 Task: Select Kindle E-Readers from Kindle E-readers & Books. Add to cart Kindle Reading Light-2. Place order for _x000D_
Po Box 466_x000D_
Inez, Texas(TX), 77968, Cell Number (361) 576-3789
Action: Mouse moved to (166, 89)
Screenshot: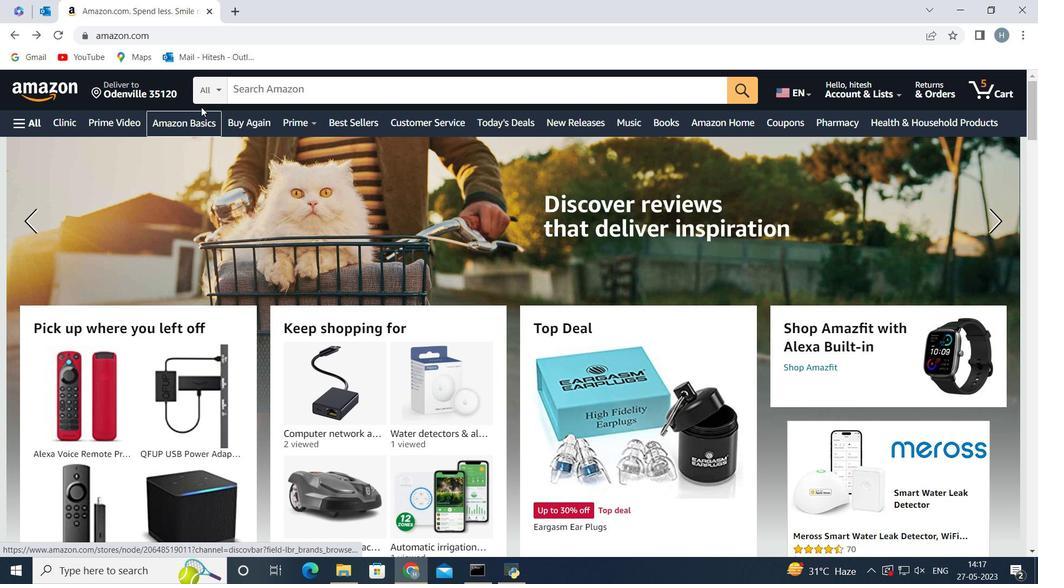 
Action: Mouse pressed left at (166, 89)
Screenshot: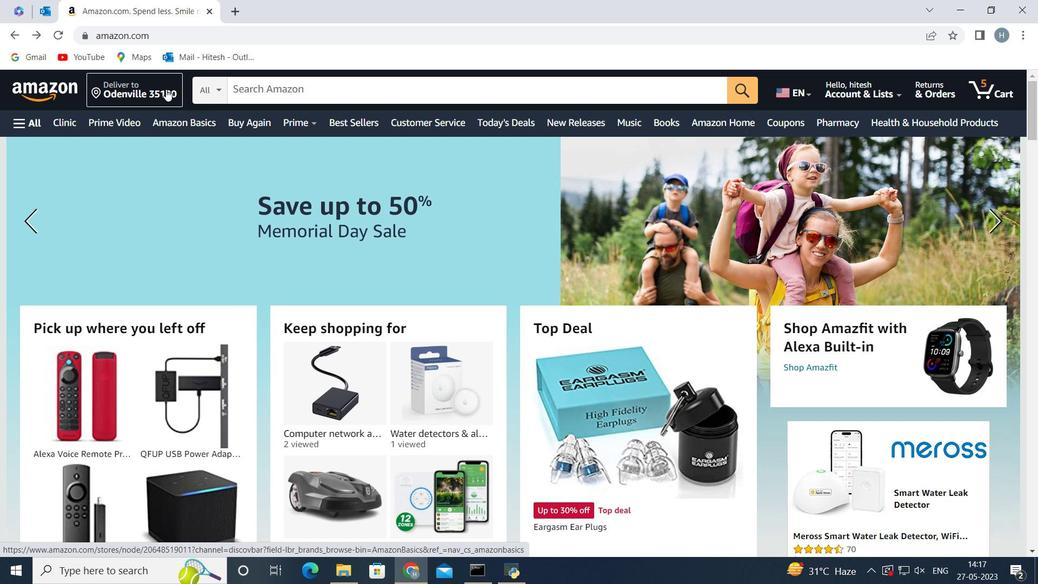 
Action: Mouse moved to (545, 407)
Screenshot: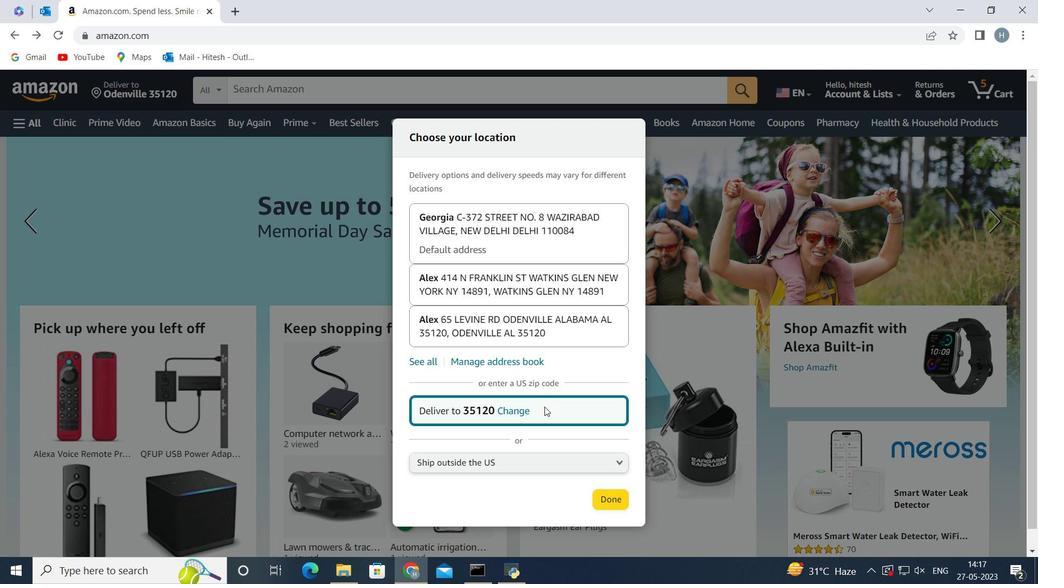 
Action: Mouse pressed left at (545, 407)
Screenshot: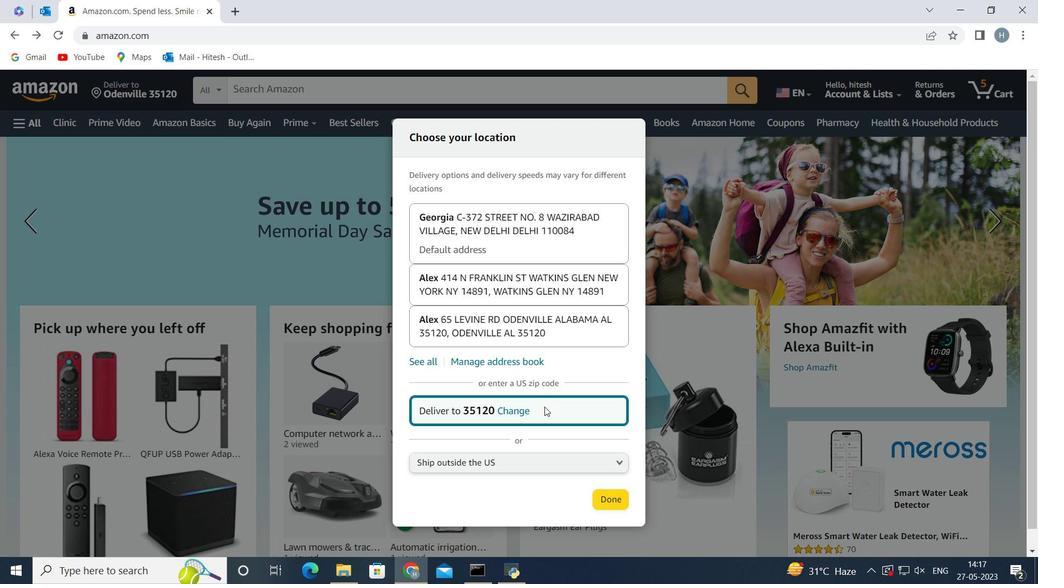 
Action: Mouse moved to (525, 411)
Screenshot: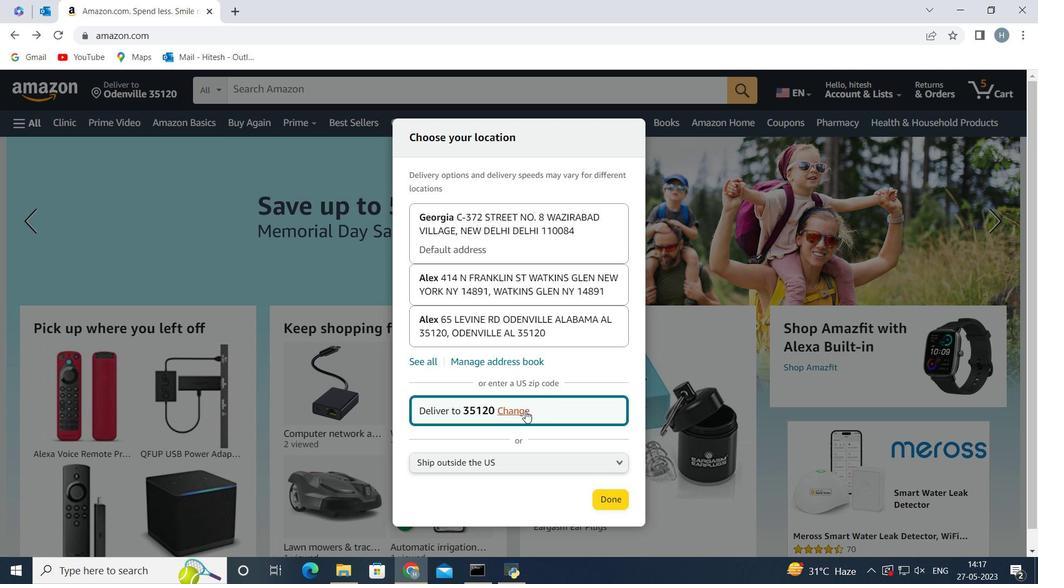 
Action: Mouse pressed left at (525, 411)
Screenshot: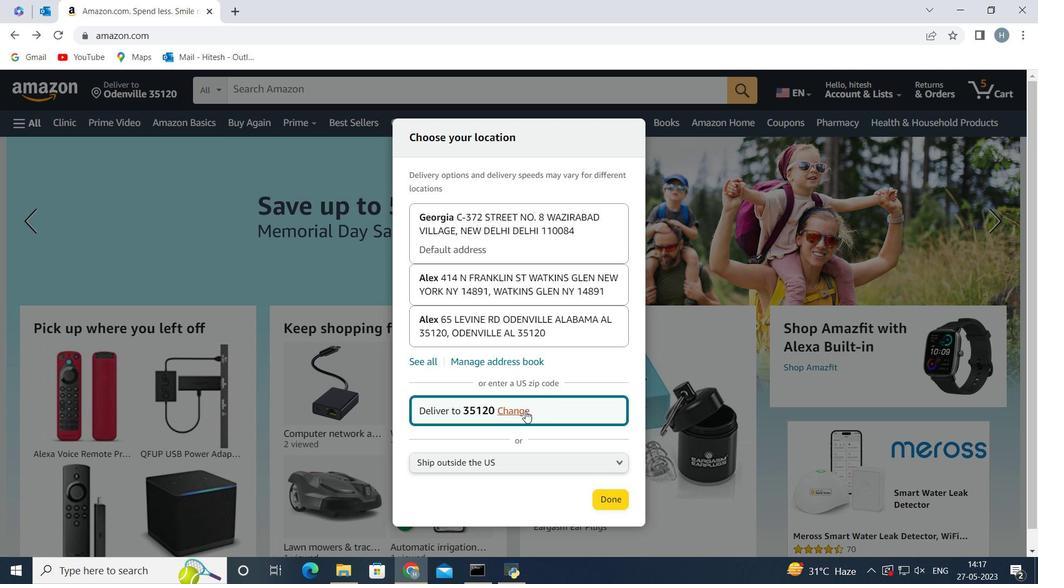 
Action: Mouse moved to (492, 403)
Screenshot: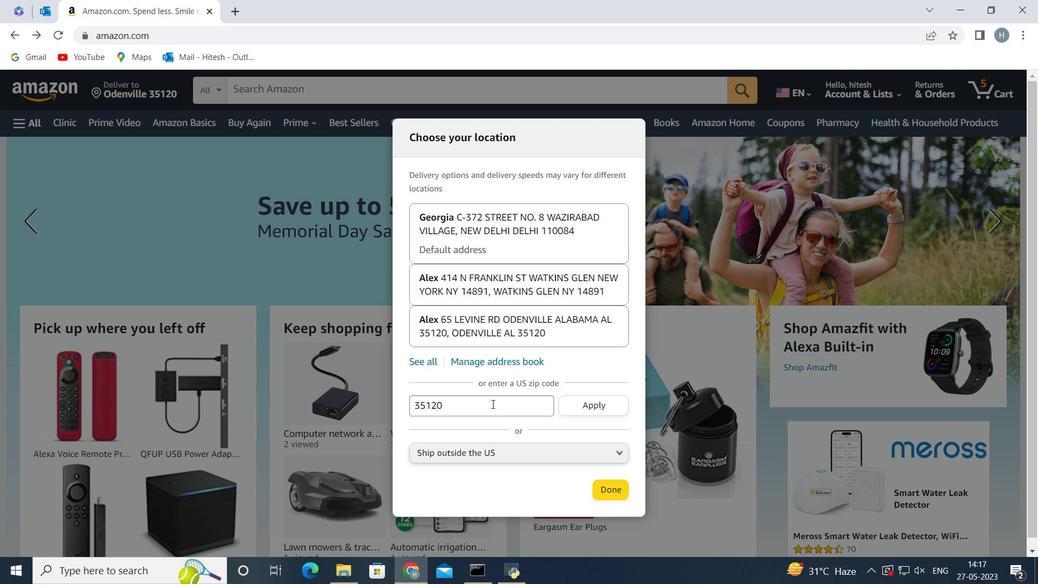 
Action: Mouse pressed left at (492, 403)
Screenshot: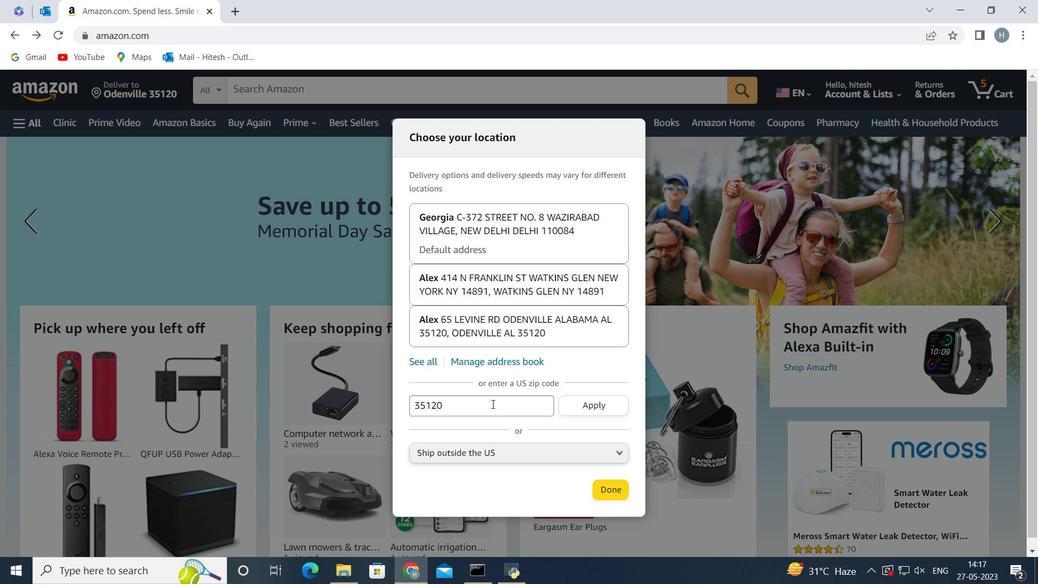 
Action: Mouse moved to (493, 403)
Screenshot: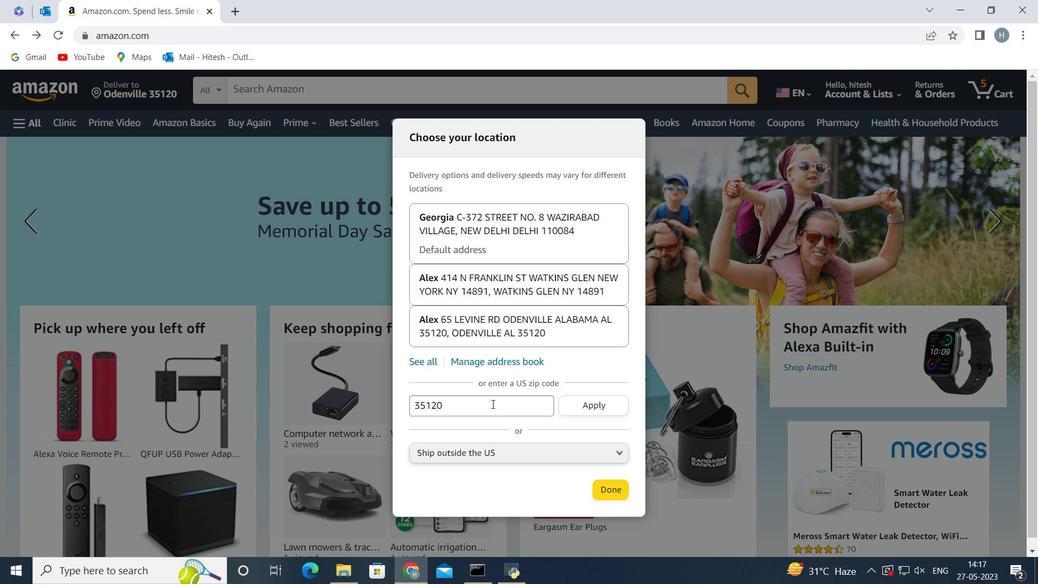 
Action: Key pressed <Key.backspace><Key.backspace><Key.backspace><Key.backspace><Key.backspace><Key.backspace><Key.backspace><Key.backspace><Key.backspace><Key.backspace><Key.backspace><Key.backspace><Key.backspace>77968
Screenshot: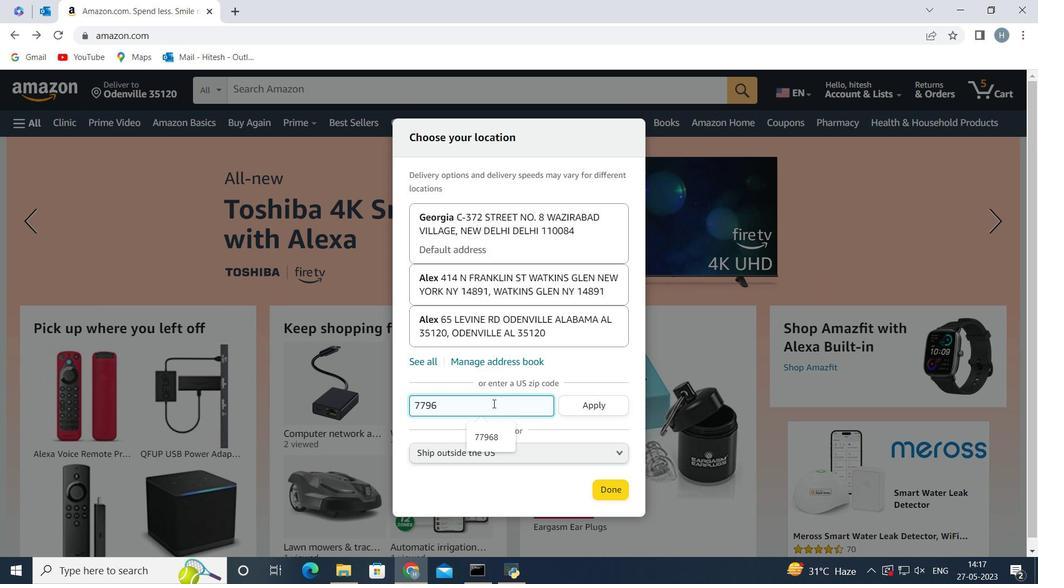 
Action: Mouse moved to (617, 409)
Screenshot: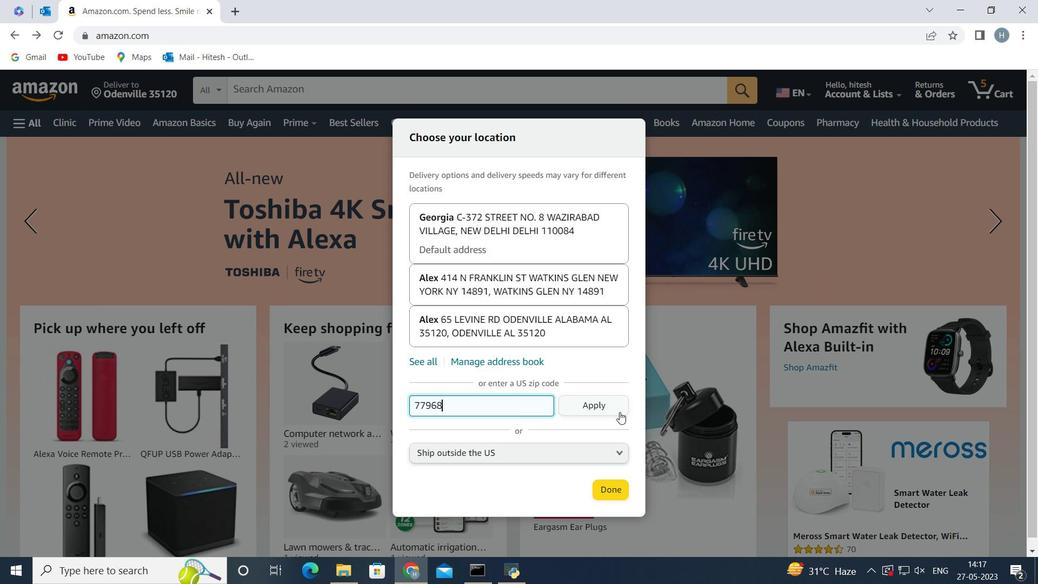 
Action: Mouse pressed left at (617, 409)
Screenshot: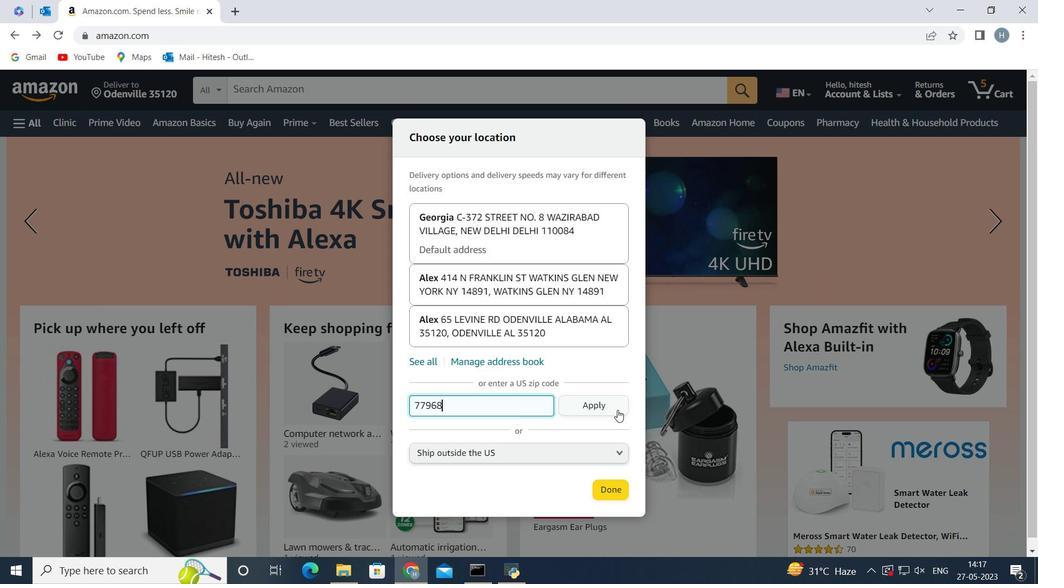 
Action: Mouse moved to (607, 502)
Screenshot: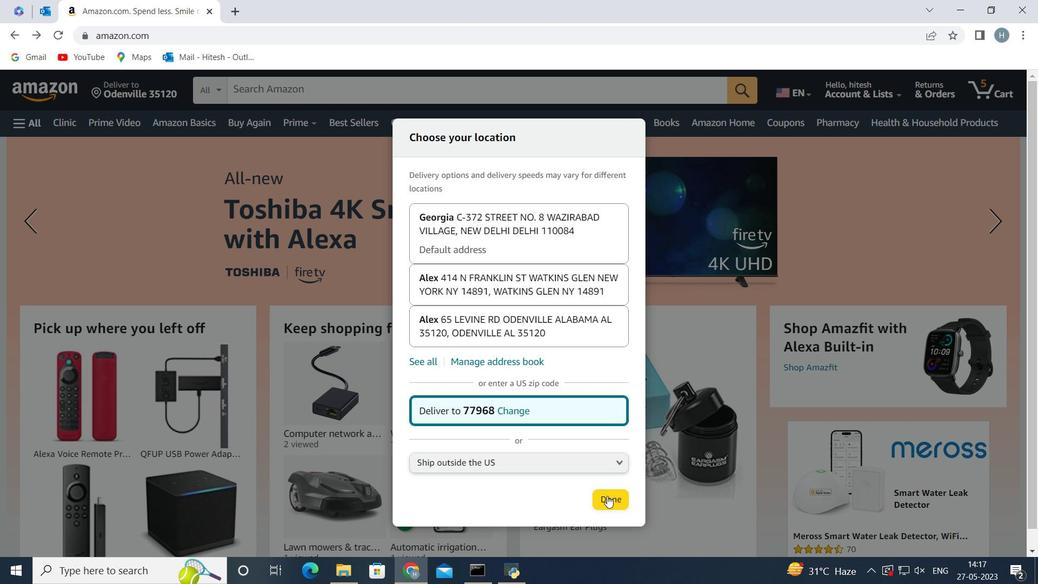 
Action: Mouse pressed left at (607, 502)
Screenshot: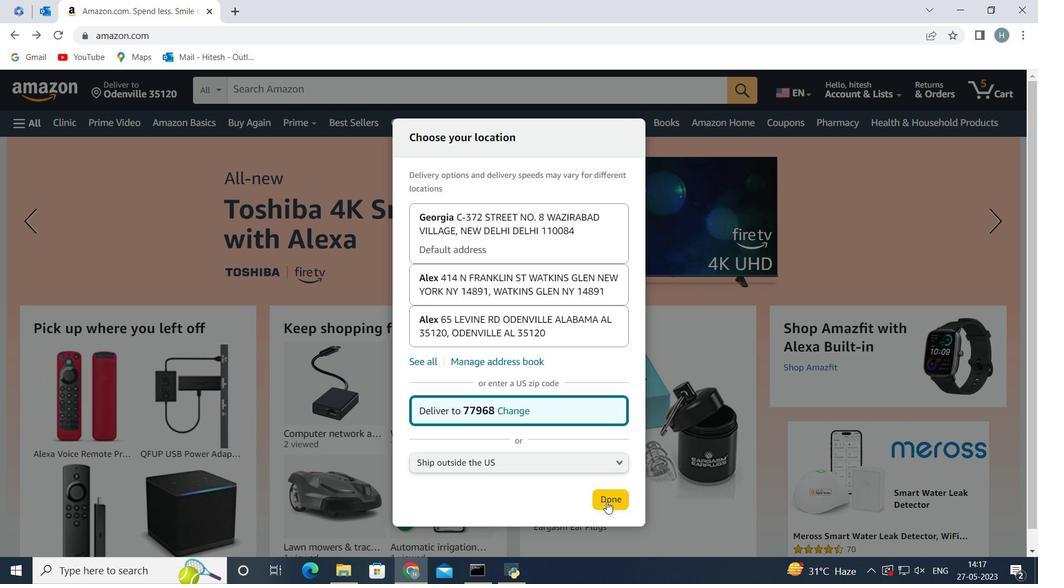 
Action: Mouse moved to (35, 123)
Screenshot: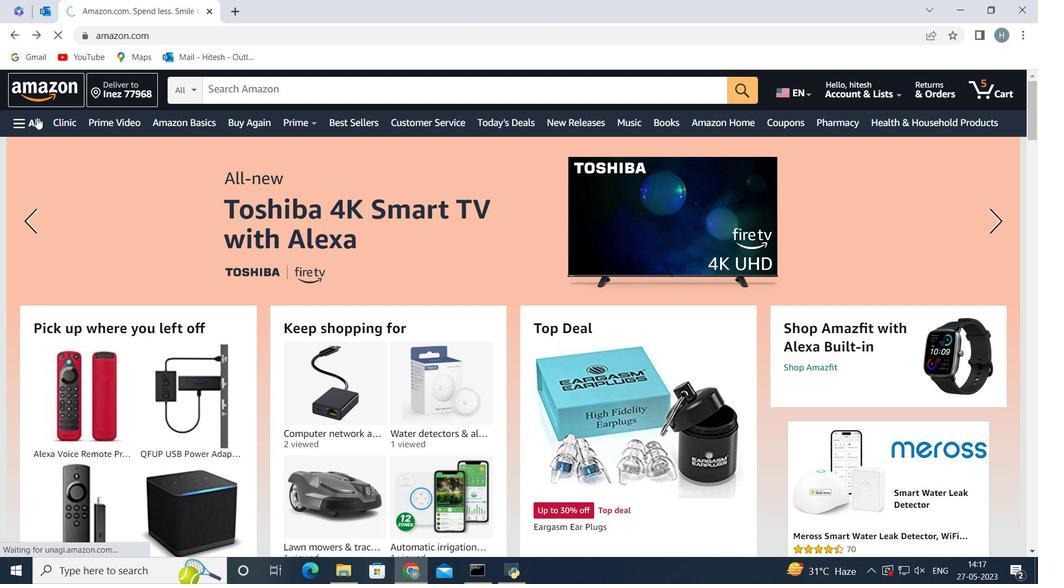 
Action: Mouse pressed left at (35, 123)
Screenshot: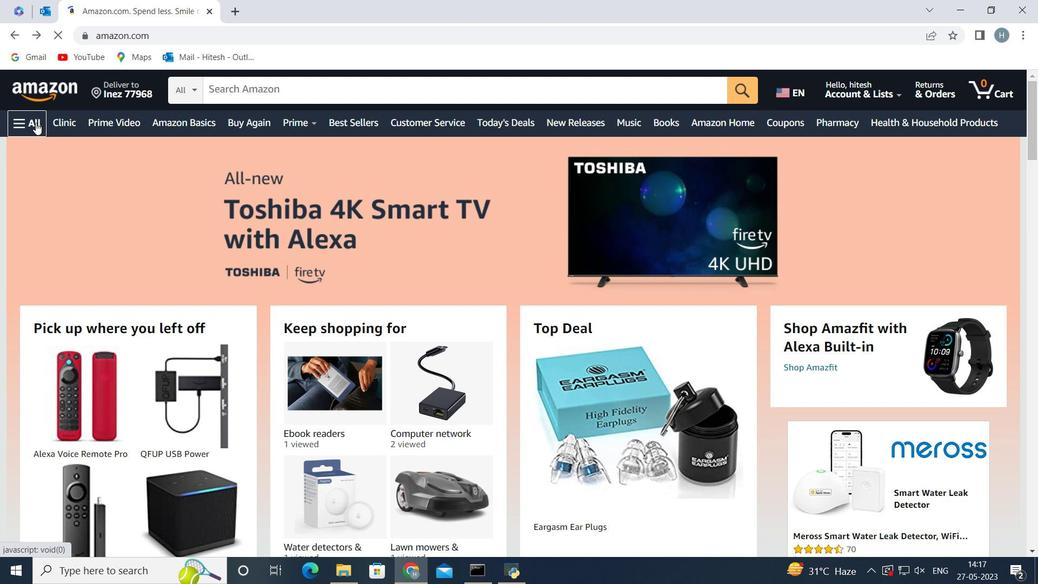 
Action: Mouse moved to (99, 191)
Screenshot: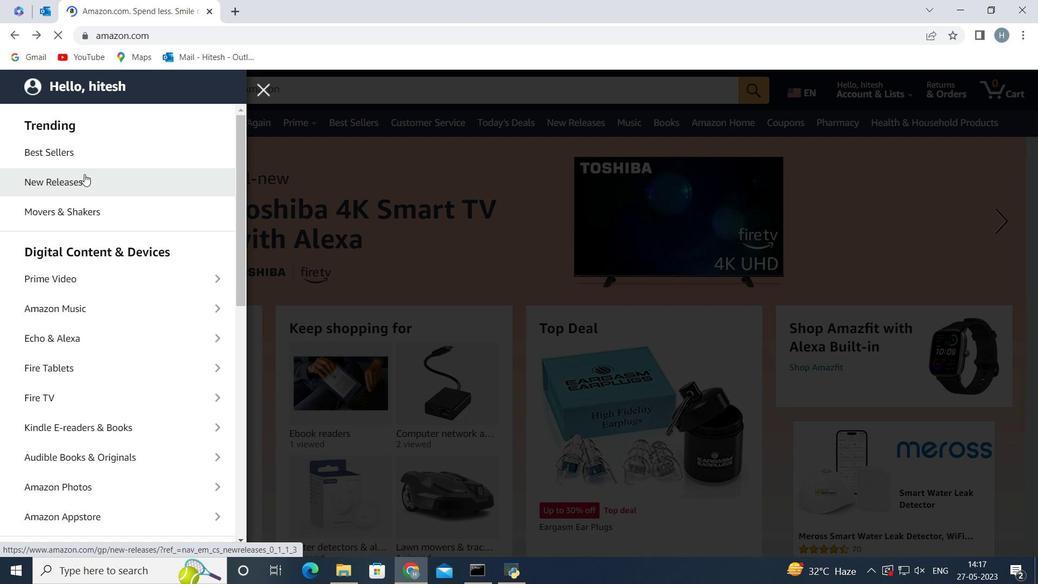 
Action: Mouse scrolled (99, 191) with delta (0, 0)
Screenshot: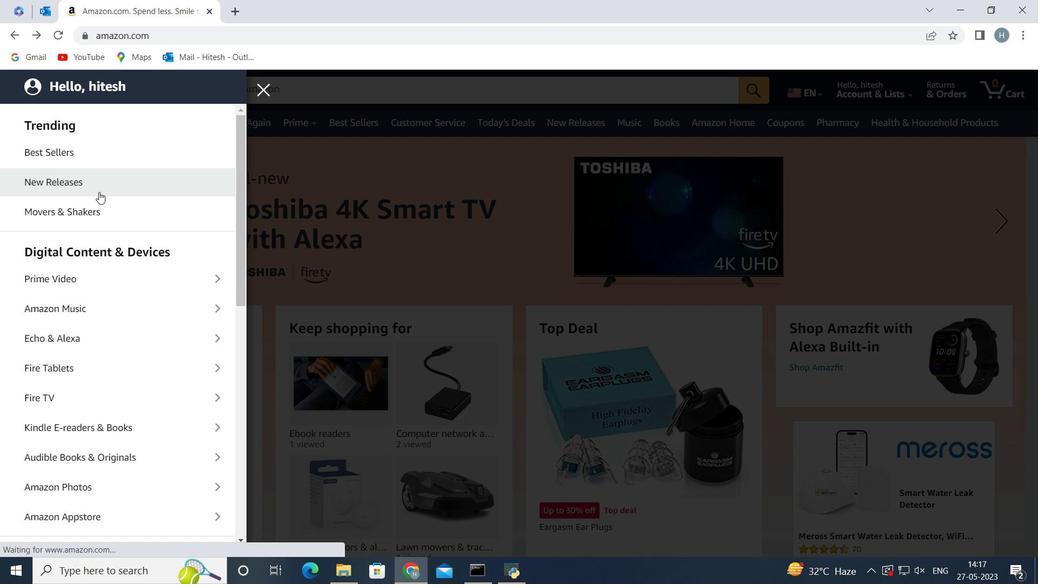 
Action: Mouse moved to (96, 356)
Screenshot: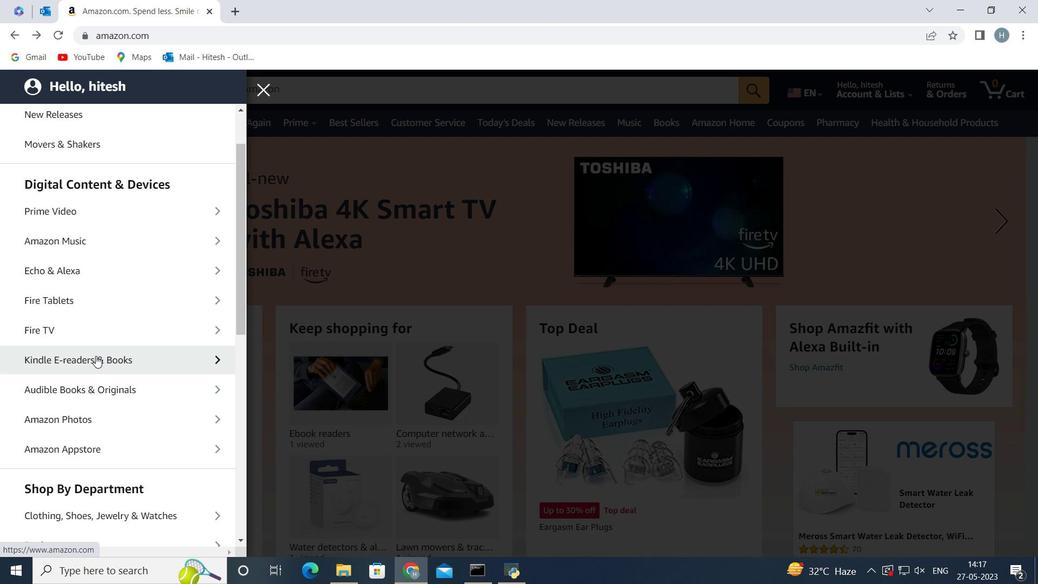 
Action: Mouse pressed left at (96, 356)
Screenshot: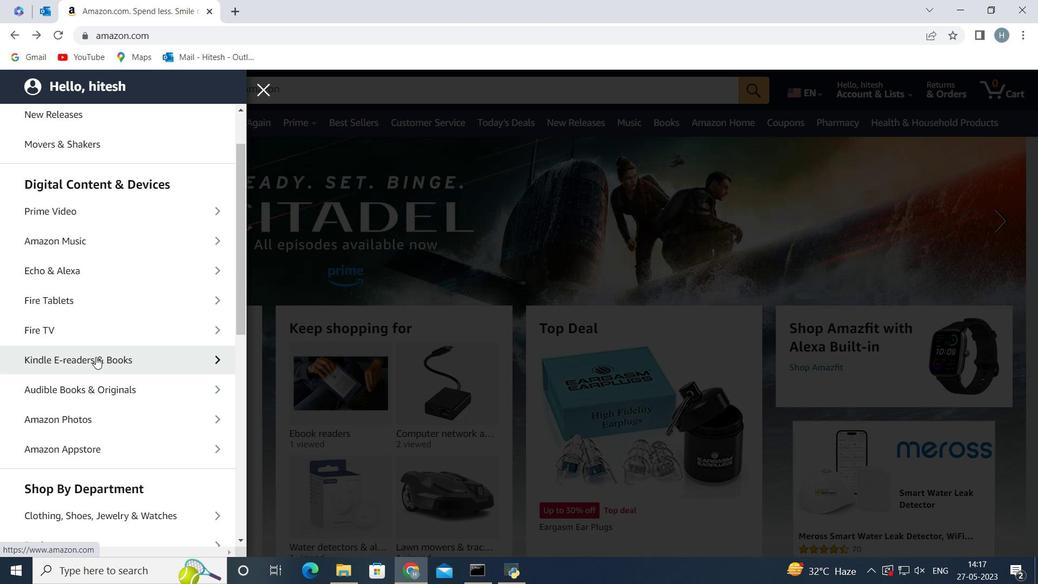 
Action: Mouse moved to (99, 237)
Screenshot: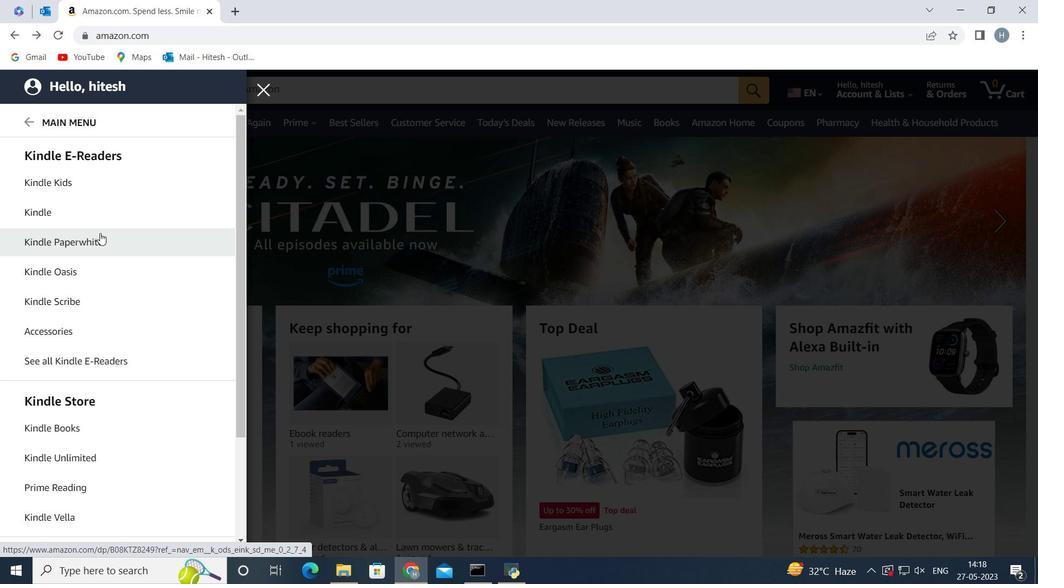 
Action: Mouse scrolled (99, 237) with delta (0, 0)
Screenshot: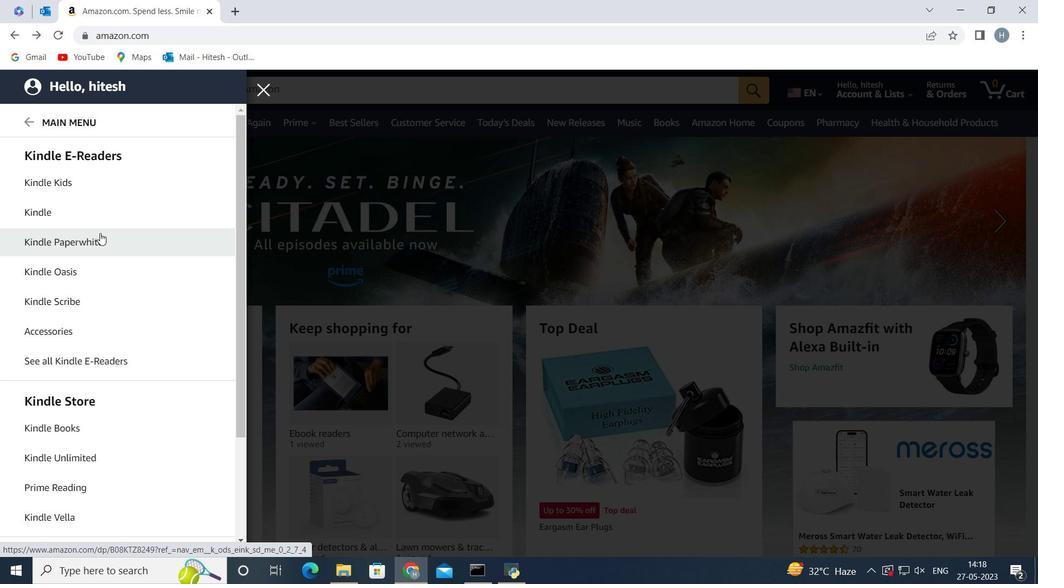
Action: Mouse moved to (103, 257)
Screenshot: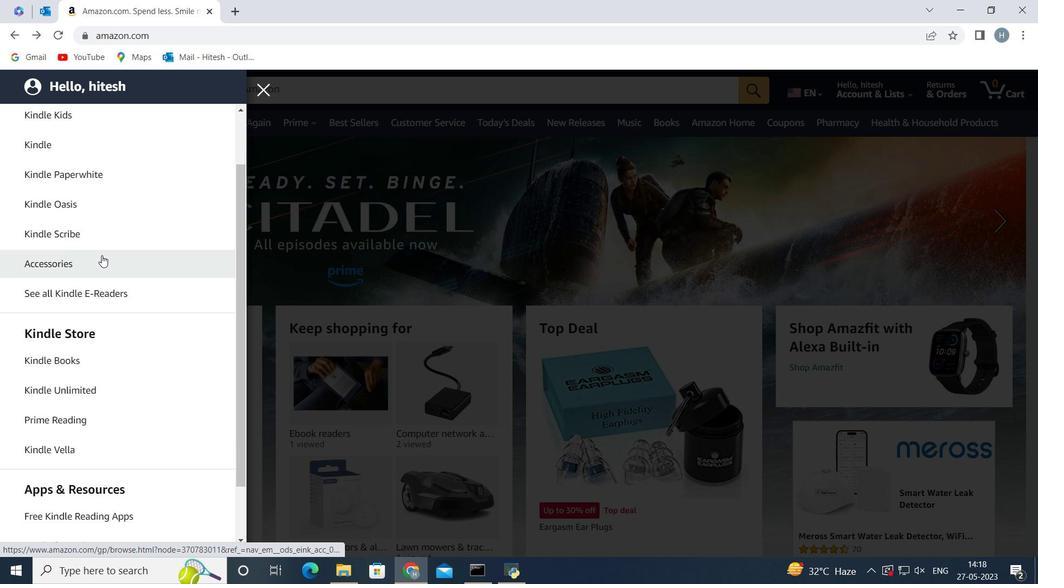 
Action: Mouse scrolled (103, 256) with delta (0, 0)
Screenshot: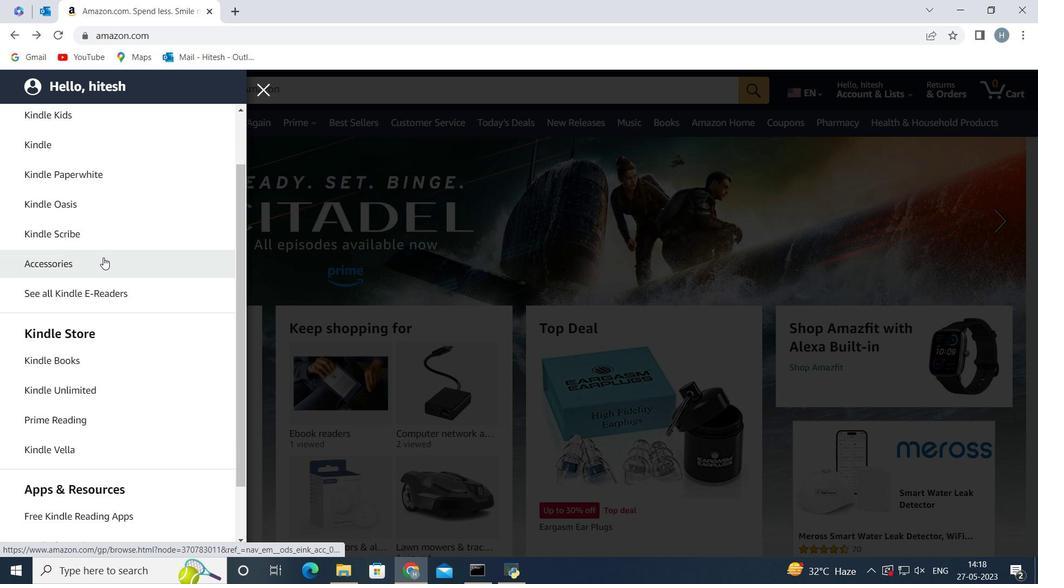 
Action: Mouse scrolled (103, 256) with delta (0, 0)
Screenshot: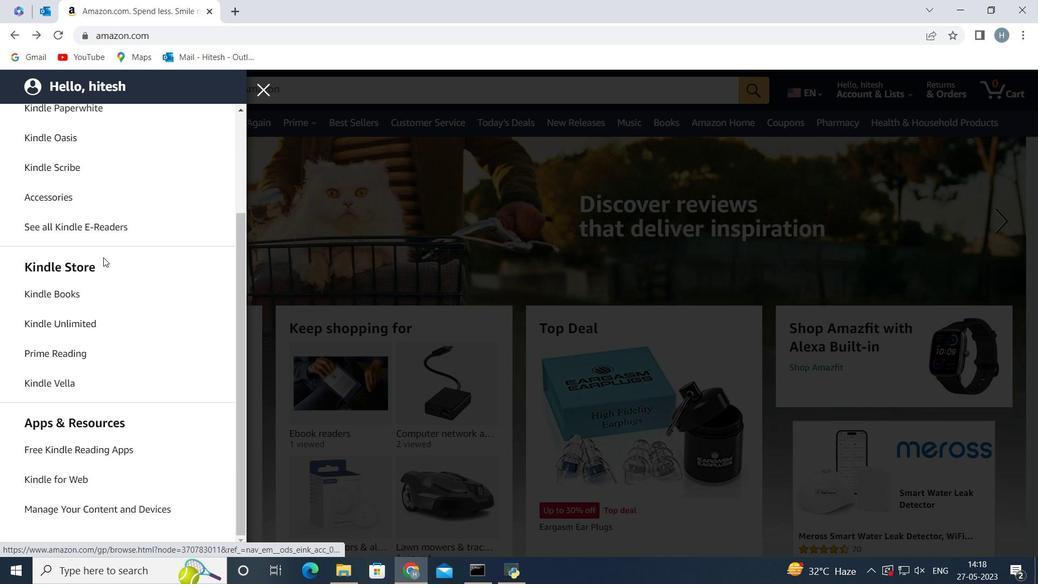 
Action: Mouse scrolled (103, 257) with delta (0, 0)
Screenshot: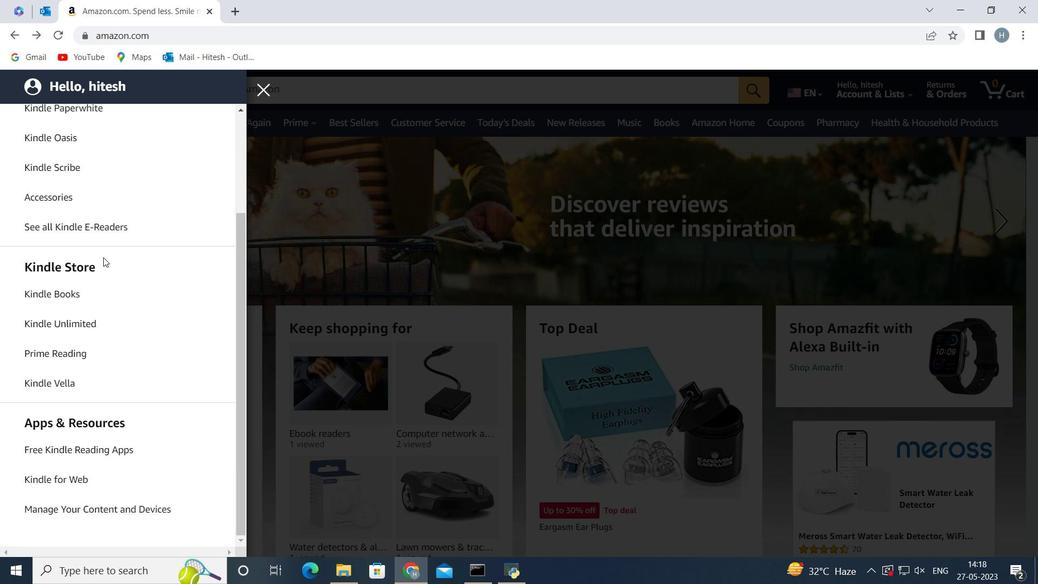 
Action: Mouse scrolled (103, 257) with delta (0, 0)
Screenshot: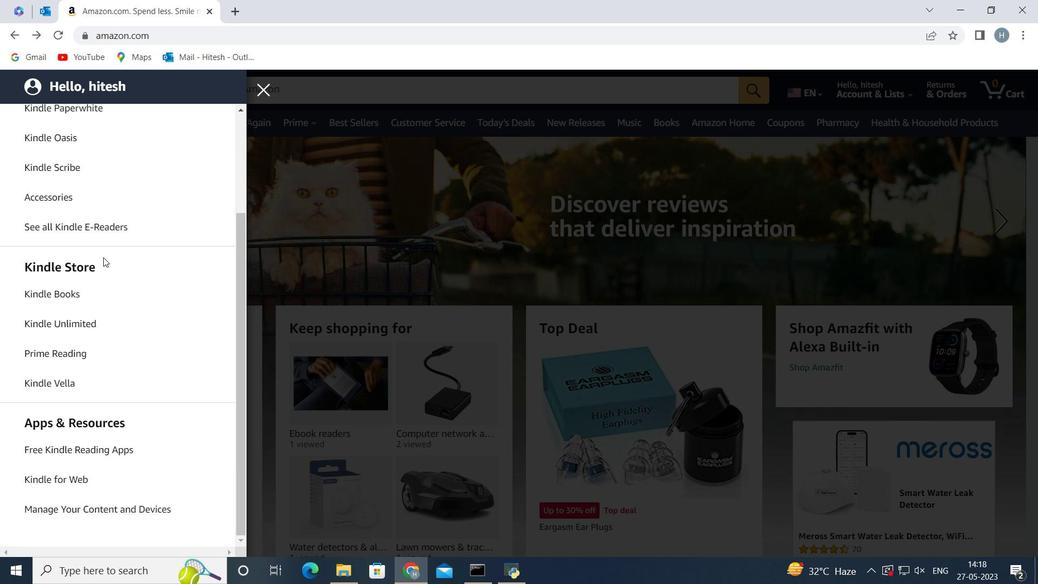
Action: Mouse scrolled (103, 257) with delta (0, 0)
Screenshot: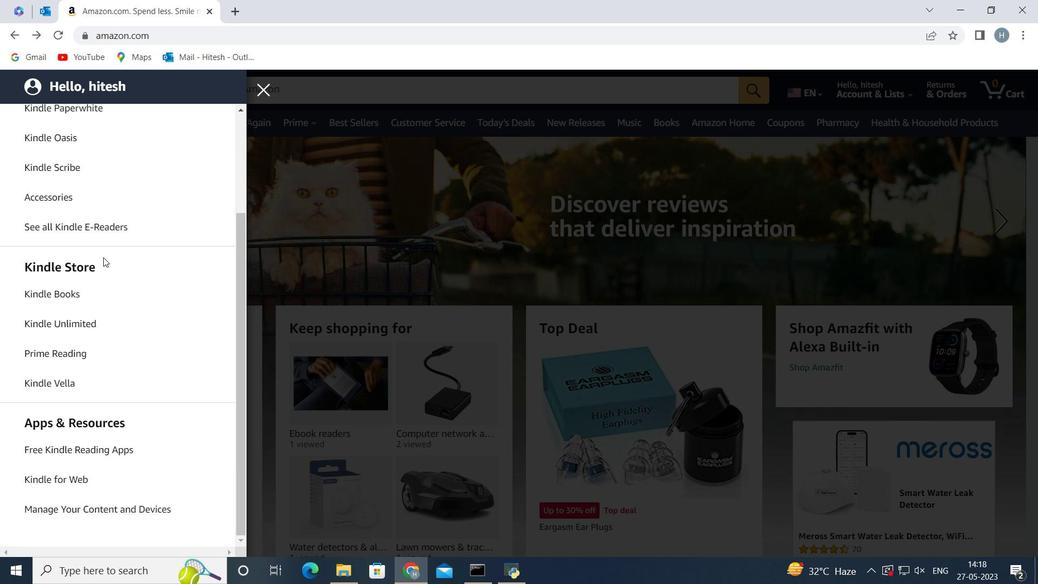 
Action: Mouse moved to (106, 160)
Screenshot: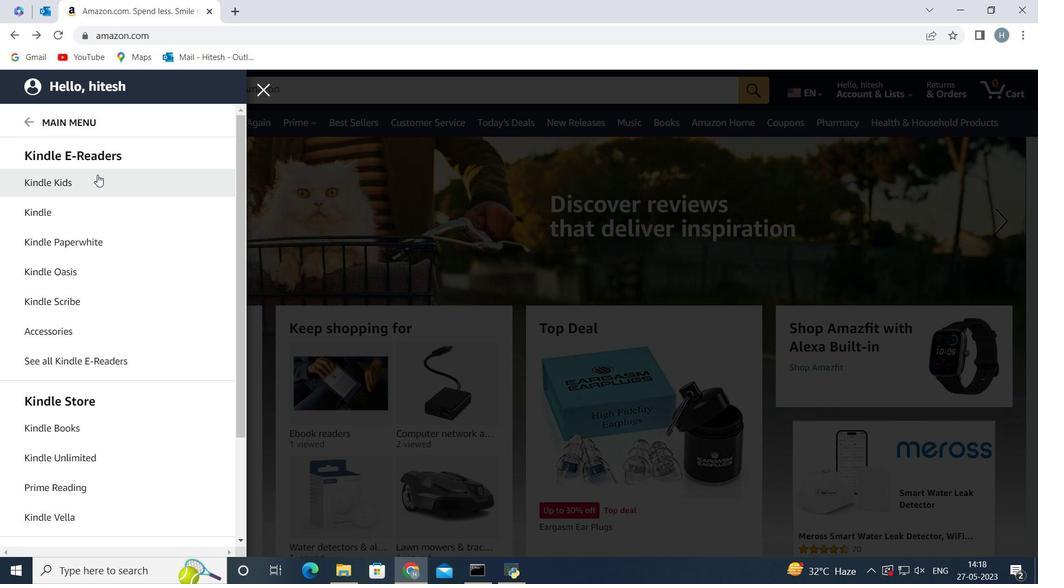 
Action: Mouse scrolled (106, 160) with delta (0, 0)
Screenshot: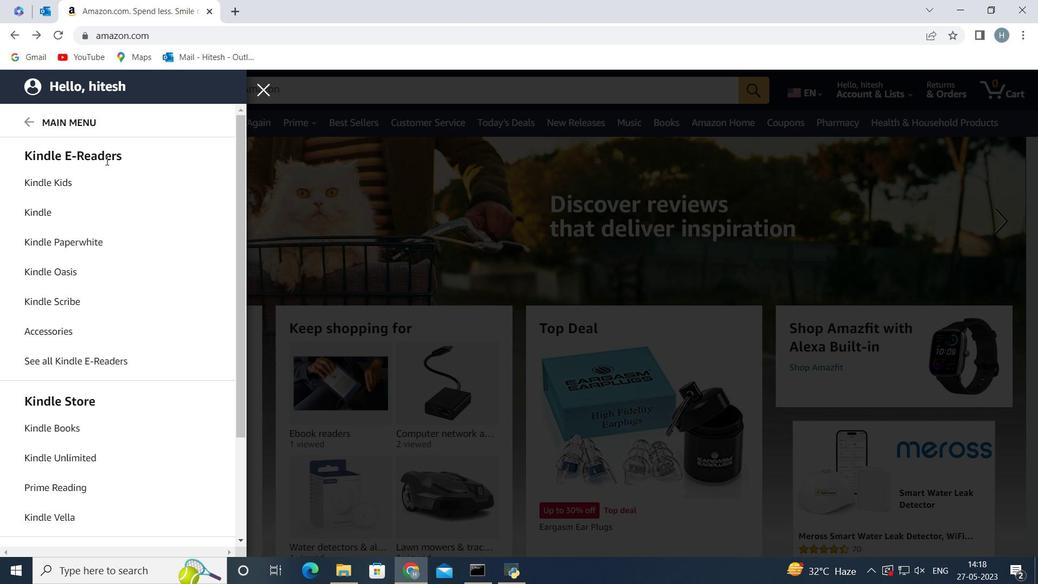 
Action: Mouse scrolled (106, 160) with delta (0, 0)
Screenshot: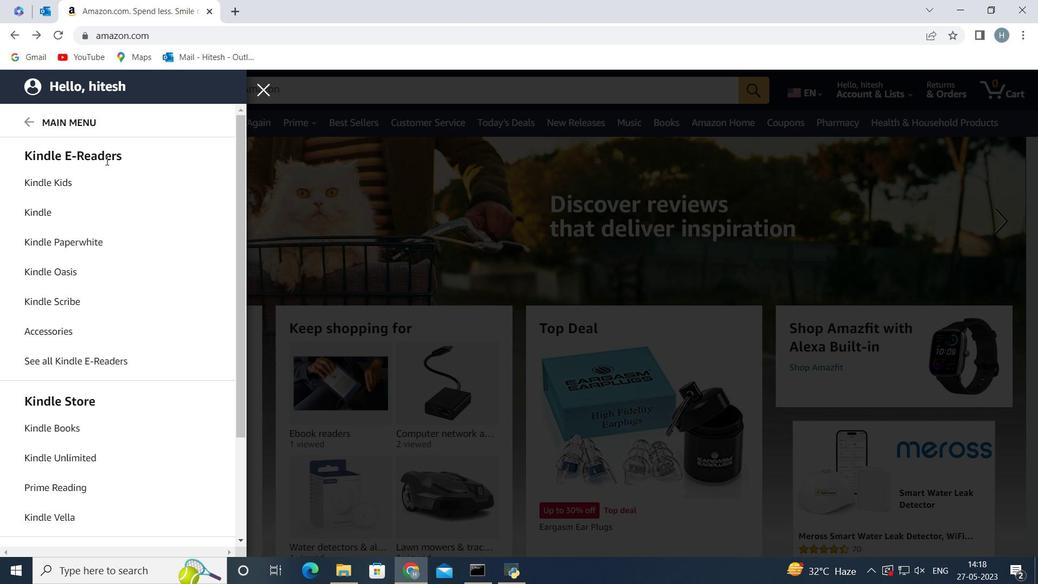 
Action: Mouse scrolled (106, 160) with delta (0, 0)
Screenshot: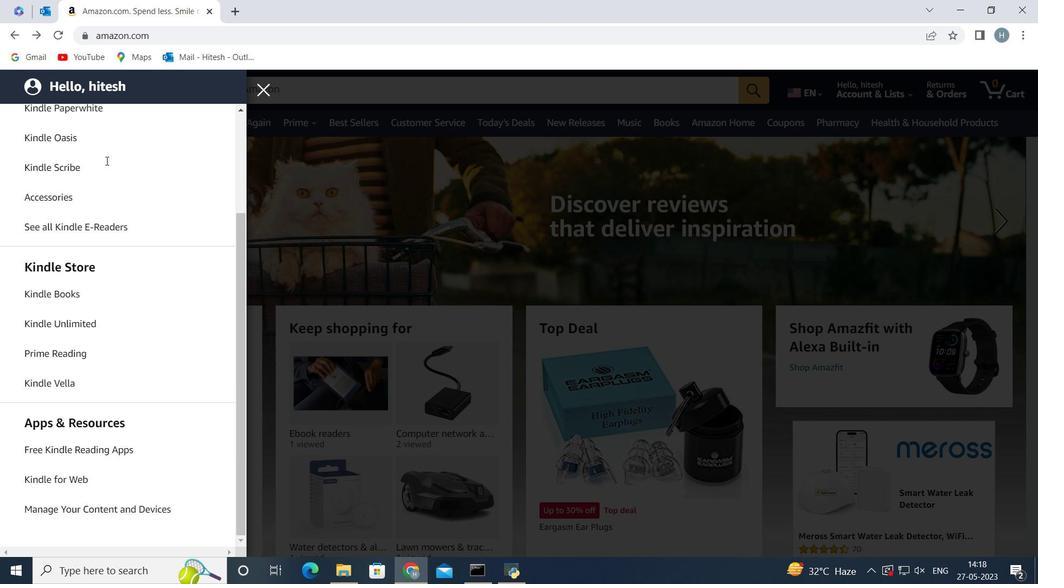 
Action: Mouse scrolled (106, 160) with delta (0, 0)
Screenshot: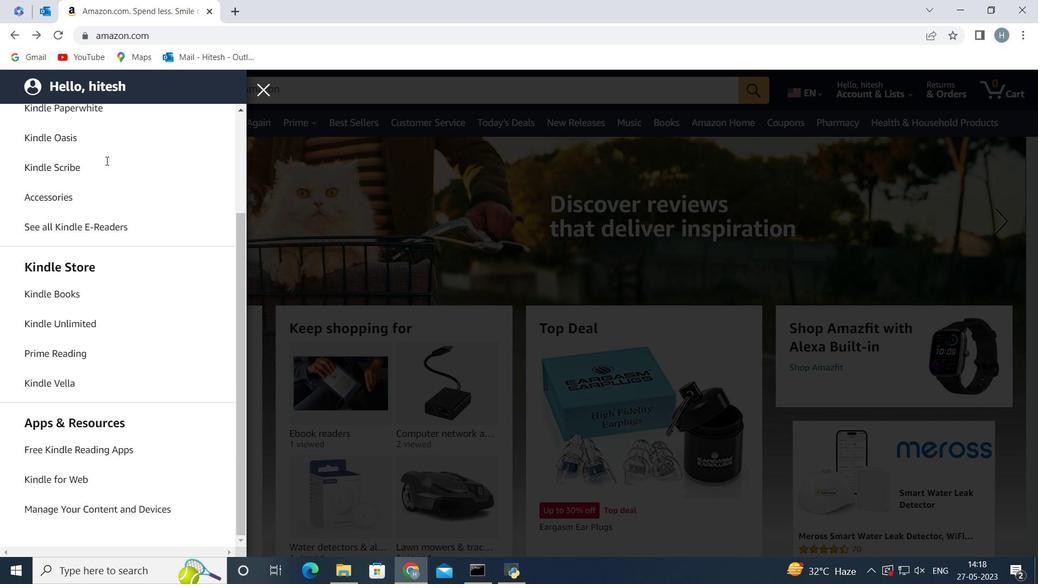 
Action: Mouse scrolled (106, 160) with delta (0, 0)
Screenshot: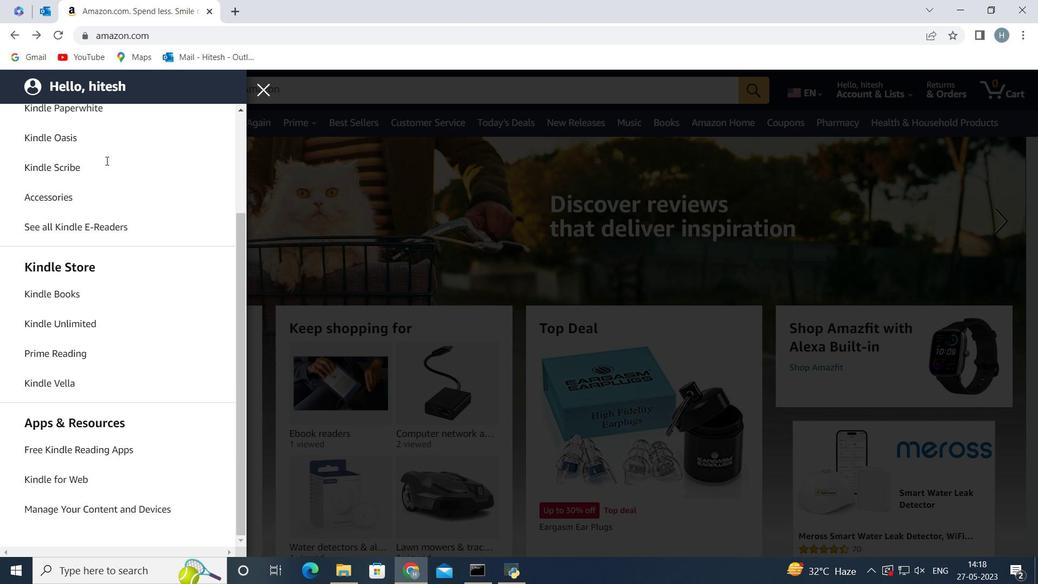 
Action: Mouse moved to (100, 220)
Screenshot: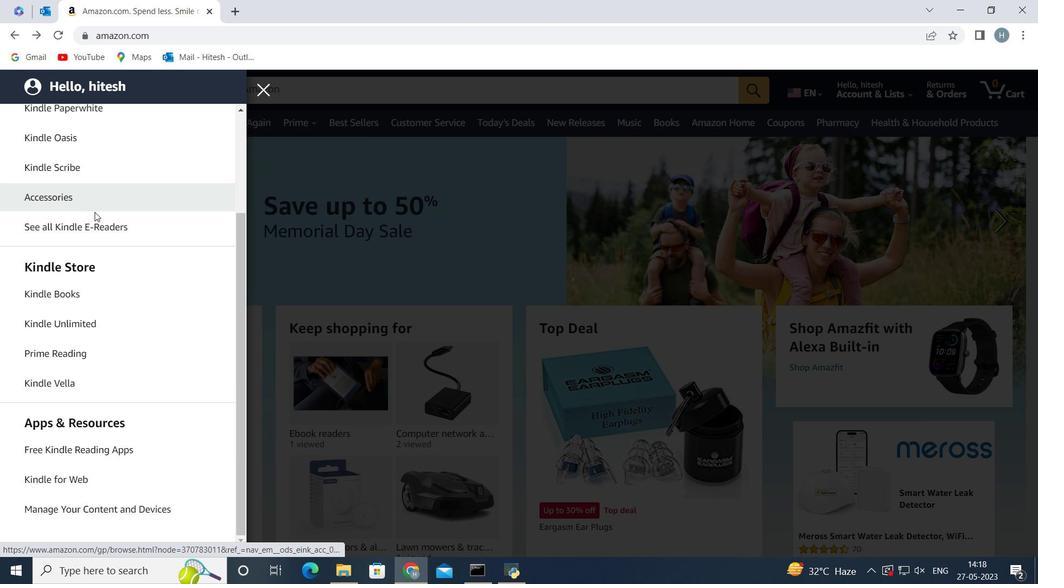 
Action: Mouse pressed left at (100, 220)
Screenshot: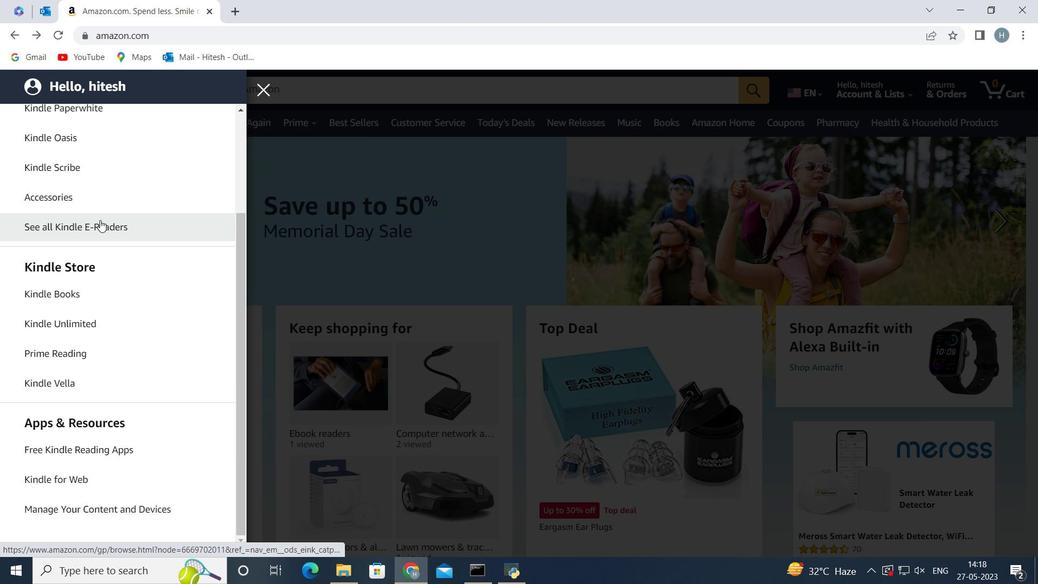 
Action: Mouse moved to (439, 216)
Screenshot: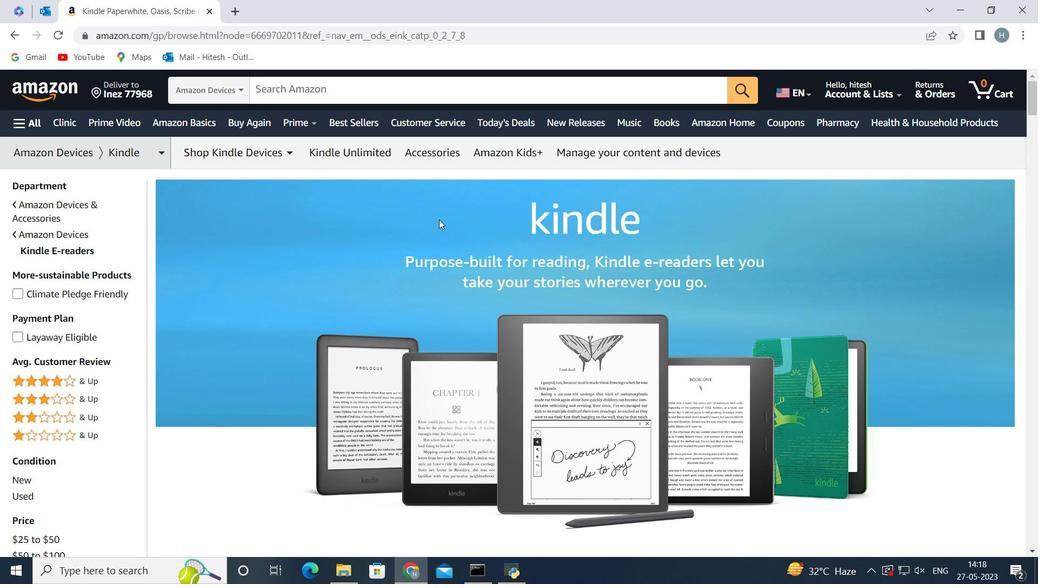 
Action: Mouse scrolled (439, 216) with delta (0, 0)
Screenshot: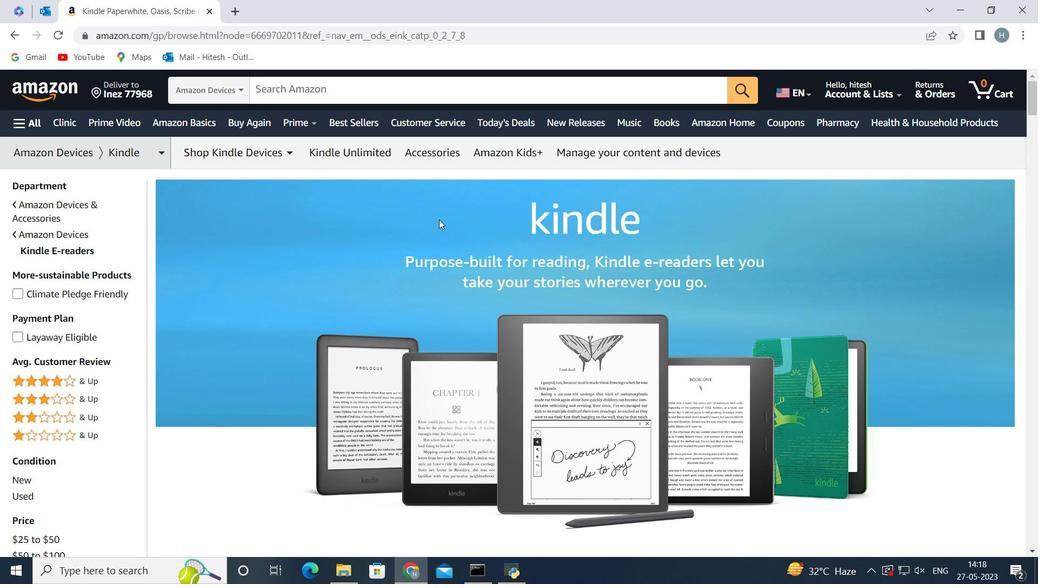
Action: Mouse scrolled (439, 216) with delta (0, 0)
Screenshot: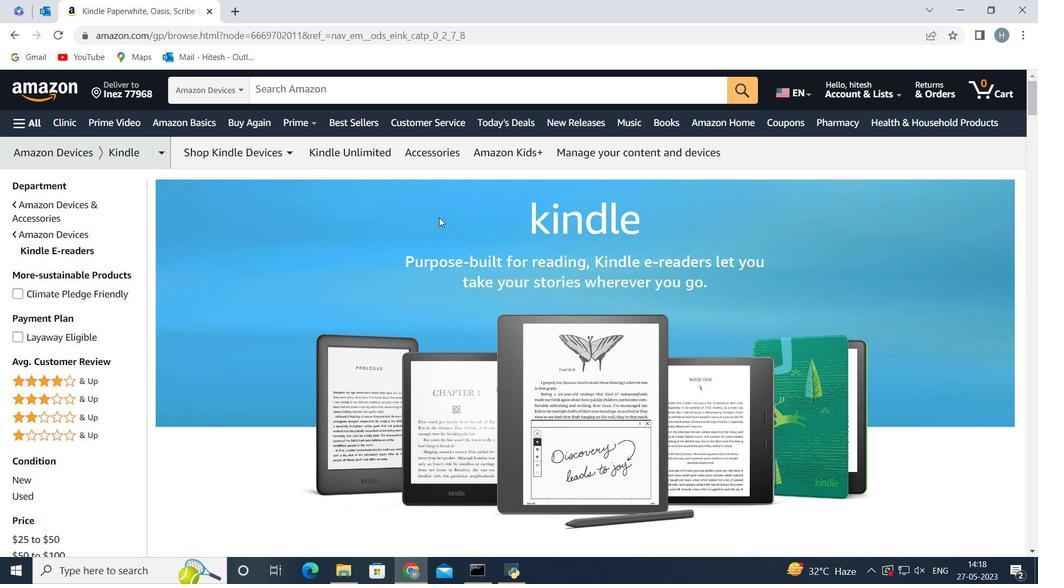 
Action: Mouse scrolled (439, 216) with delta (0, 0)
Screenshot: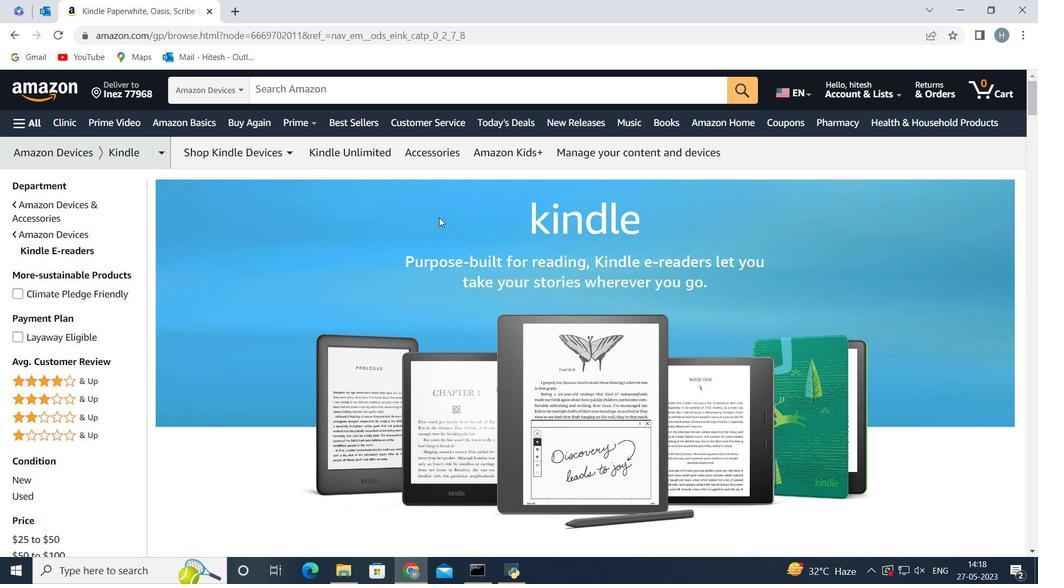 
Action: Mouse scrolled (439, 216) with delta (0, 0)
Screenshot: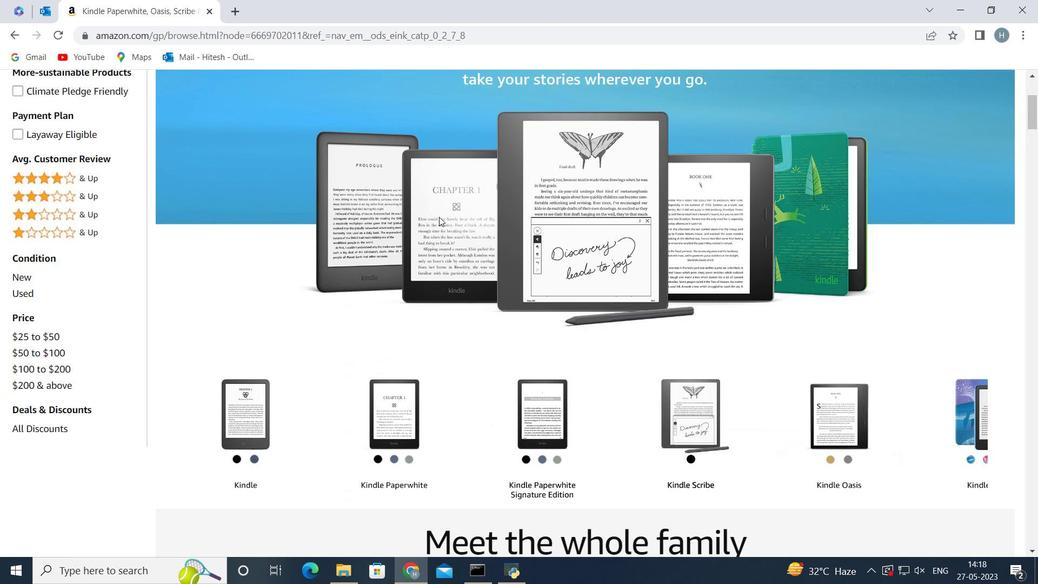 
Action: Mouse scrolled (439, 216) with delta (0, 0)
Screenshot: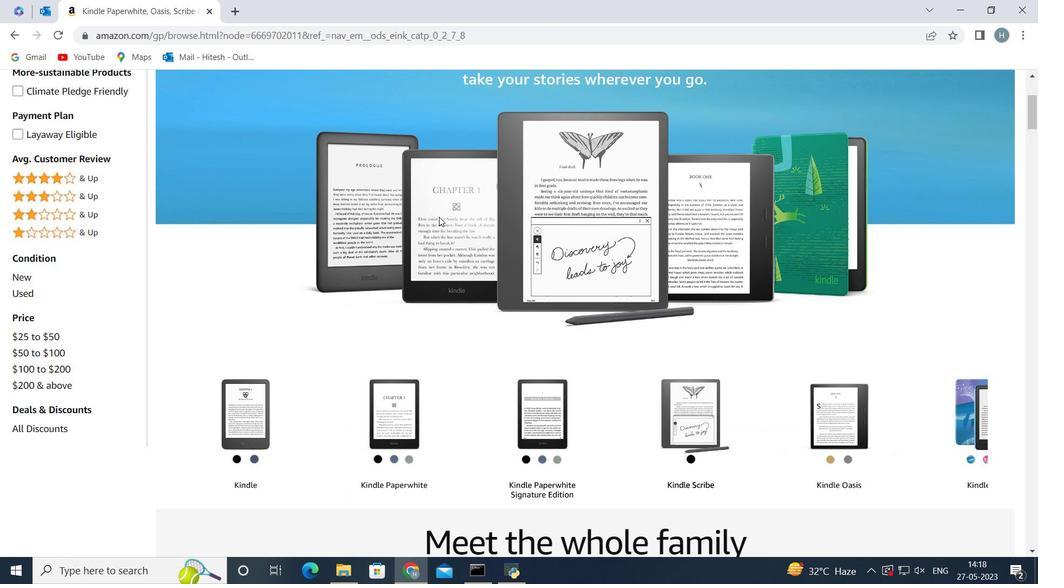 
Action: Mouse moved to (970, 303)
Screenshot: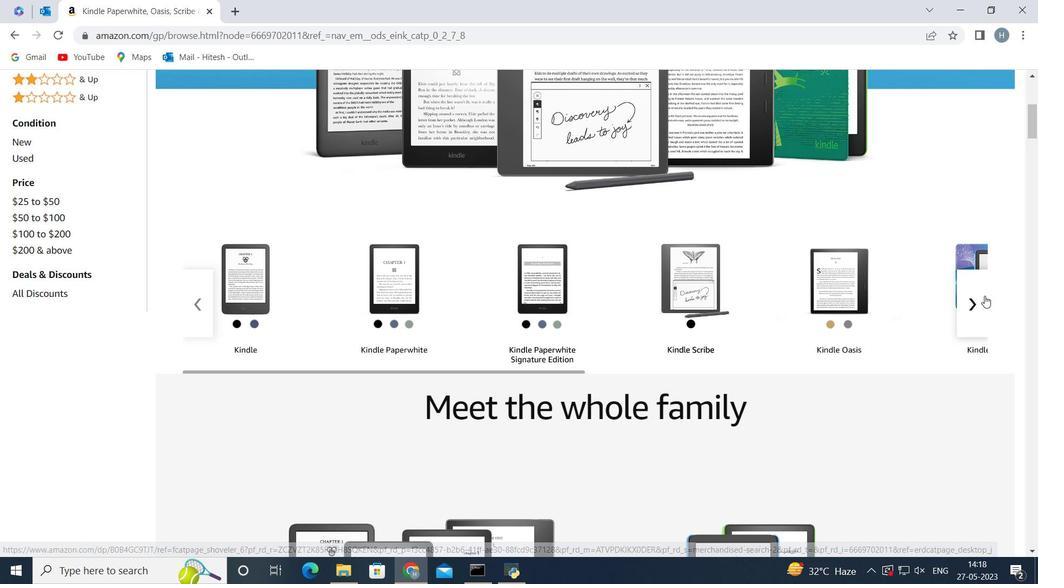 
Action: Mouse pressed left at (970, 303)
Screenshot: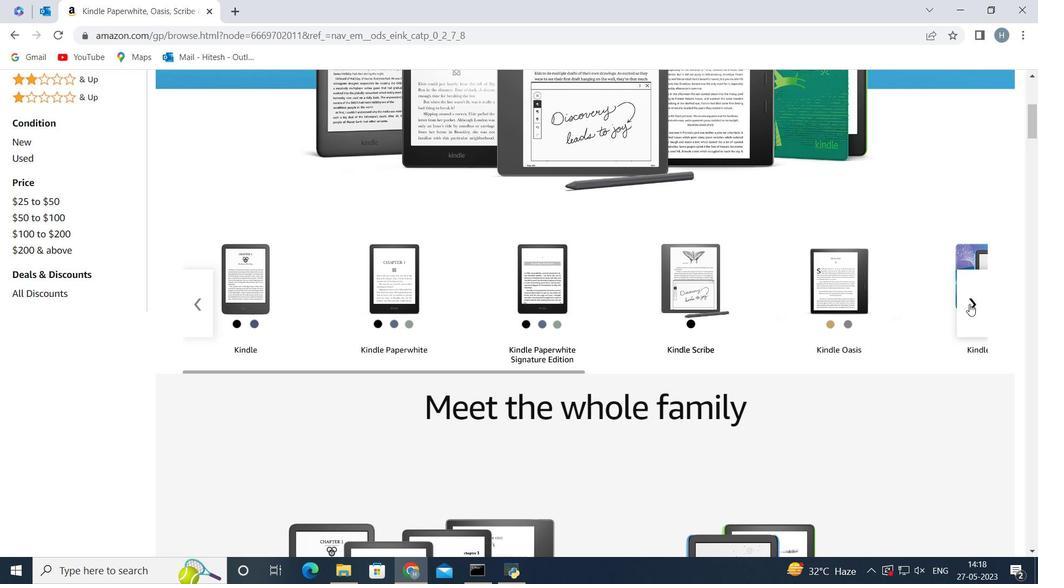 
Action: Mouse moved to (212, 307)
Screenshot: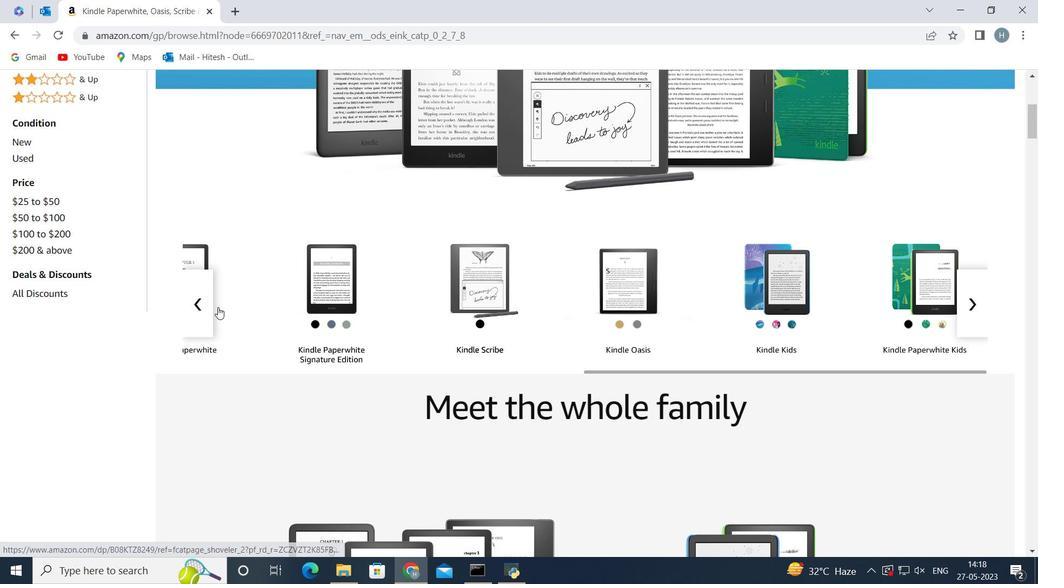 
Action: Mouse pressed left at (212, 307)
Screenshot: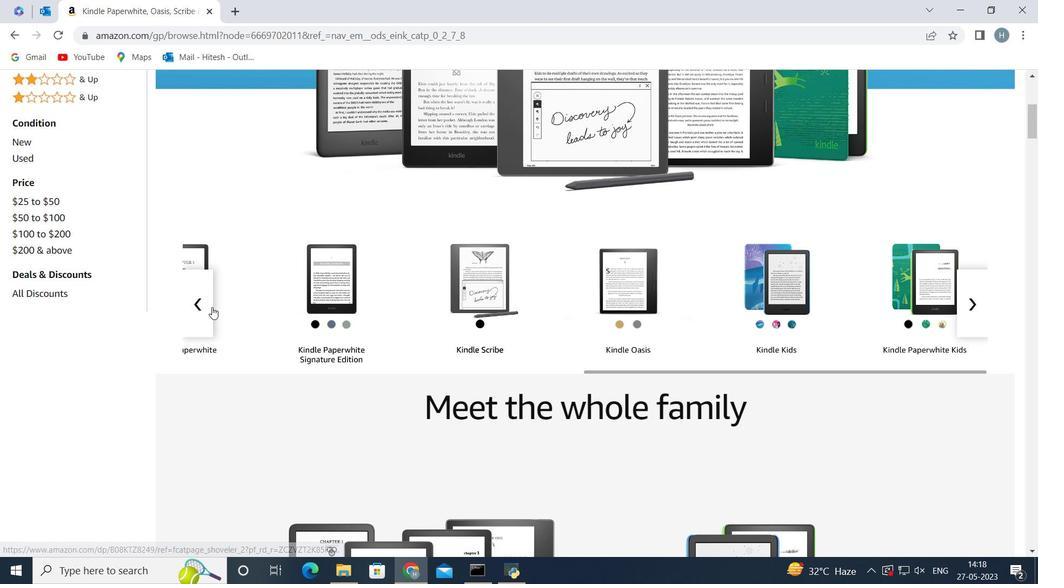 
Action: Mouse moved to (381, 239)
Screenshot: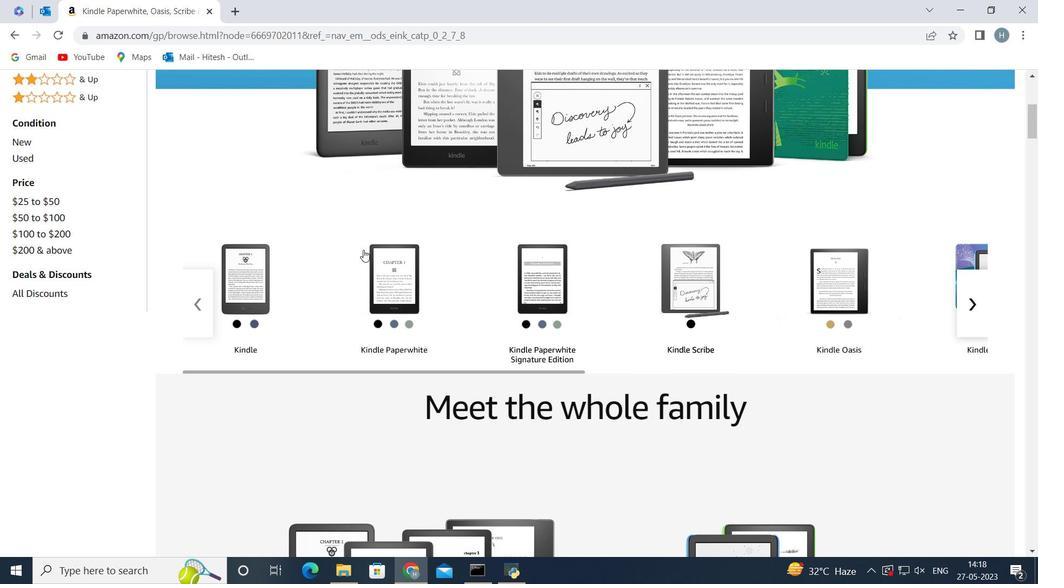 
Action: Mouse scrolled (381, 238) with delta (0, 0)
Screenshot: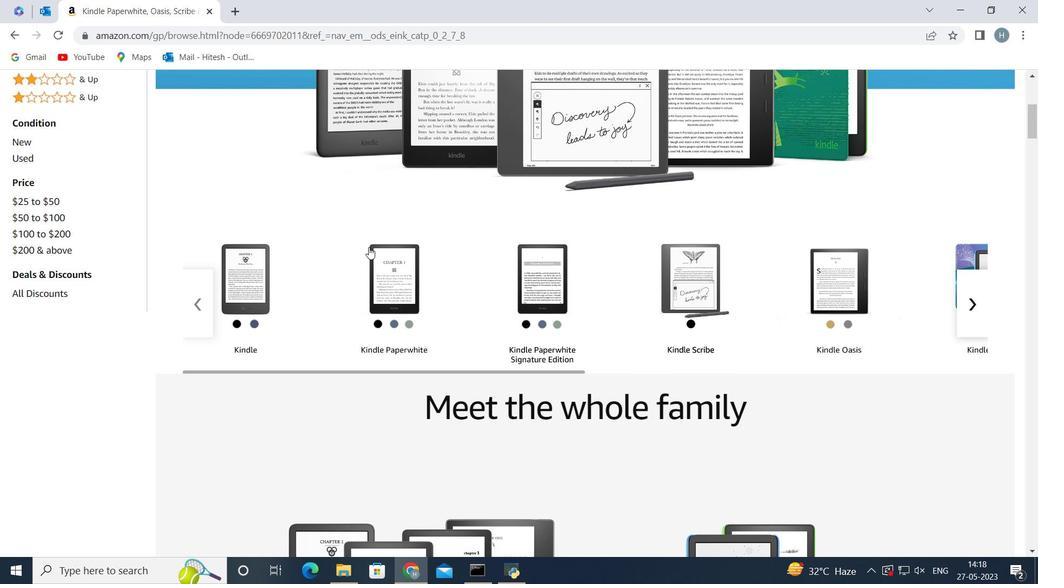 
Action: Mouse scrolled (381, 238) with delta (0, 0)
Screenshot: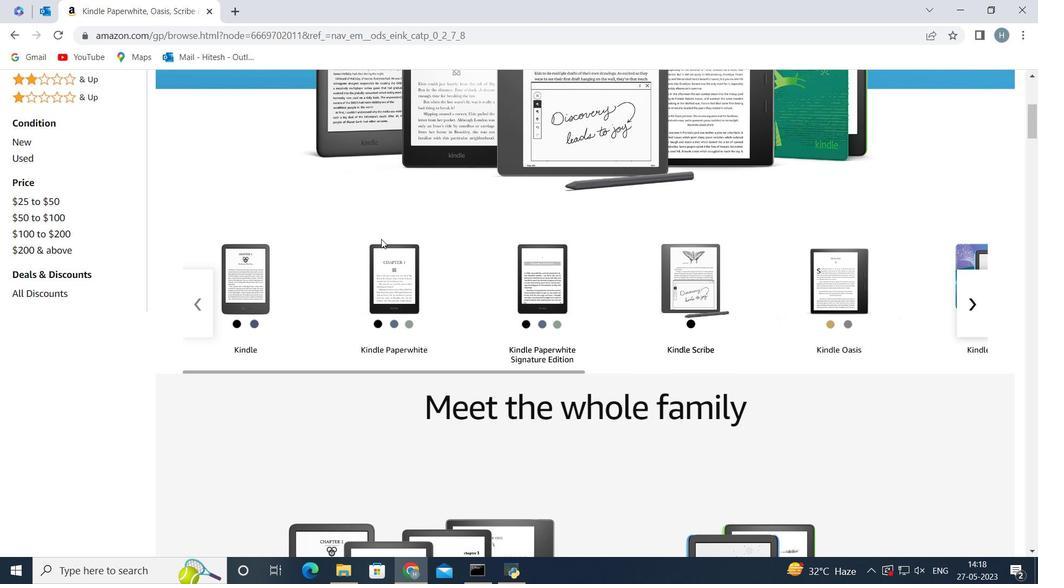 
Action: Mouse scrolled (381, 238) with delta (0, 0)
Screenshot: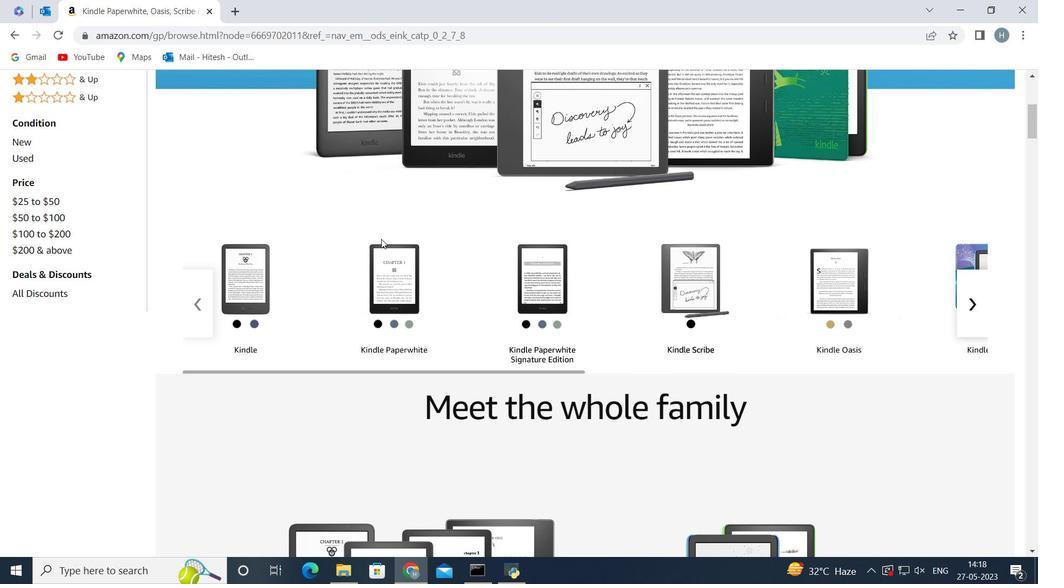 
Action: Mouse scrolled (381, 239) with delta (0, 0)
Screenshot: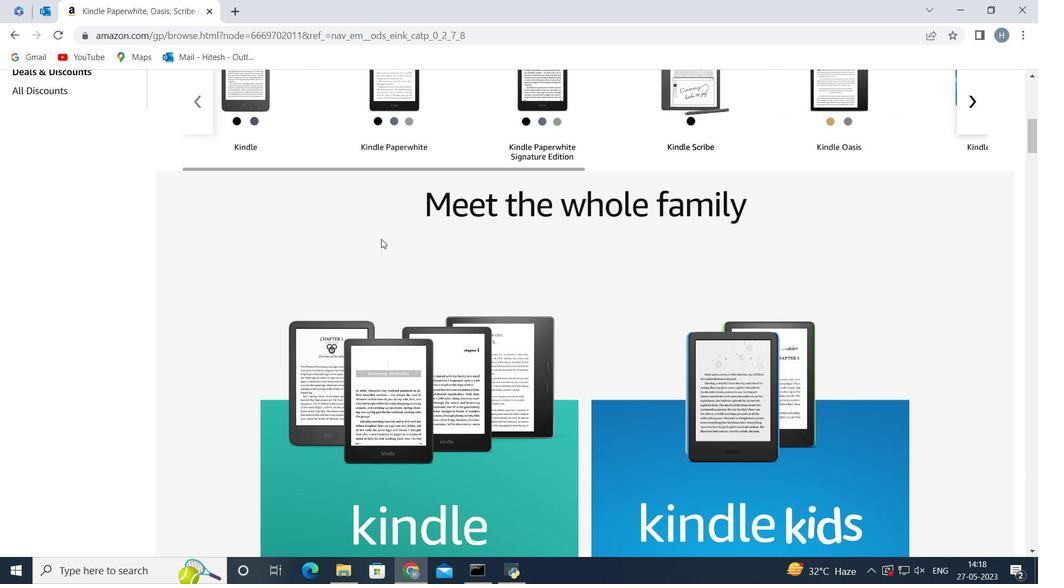 
Action: Mouse scrolled (381, 239) with delta (0, 0)
Screenshot: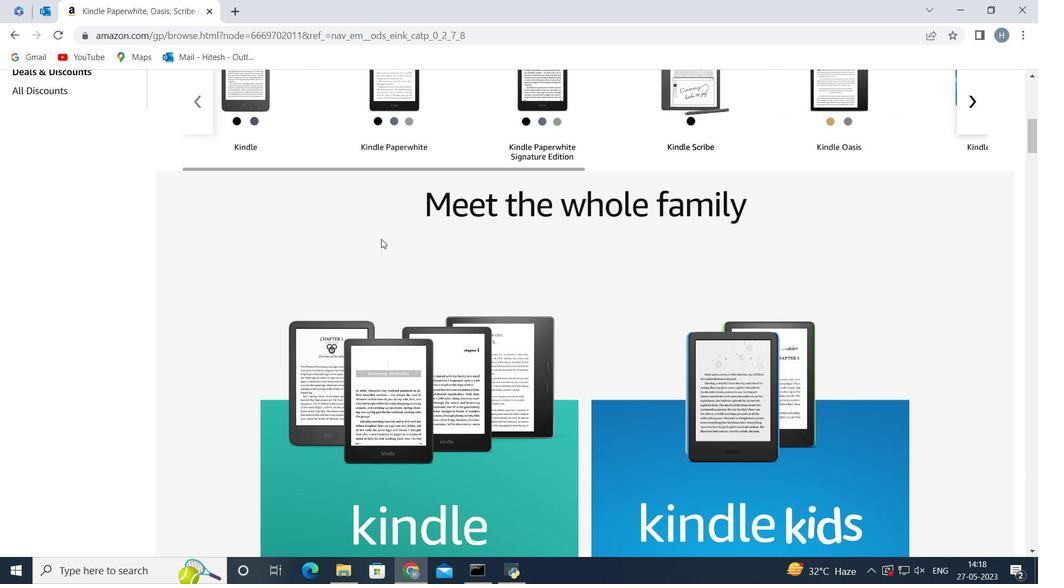 
Action: Mouse scrolled (381, 239) with delta (0, 0)
Screenshot: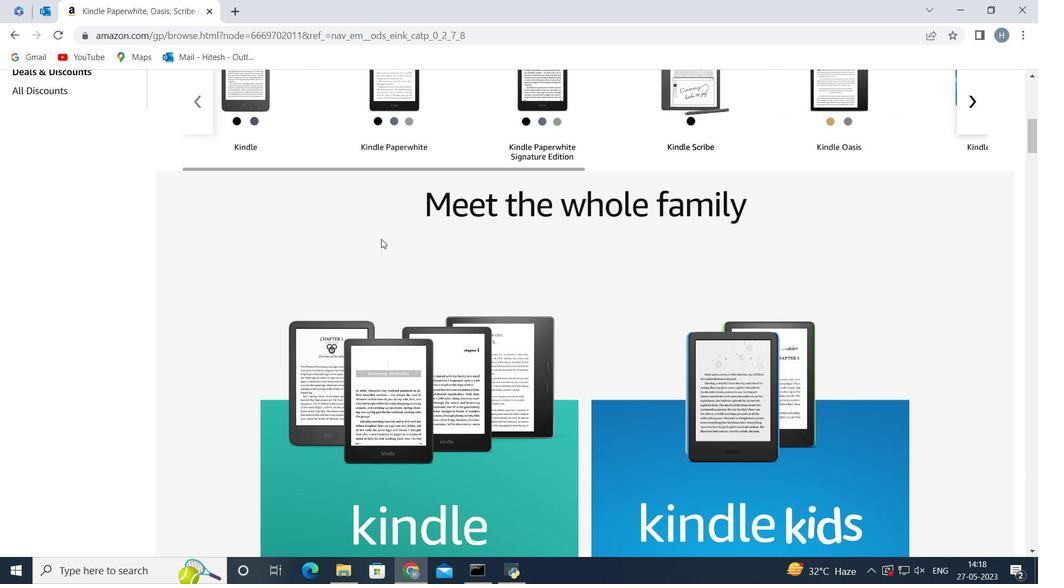 
Action: Mouse scrolled (381, 239) with delta (0, 0)
Screenshot: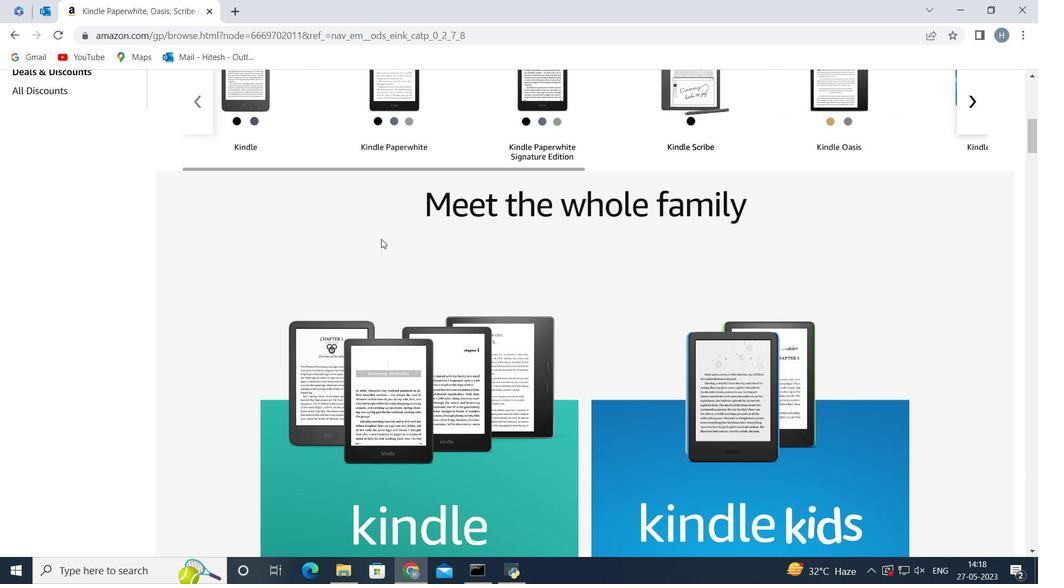 
Action: Mouse scrolled (381, 239) with delta (0, 0)
Screenshot: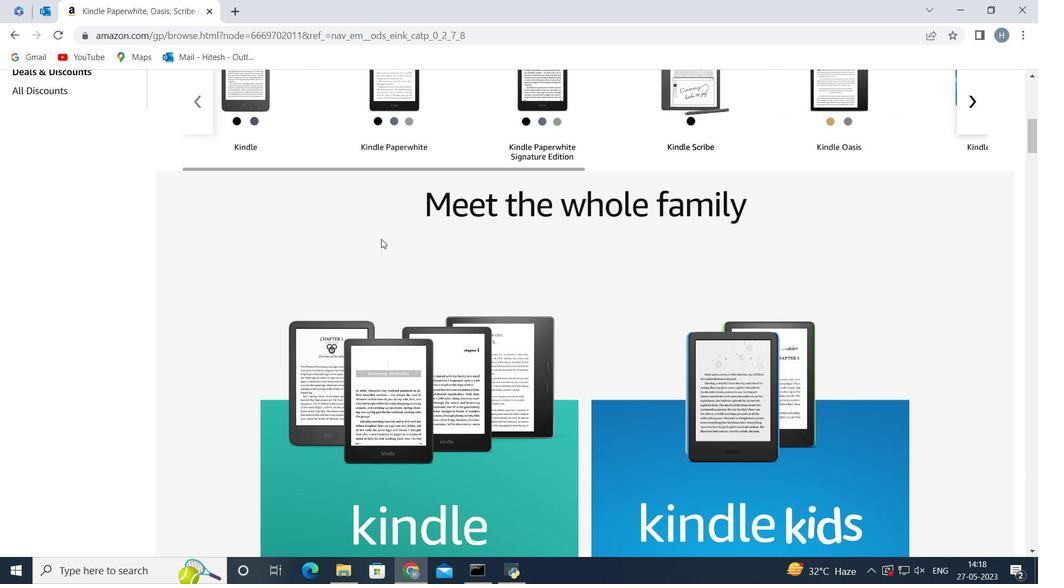 
Action: Mouse scrolled (381, 239) with delta (0, 0)
Screenshot: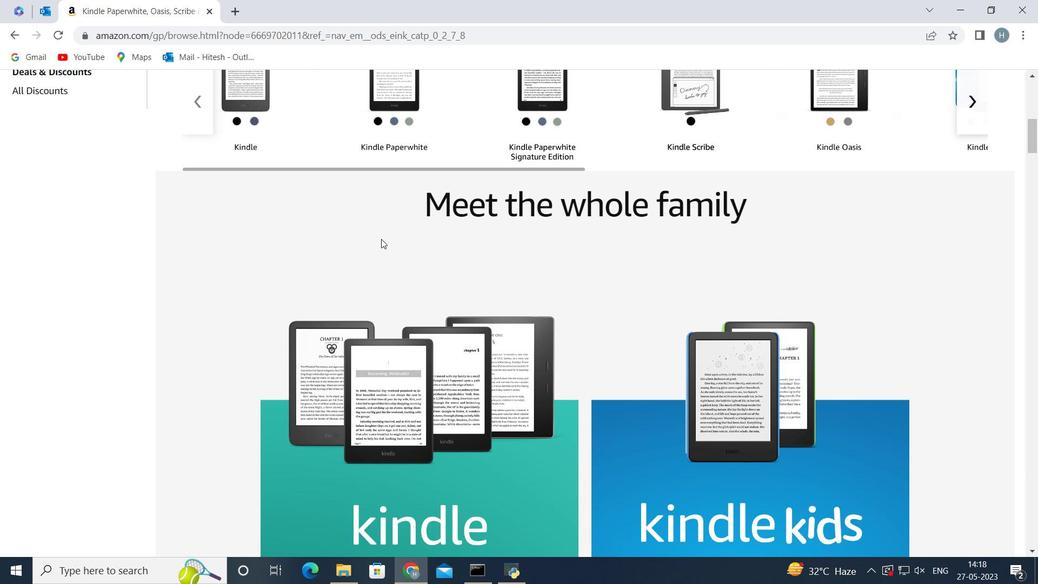 
Action: Mouse moved to (405, 156)
Screenshot: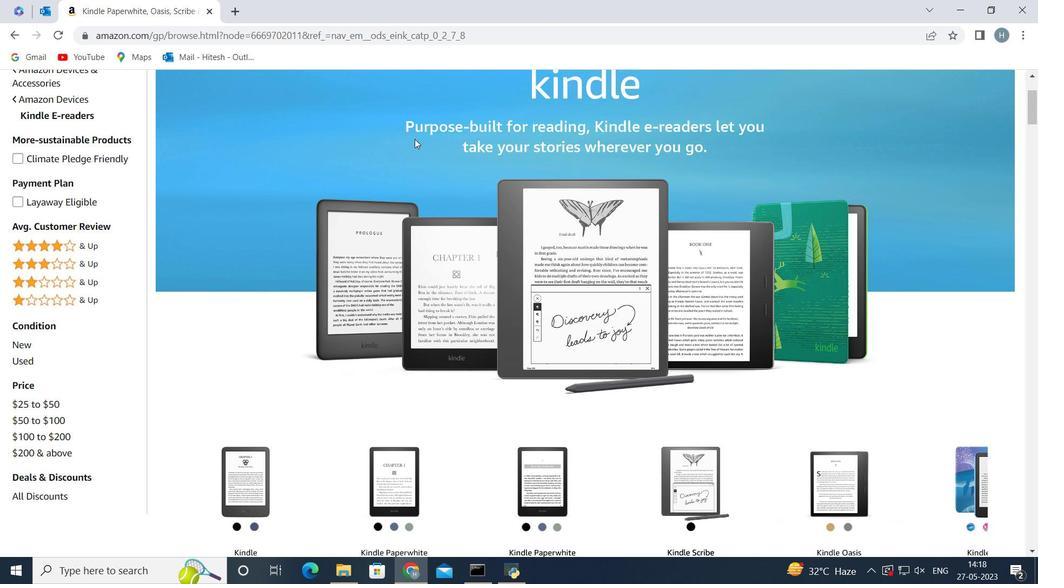 
Action: Mouse scrolled (405, 156) with delta (0, 0)
Screenshot: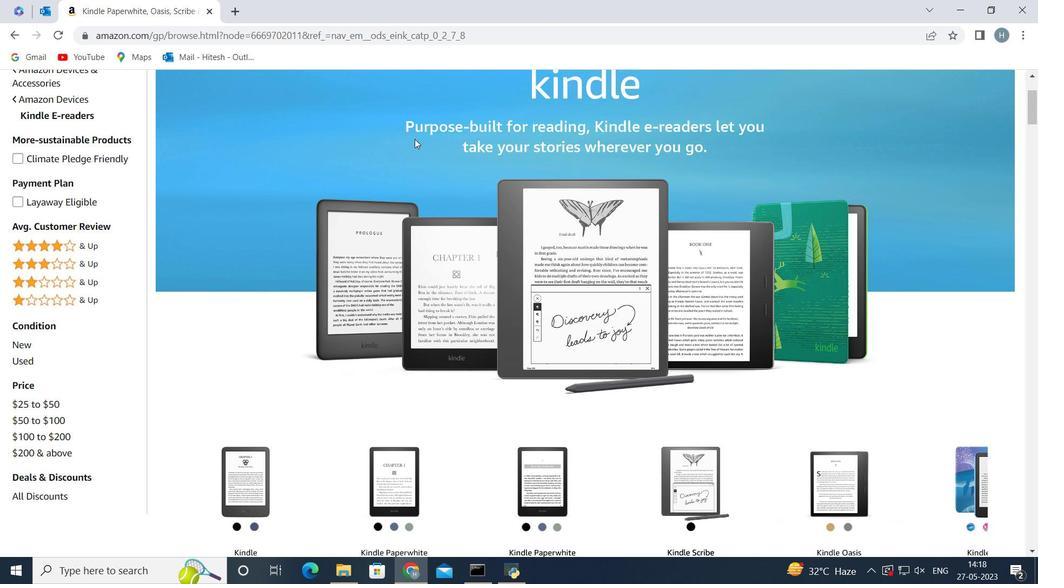 
Action: Mouse moved to (405, 156)
Screenshot: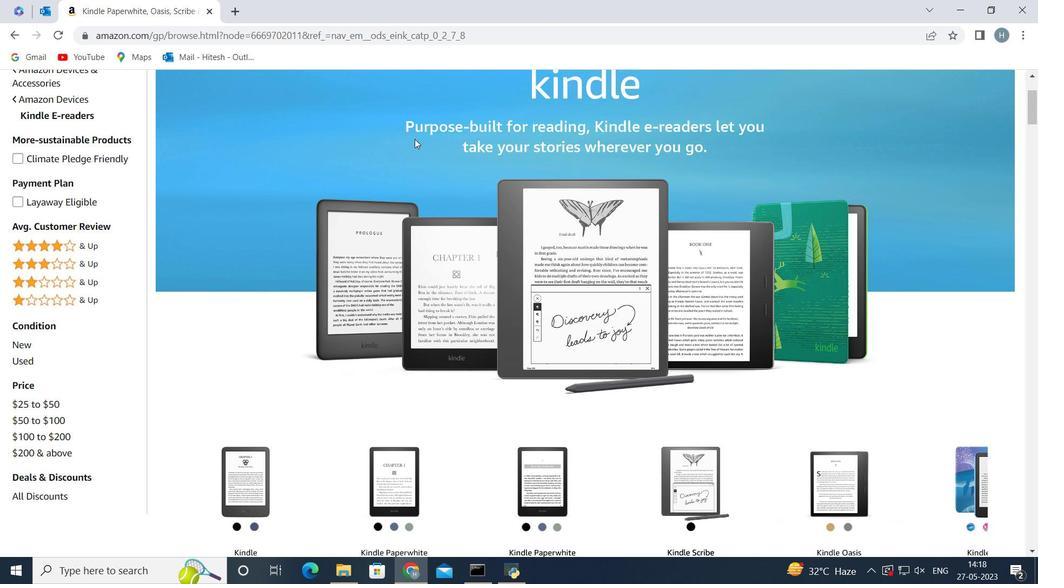 
Action: Mouse scrolled (405, 156) with delta (0, 0)
Screenshot: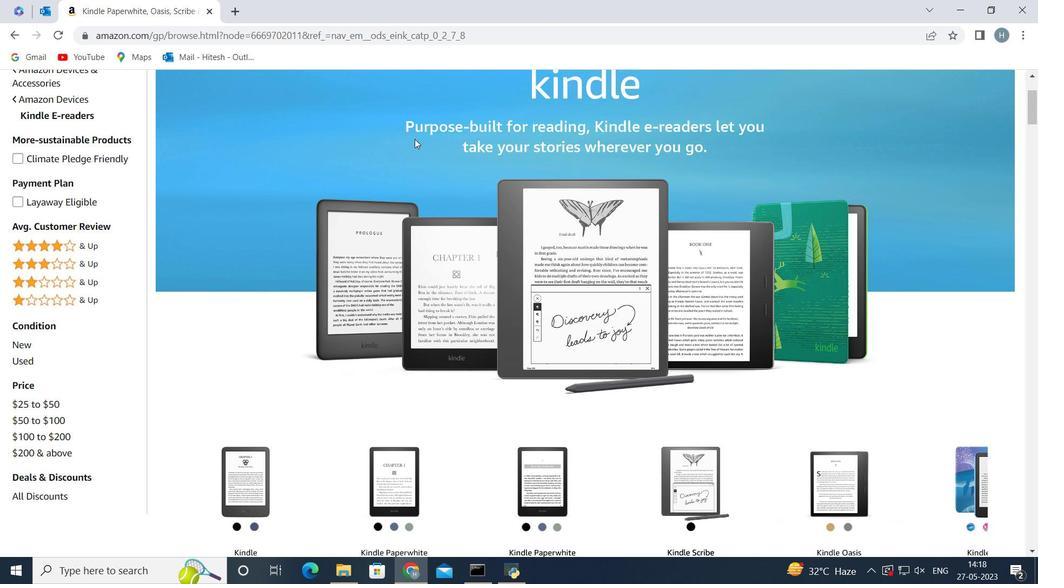 
Action: Mouse scrolled (405, 156) with delta (0, 0)
Screenshot: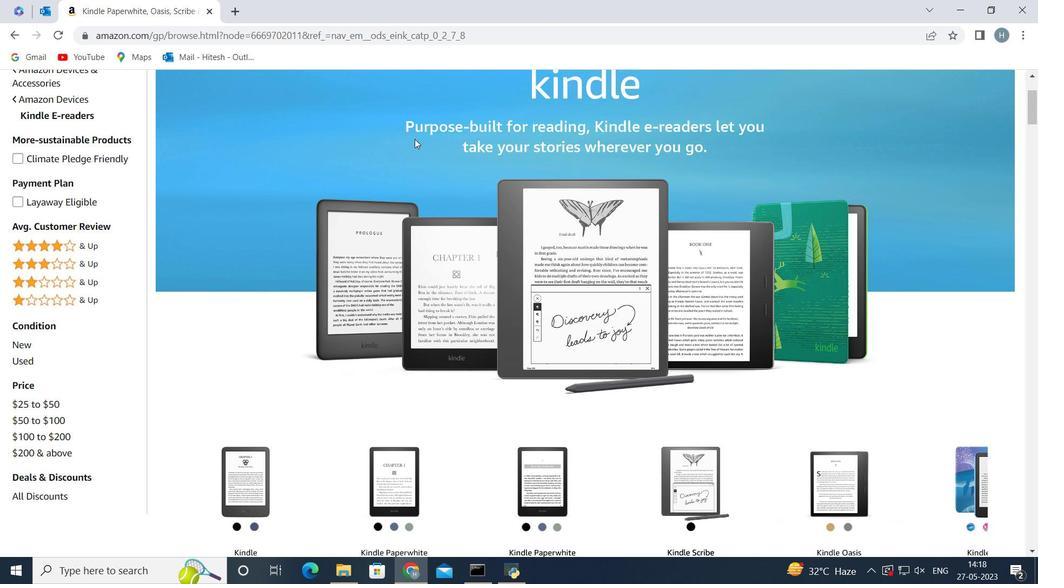 
Action: Mouse scrolled (405, 156) with delta (0, 0)
Screenshot: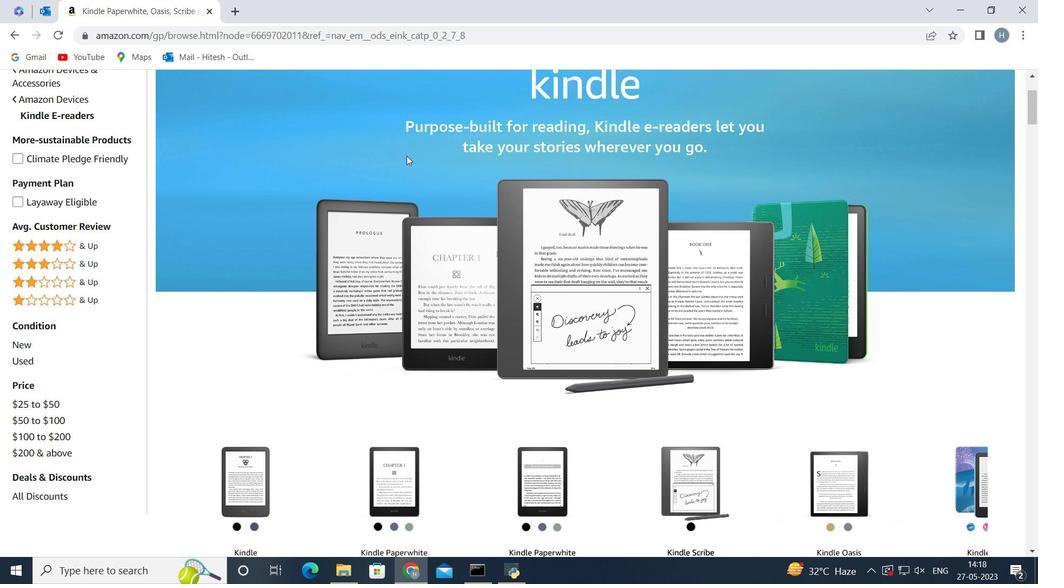 
Action: Mouse scrolled (405, 156) with delta (0, 0)
Screenshot: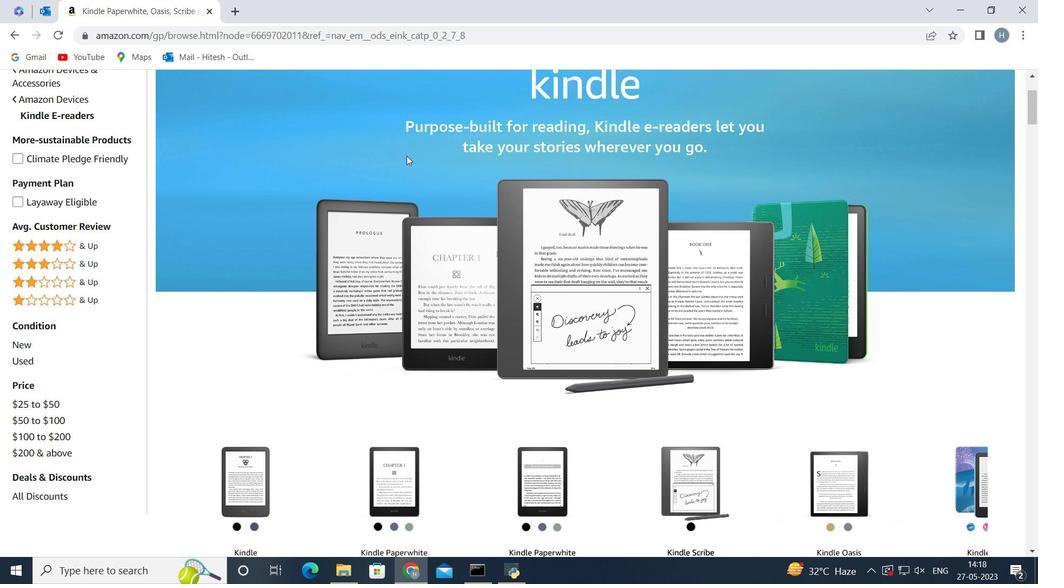 
Action: Mouse scrolled (405, 156) with delta (0, 0)
Screenshot: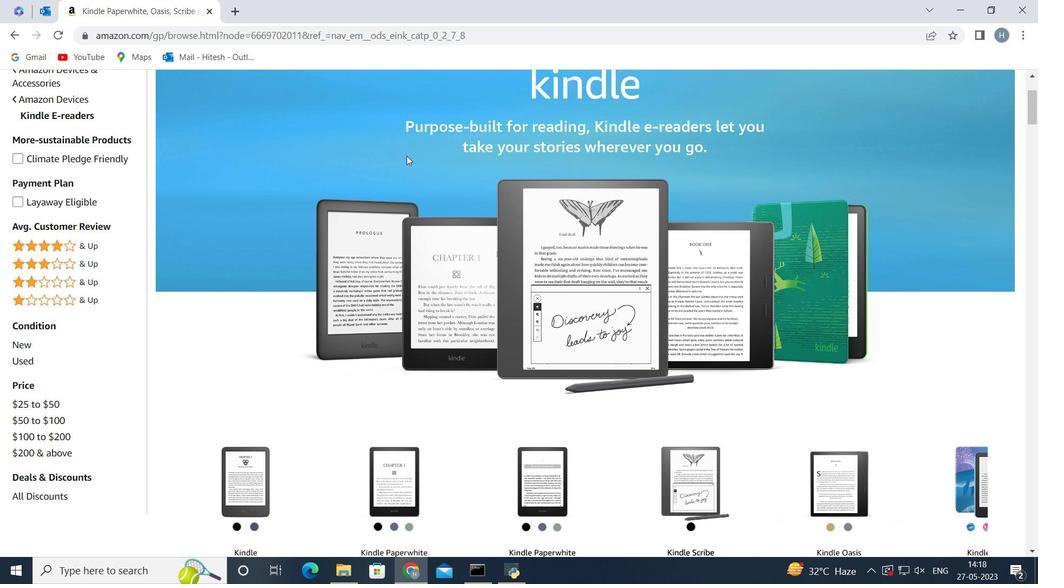 
Action: Mouse scrolled (405, 156) with delta (0, 0)
Screenshot: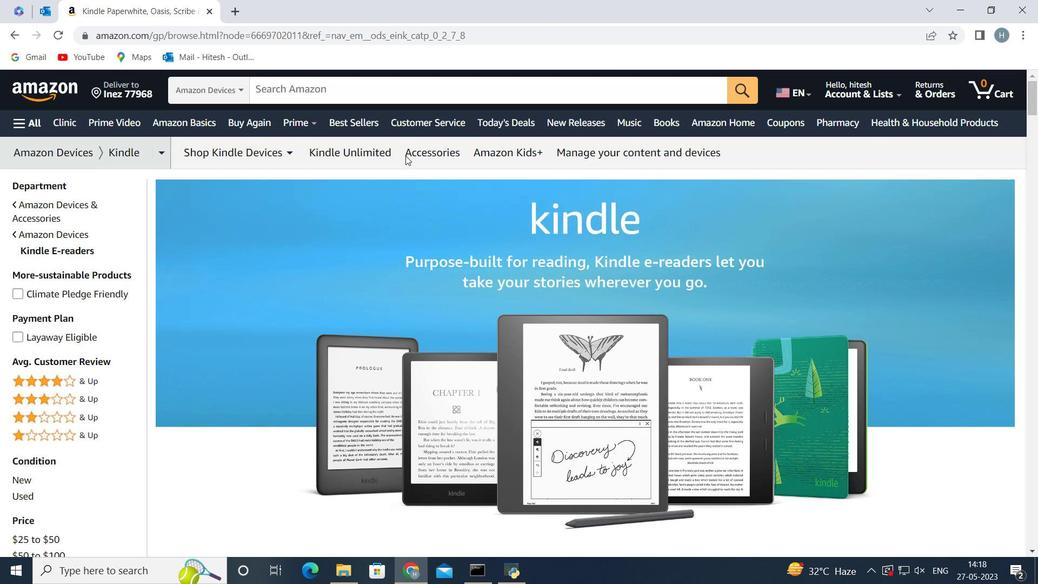 
Action: Mouse scrolled (405, 156) with delta (0, 0)
Screenshot: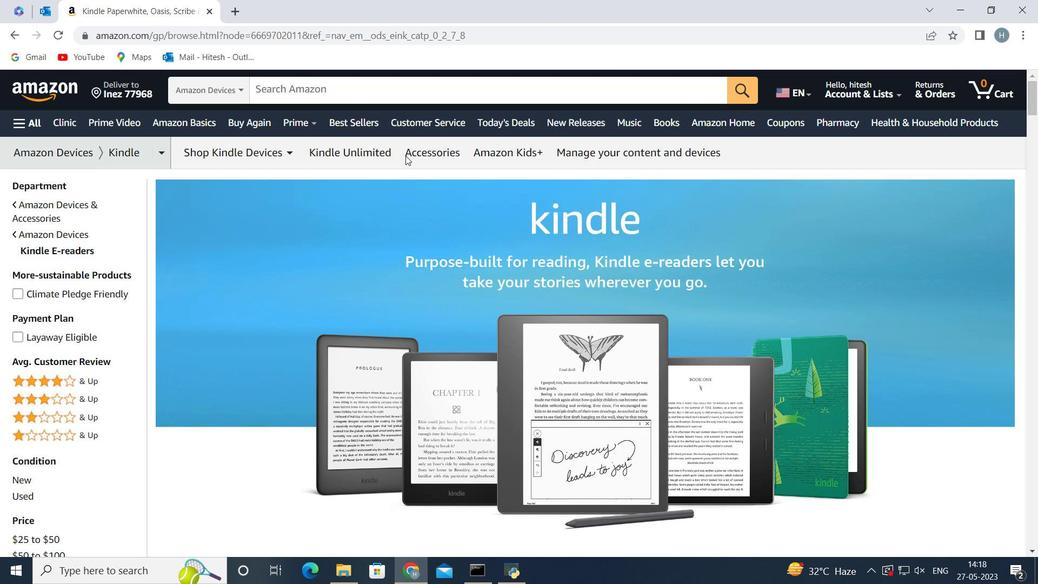 
Action: Mouse scrolled (405, 156) with delta (0, 0)
Screenshot: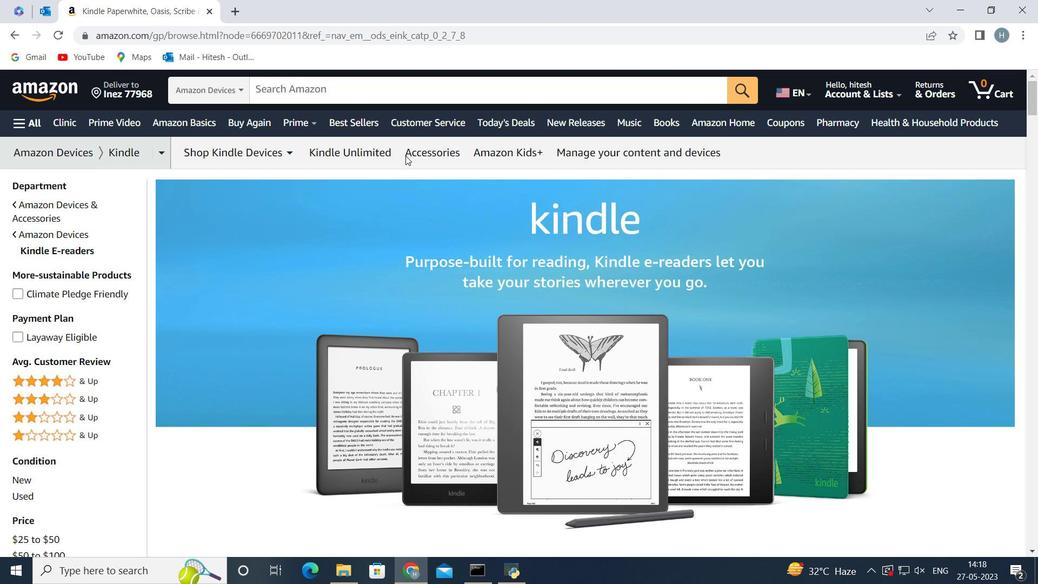 
Action: Mouse moved to (414, 88)
Screenshot: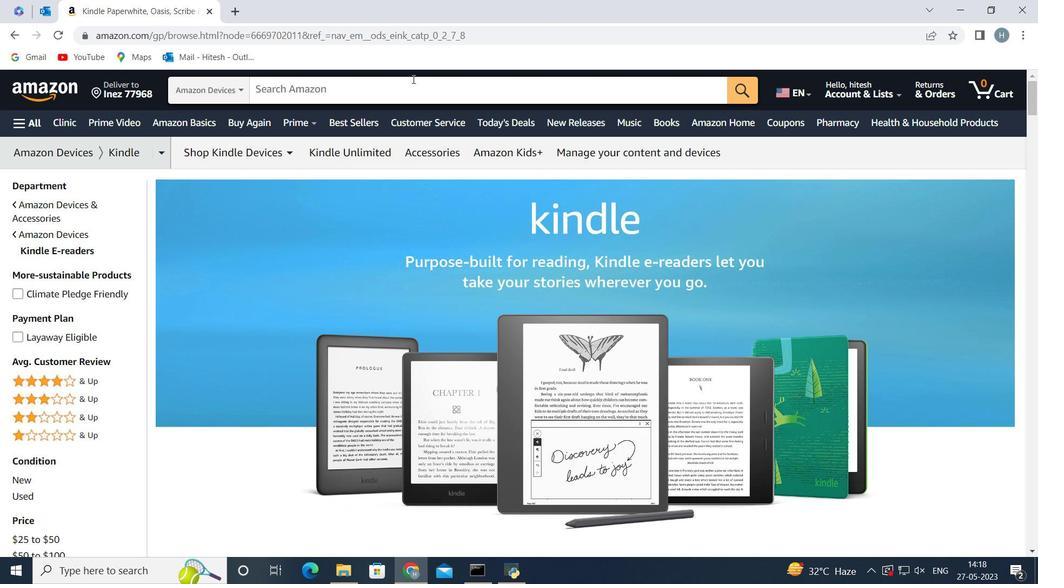 
Action: Mouse pressed left at (414, 88)
Screenshot: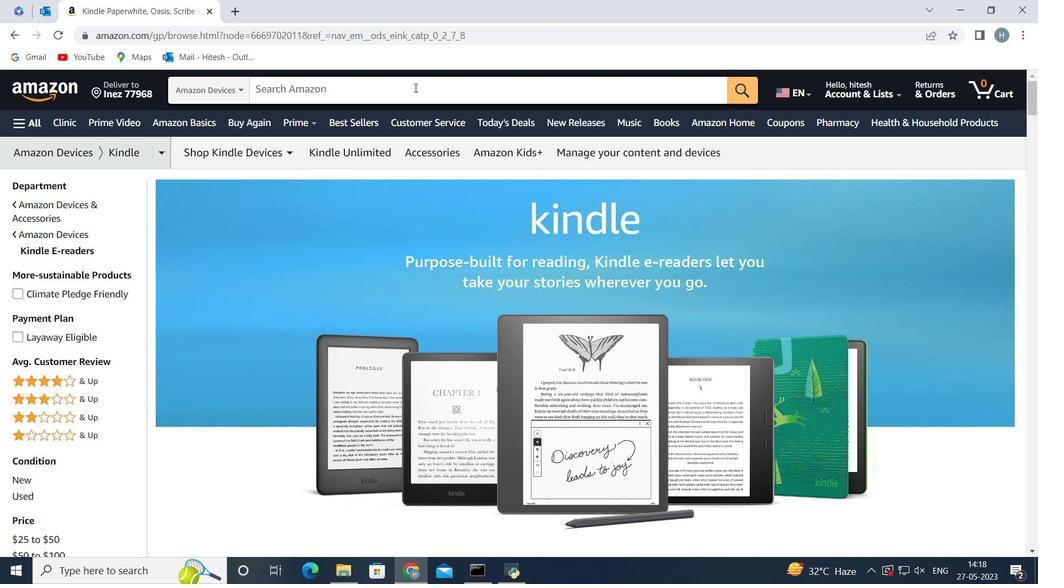 
Action: Key pressed <Key.shift>K
Screenshot: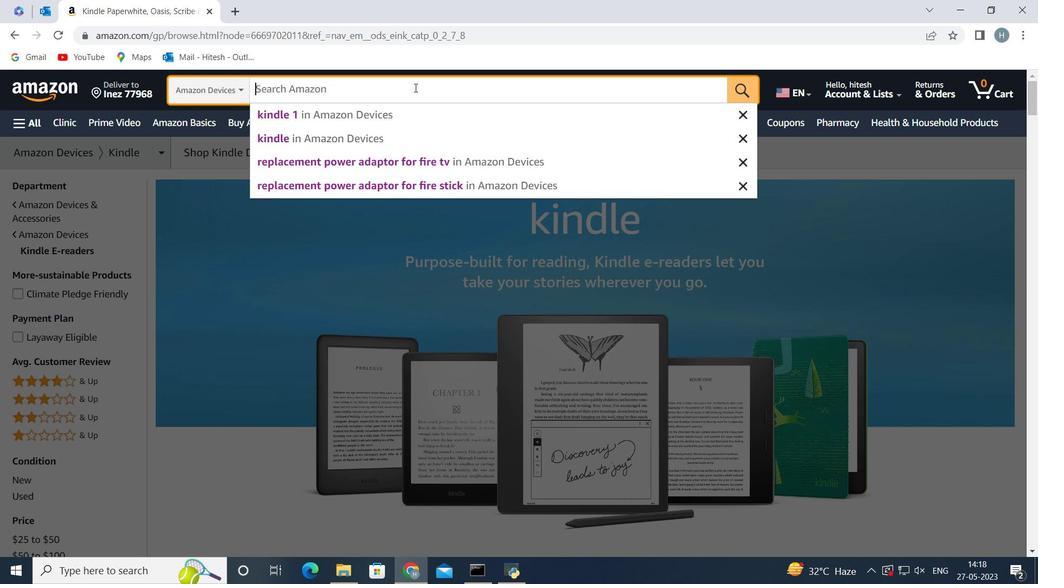 
Action: Mouse moved to (463, 55)
Screenshot: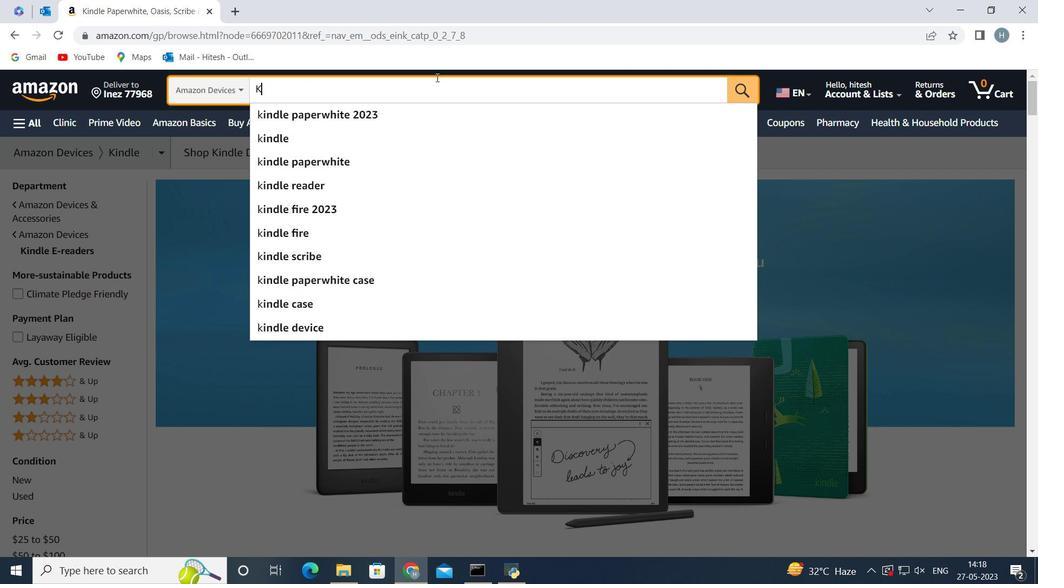 
Action: Key pressed indle<Key.space><Key.shift>Reading<Key.space><Key.shift>Light
Screenshot: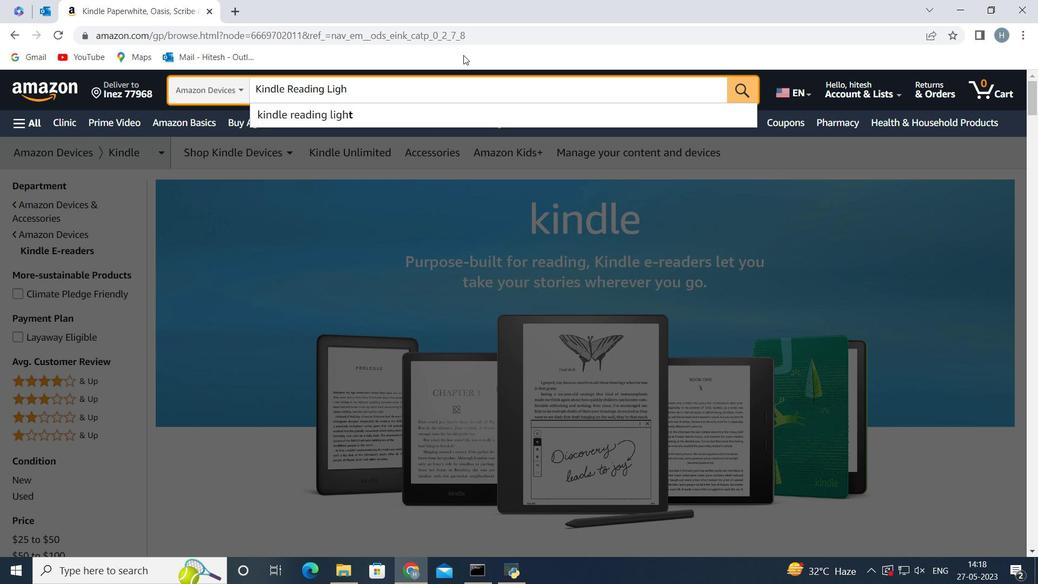 
Action: Mouse moved to (483, 44)
Screenshot: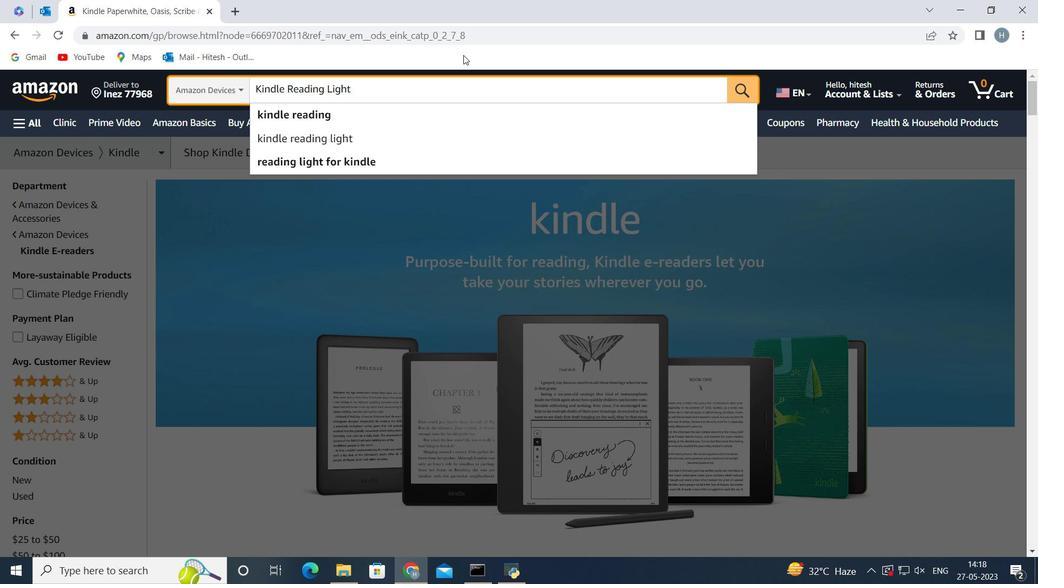 
Action: Key pressed <Key.enter>
Screenshot: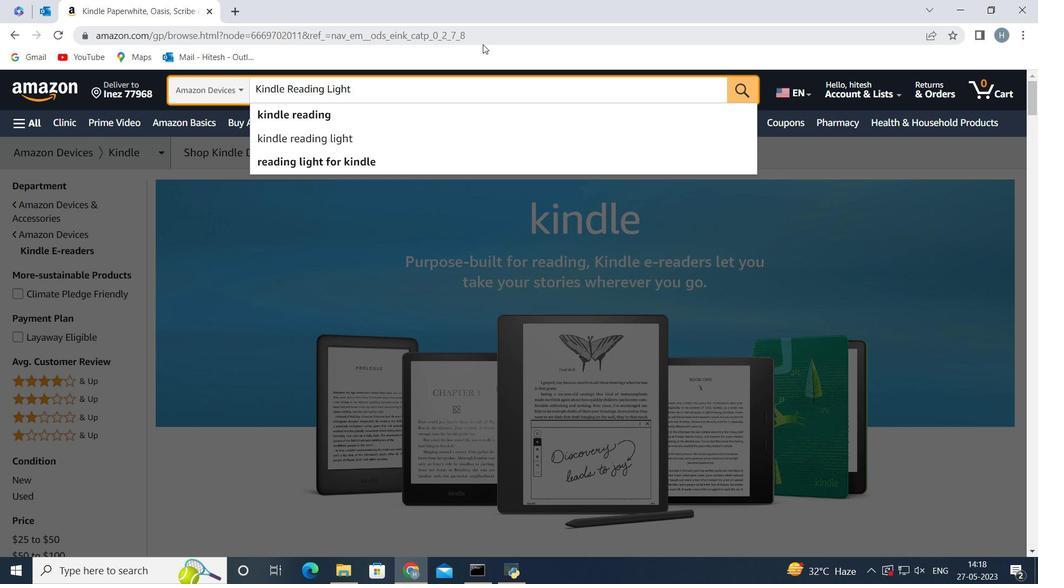 
Action: Mouse moved to (531, 204)
Screenshot: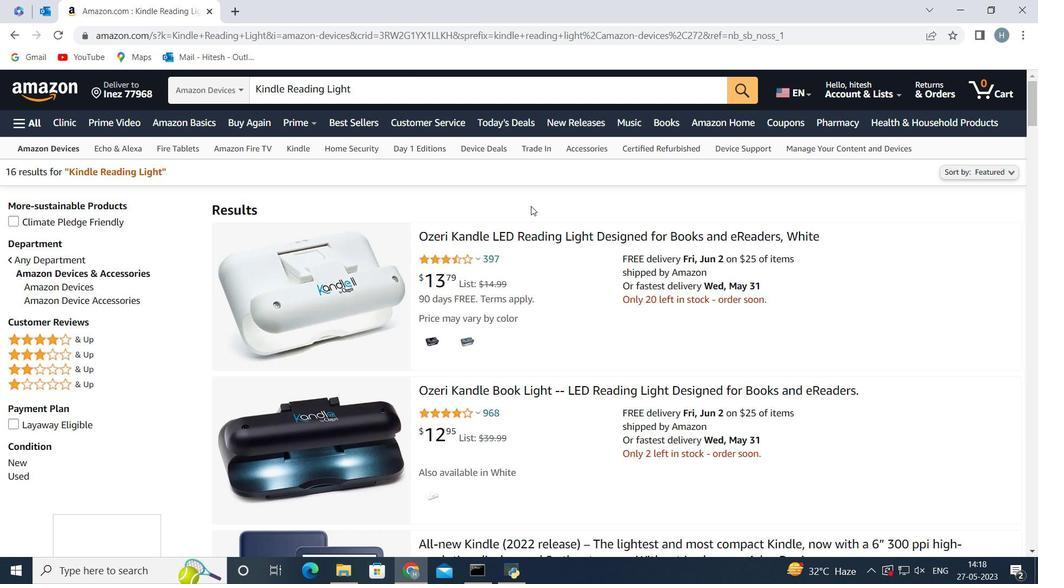 
Action: Mouse scrolled (531, 204) with delta (0, 0)
Screenshot: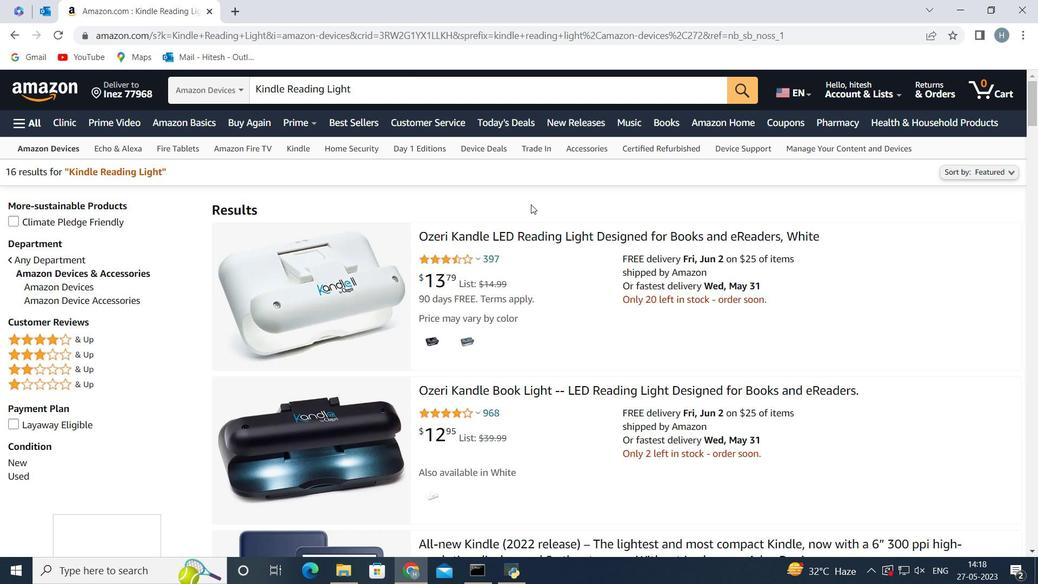 
Action: Mouse scrolled (531, 204) with delta (0, 0)
Screenshot: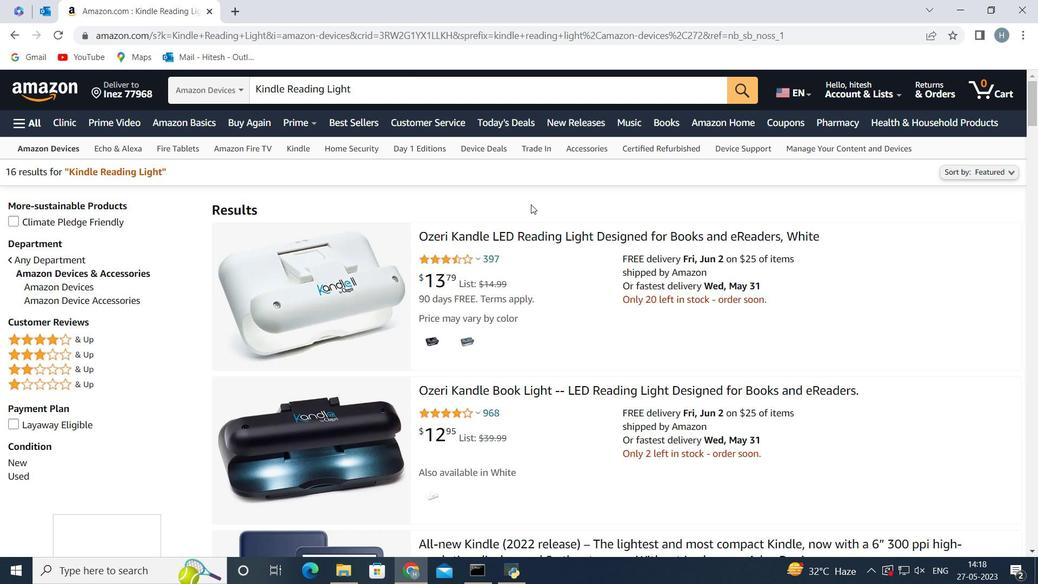 
Action: Mouse scrolled (531, 205) with delta (0, 0)
Screenshot: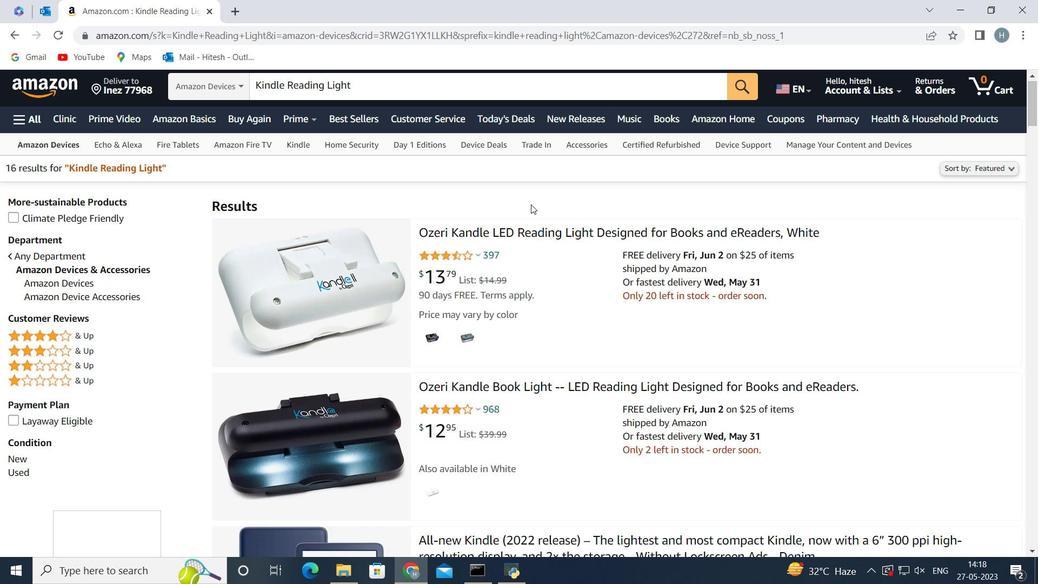 
Action: Mouse moved to (530, 204)
Screenshot: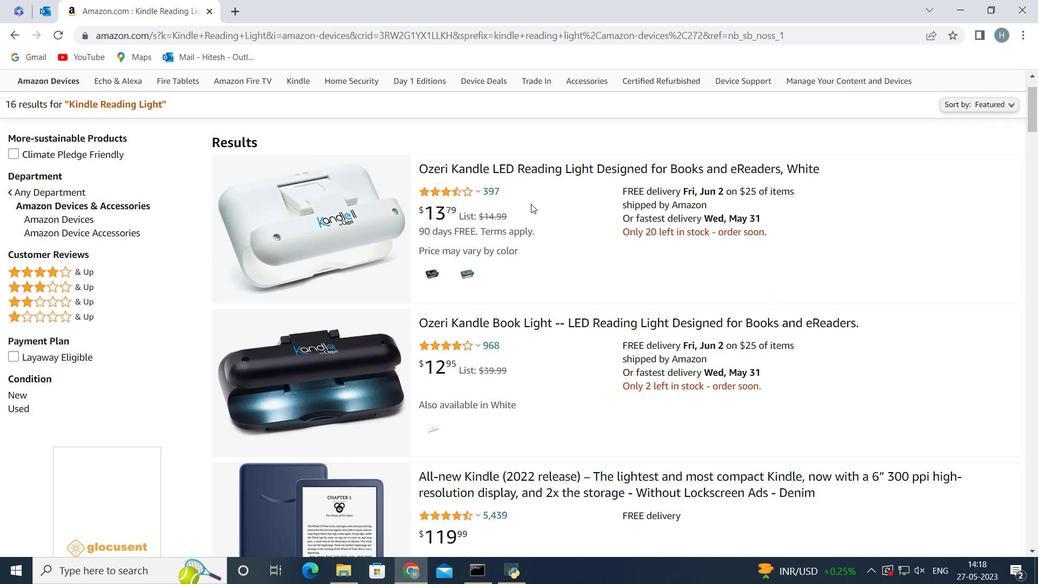 
Action: Mouse scrolled (530, 204) with delta (0, 0)
Screenshot: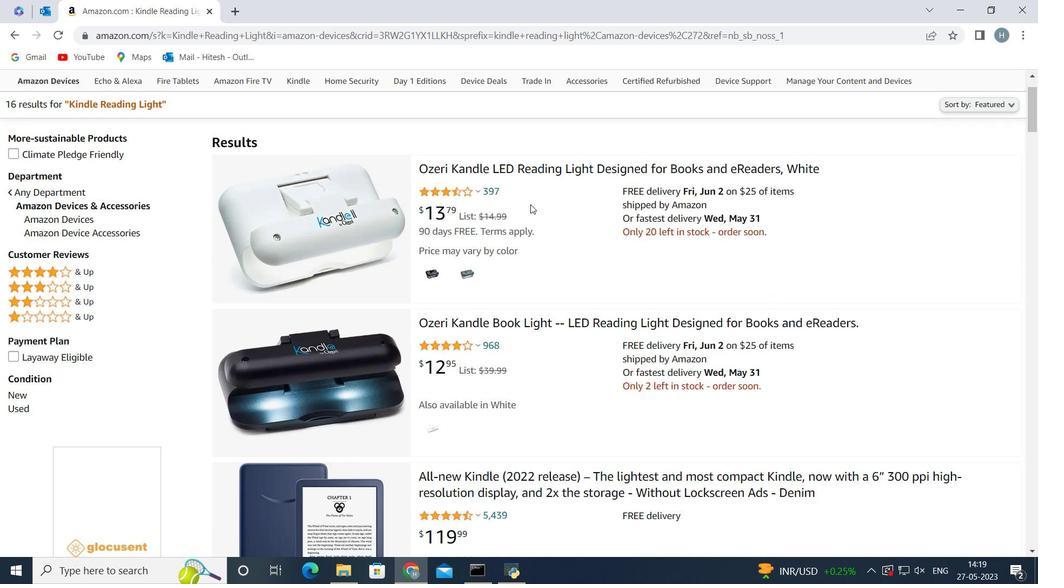 
Action: Mouse moved to (529, 209)
Screenshot: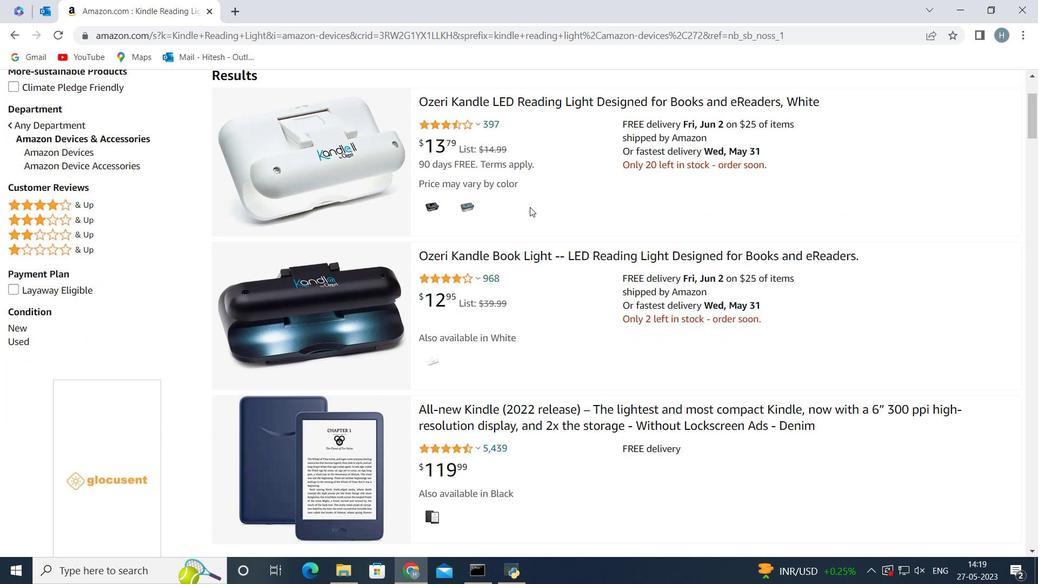 
Action: Mouse scrolled (529, 208) with delta (0, 0)
Screenshot: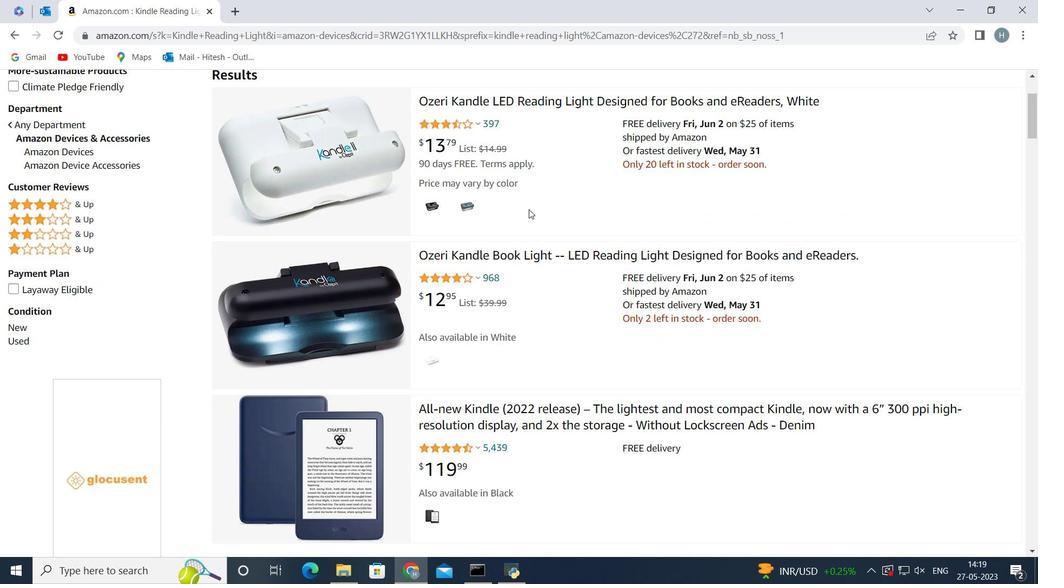 
Action: Mouse scrolled (529, 208) with delta (0, 0)
Screenshot: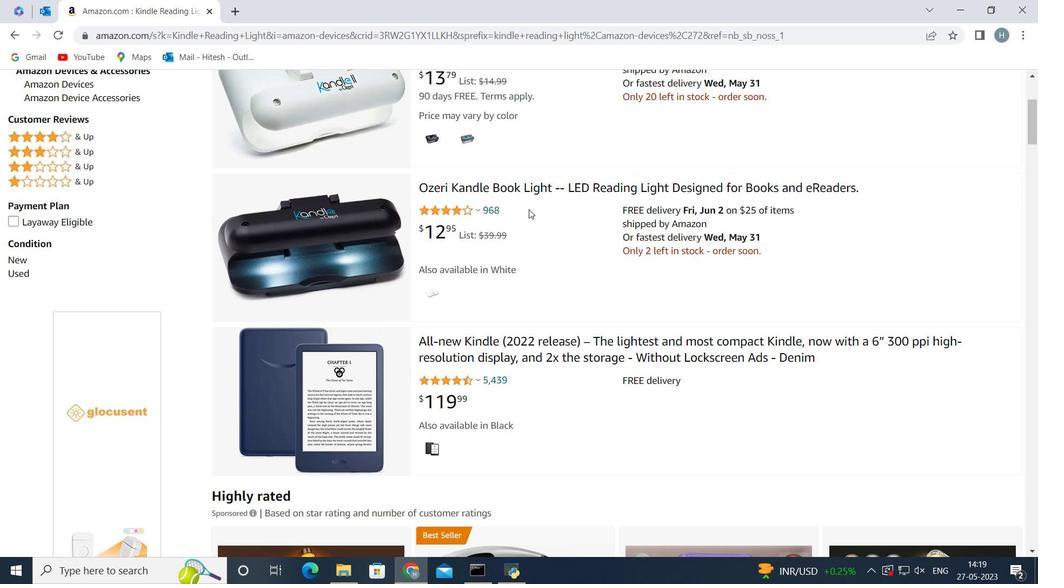 
Action: Mouse scrolled (529, 208) with delta (0, 0)
Screenshot: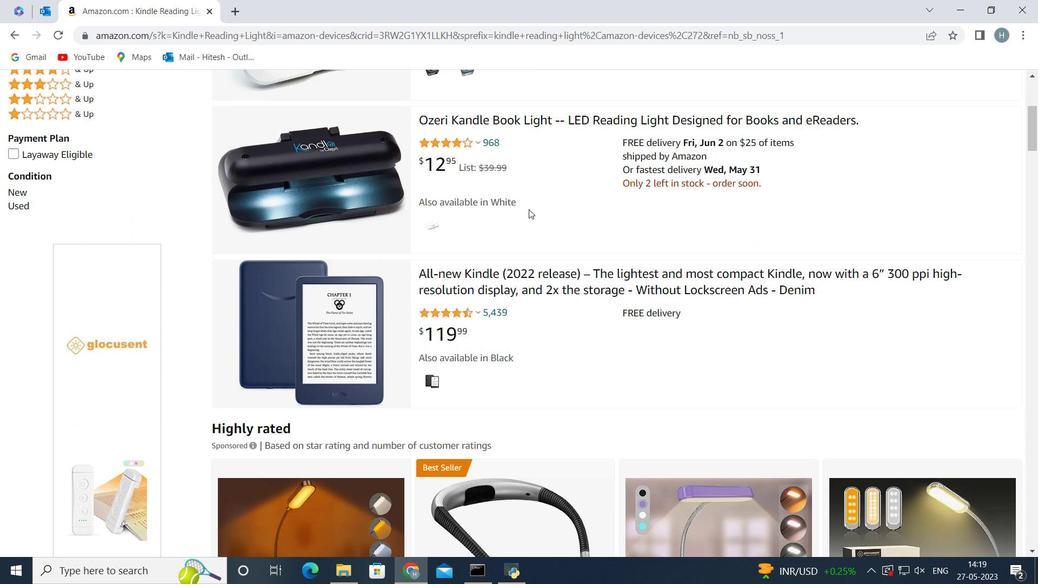 
Action: Mouse scrolled (529, 208) with delta (0, 0)
Screenshot: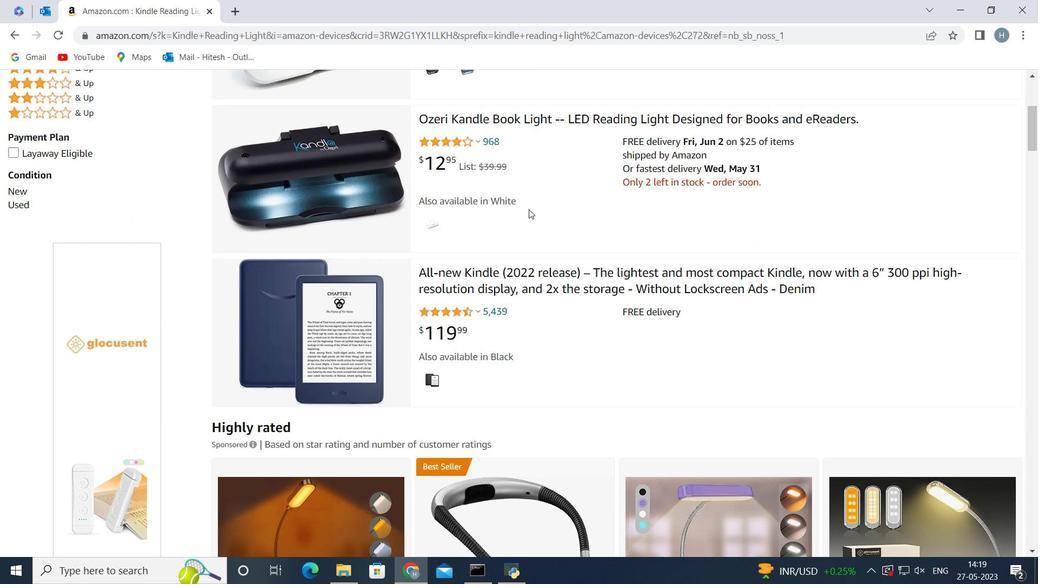 
Action: Mouse scrolled (529, 208) with delta (0, 0)
Screenshot: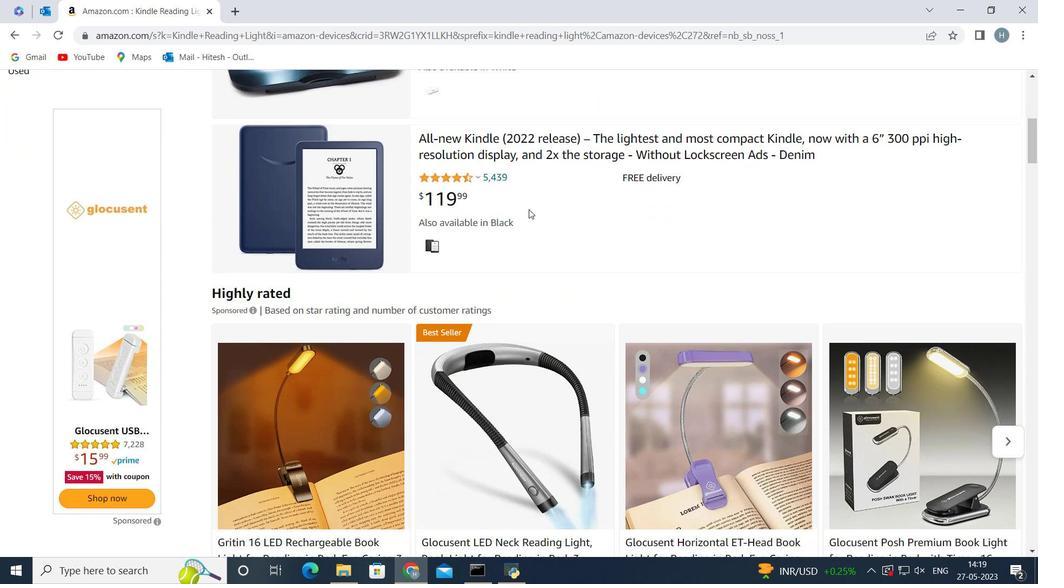 
Action: Mouse scrolled (529, 208) with delta (0, 0)
Screenshot: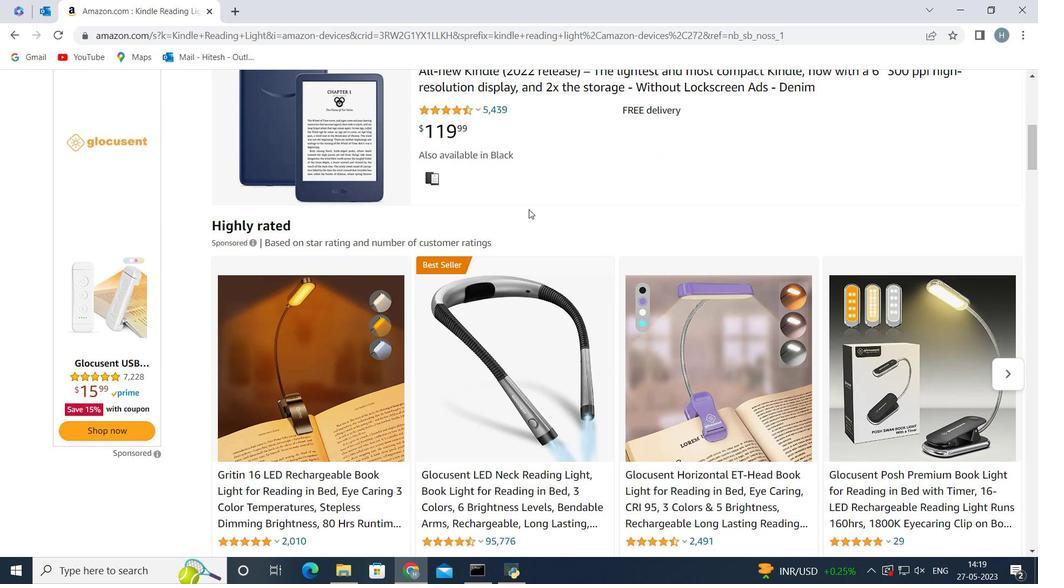 
Action: Mouse scrolled (529, 208) with delta (0, 0)
Screenshot: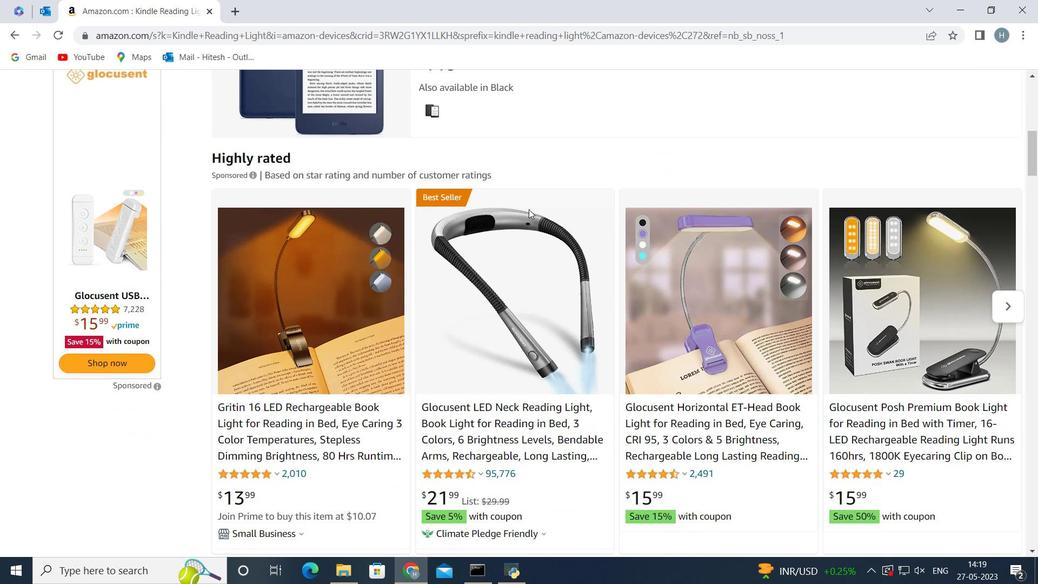 
Action: Mouse scrolled (529, 208) with delta (0, 0)
Screenshot: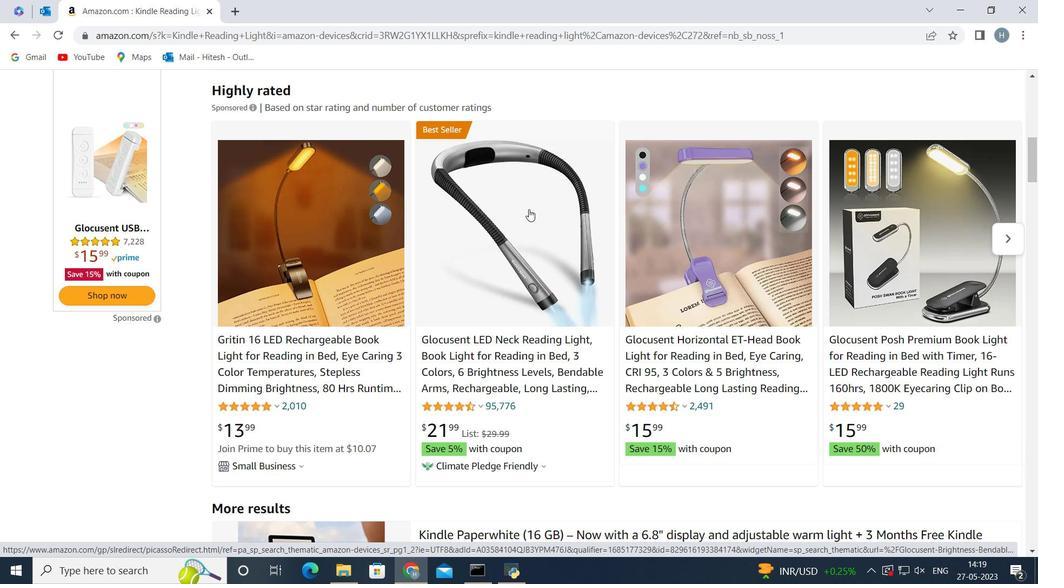 
Action: Mouse scrolled (529, 208) with delta (0, 0)
Screenshot: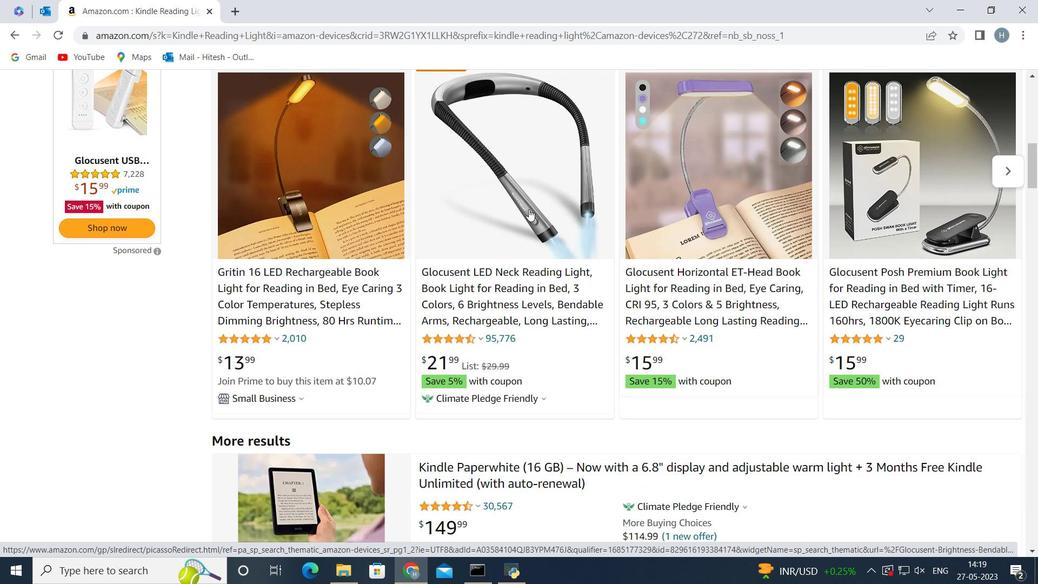 
Action: Mouse scrolled (529, 208) with delta (0, 0)
Screenshot: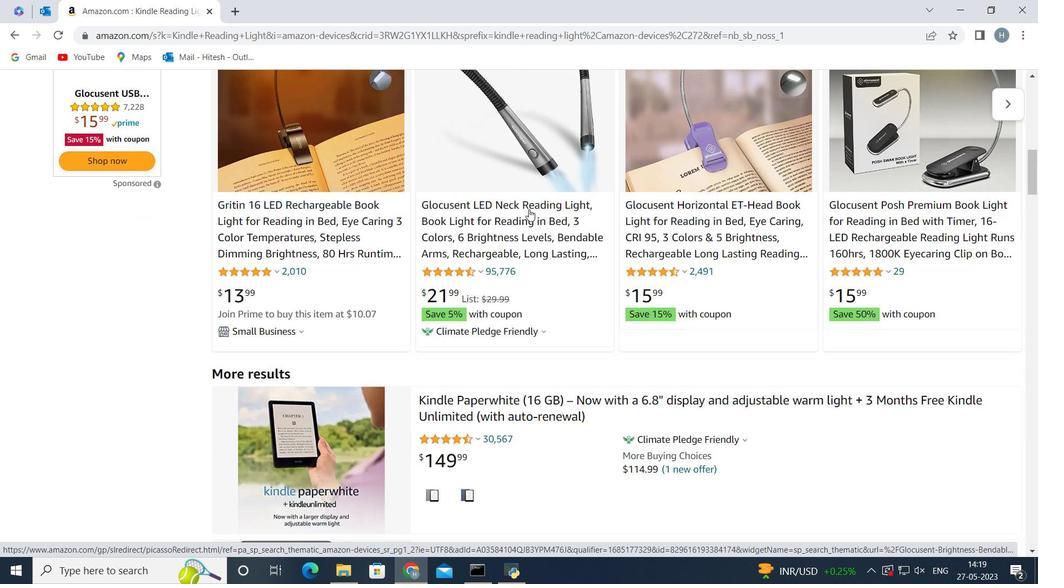 
Action: Mouse scrolled (529, 208) with delta (0, 0)
Screenshot: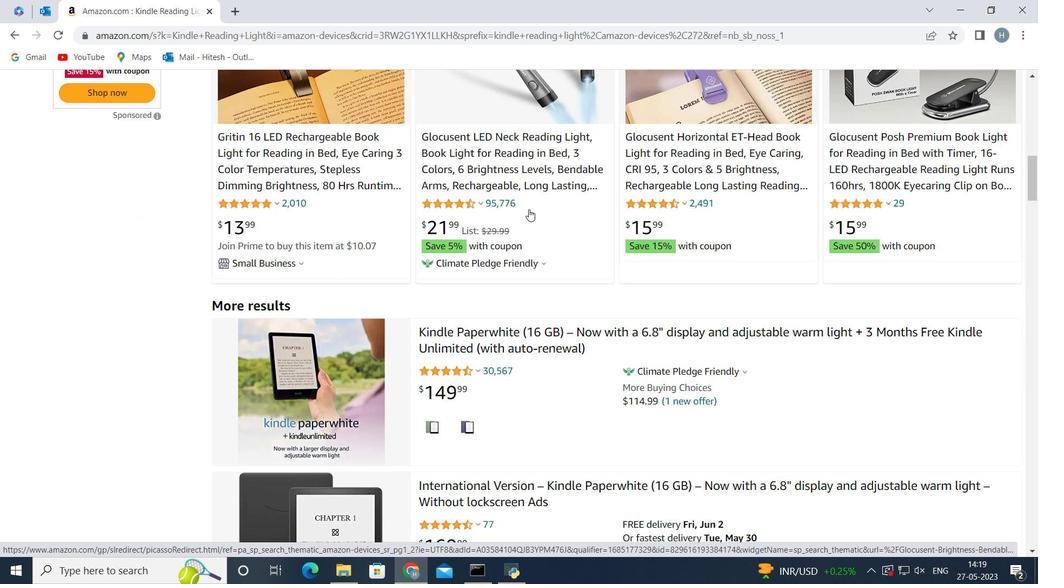 
Action: Mouse scrolled (529, 209) with delta (0, 0)
Screenshot: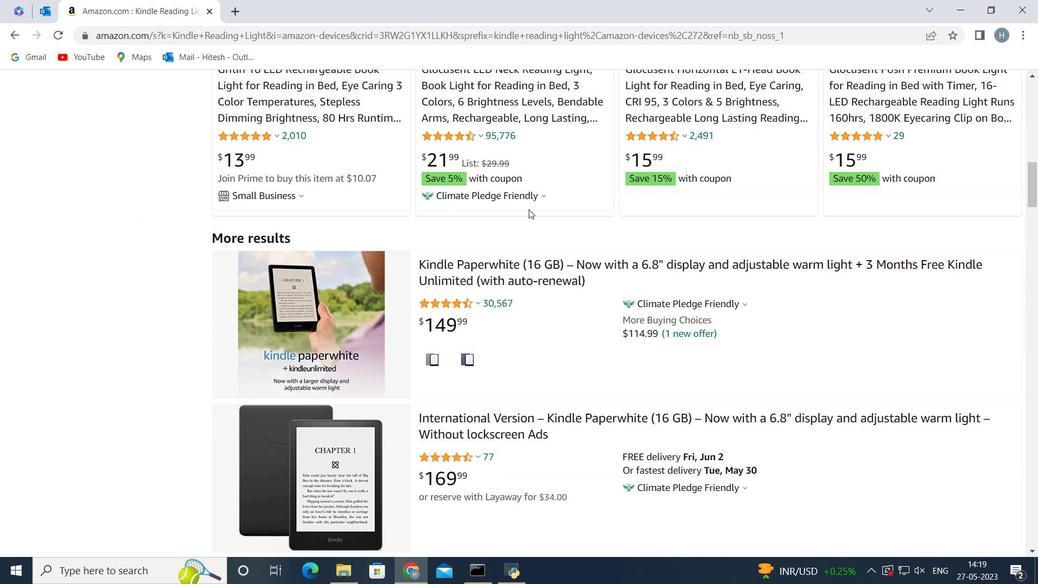 
Action: Mouse scrolled (529, 209) with delta (0, 0)
Screenshot: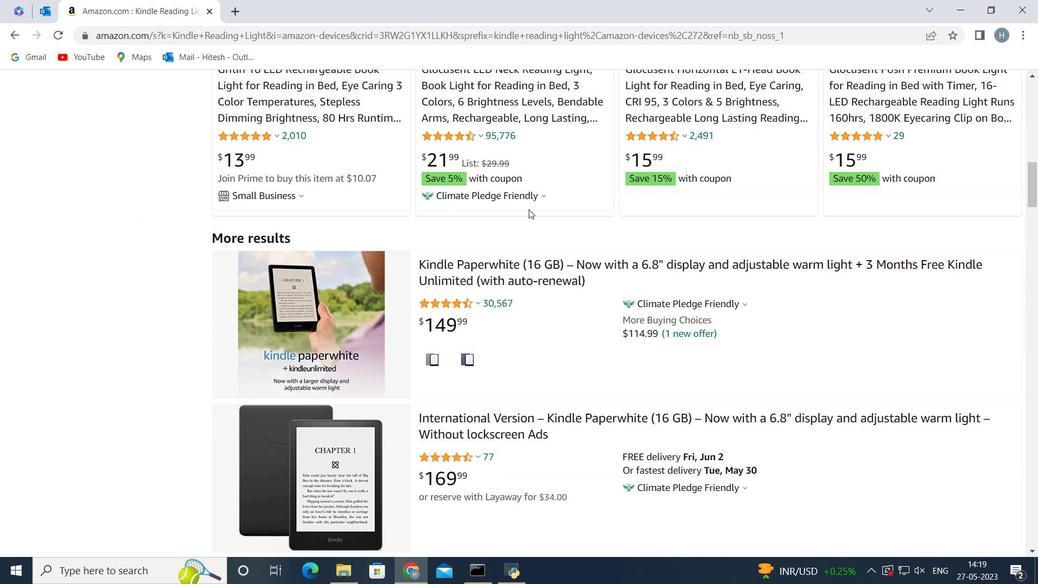 
Action: Mouse scrolled (529, 209) with delta (0, 0)
Screenshot: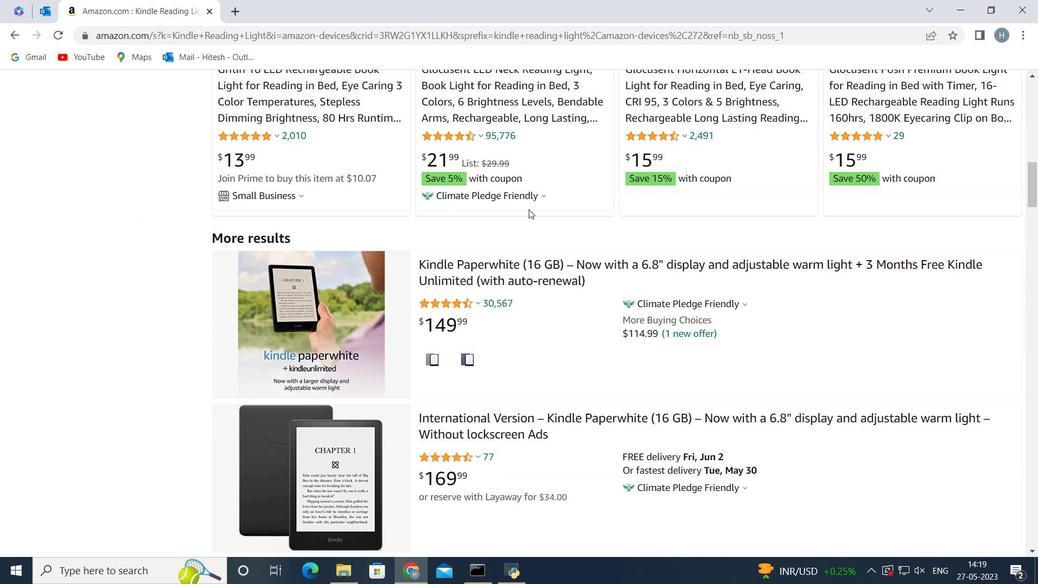 
Action: Mouse scrolled (529, 209) with delta (0, 0)
Screenshot: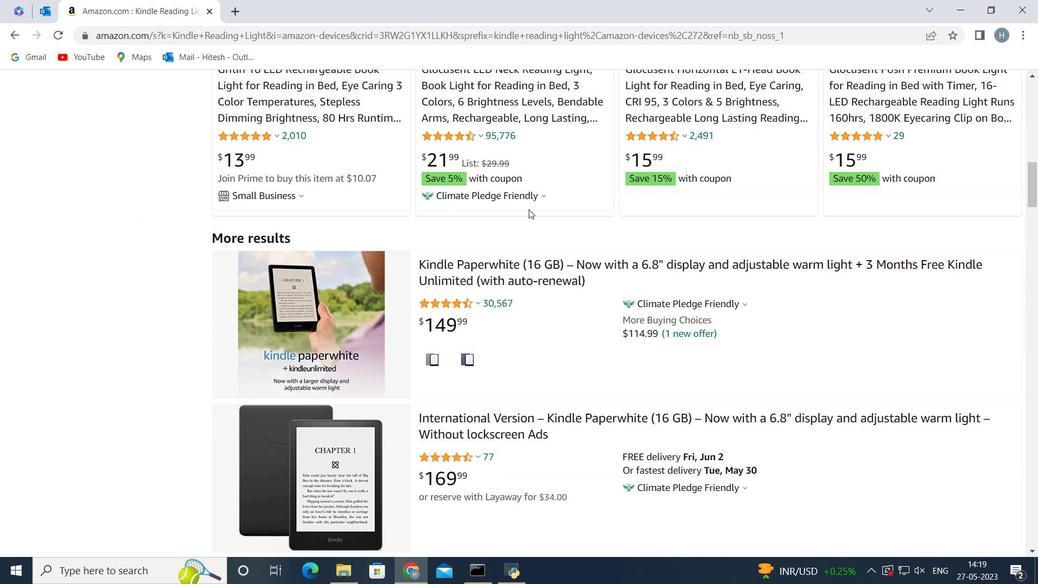 
Action: Mouse scrolled (529, 209) with delta (0, 0)
Screenshot: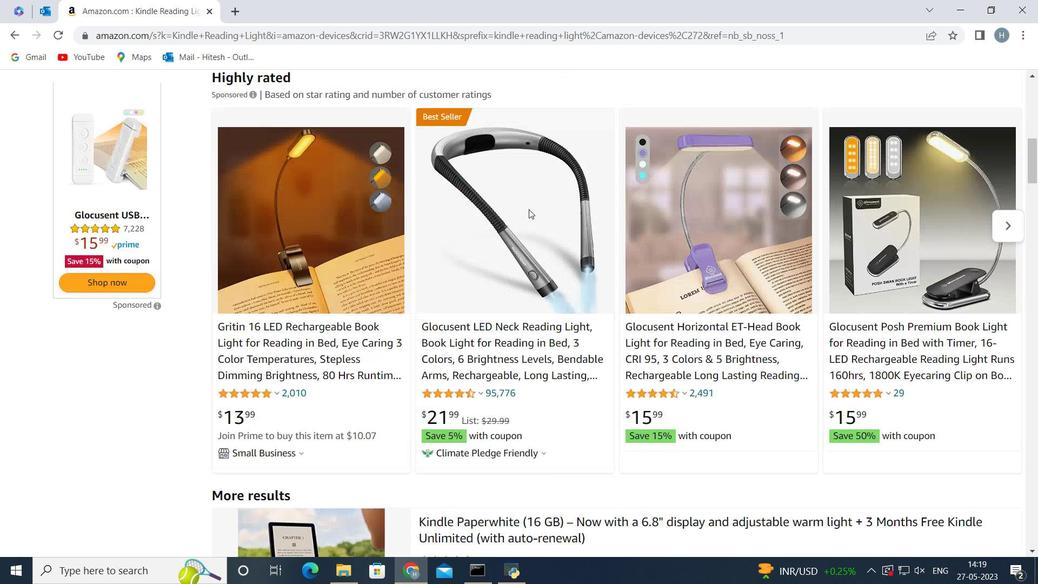 
Action: Mouse scrolled (529, 209) with delta (0, 0)
Screenshot: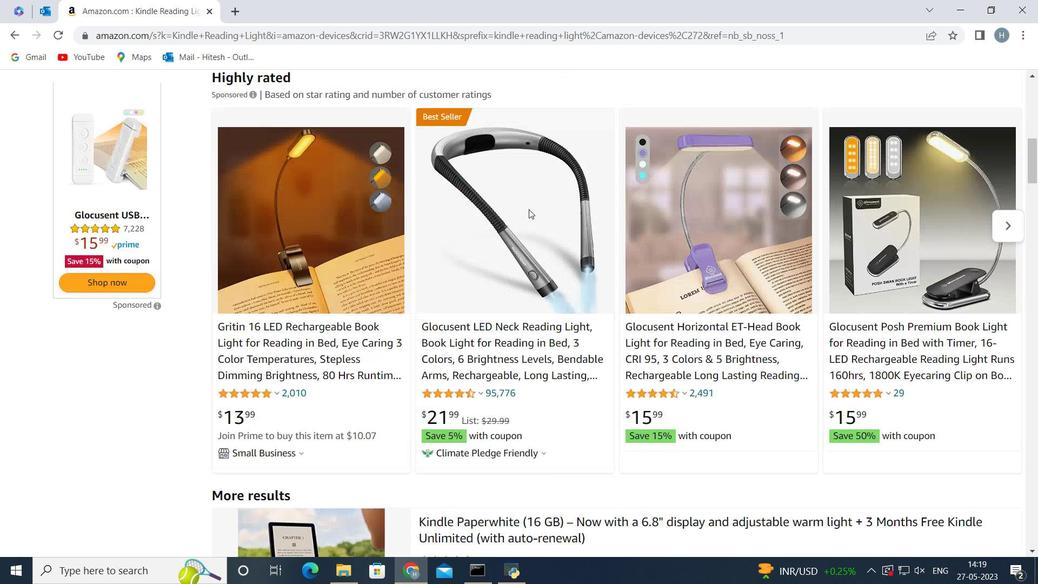 
Action: Mouse scrolled (529, 209) with delta (0, 0)
Screenshot: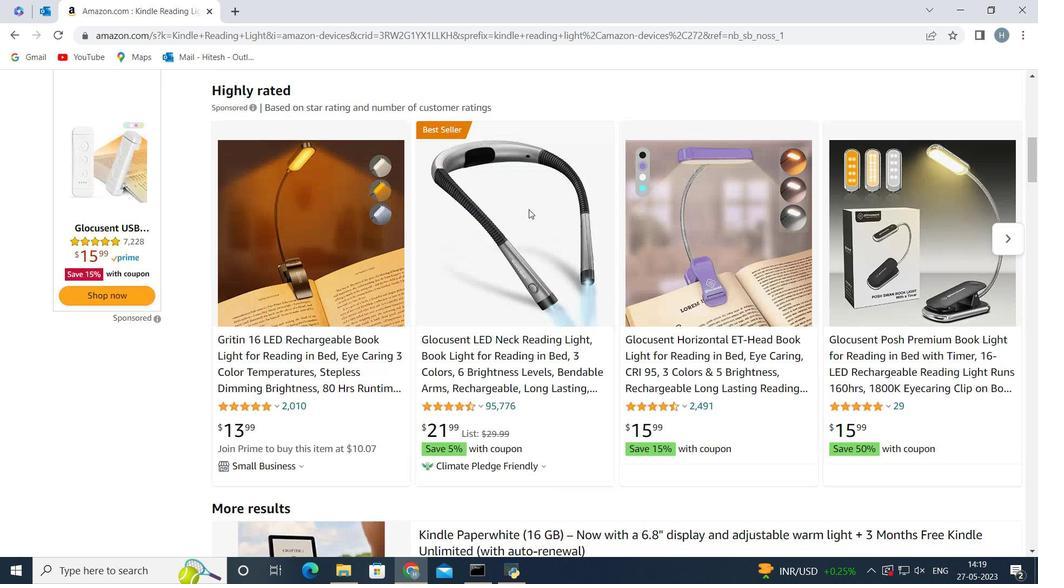 
Action: Mouse scrolled (529, 209) with delta (0, 0)
Screenshot: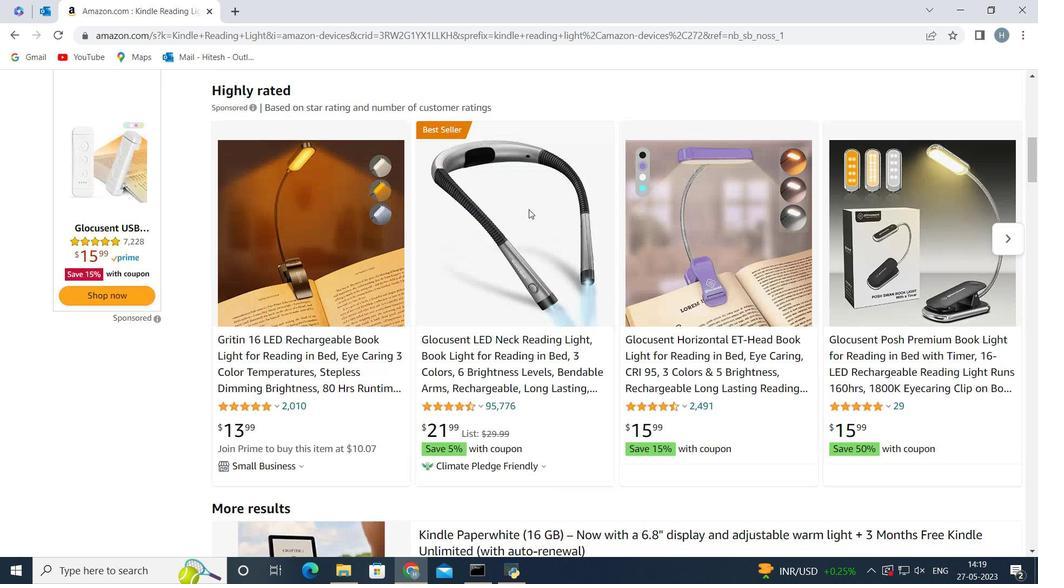 
Action: Mouse scrolled (529, 209) with delta (0, 0)
Screenshot: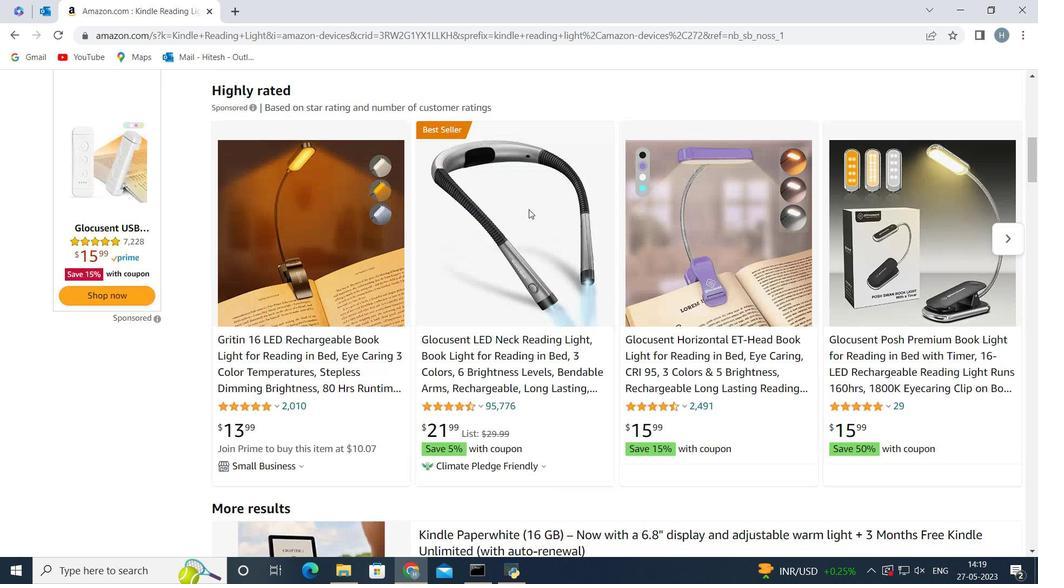 
Action: Mouse scrolled (529, 209) with delta (0, 0)
Screenshot: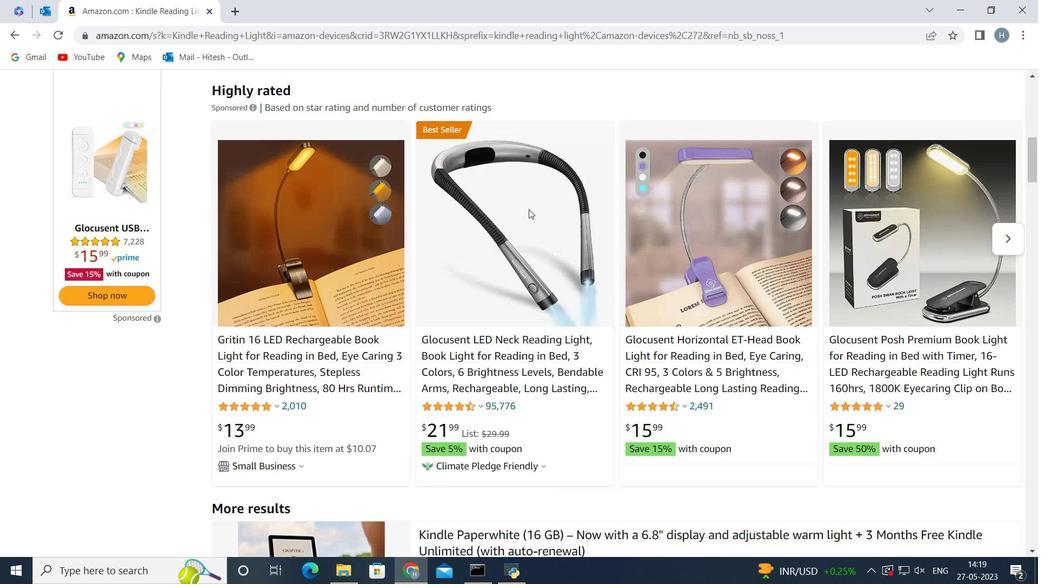 
Action: Mouse scrolled (529, 209) with delta (0, 0)
Screenshot: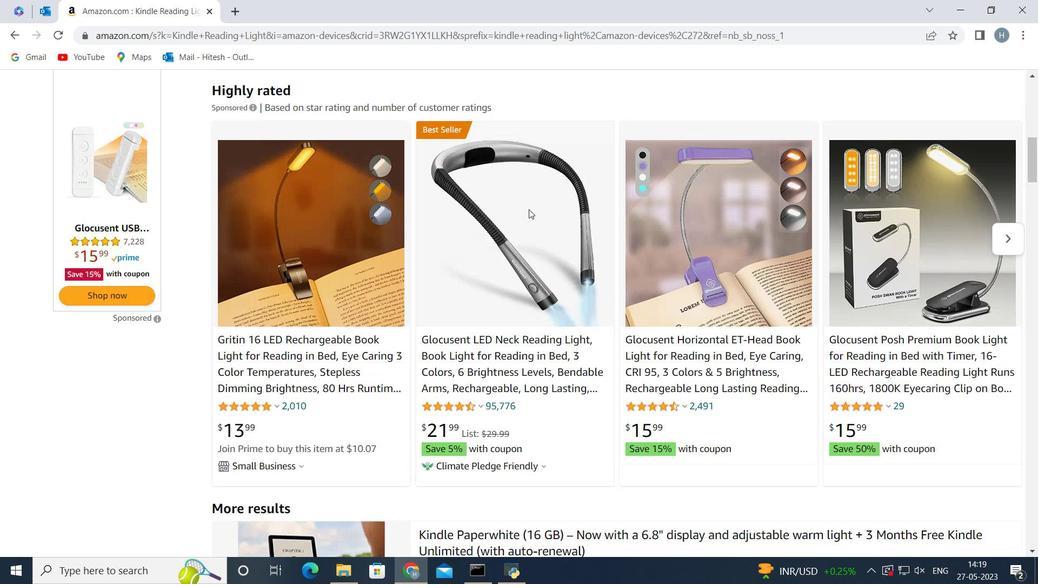 
Action: Mouse scrolled (529, 209) with delta (0, 0)
Screenshot: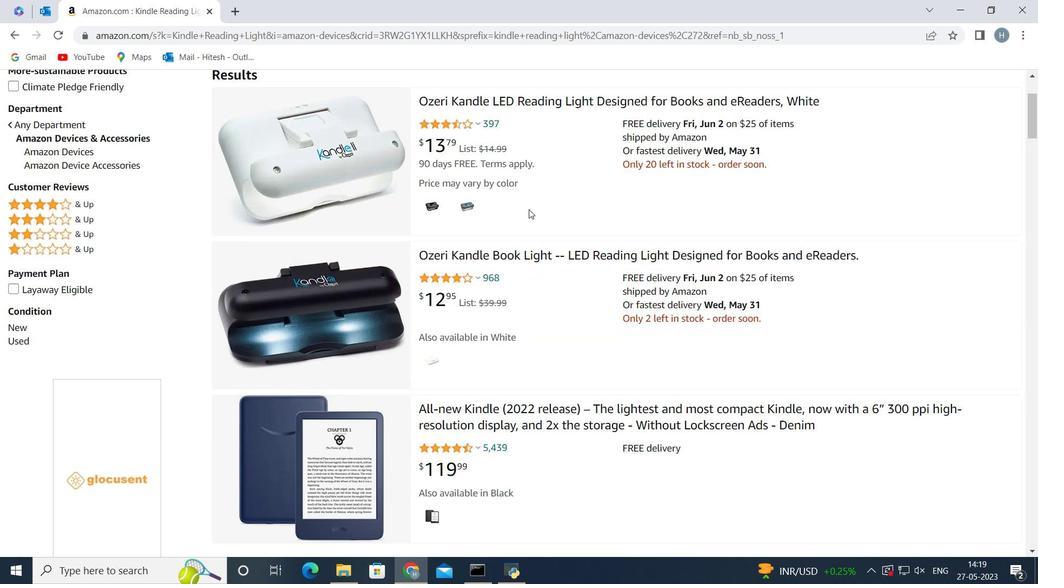 
Action: Mouse scrolled (529, 209) with delta (0, 0)
Screenshot: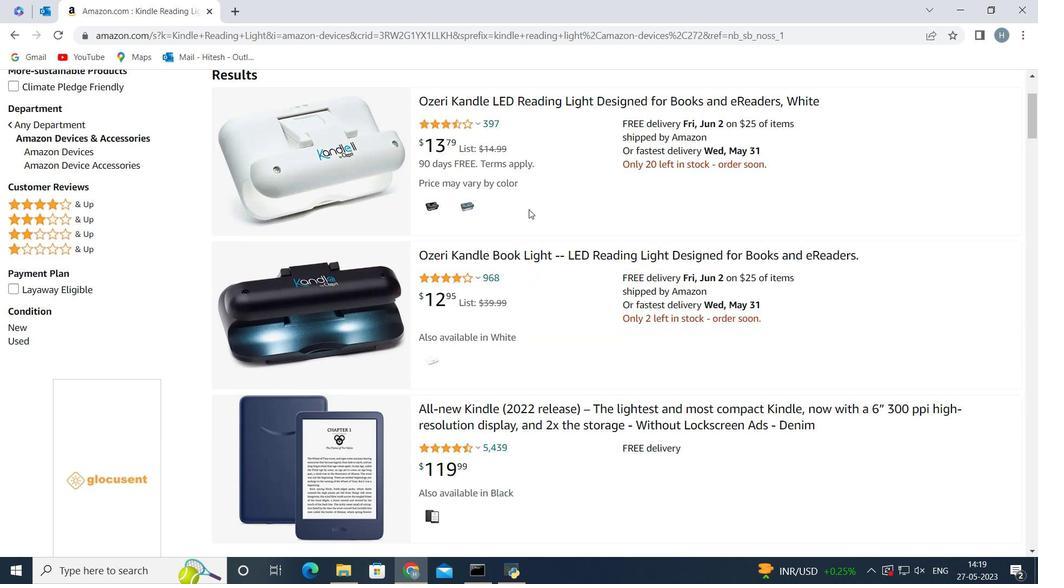 
Action: Mouse scrolled (529, 209) with delta (0, 0)
Screenshot: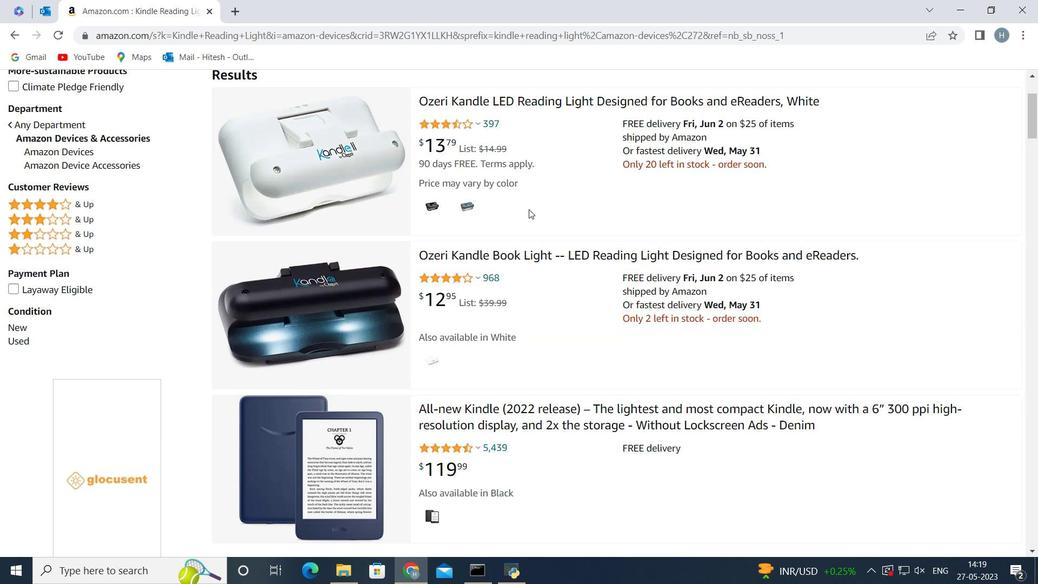 
Action: Mouse scrolled (529, 209) with delta (0, 0)
Screenshot: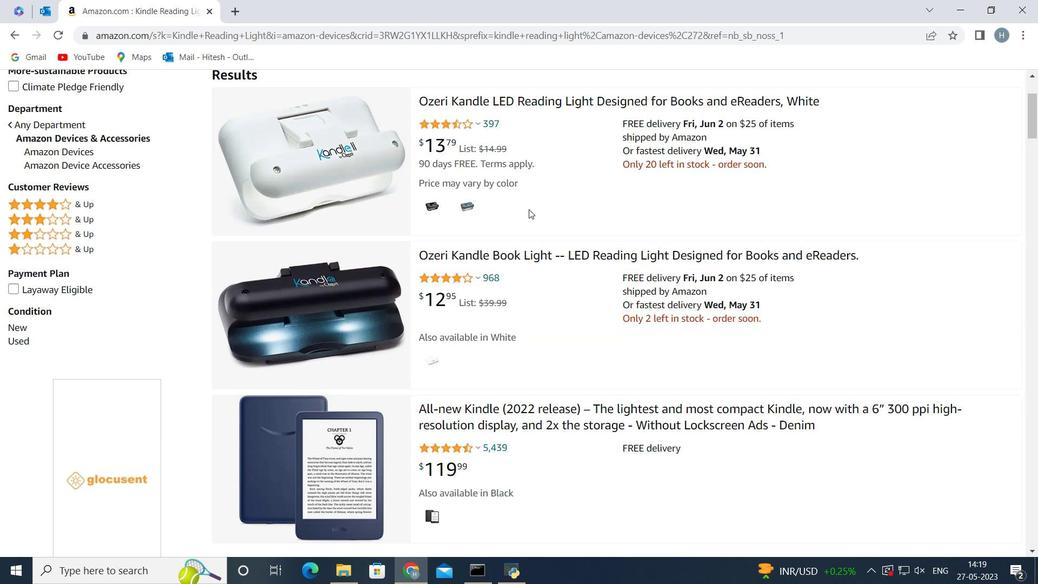 
Action: Mouse scrolled (529, 209) with delta (0, 0)
Screenshot: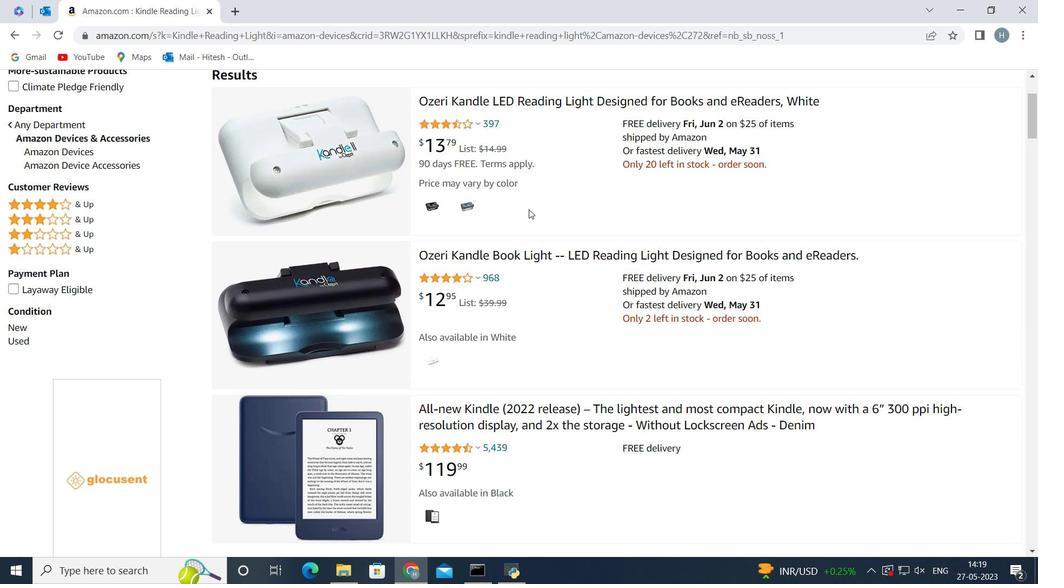 
Action: Mouse scrolled (529, 209) with delta (0, 0)
Screenshot: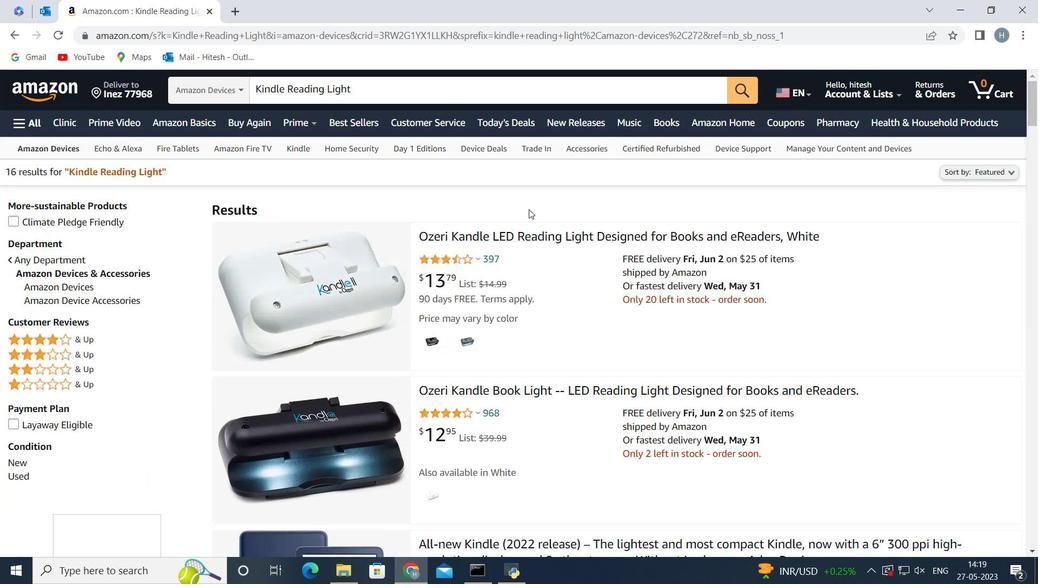 
Action: Mouse scrolled (529, 209) with delta (0, 0)
Screenshot: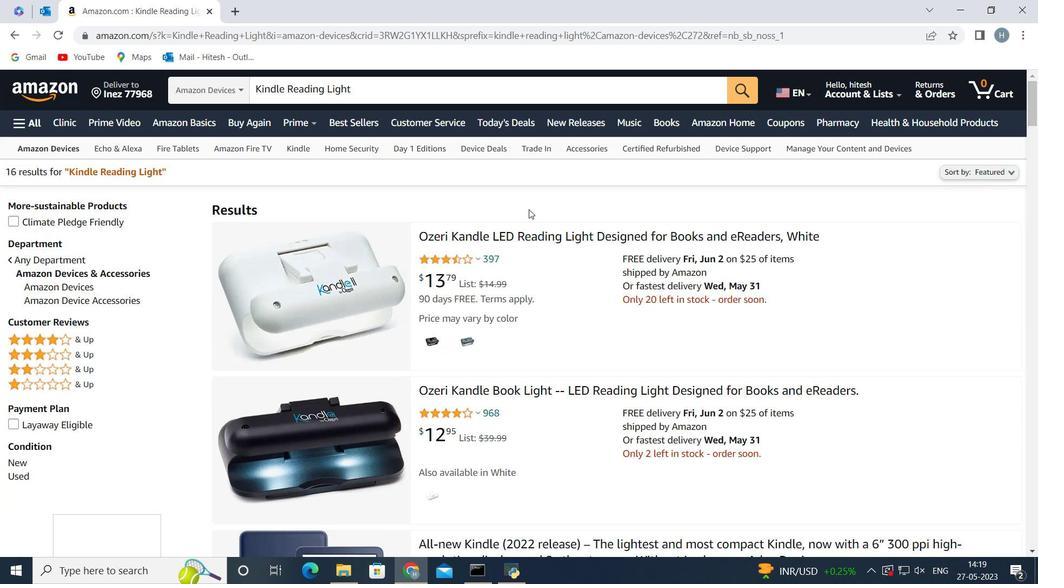 
Action: Mouse scrolled (529, 209) with delta (0, 0)
Screenshot: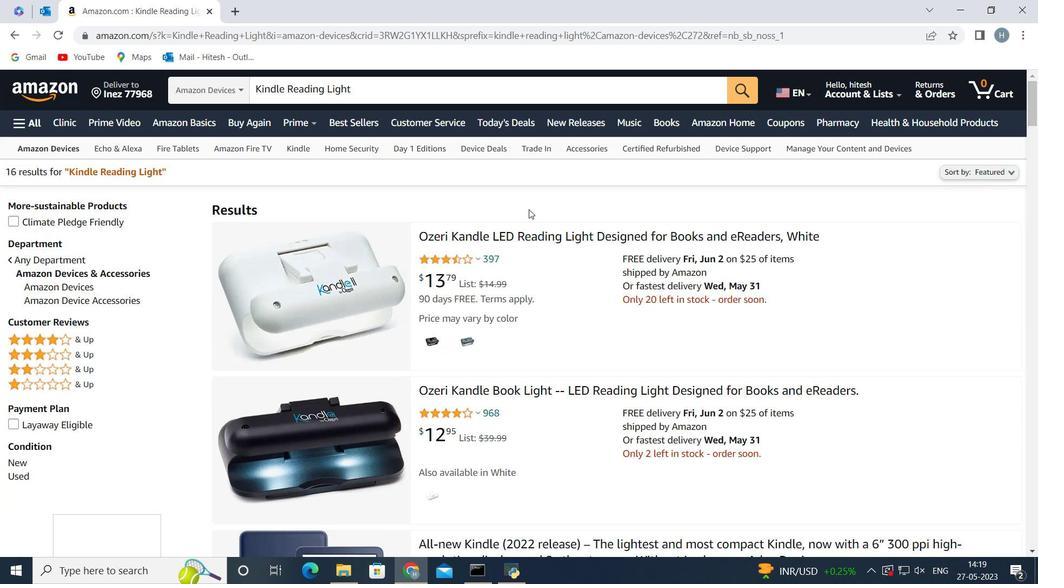 
Action: Mouse scrolled (529, 209) with delta (0, 0)
Screenshot: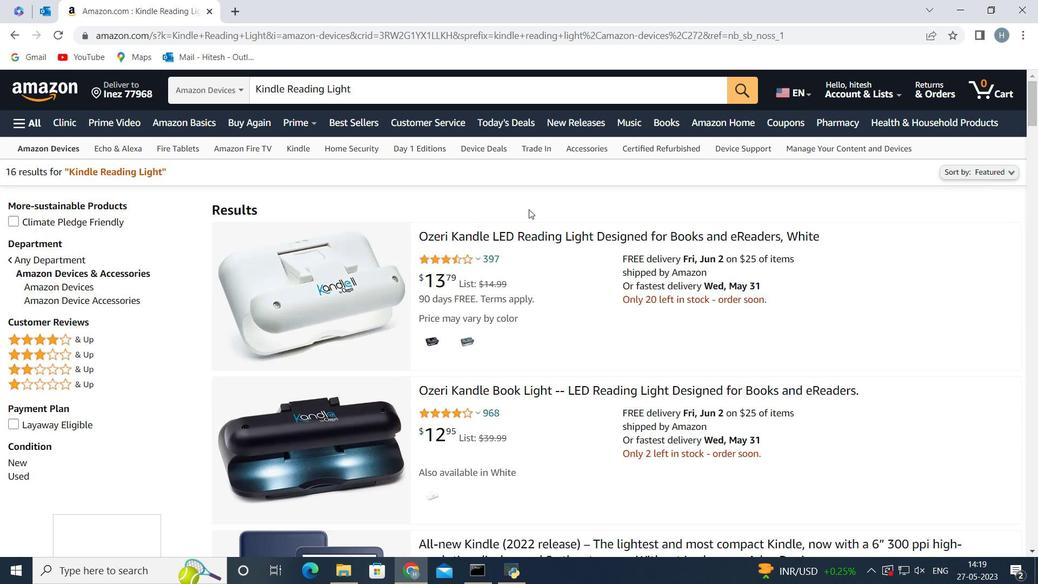 
Action: Mouse moved to (531, 253)
Screenshot: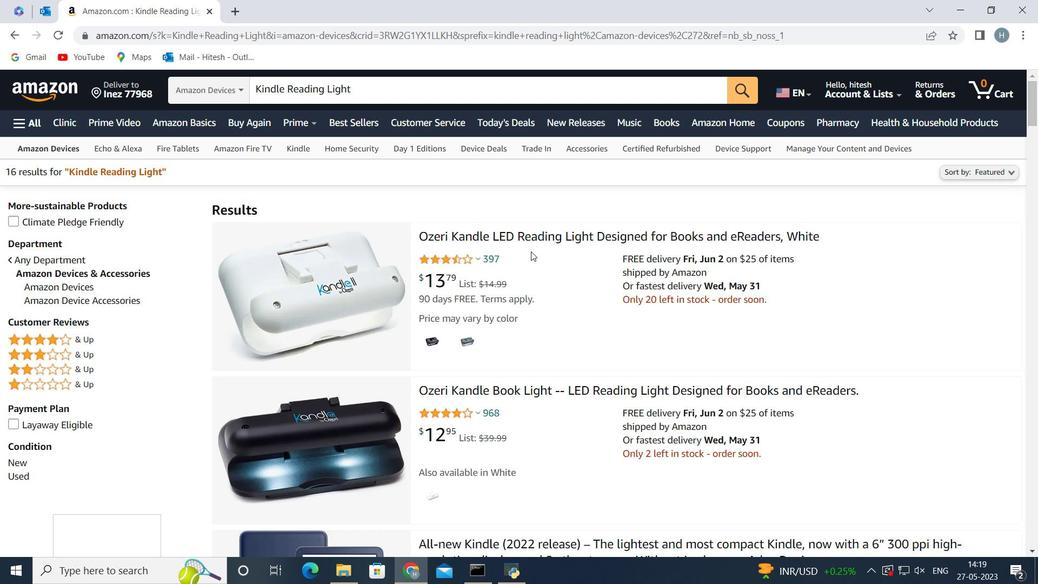 
Action: Mouse scrolled (531, 252) with delta (0, 0)
Screenshot: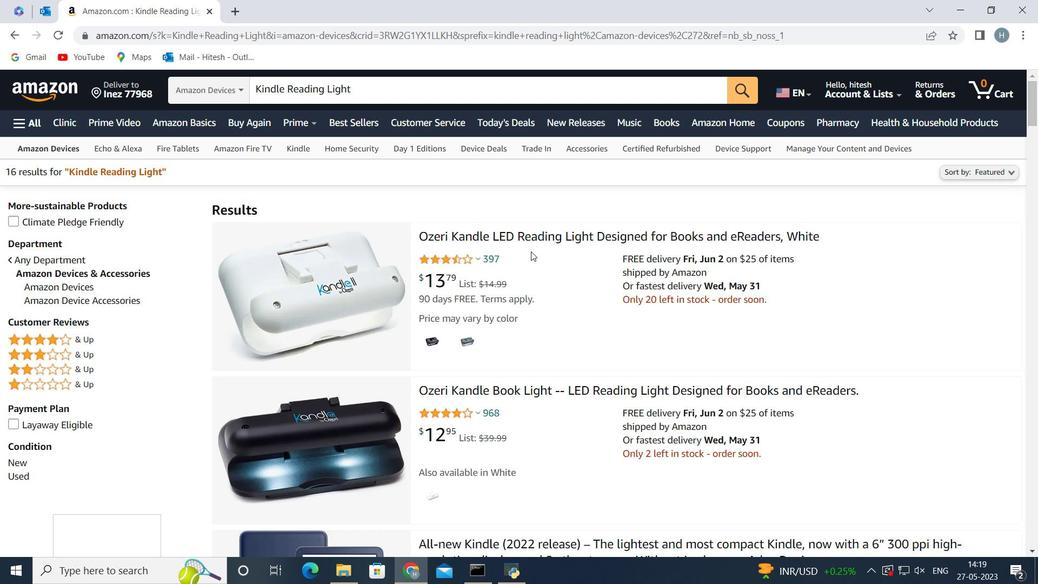 
Action: Mouse moved to (343, 229)
Screenshot: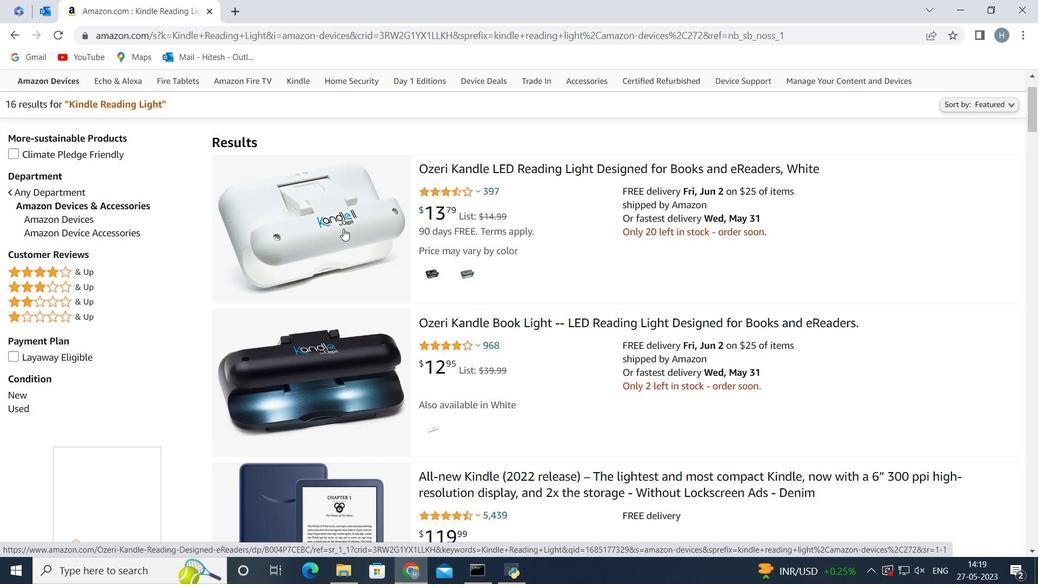 
Action: Mouse pressed left at (343, 229)
Screenshot: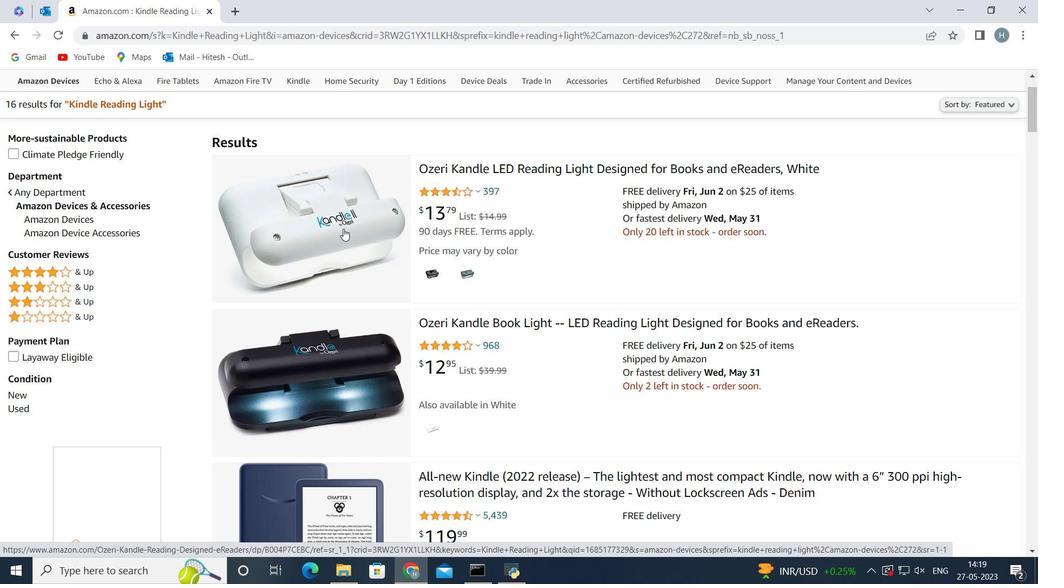 
Action: Mouse moved to (201, 345)
Screenshot: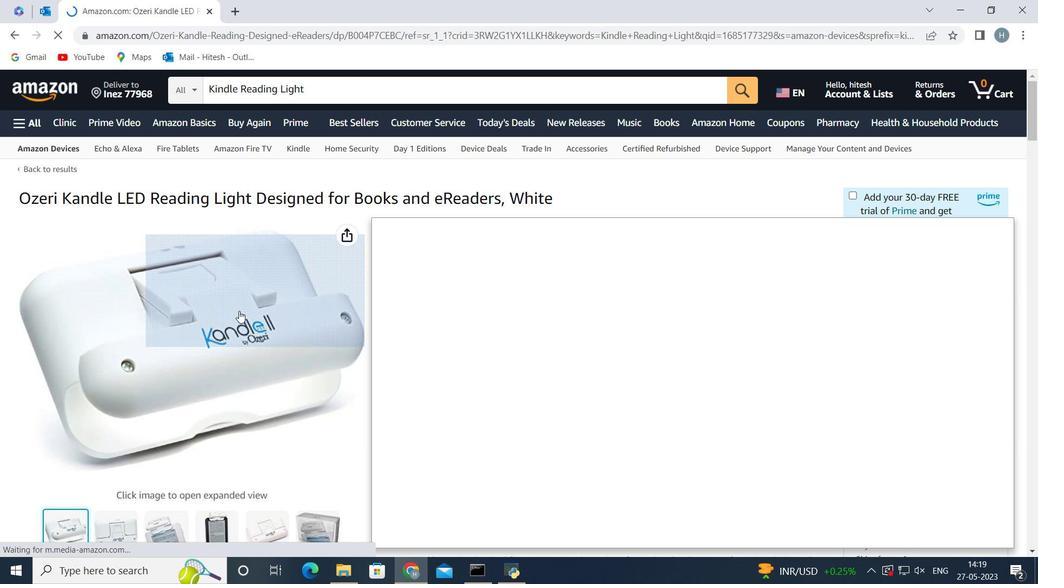 
Action: Mouse scrolled (201, 345) with delta (0, 0)
Screenshot: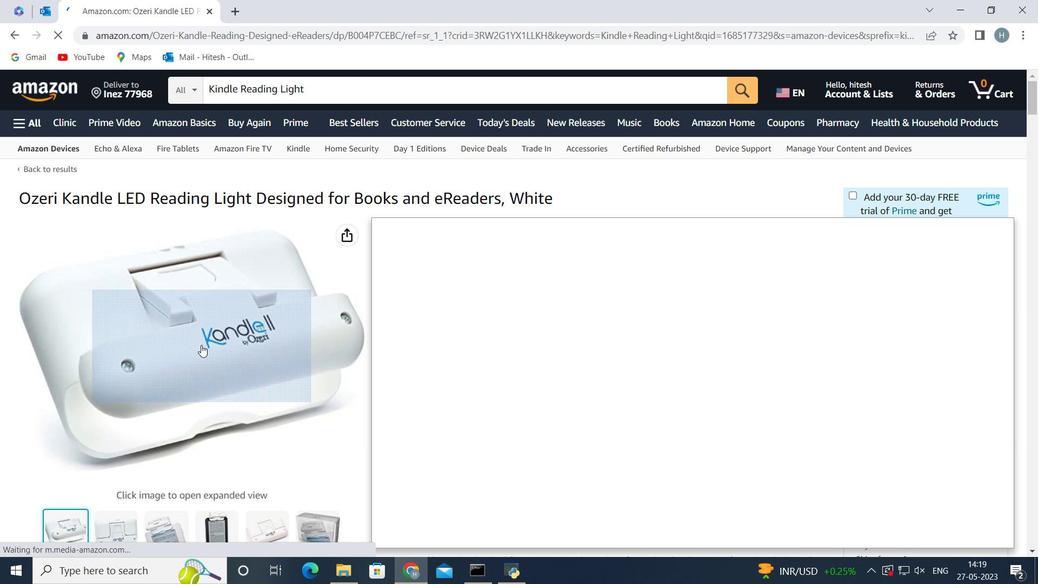 
Action: Mouse scrolled (201, 345) with delta (0, 0)
Screenshot: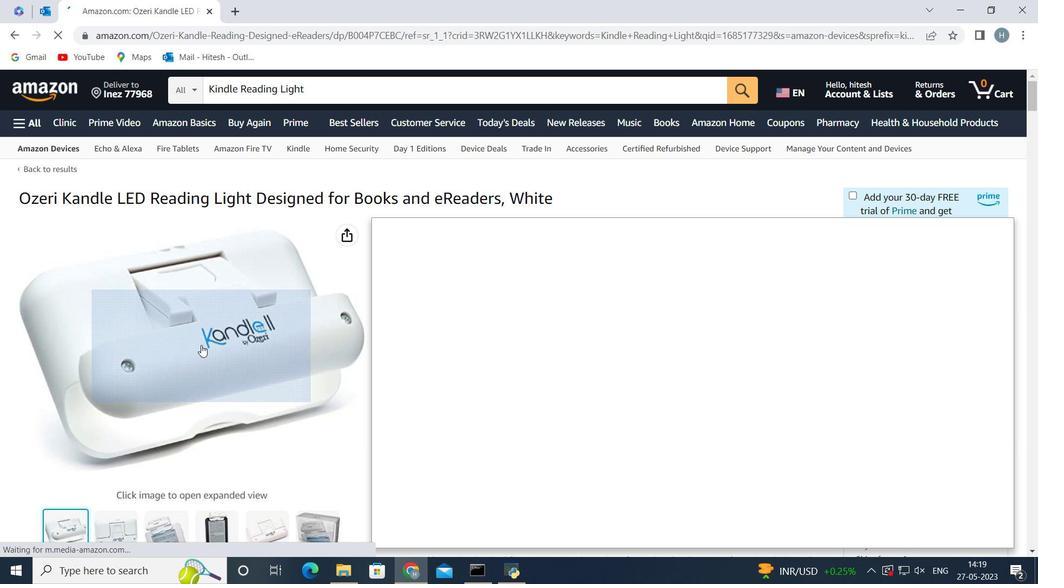 
Action: Mouse moved to (661, 222)
Screenshot: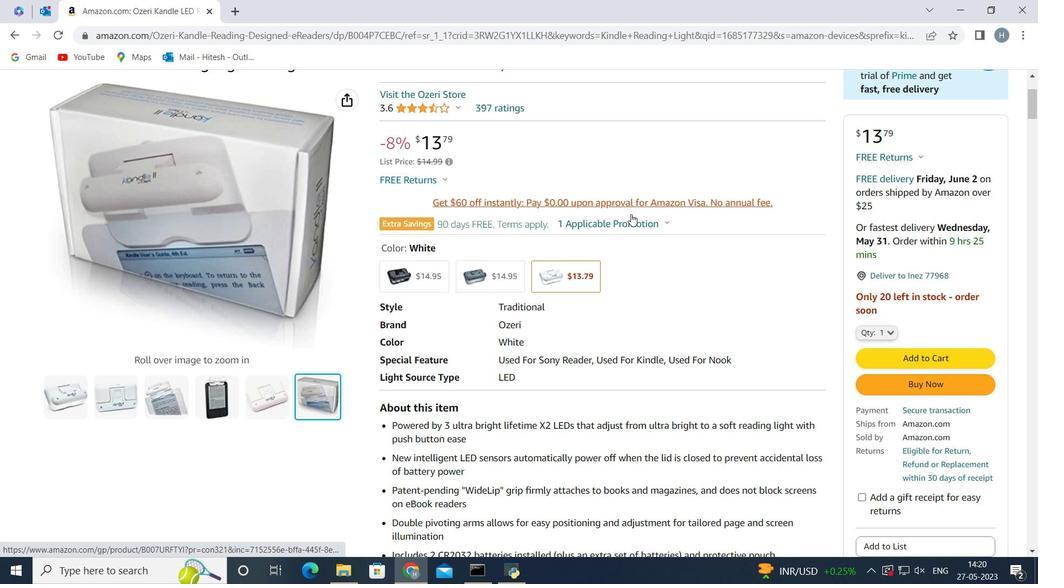 
Action: Mouse scrolled (661, 222) with delta (0, 0)
Screenshot: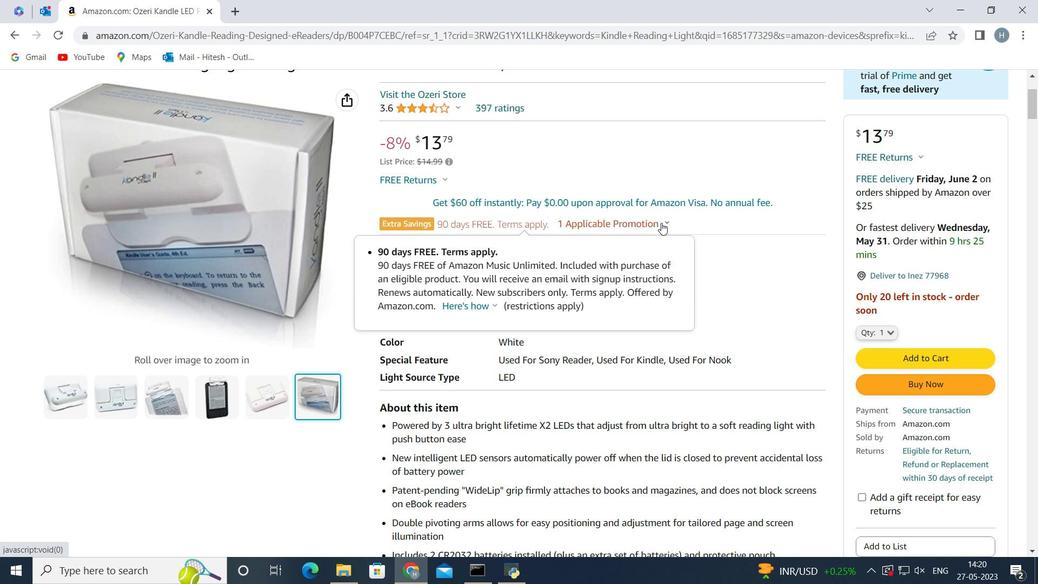 
Action: Mouse moved to (590, 243)
Screenshot: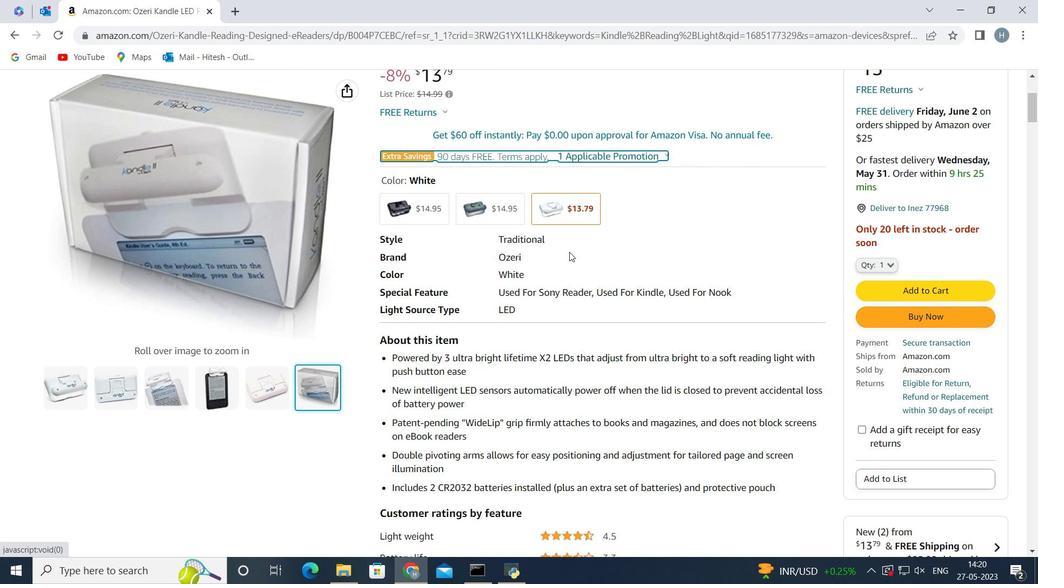 
Action: Mouse scrolled (590, 243) with delta (0, 0)
Screenshot: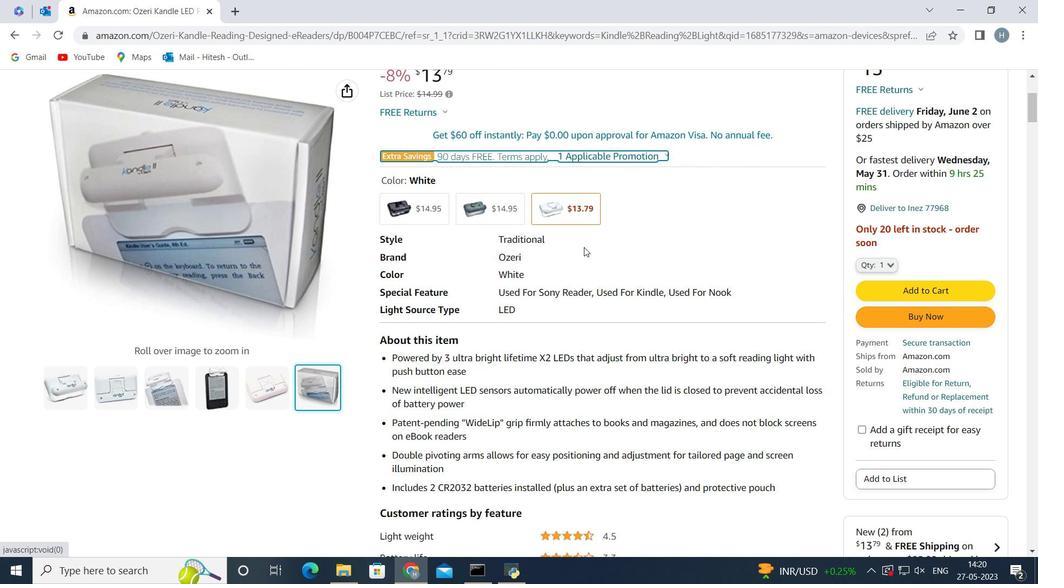 
Action: Mouse moved to (686, 197)
Screenshot: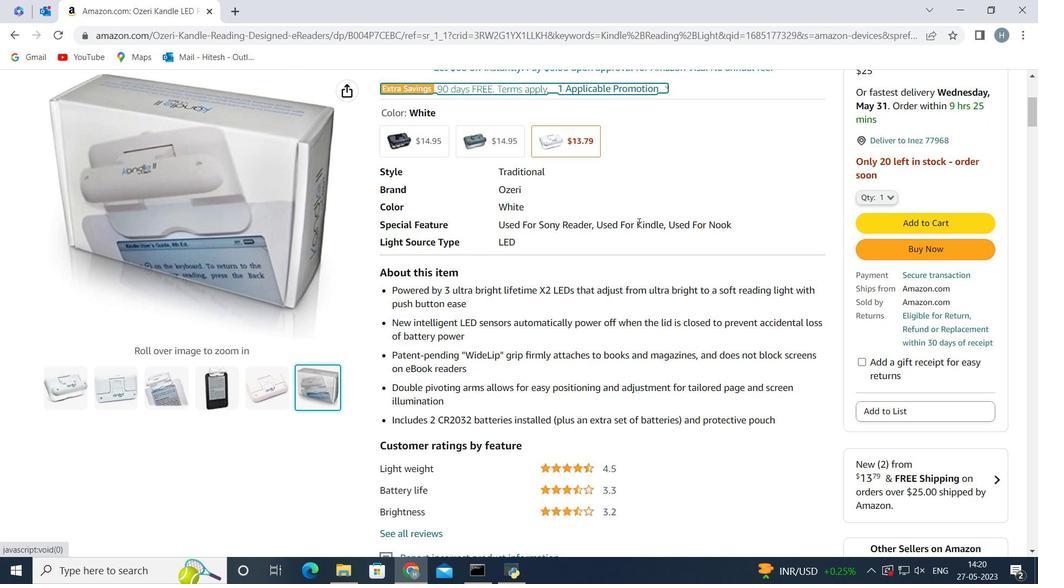 
Action: Mouse scrolled (686, 197) with delta (0, 0)
Screenshot: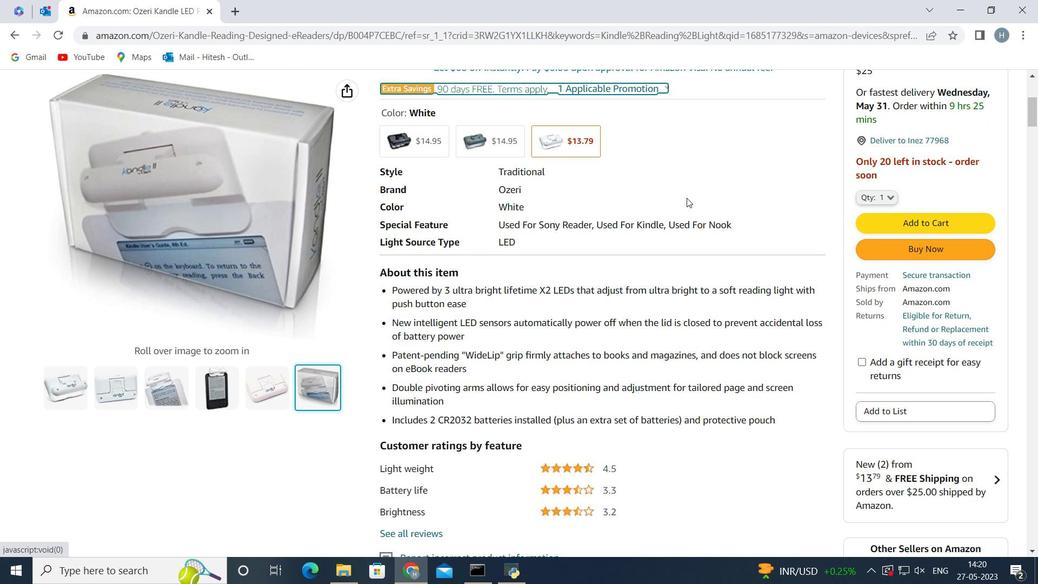 
Action: Mouse scrolled (686, 197) with delta (0, 0)
Screenshot: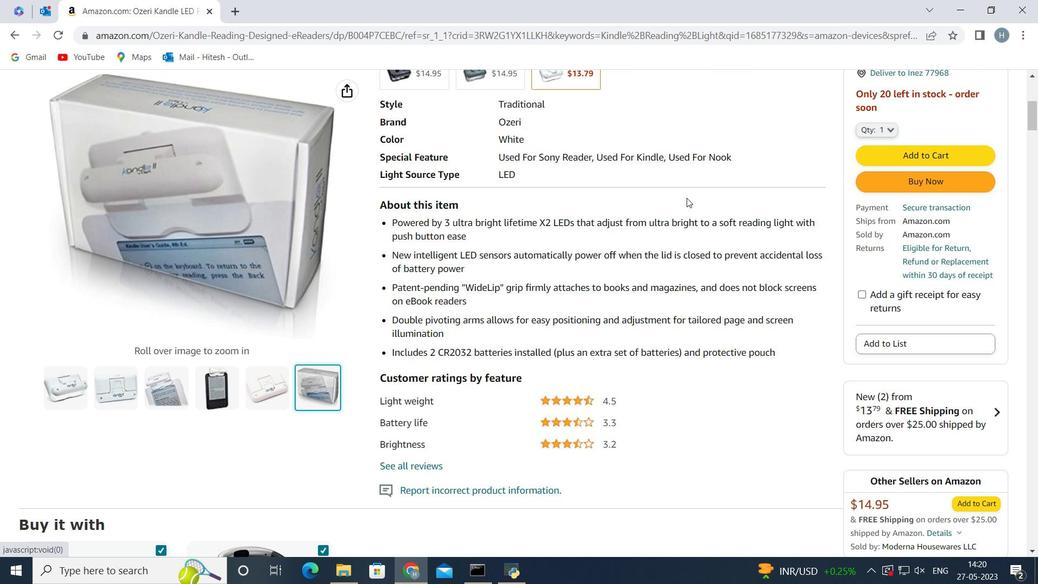 
Action: Mouse moved to (571, 232)
Screenshot: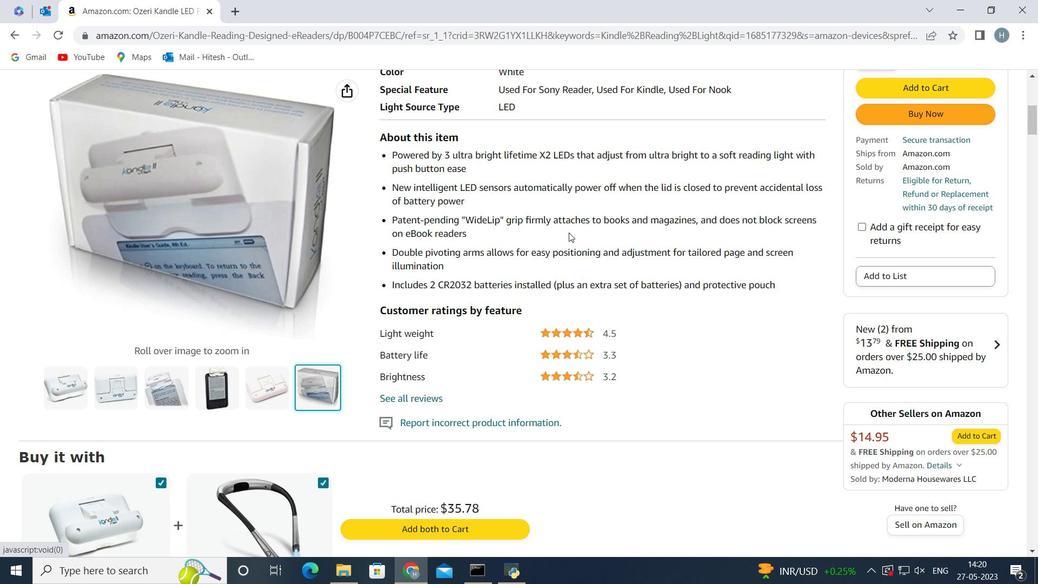 
Action: Mouse scrolled (571, 232) with delta (0, 0)
Screenshot: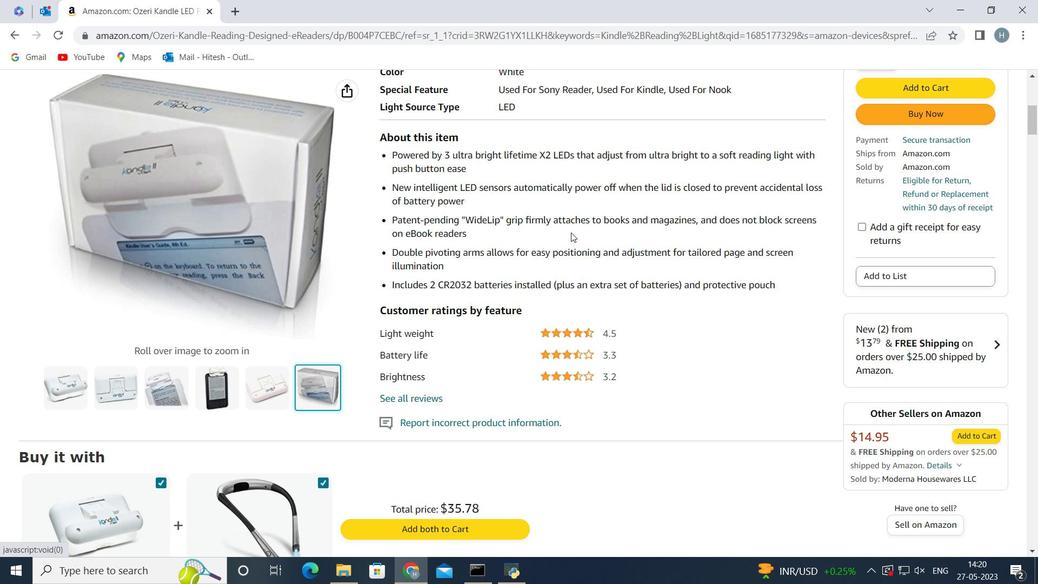 
Action: Mouse scrolled (571, 232) with delta (0, 0)
Screenshot: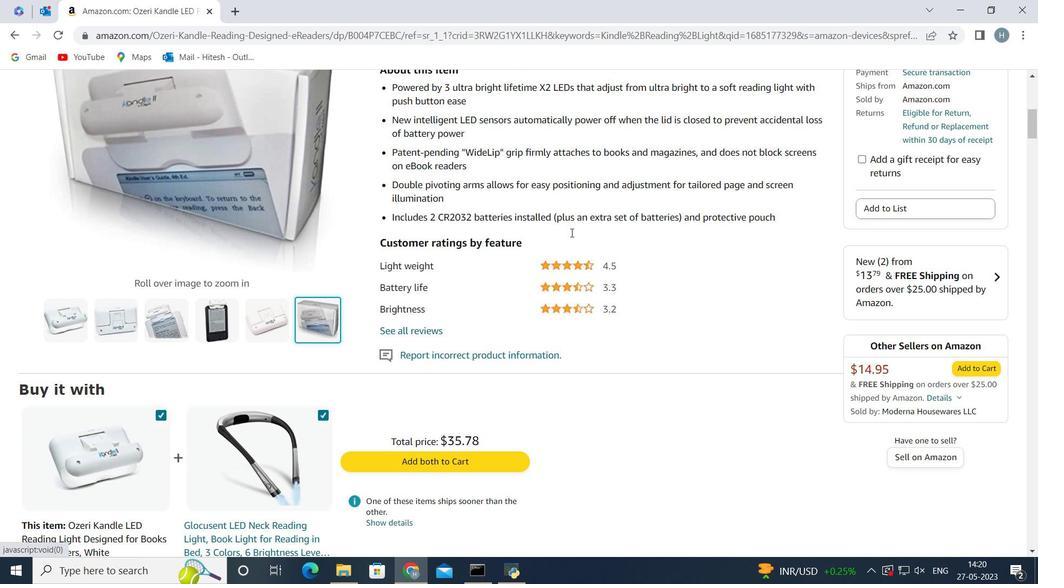 
Action: Mouse moved to (661, 221)
Screenshot: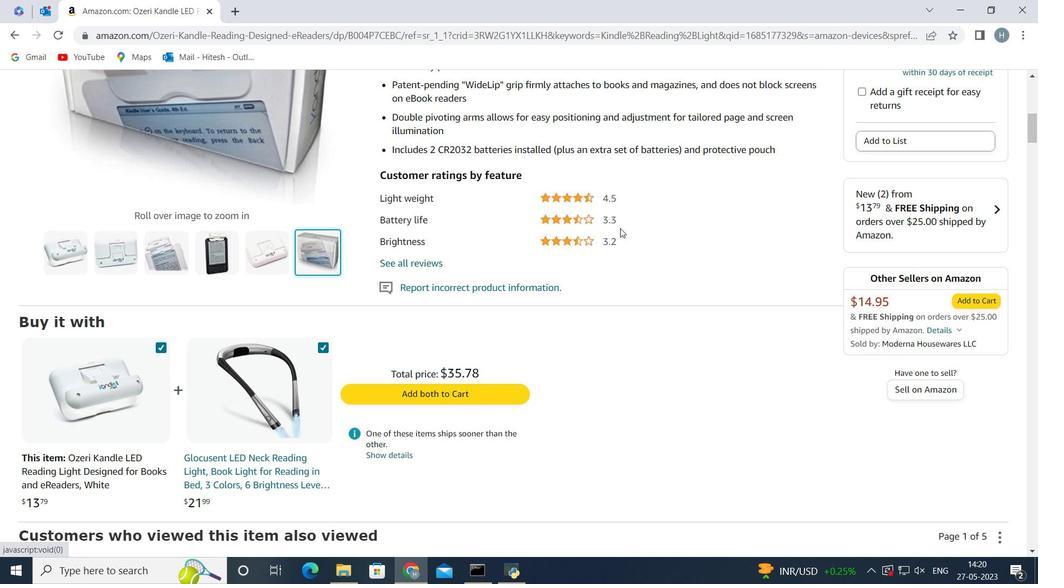 
Action: Mouse scrolled (661, 221) with delta (0, 0)
Screenshot: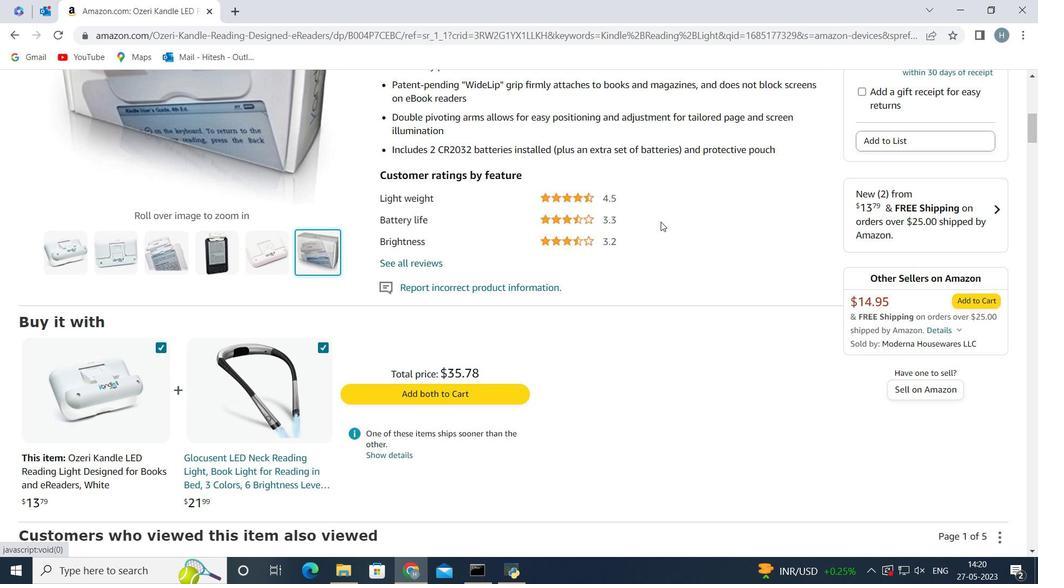 
Action: Mouse moved to (662, 217)
Screenshot: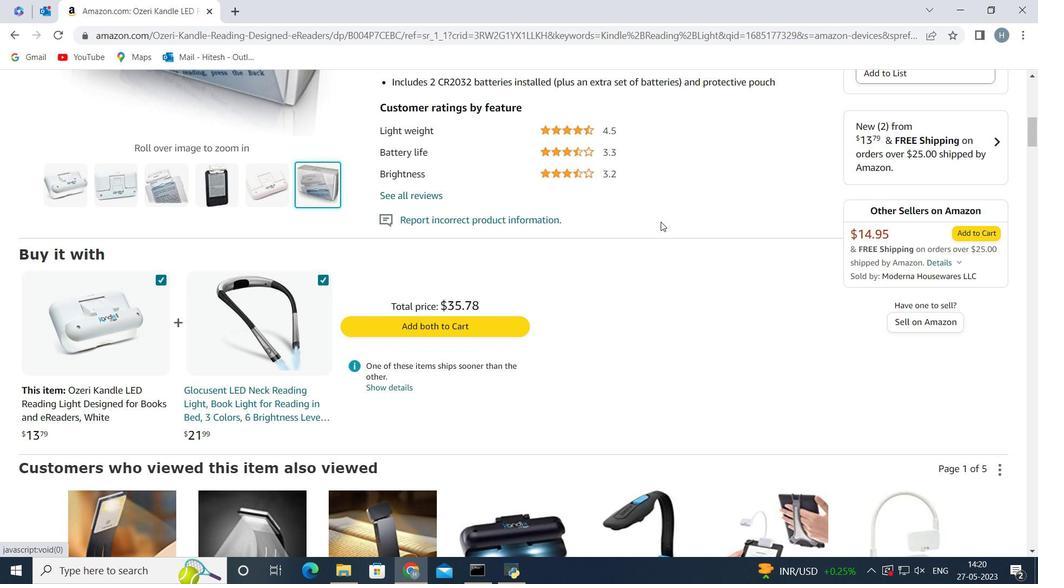 
Action: Mouse scrolled (662, 216) with delta (0, 0)
Screenshot: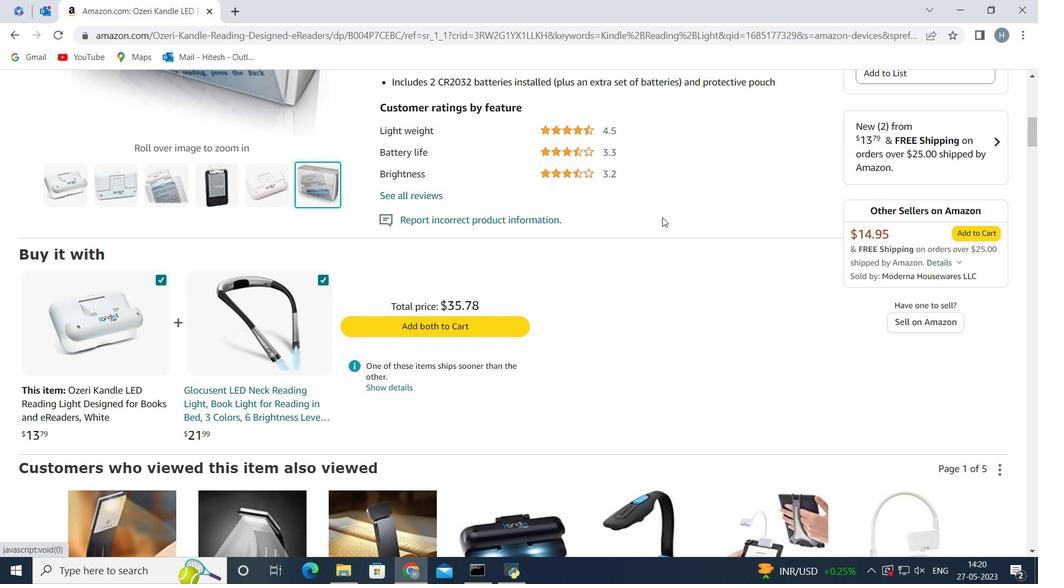 
Action: Mouse scrolled (662, 216) with delta (0, 0)
Screenshot: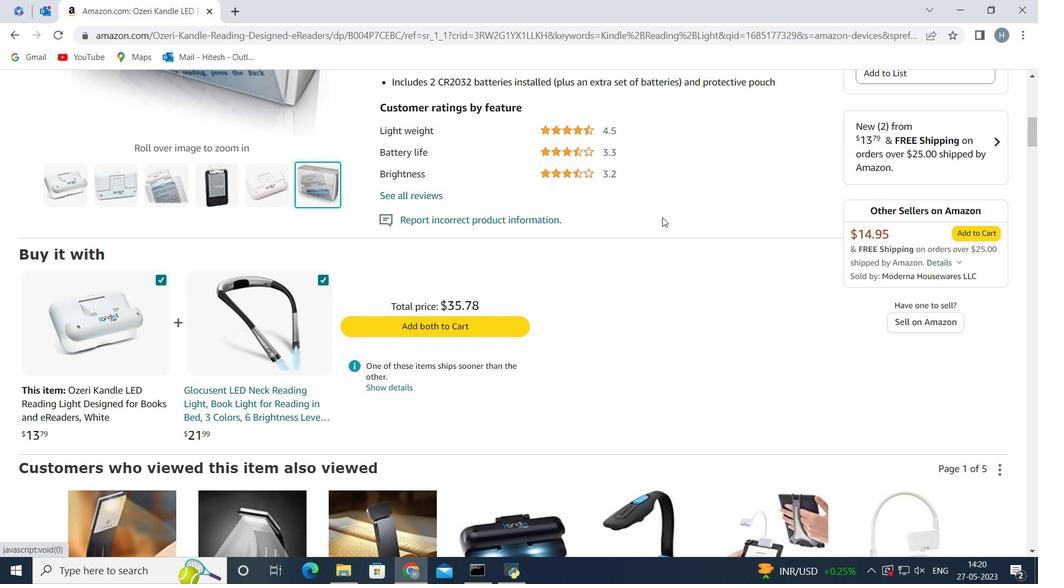 
Action: Mouse scrolled (662, 216) with delta (0, 0)
Screenshot: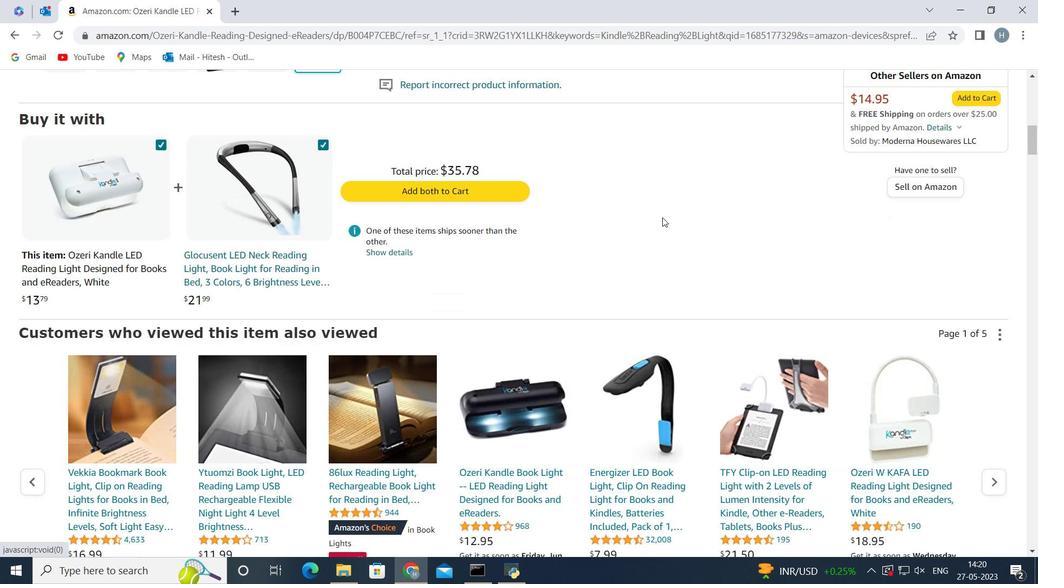 
Action: Mouse scrolled (662, 216) with delta (0, 0)
Screenshot: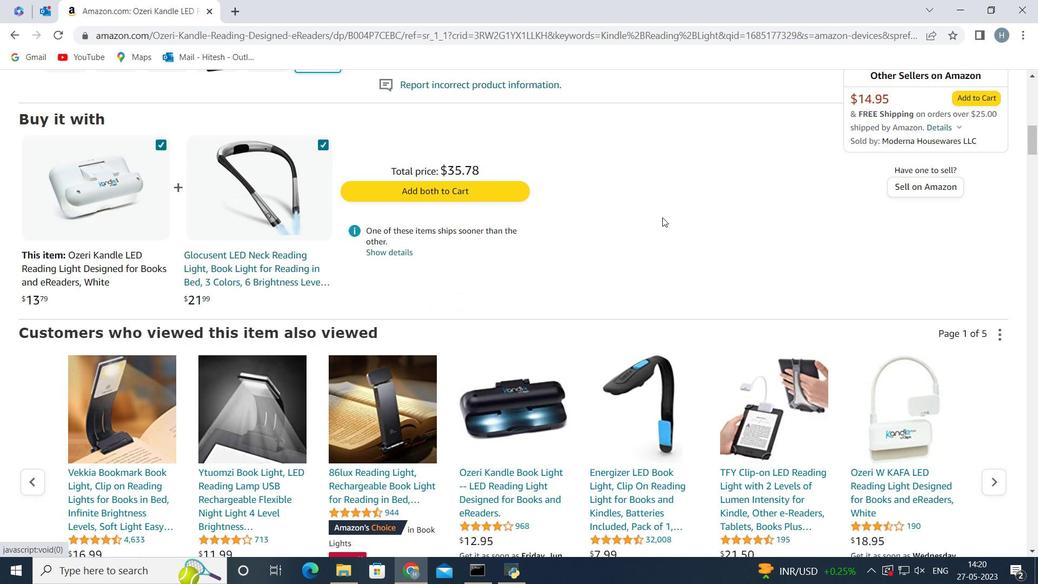 
Action: Mouse scrolled (662, 216) with delta (0, 0)
Screenshot: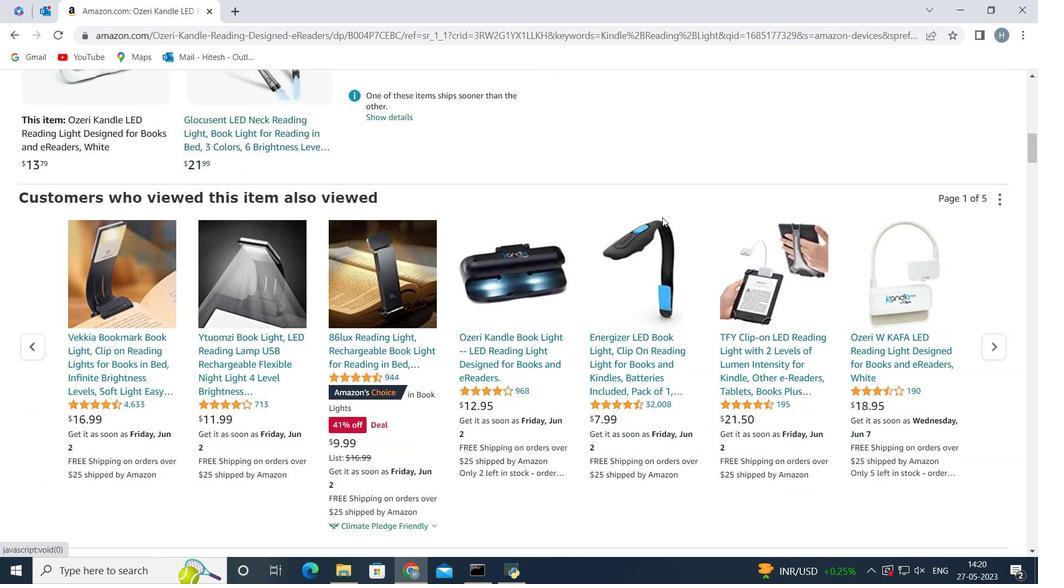
Action: Mouse scrolled (662, 216) with delta (0, 0)
Screenshot: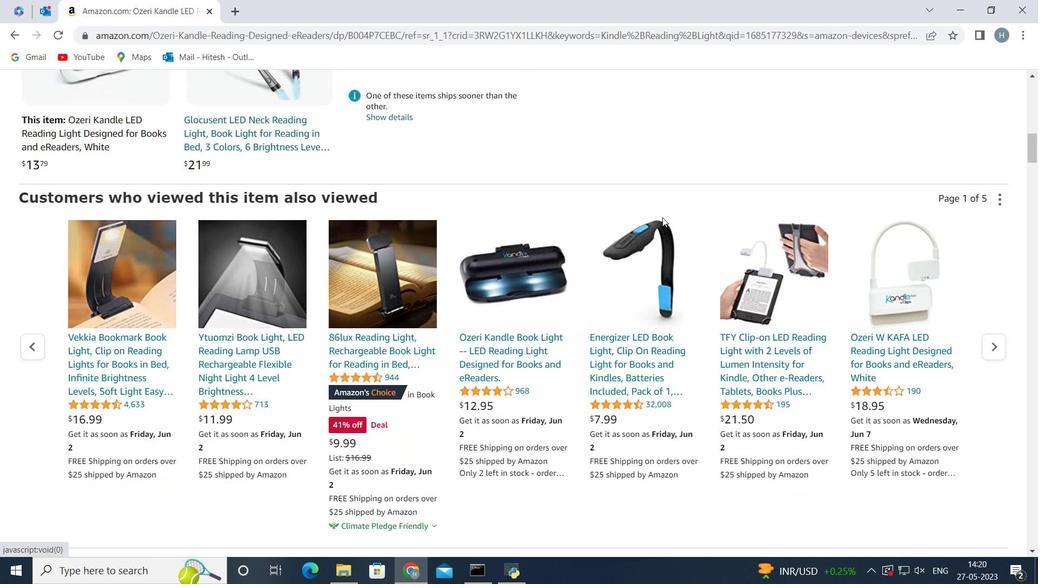 
Action: Mouse scrolled (662, 216) with delta (0, 0)
Screenshot: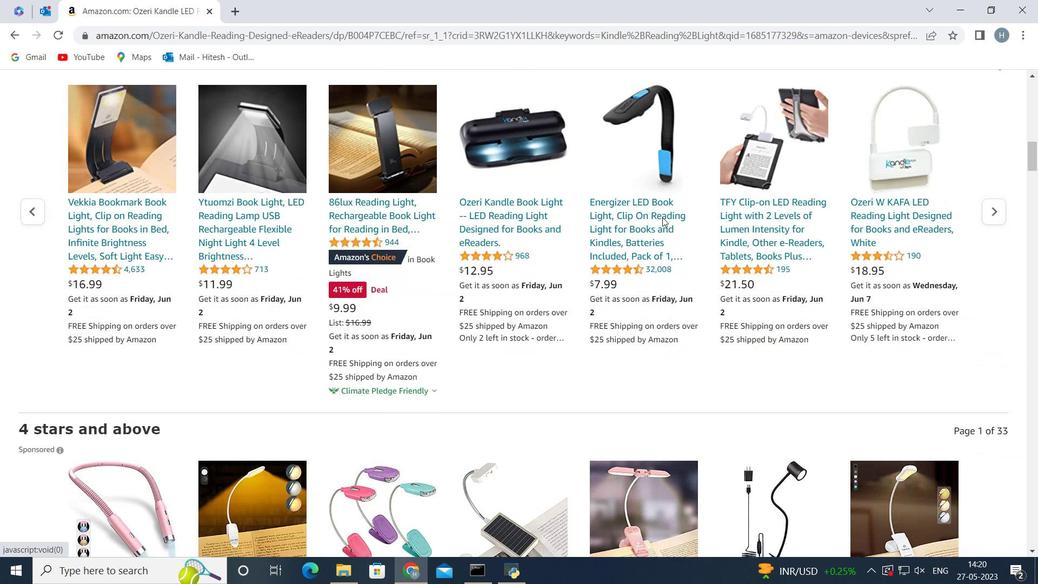
Action: Mouse scrolled (662, 216) with delta (0, 0)
Screenshot: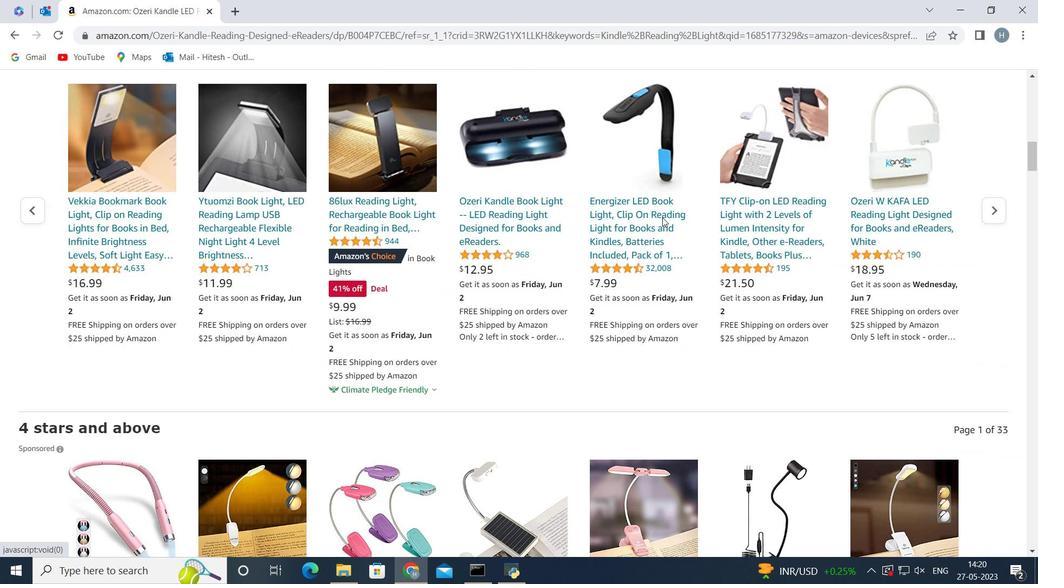 
Action: Mouse scrolled (662, 216) with delta (0, 0)
Screenshot: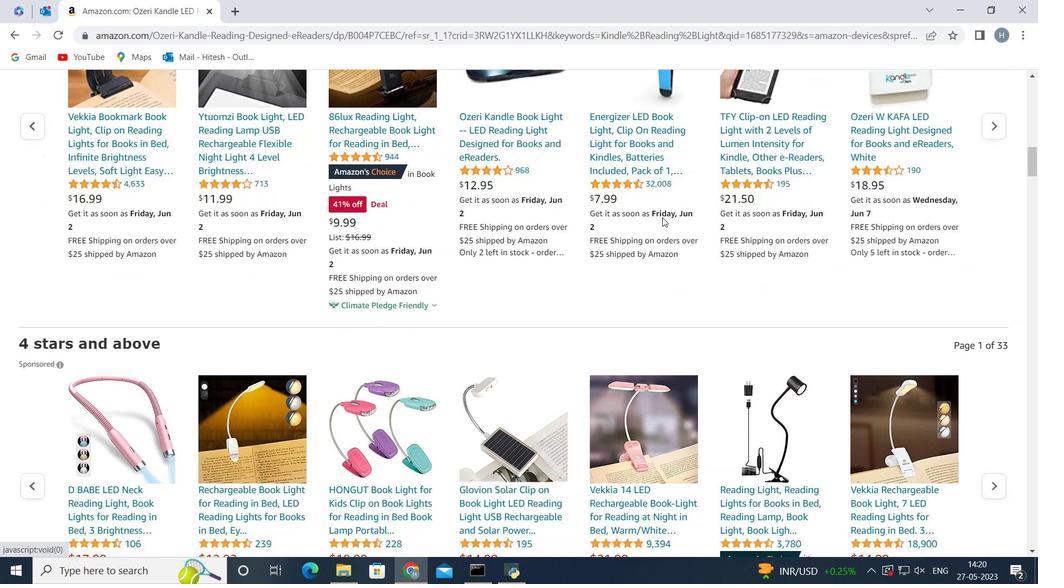 
Action: Mouse scrolled (662, 216) with delta (0, 0)
Screenshot: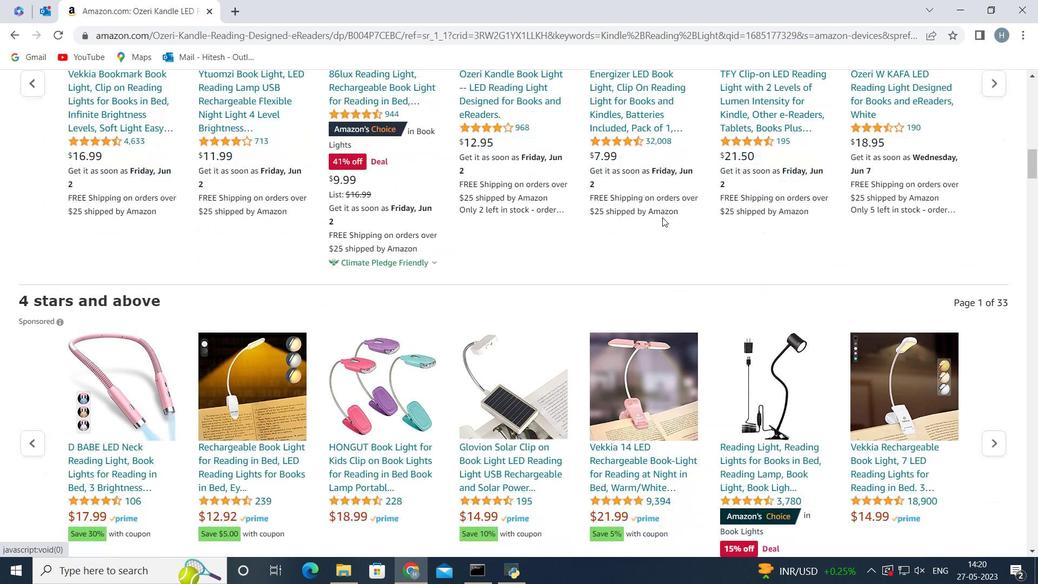 
Action: Mouse scrolled (662, 216) with delta (0, 0)
Screenshot: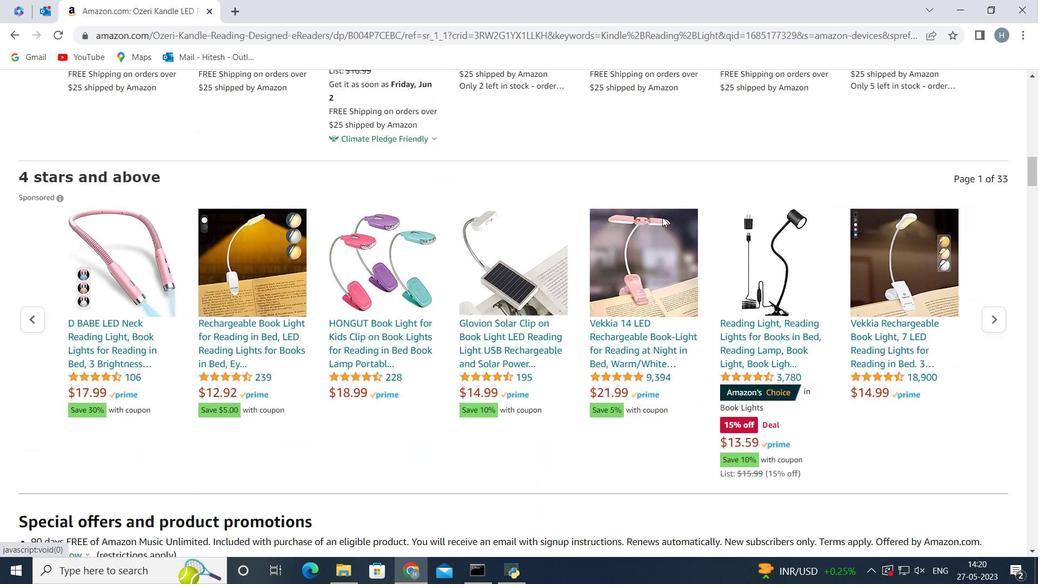 
Action: Mouse scrolled (662, 216) with delta (0, 0)
Screenshot: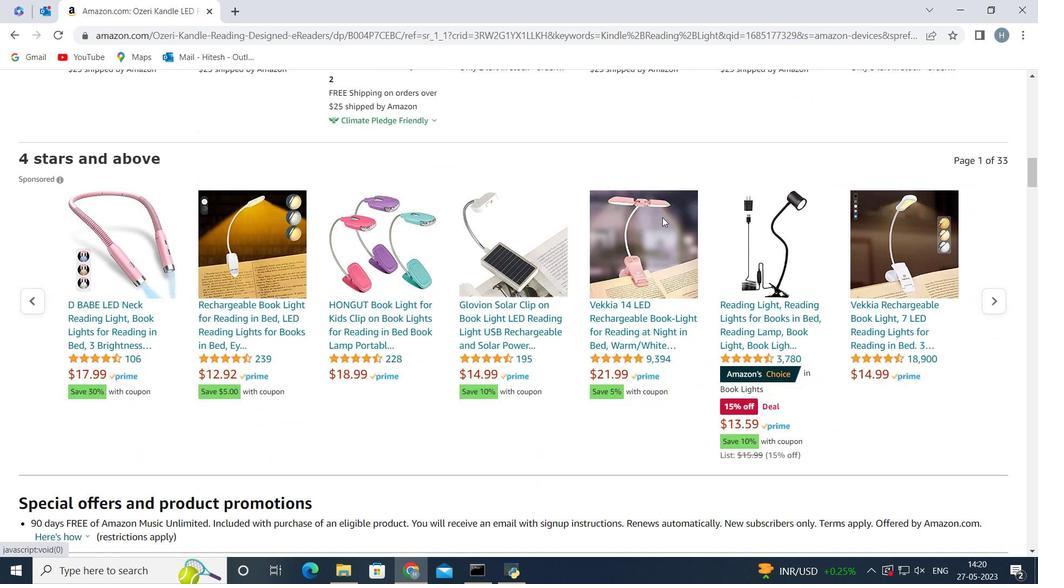 
Action: Mouse scrolled (662, 217) with delta (0, 0)
Screenshot: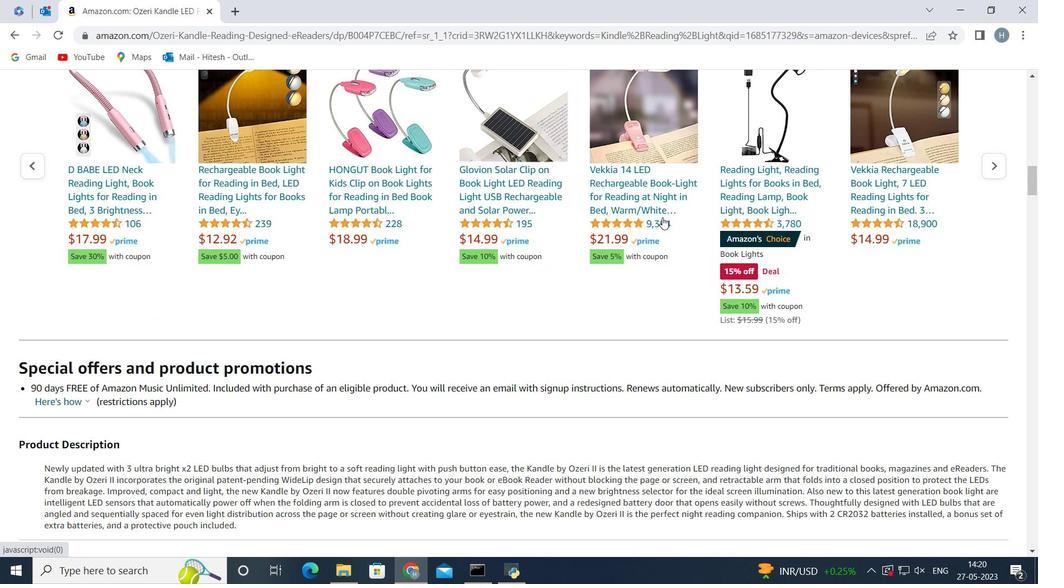 
Action: Mouse scrolled (662, 217) with delta (0, 0)
Screenshot: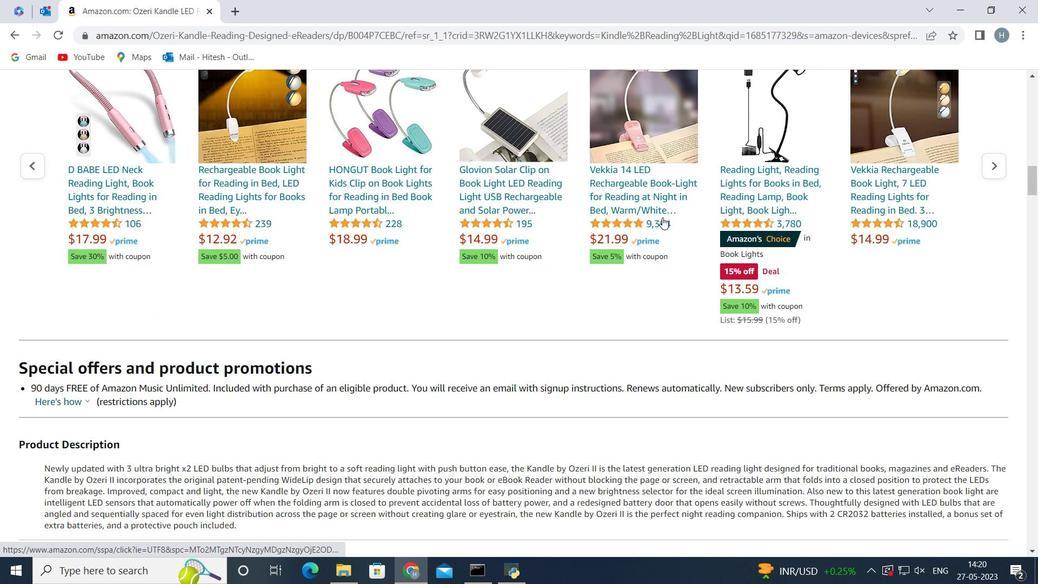 
Action: Mouse scrolled (662, 217) with delta (0, 0)
Screenshot: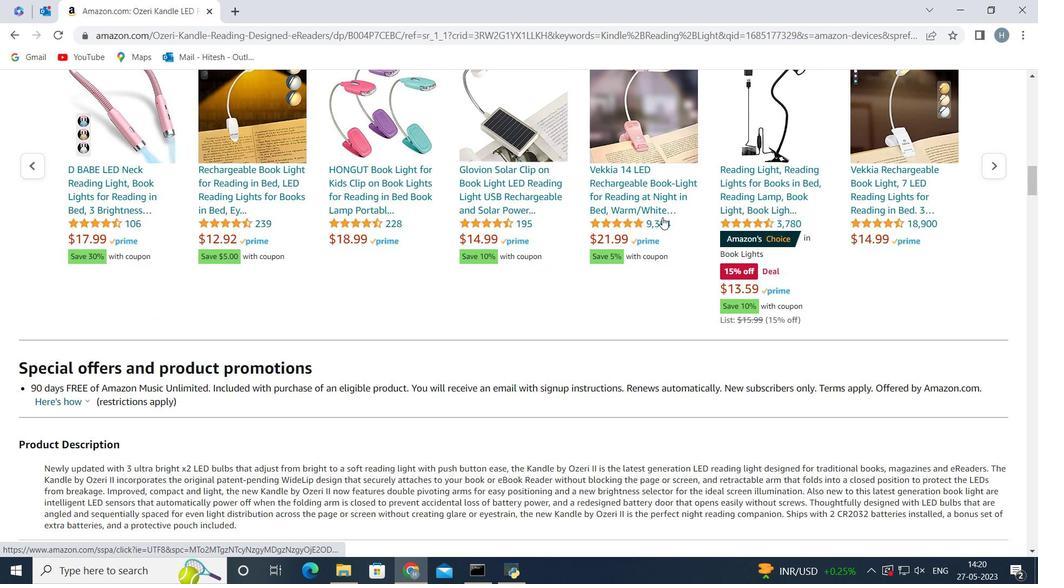 
Action: Mouse scrolled (662, 217) with delta (0, 0)
Screenshot: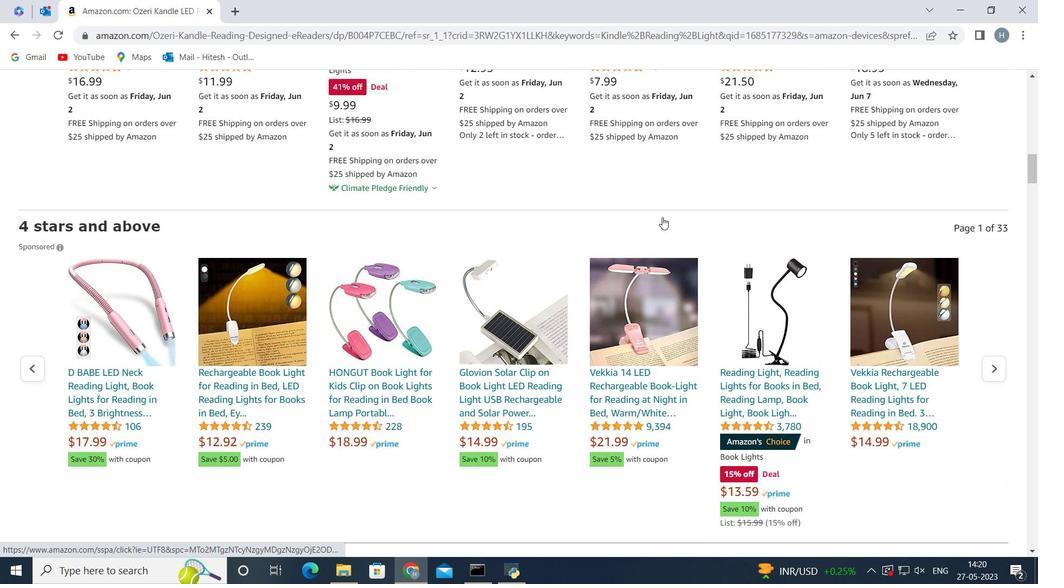 
Action: Mouse scrolled (662, 217) with delta (0, 0)
Screenshot: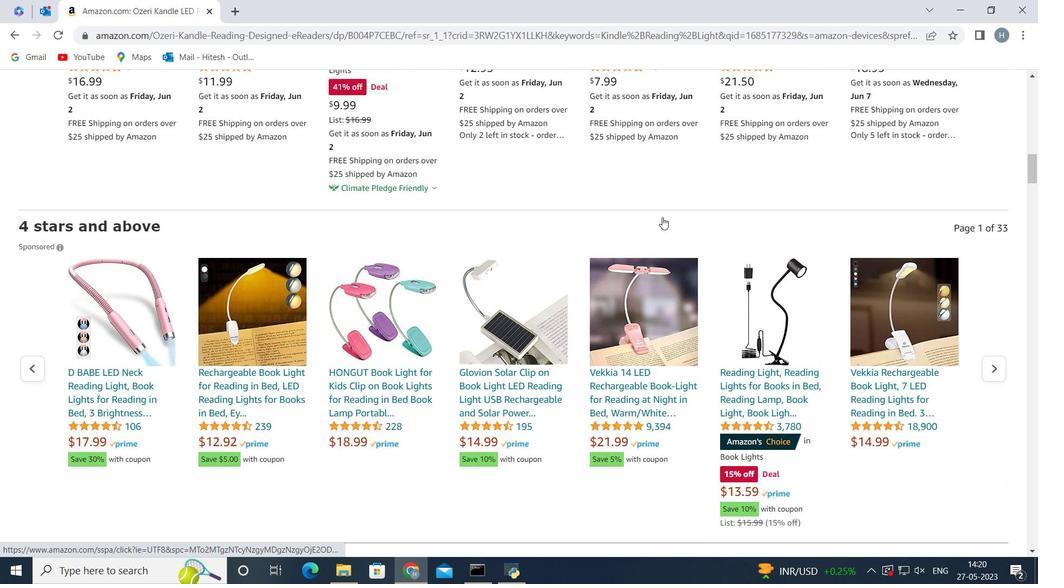 
Action: Mouse scrolled (662, 217) with delta (0, 0)
Screenshot: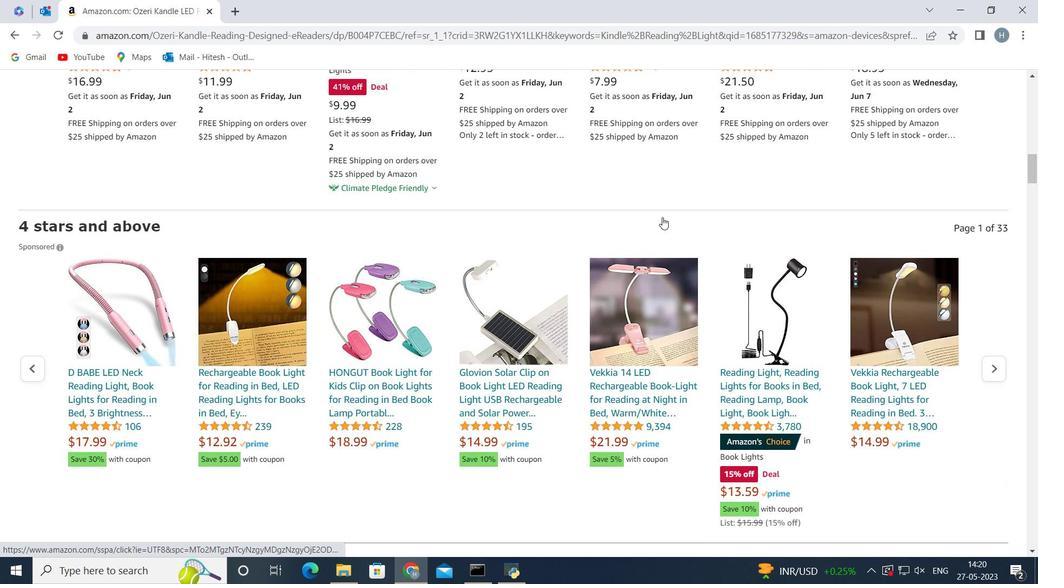 
Action: Mouse moved to (993, 212)
Screenshot: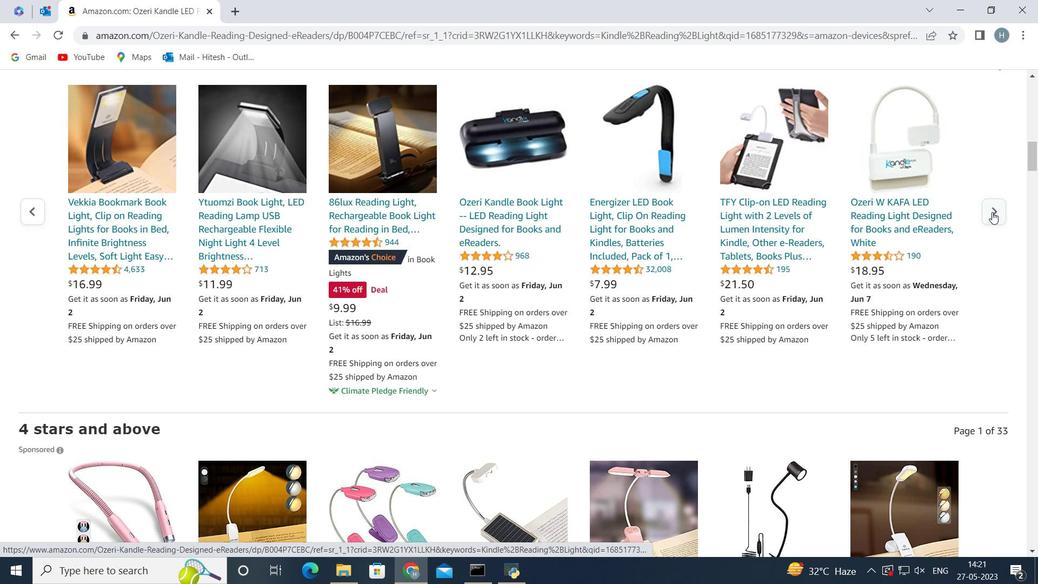 
Action: Mouse pressed left at (993, 212)
Screenshot: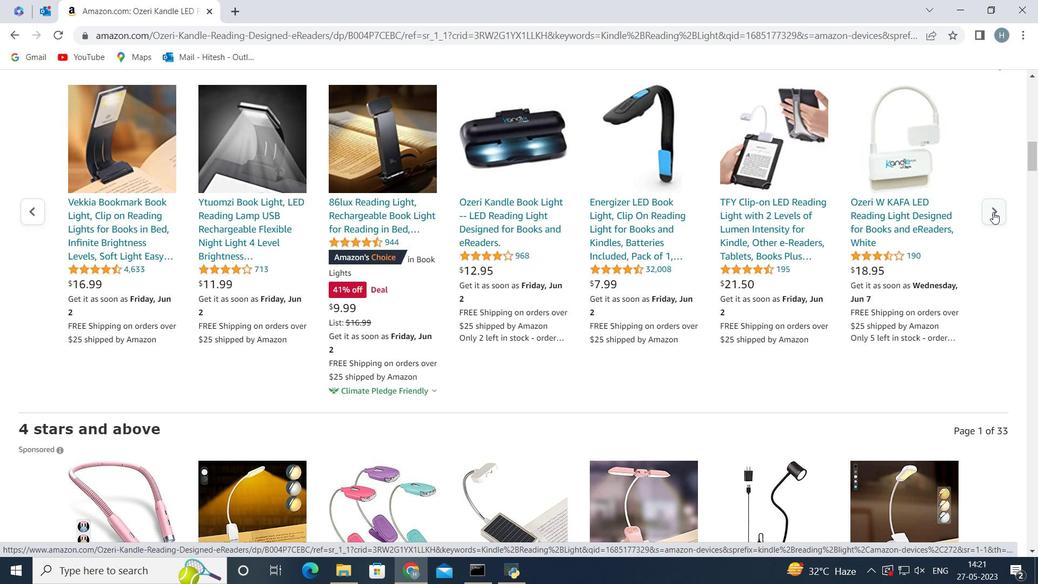 
Action: Mouse moved to (337, 204)
Screenshot: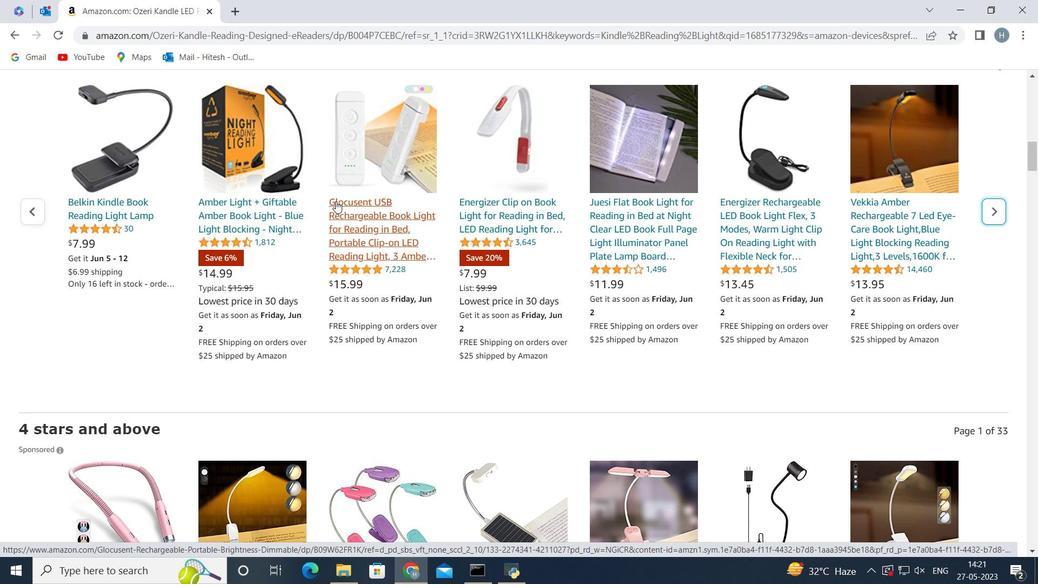 
Action: Mouse scrolled (337, 204) with delta (0, 0)
Screenshot: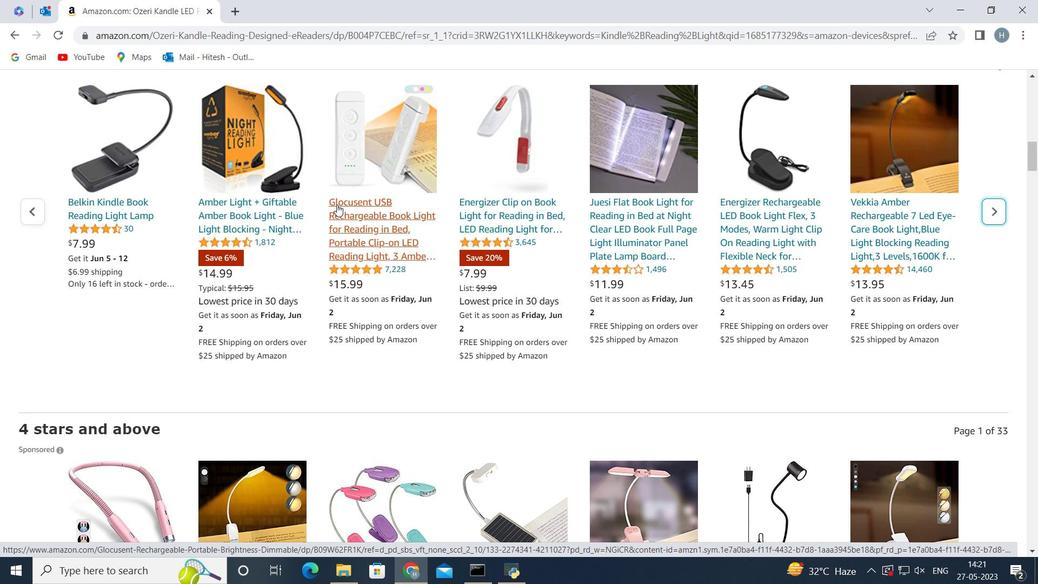 
Action: Mouse scrolled (337, 204) with delta (0, 0)
Screenshot: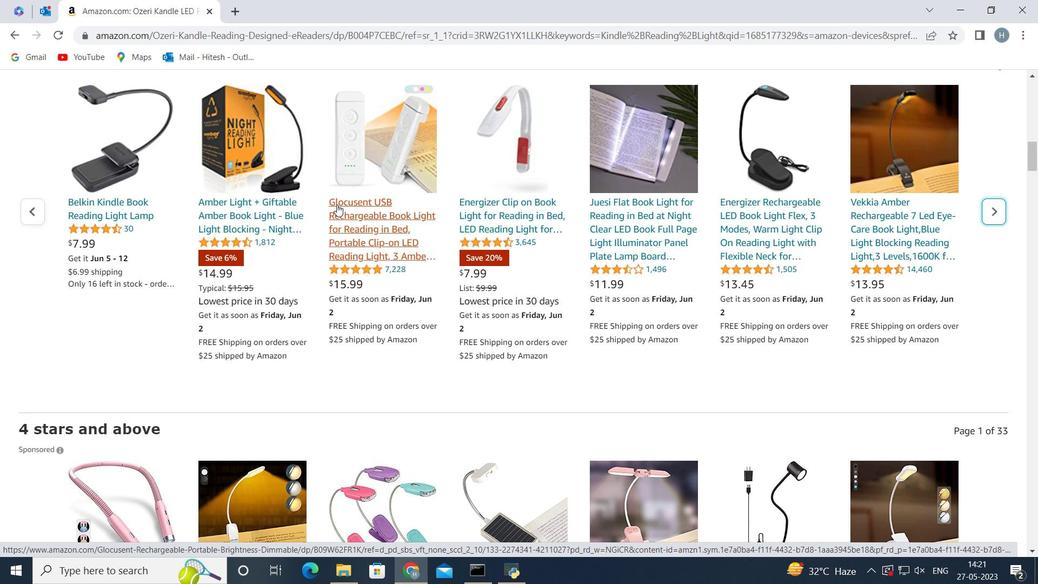 
Action: Mouse scrolled (337, 204) with delta (0, 0)
Screenshot: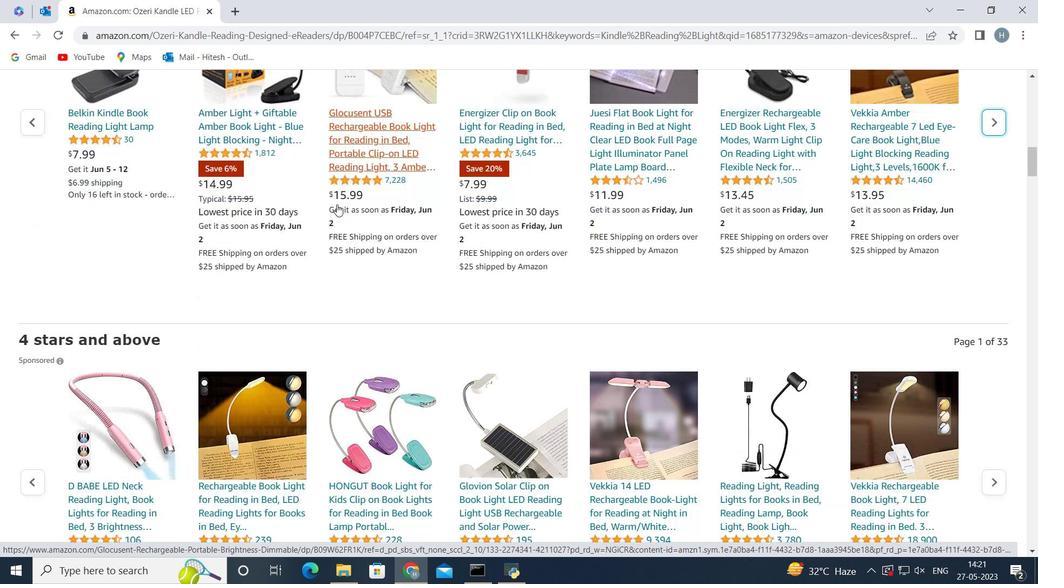 
Action: Mouse scrolled (337, 204) with delta (0, 0)
Screenshot: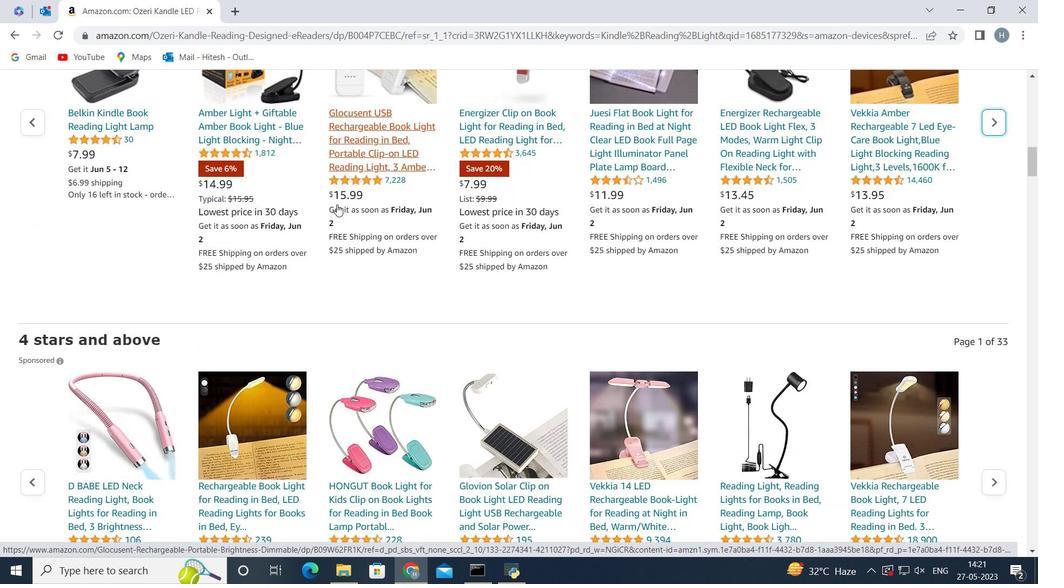
Action: Mouse scrolled (337, 204) with delta (0, 0)
Screenshot: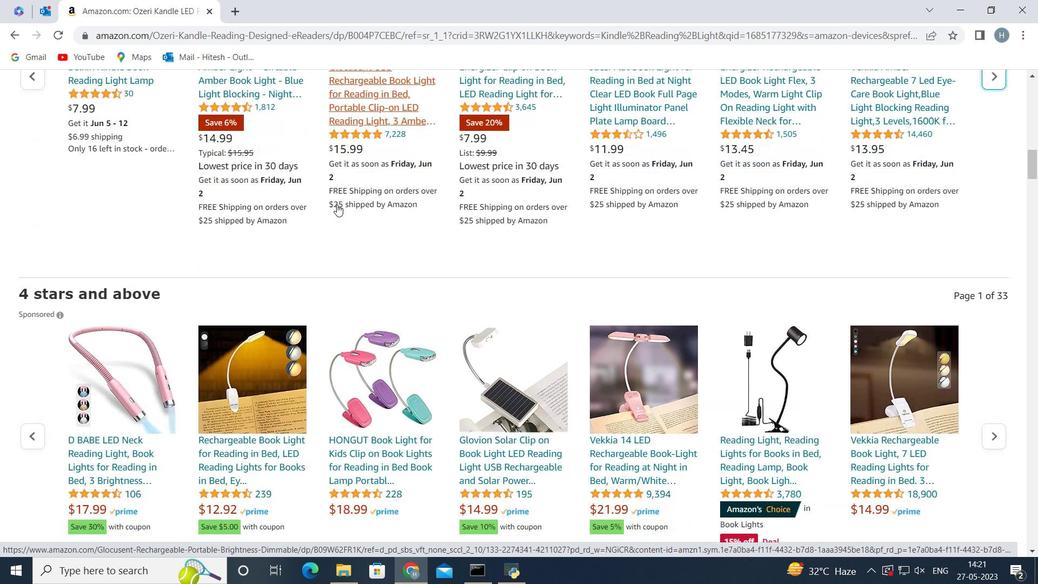 
Action: Mouse scrolled (337, 204) with delta (0, 0)
Screenshot: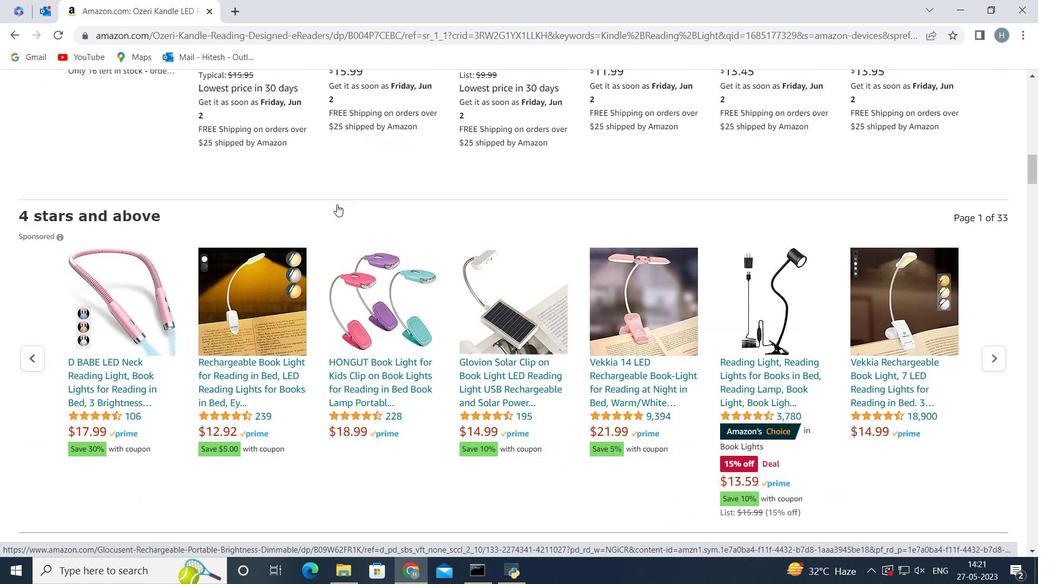 
Action: Mouse scrolled (337, 204) with delta (0, 0)
Screenshot: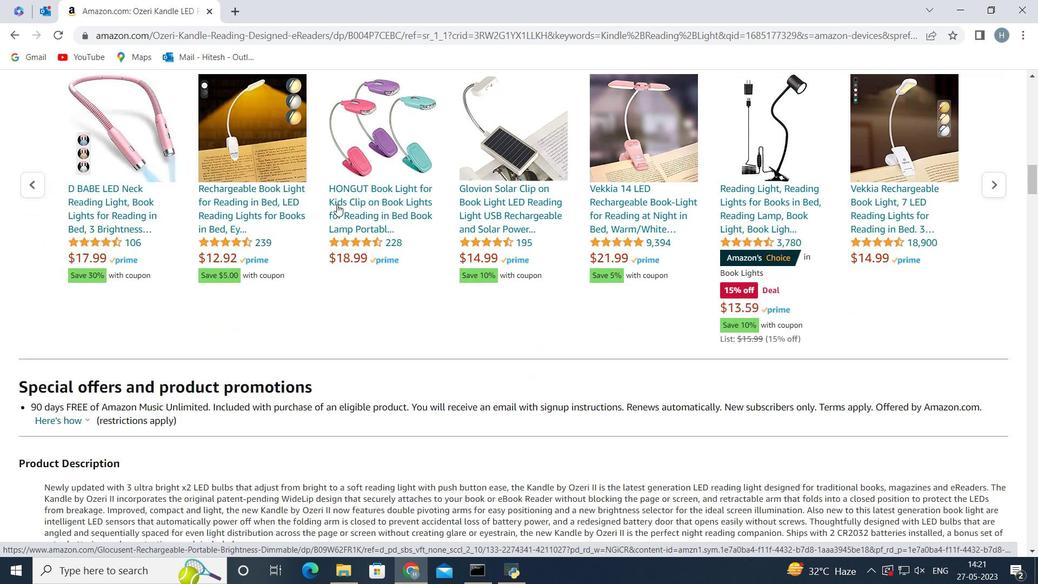 
Action: Mouse moved to (299, 323)
Screenshot: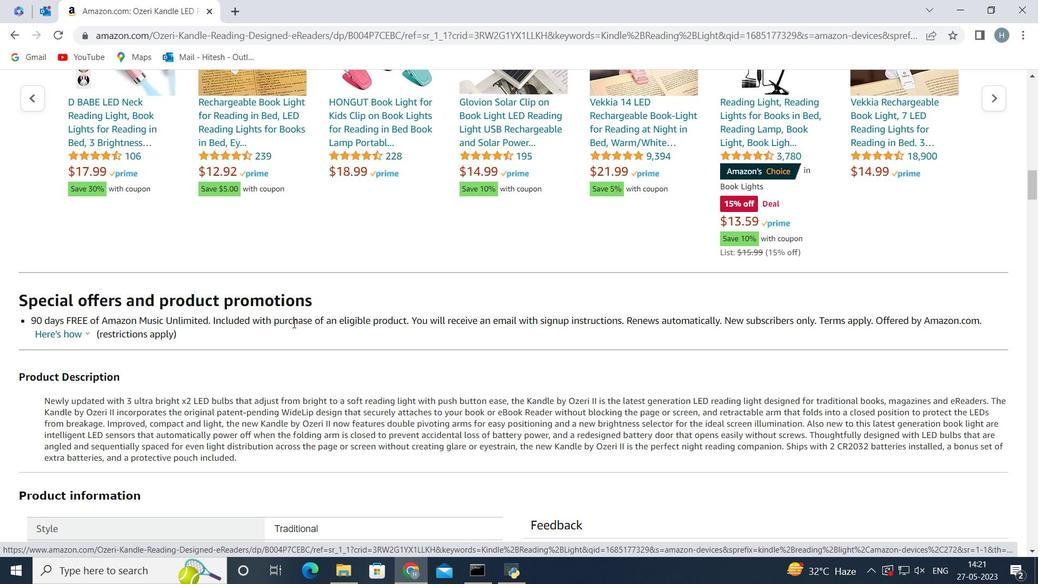 
Action: Mouse scrolled (299, 323) with delta (0, 0)
Screenshot: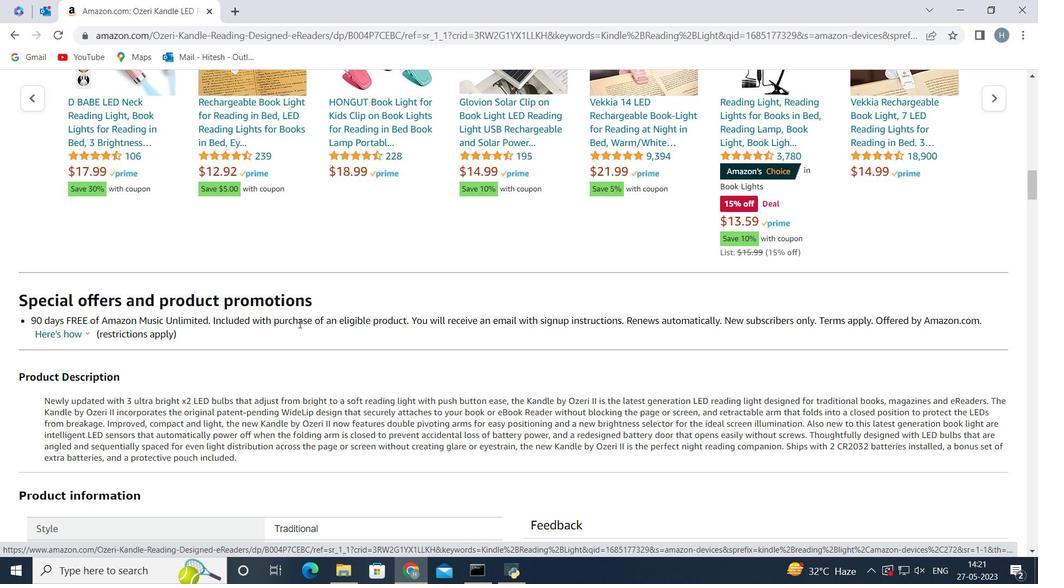 
Action: Mouse scrolled (299, 323) with delta (0, 0)
Screenshot: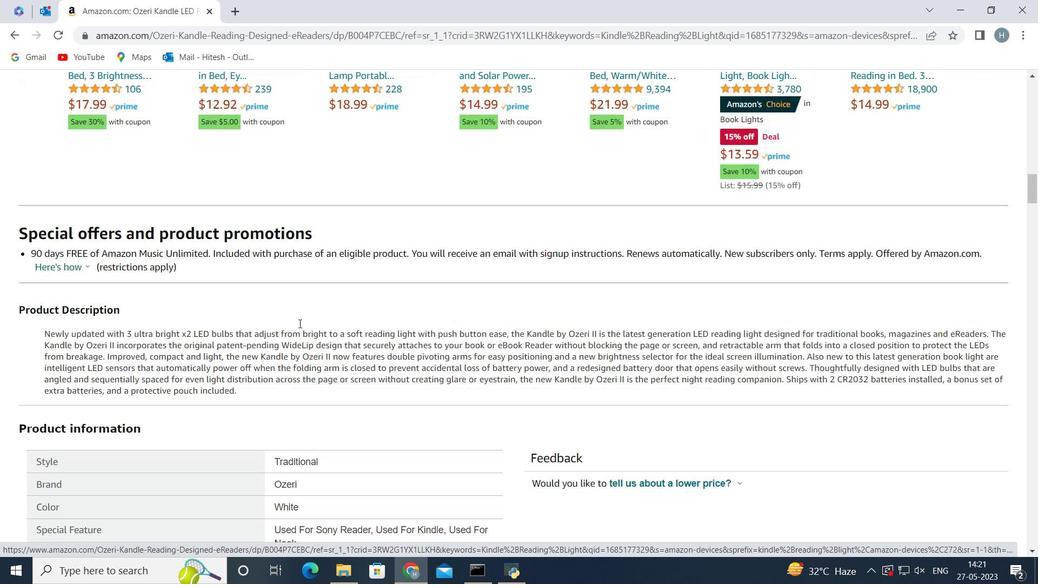 
Action: Mouse moved to (378, 270)
Screenshot: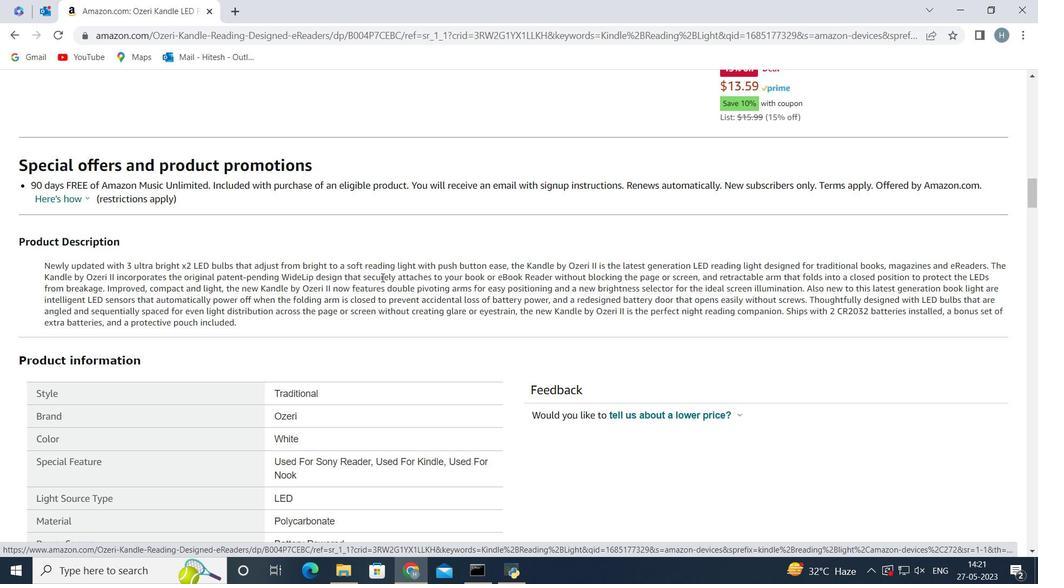 
Action: Mouse scrolled (378, 270) with delta (0, 0)
Screenshot: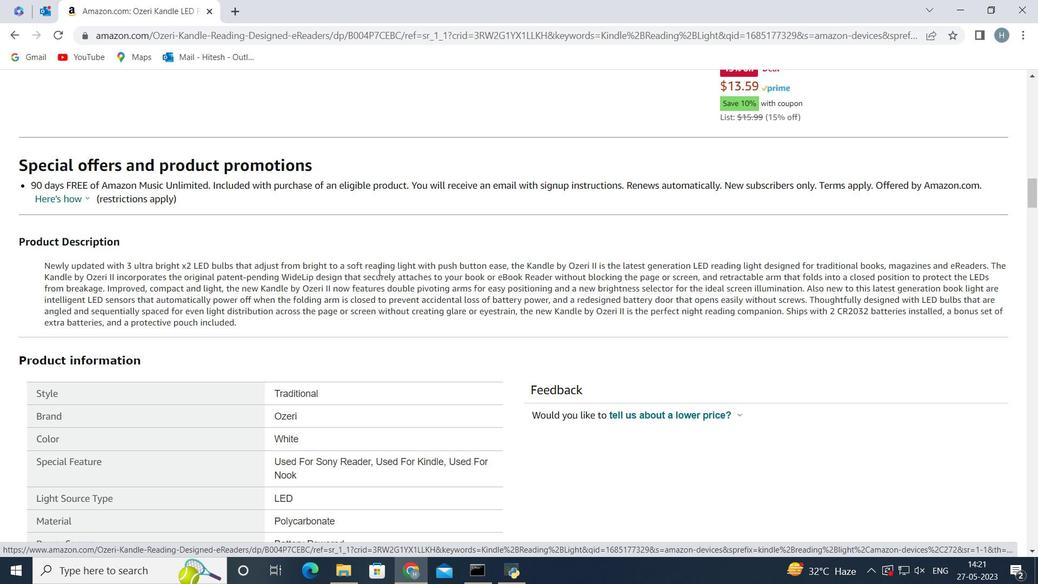 
Action: Mouse scrolled (378, 270) with delta (0, 0)
Screenshot: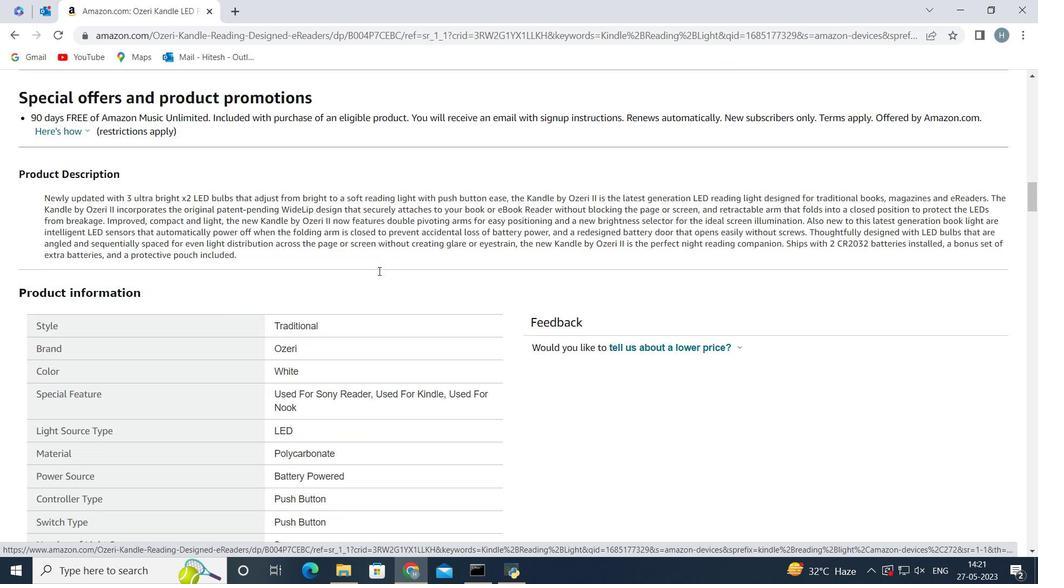 
Action: Mouse moved to (355, 332)
Screenshot: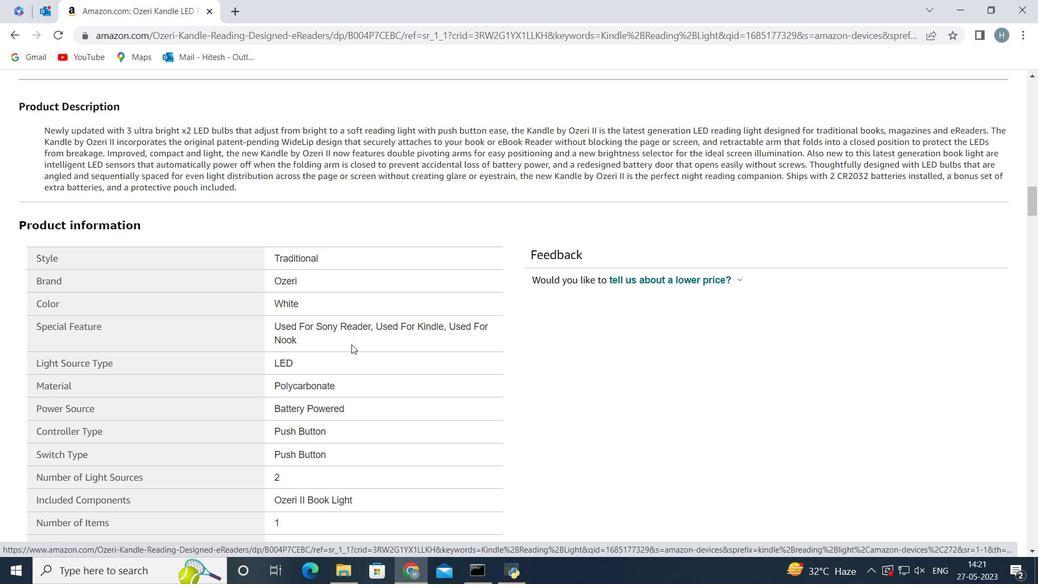 
Action: Mouse scrolled (355, 332) with delta (0, 0)
Screenshot: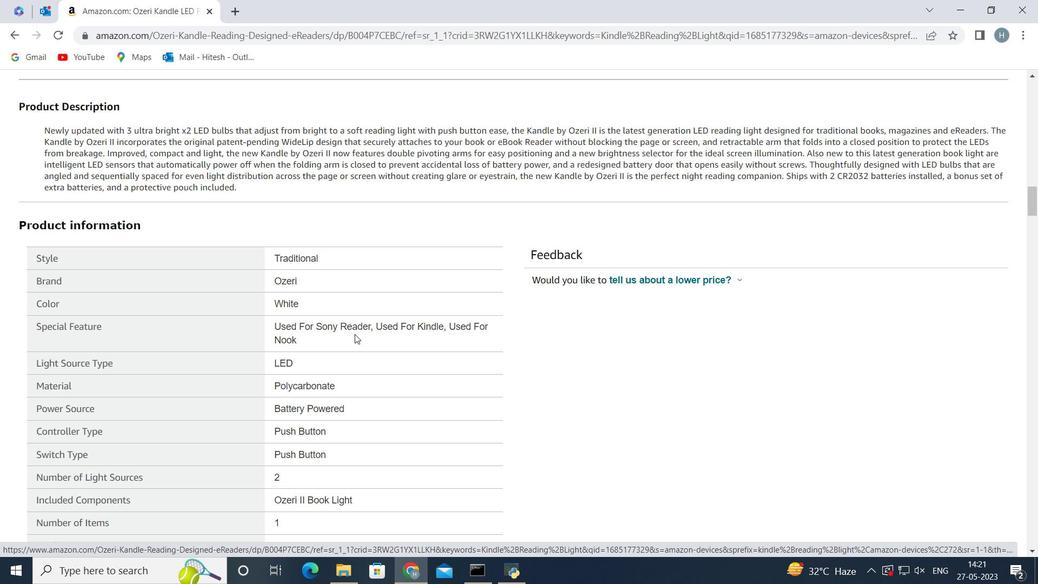 
Action: Mouse scrolled (355, 332) with delta (0, 0)
Screenshot: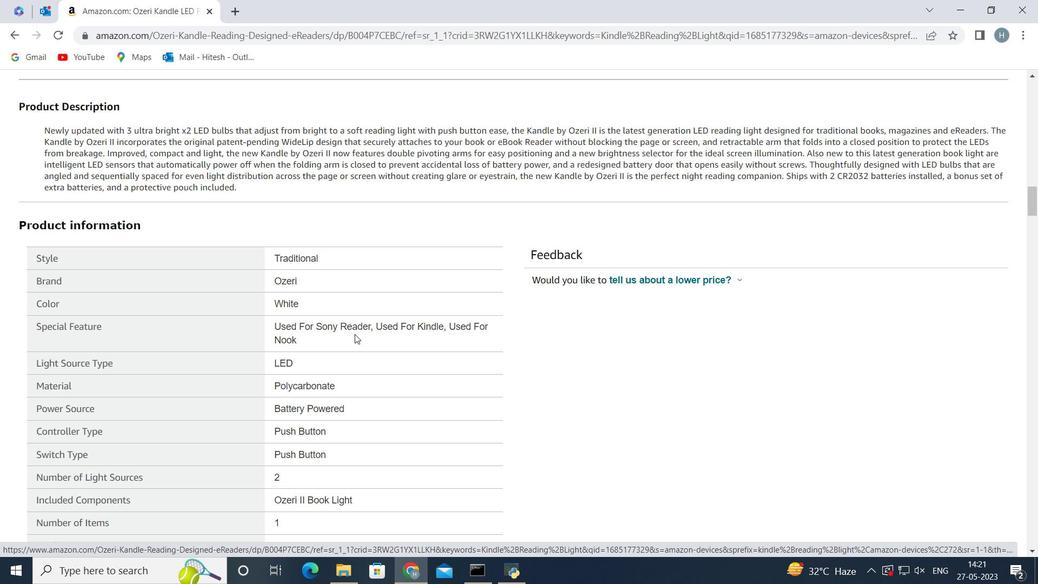 
Action: Mouse moved to (297, 323)
Screenshot: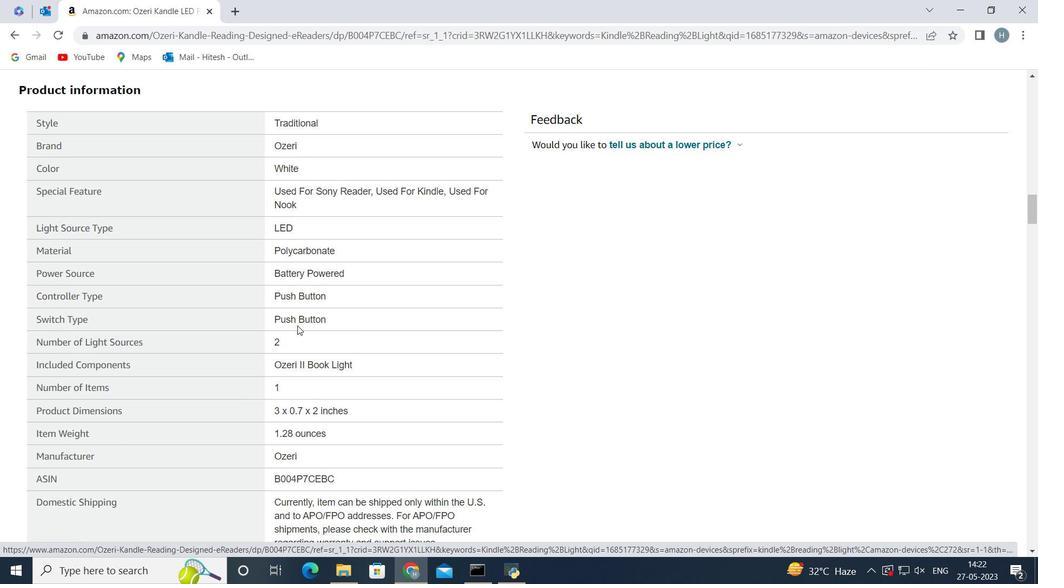 
Action: Mouse scrolled (297, 322) with delta (0, 0)
Screenshot: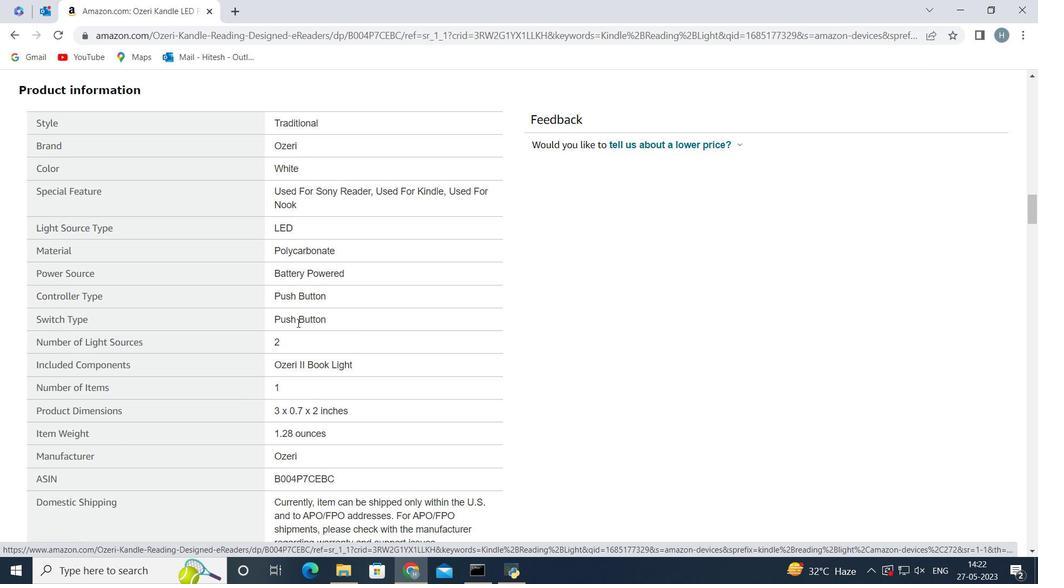 
Action: Mouse moved to (297, 316)
Screenshot: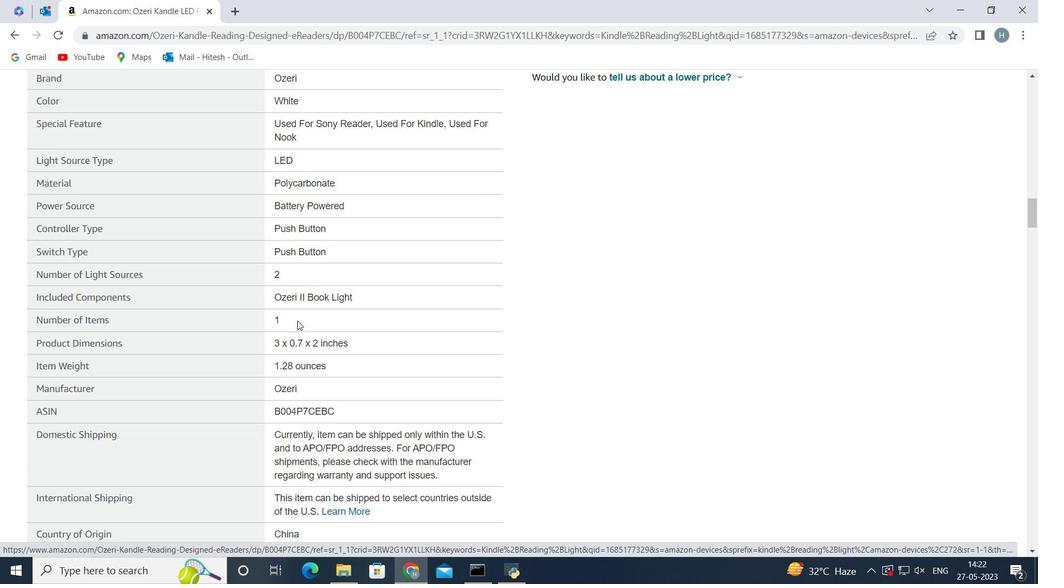 
Action: Mouse scrolled (297, 316) with delta (0, 0)
Screenshot: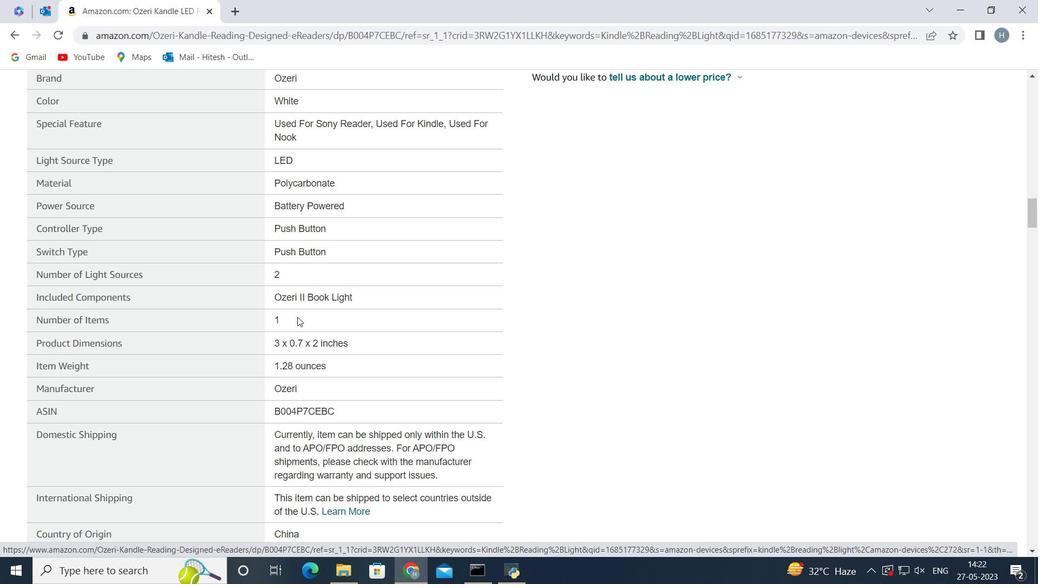 
Action: Mouse scrolled (297, 316) with delta (0, 0)
Screenshot: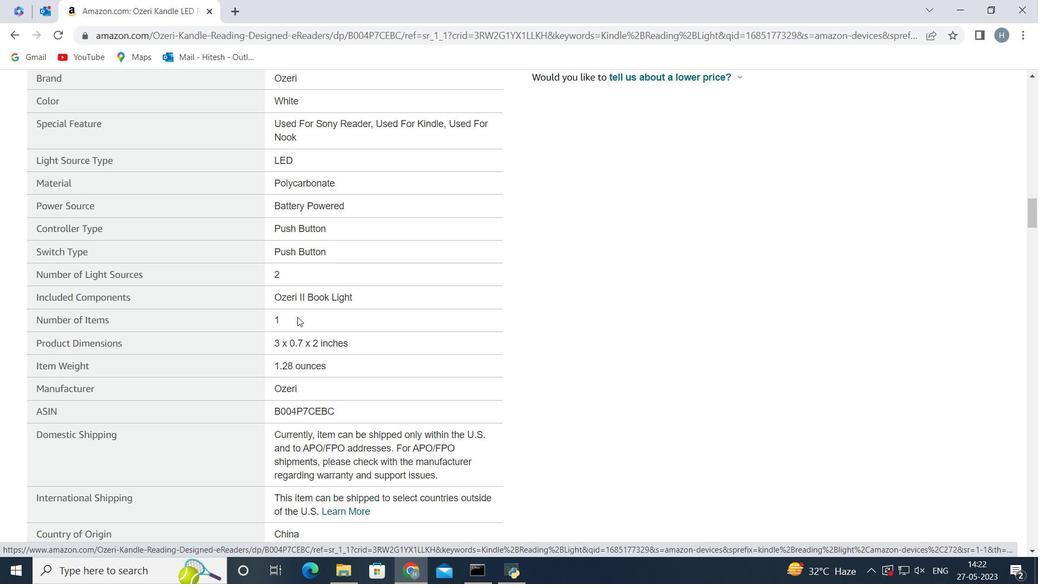 
Action: Mouse moved to (340, 115)
Screenshot: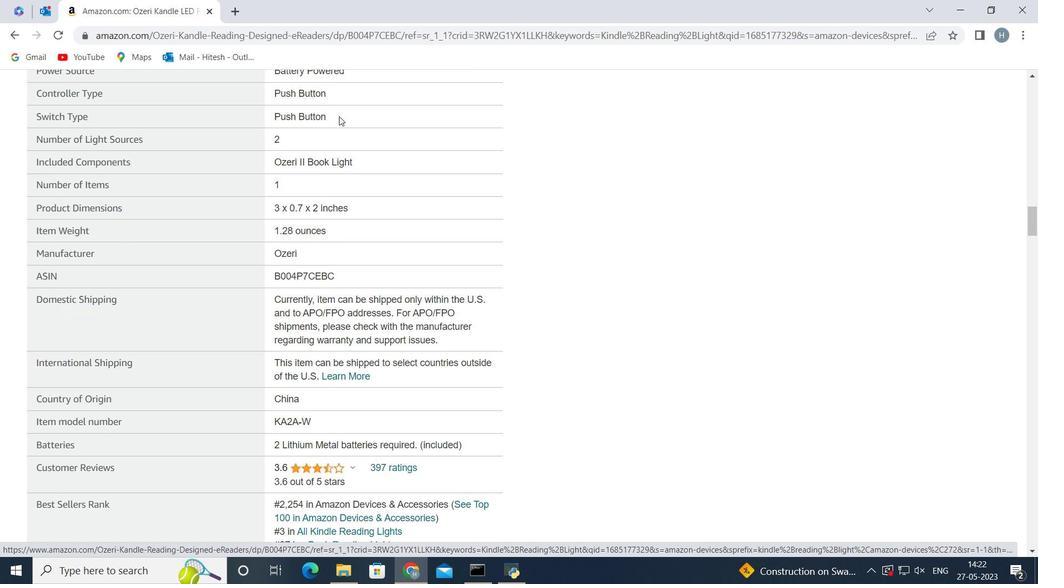 
Action: Mouse scrolled (340, 116) with delta (0, 0)
Screenshot: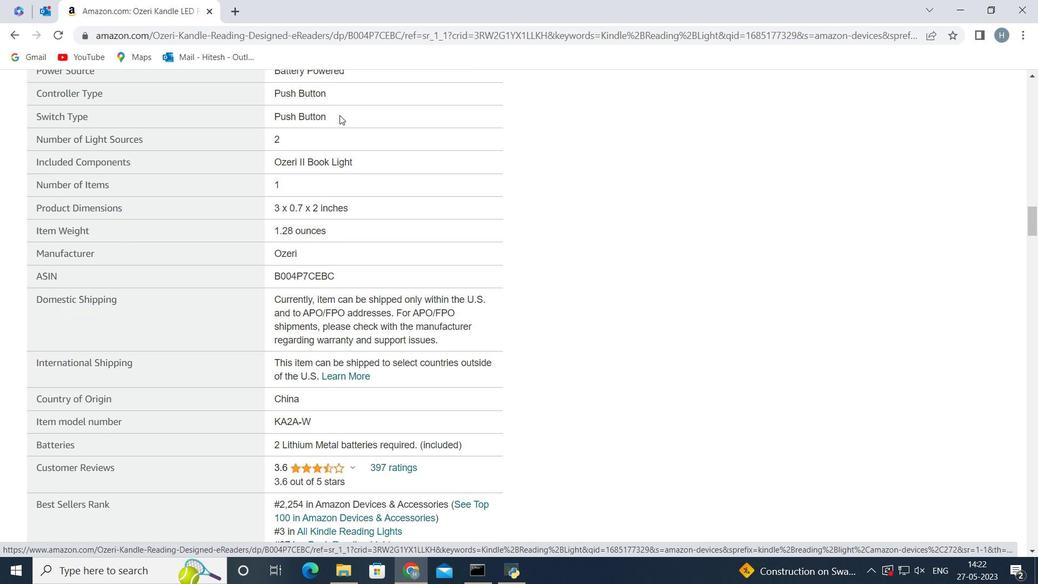 
Action: Mouse scrolled (340, 116) with delta (0, 0)
Screenshot: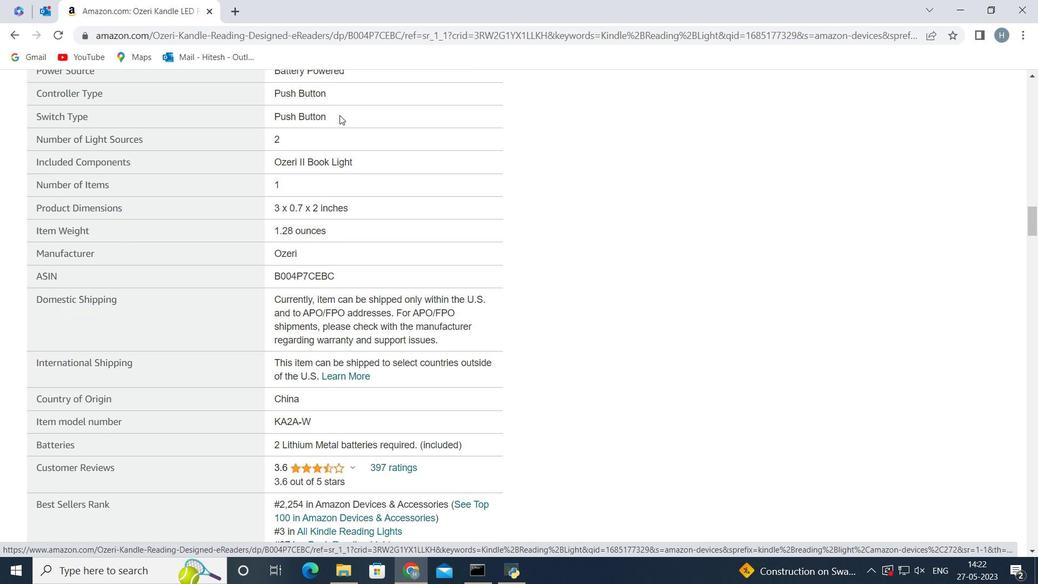
Action: Mouse moved to (337, 146)
Screenshot: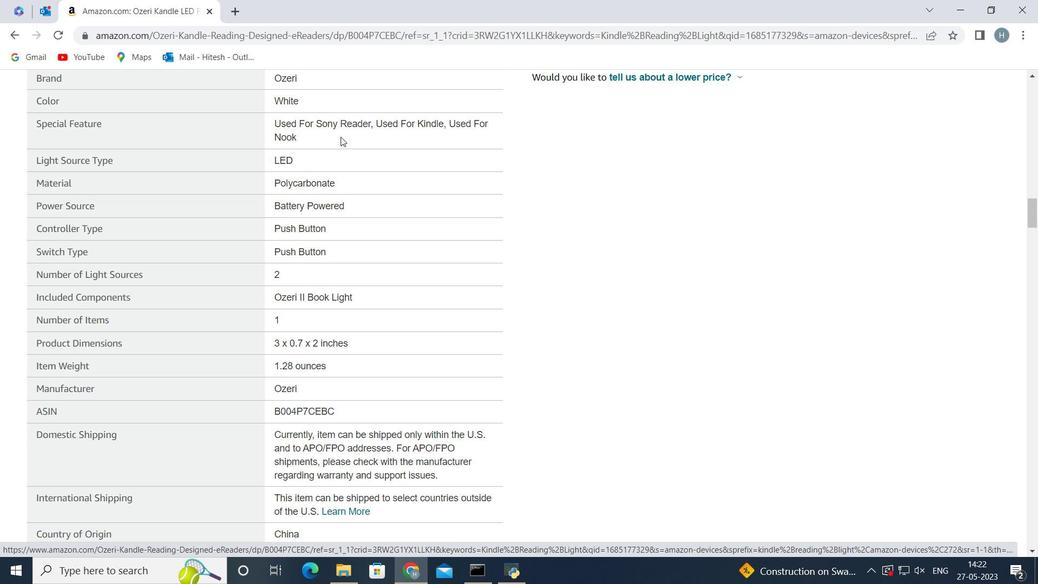 
Action: Mouse scrolled (337, 146) with delta (0, 0)
Screenshot: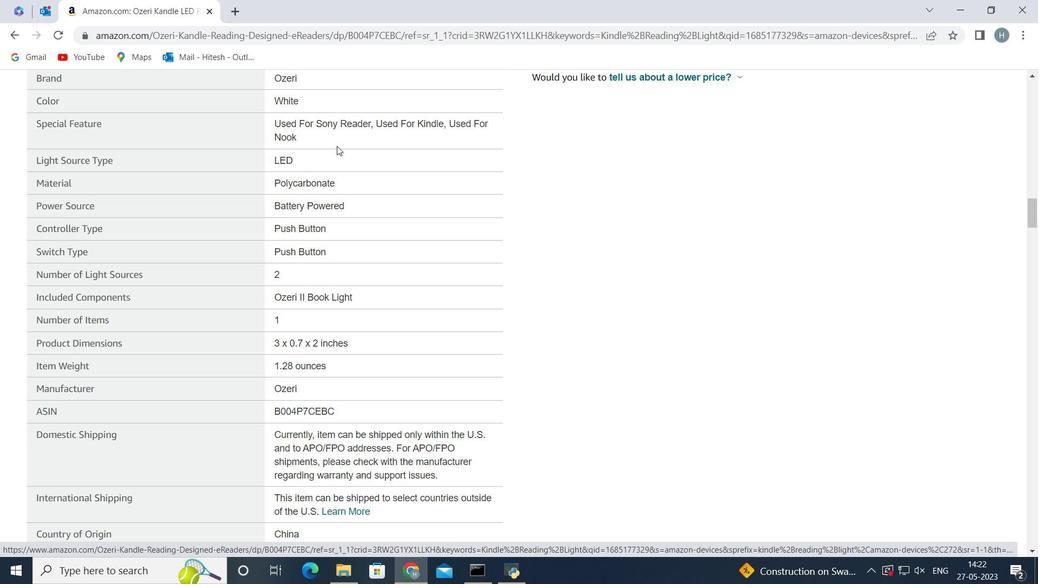 
Action: Mouse moved to (330, 306)
Screenshot: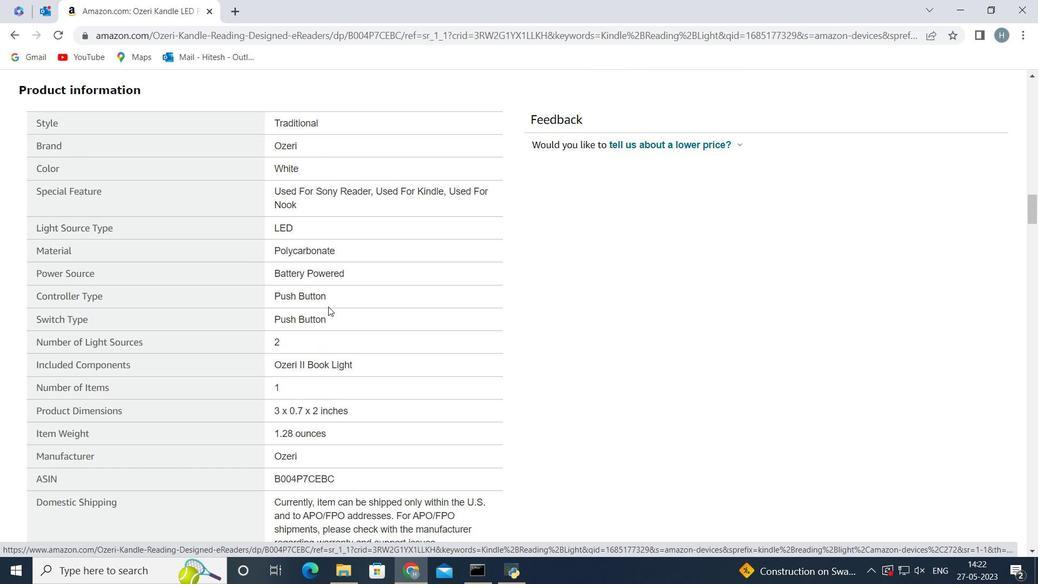 
Action: Mouse scrolled (330, 305) with delta (0, 0)
Screenshot: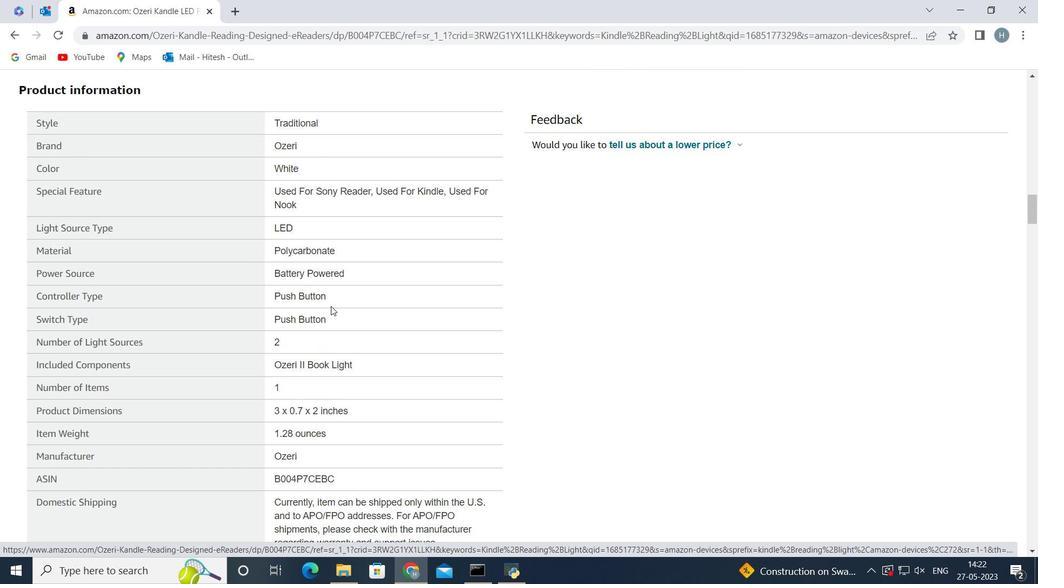 
Action: Mouse moved to (329, 303)
Screenshot: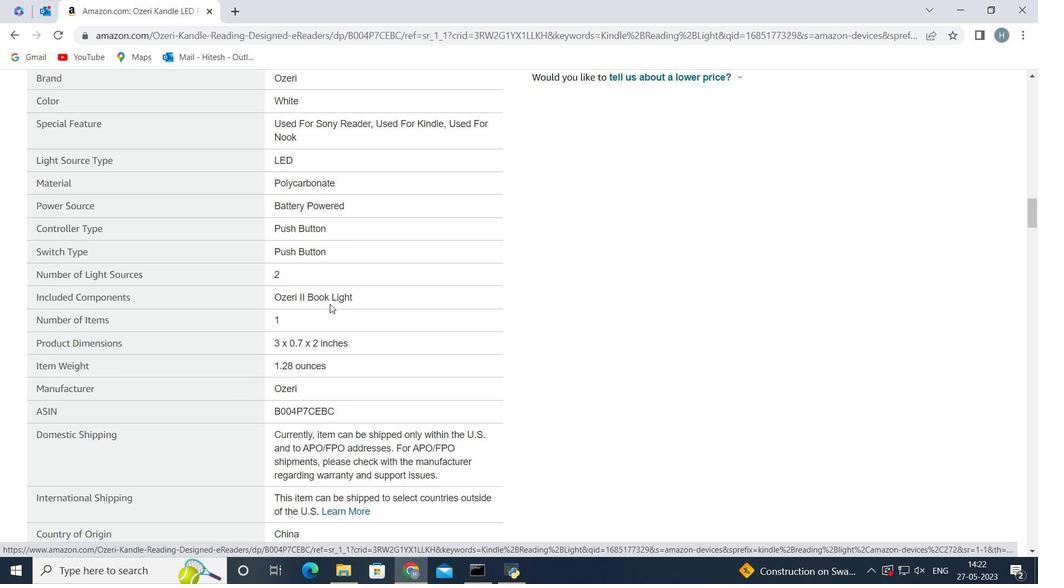 
Action: Mouse scrolled (329, 302) with delta (0, 0)
Screenshot: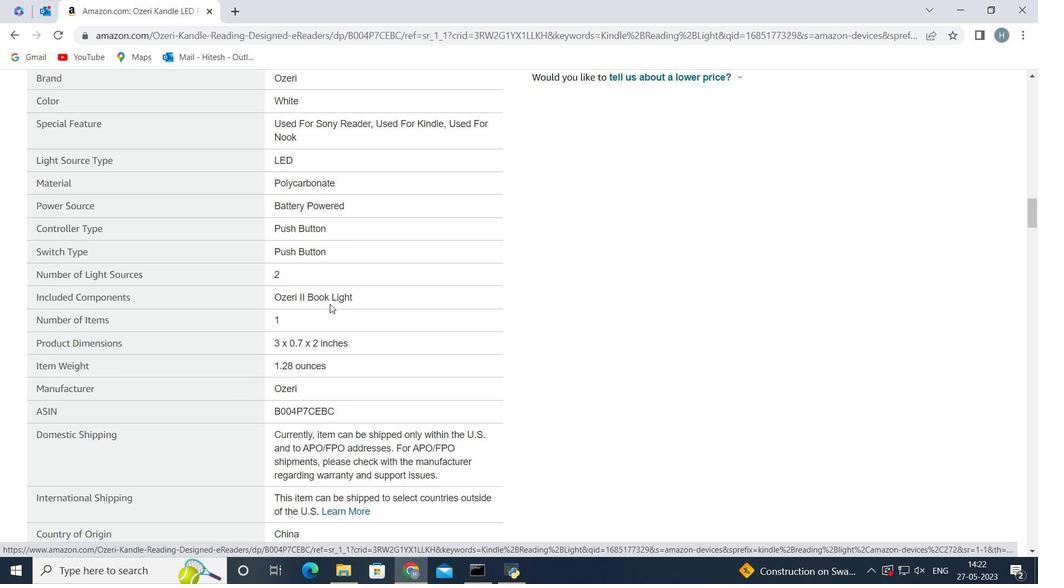 
Action: Mouse moved to (328, 292)
Screenshot: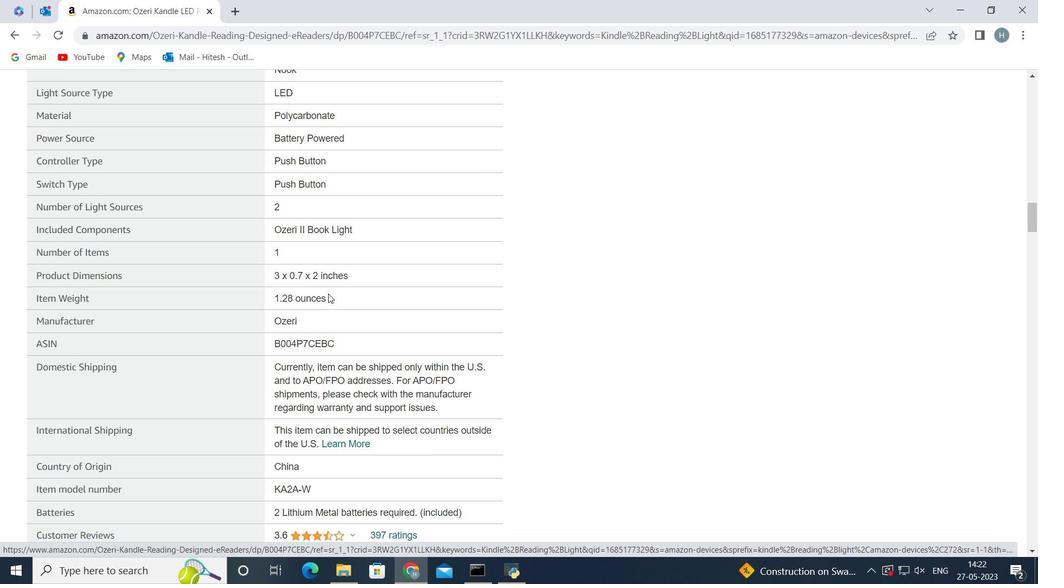 
Action: Mouse scrolled (328, 291) with delta (0, 0)
Screenshot: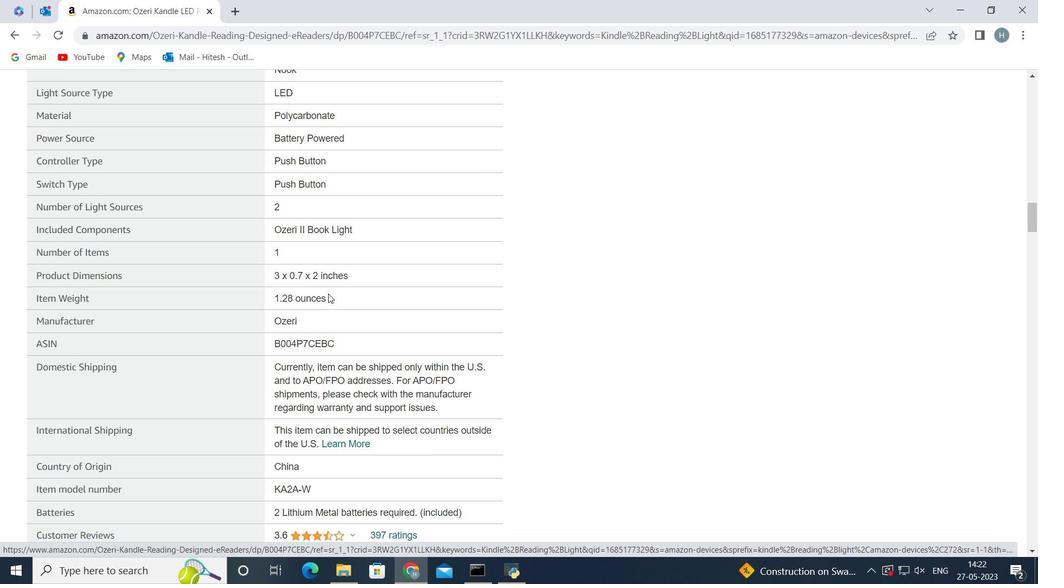 
Action: Mouse moved to (328, 287)
Screenshot: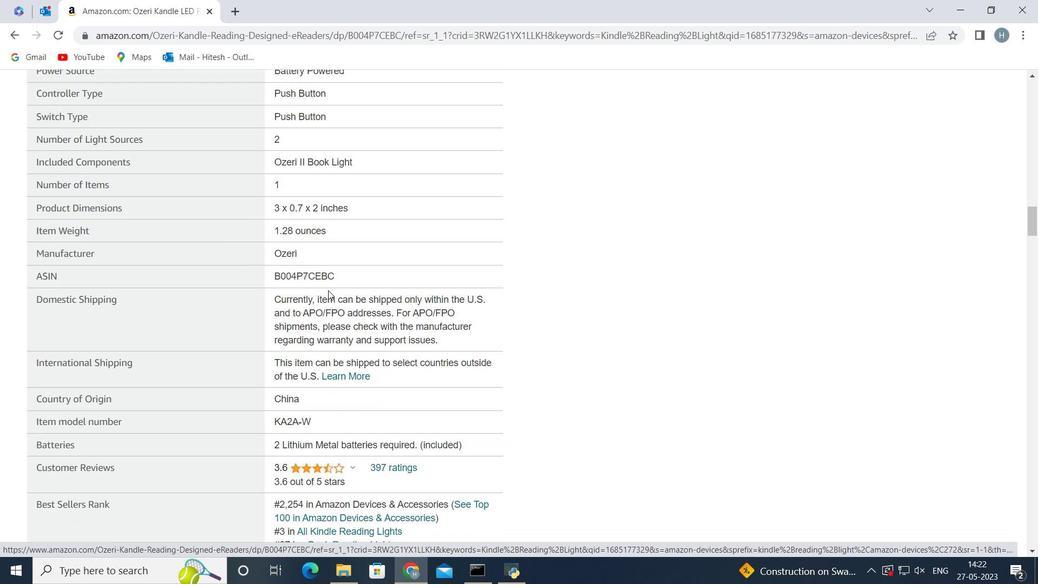 
Action: Mouse scrolled (328, 287) with delta (0, 0)
Screenshot: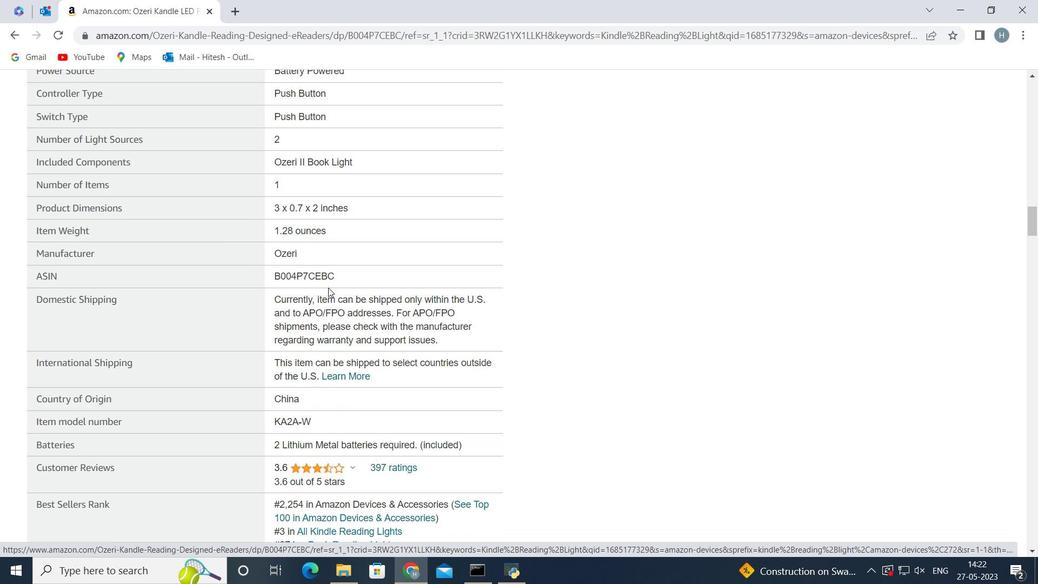 
Action: Mouse scrolled (328, 287) with delta (0, 0)
Screenshot: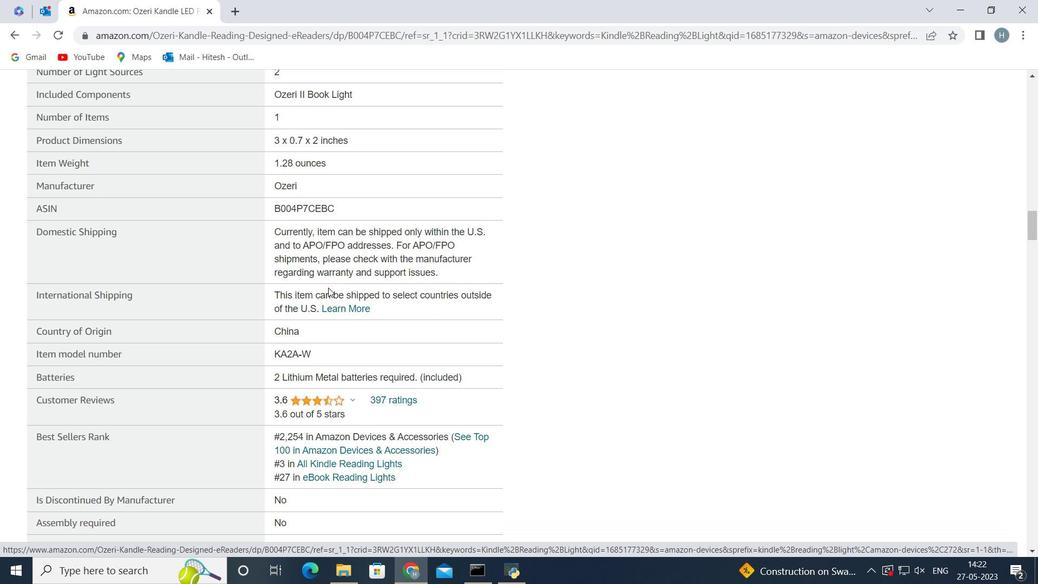 
Action: Mouse moved to (344, 296)
Screenshot: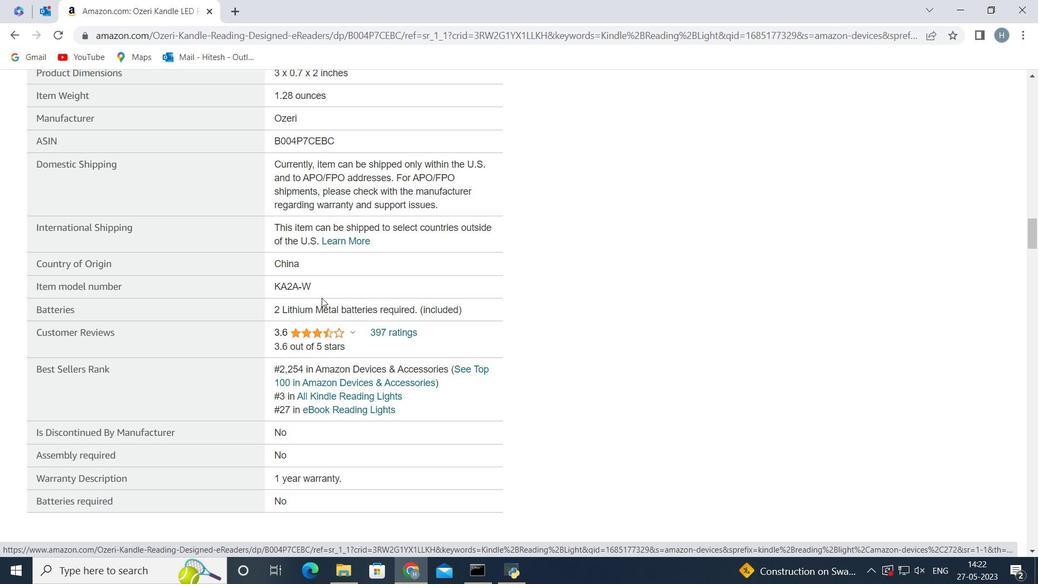 
Action: Mouse scrolled (344, 296) with delta (0, 0)
Screenshot: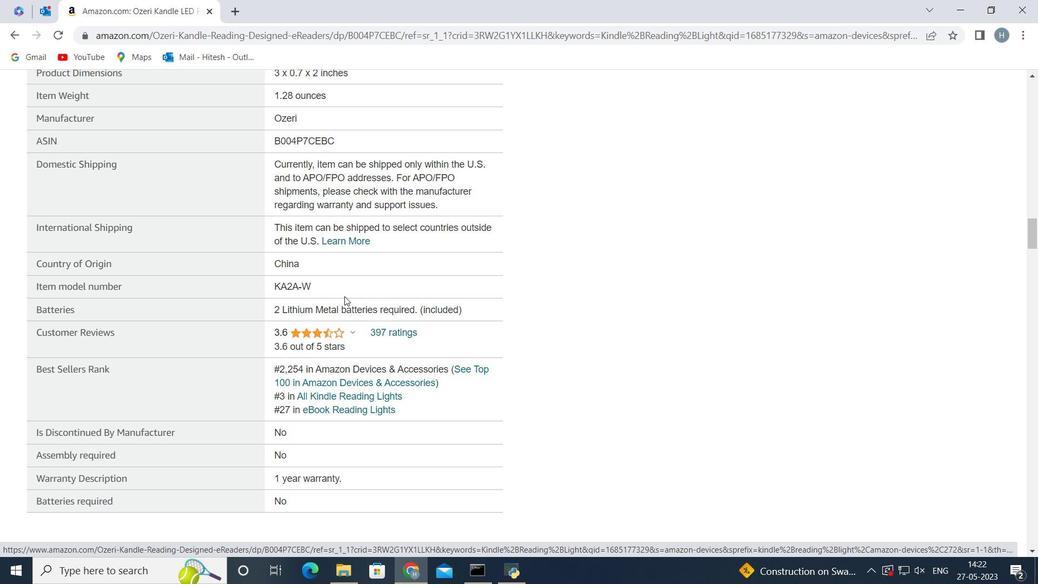 
Action: Mouse moved to (345, 296)
Screenshot: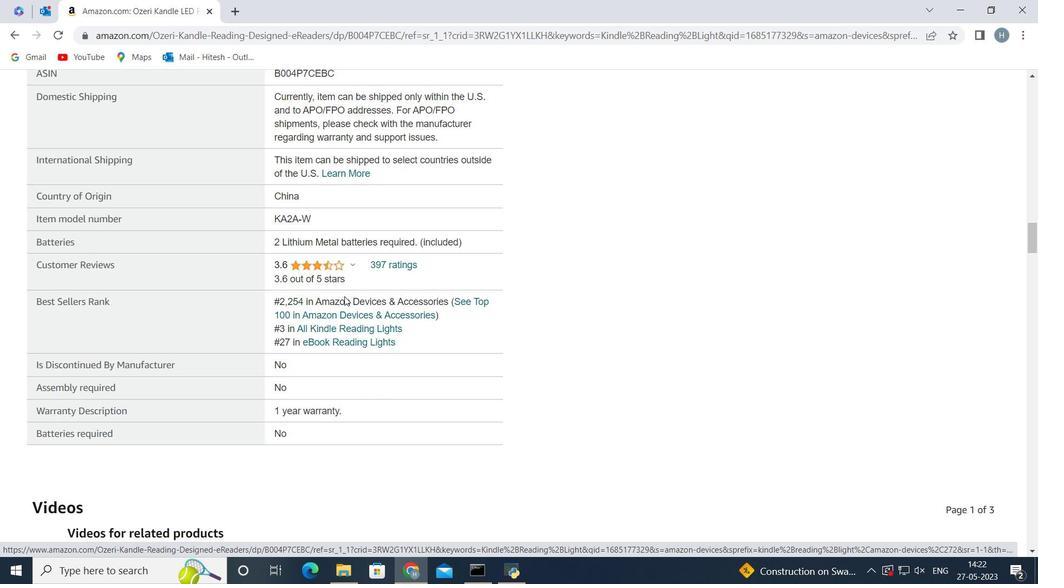 
Action: Mouse scrolled (345, 296) with delta (0, 0)
Screenshot: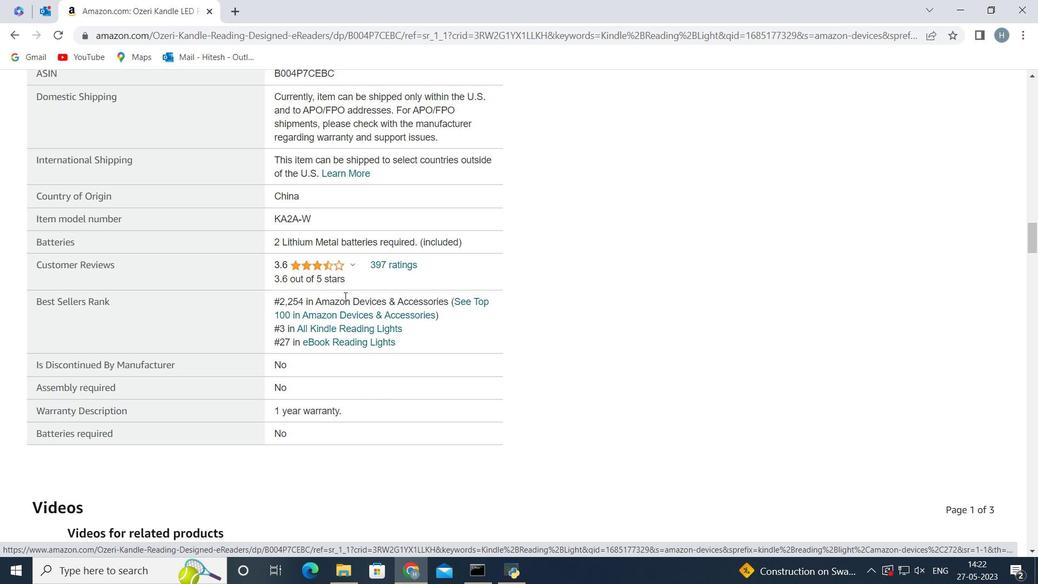 
Action: Mouse scrolled (345, 296) with delta (0, 0)
Screenshot: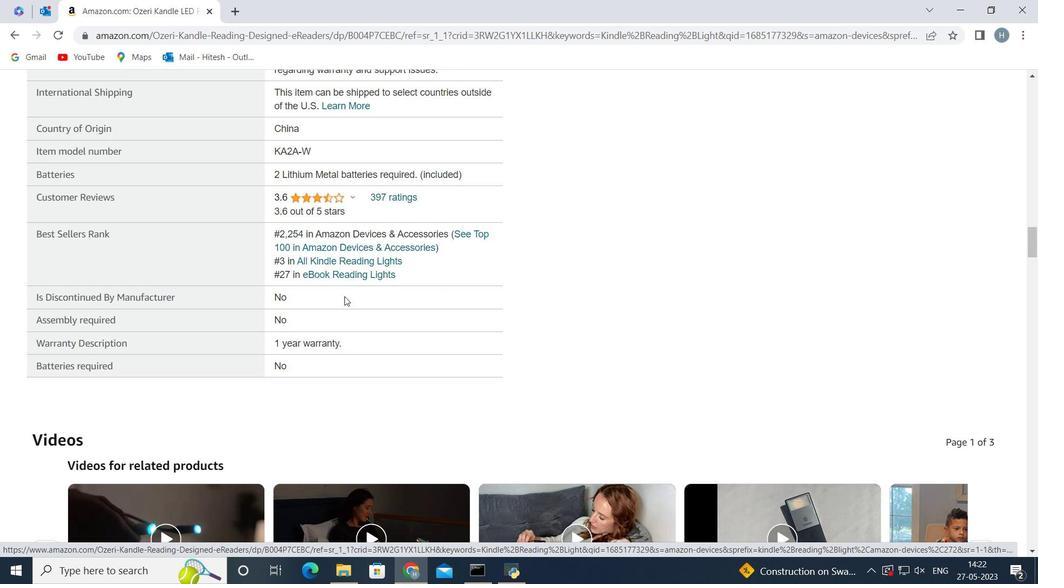 
Action: Mouse scrolled (345, 296) with delta (0, 0)
Screenshot: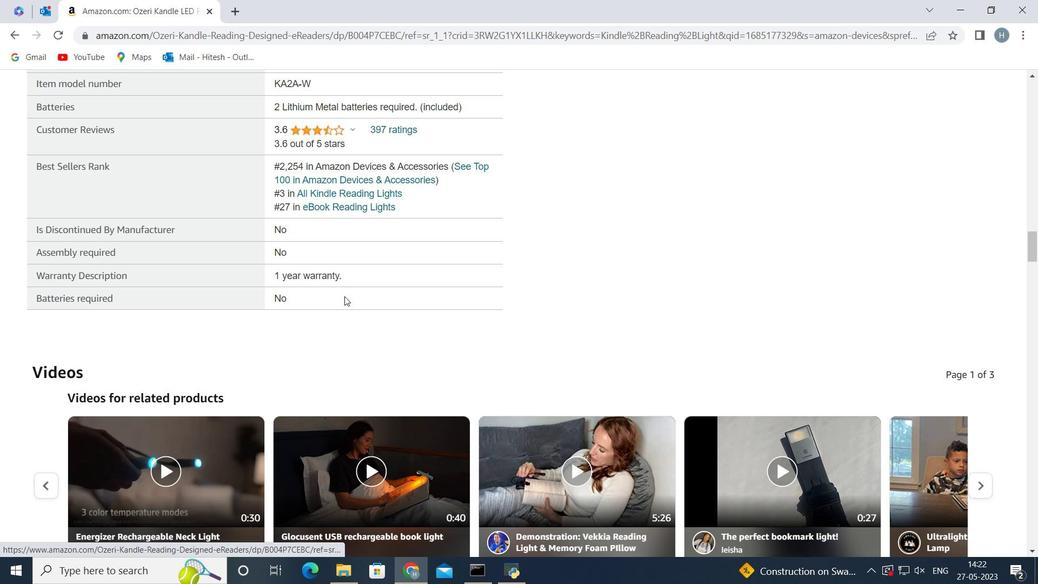 
Action: Mouse scrolled (345, 296) with delta (0, 0)
Screenshot: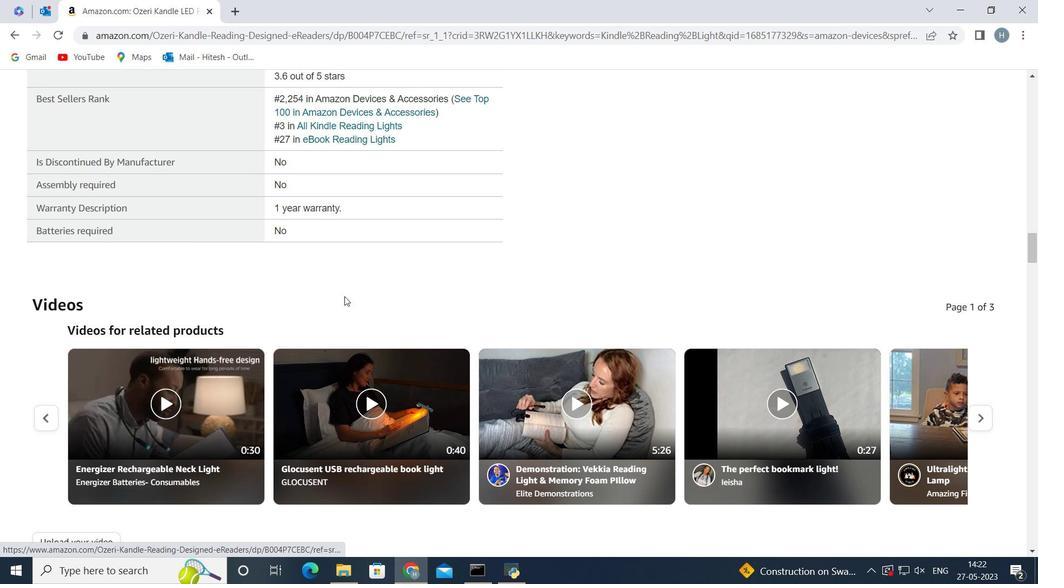 
Action: Mouse scrolled (345, 296) with delta (0, 0)
Screenshot: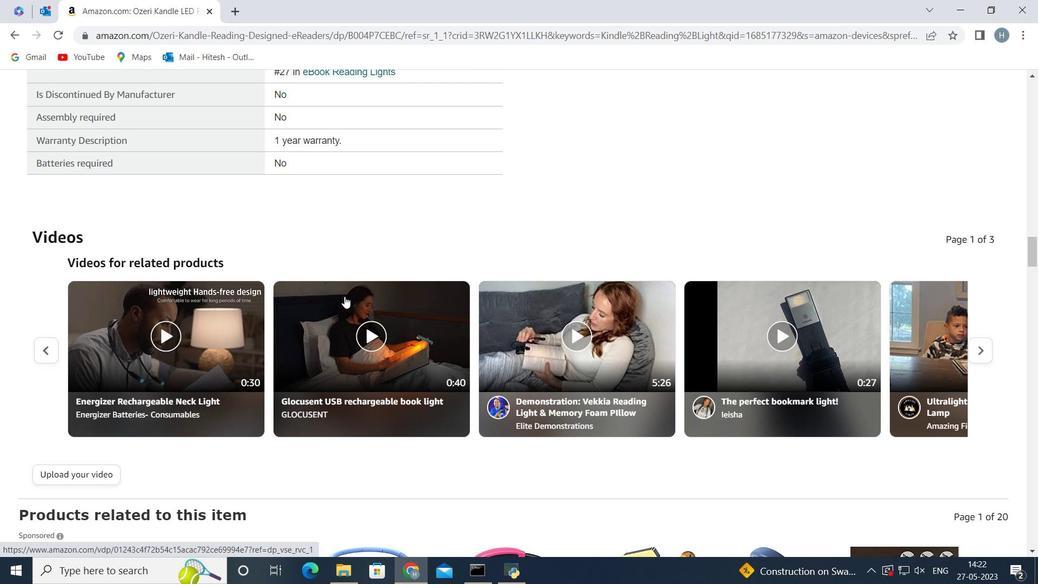 
Action: Mouse scrolled (345, 296) with delta (0, 0)
Screenshot: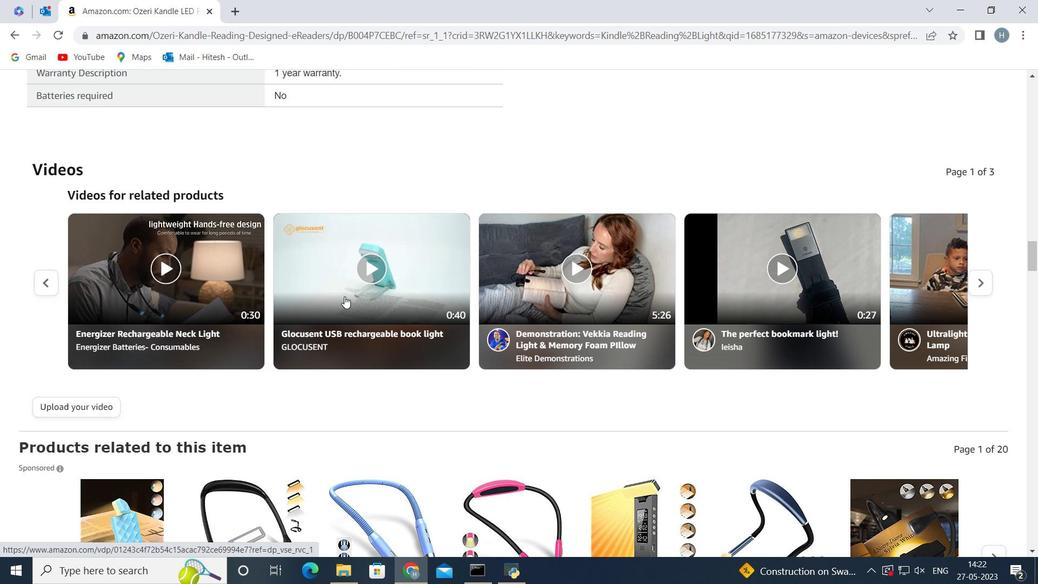 
Action: Mouse moved to (342, 278)
Screenshot: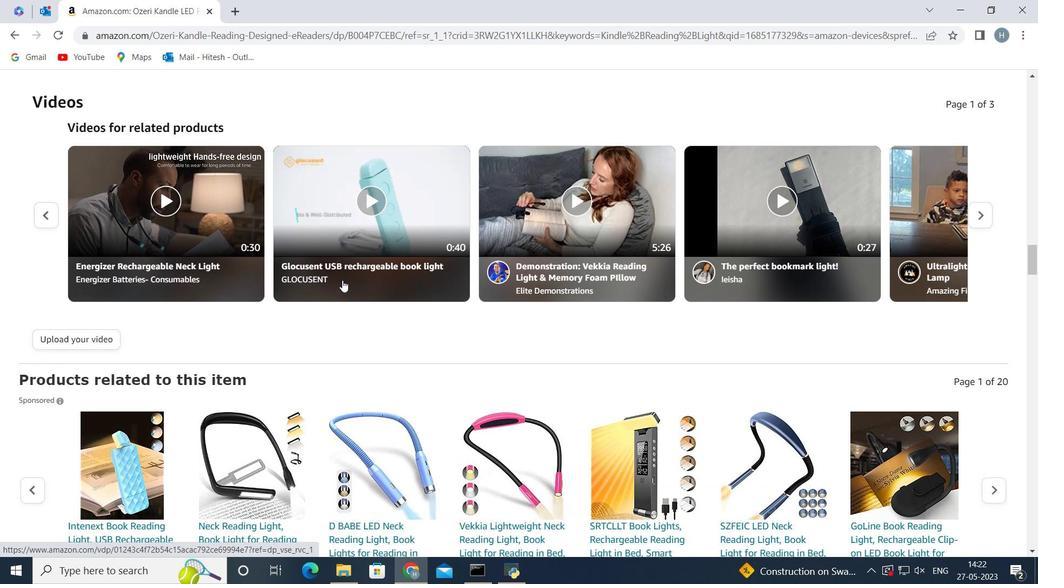 
Action: Mouse scrolled (342, 277) with delta (0, 0)
Screenshot: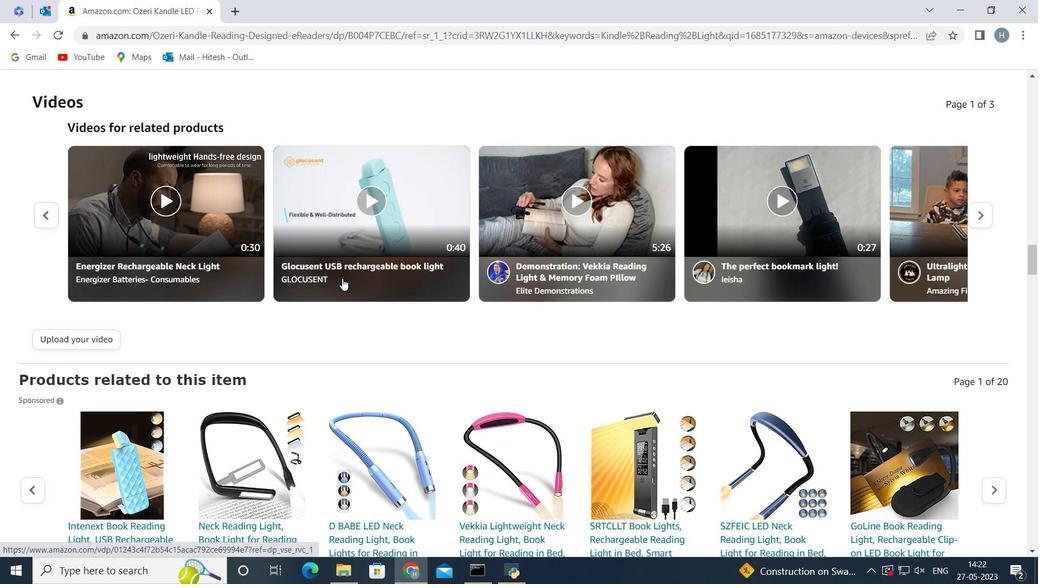 
Action: Mouse moved to (342, 275)
Screenshot: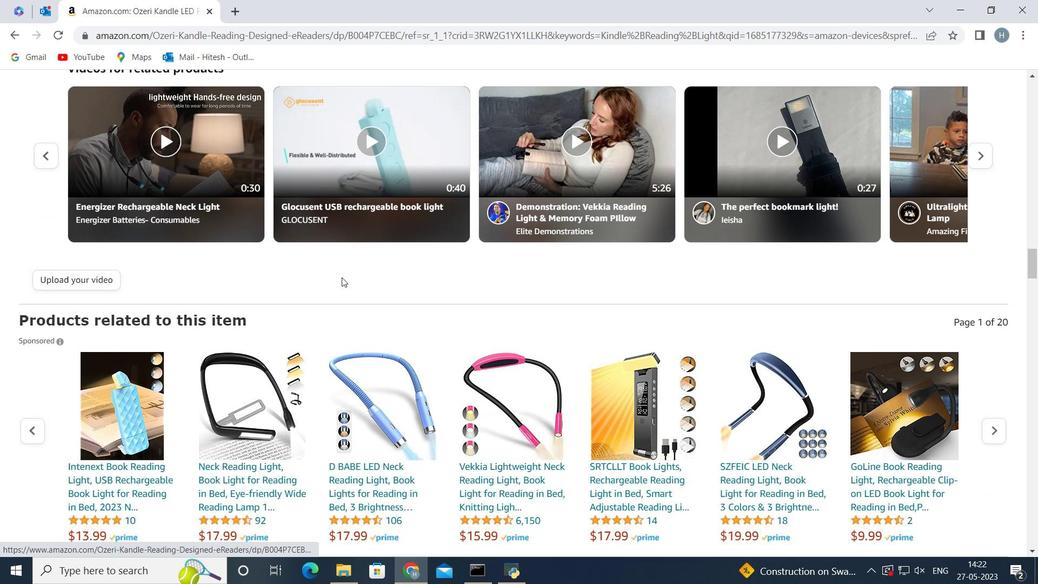 
Action: Mouse scrolled (342, 275) with delta (0, 0)
Screenshot: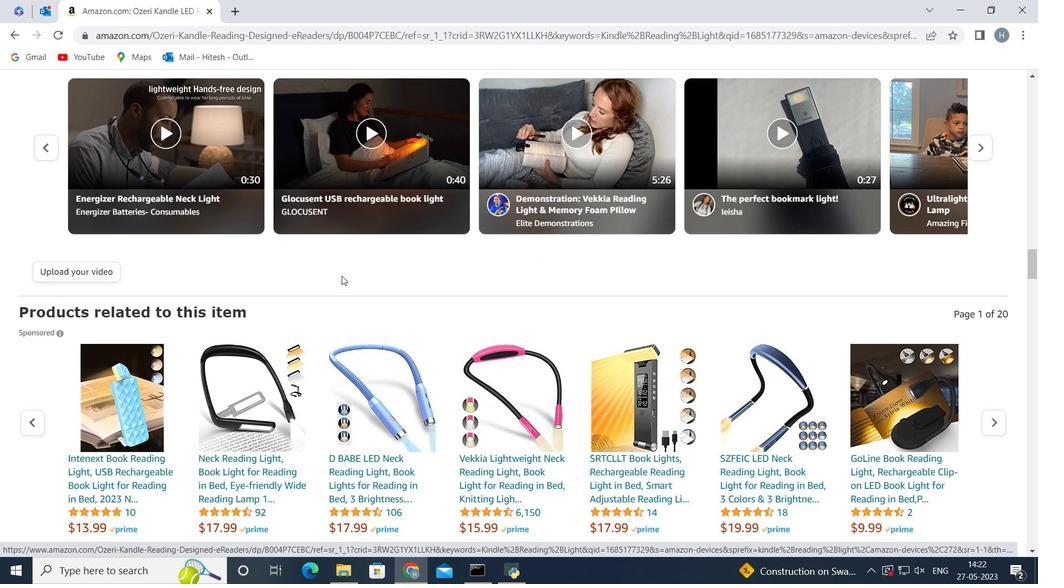 
Action: Mouse scrolled (342, 275) with delta (0, 0)
Screenshot: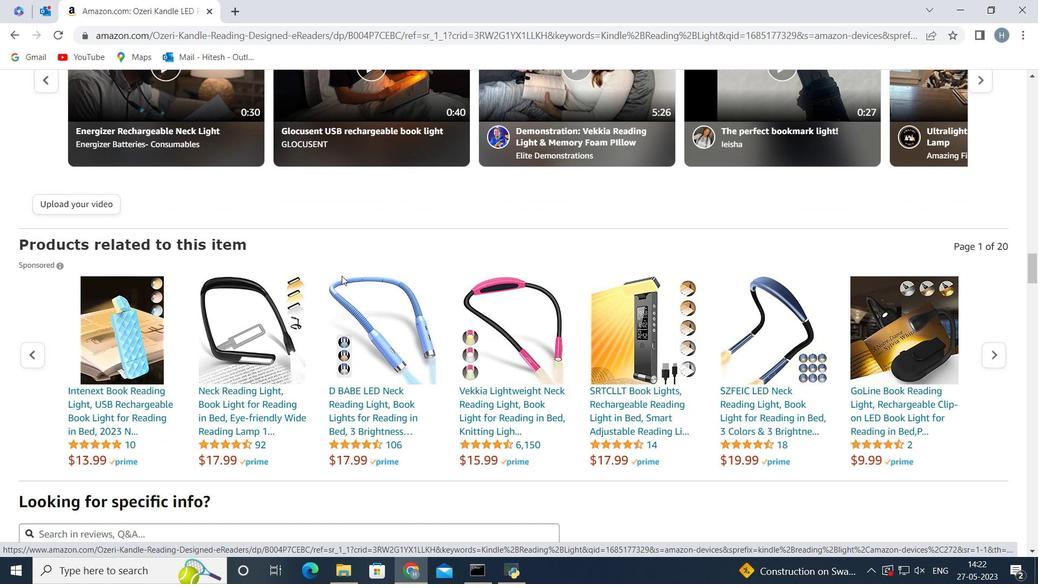 
Action: Mouse moved to (342, 275)
Screenshot: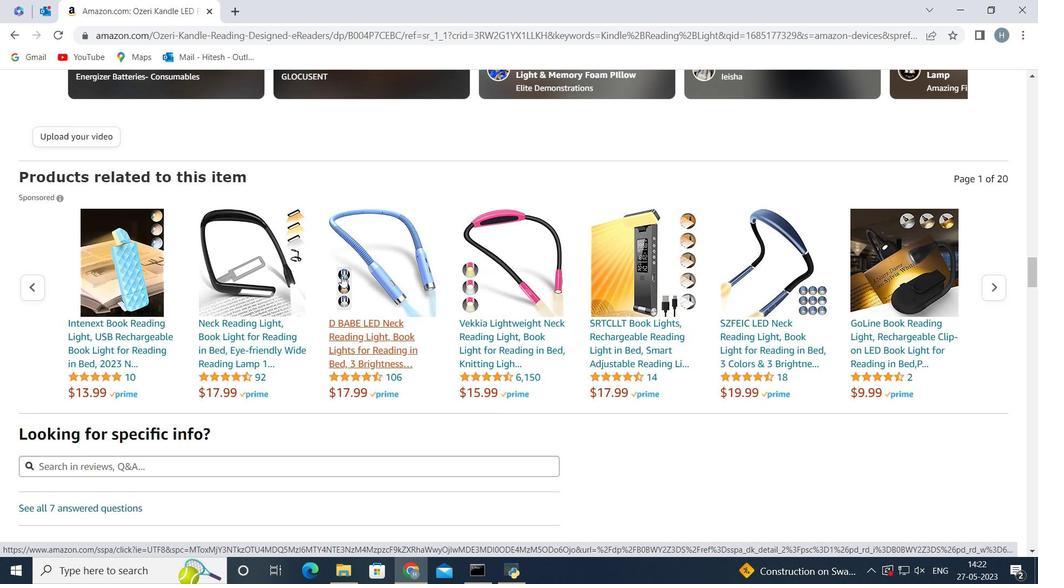 
Action: Mouse scrolled (342, 274) with delta (0, 0)
Screenshot: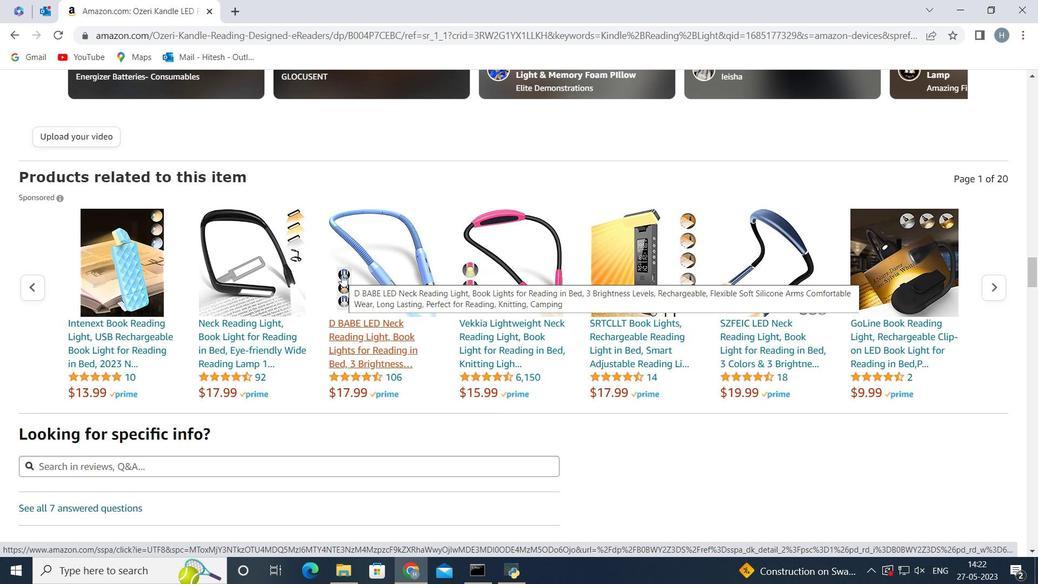 
Action: Mouse scrolled (342, 274) with delta (0, 0)
Screenshot: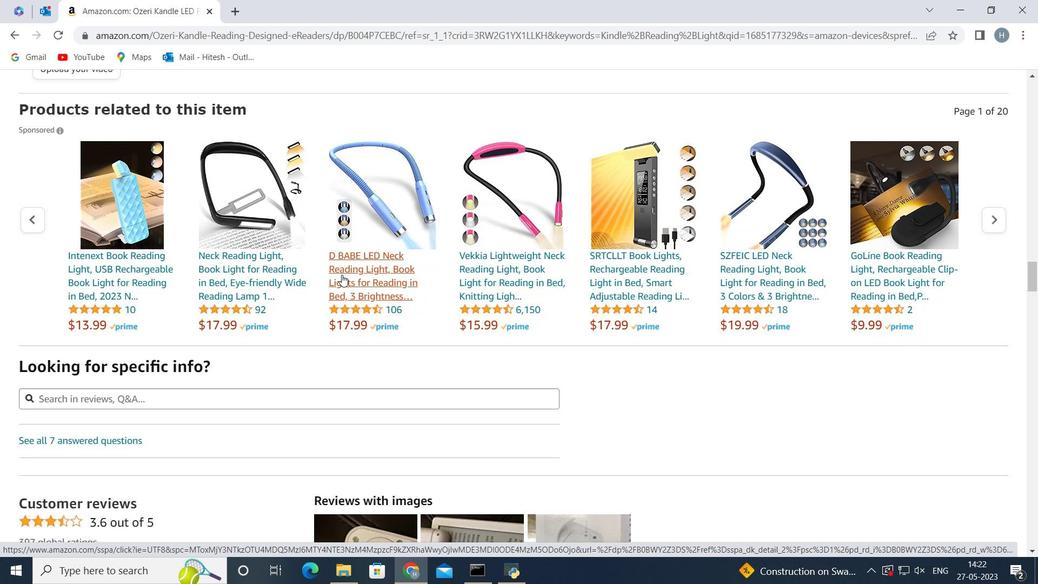 
Action: Mouse scrolled (342, 274) with delta (0, 0)
Screenshot: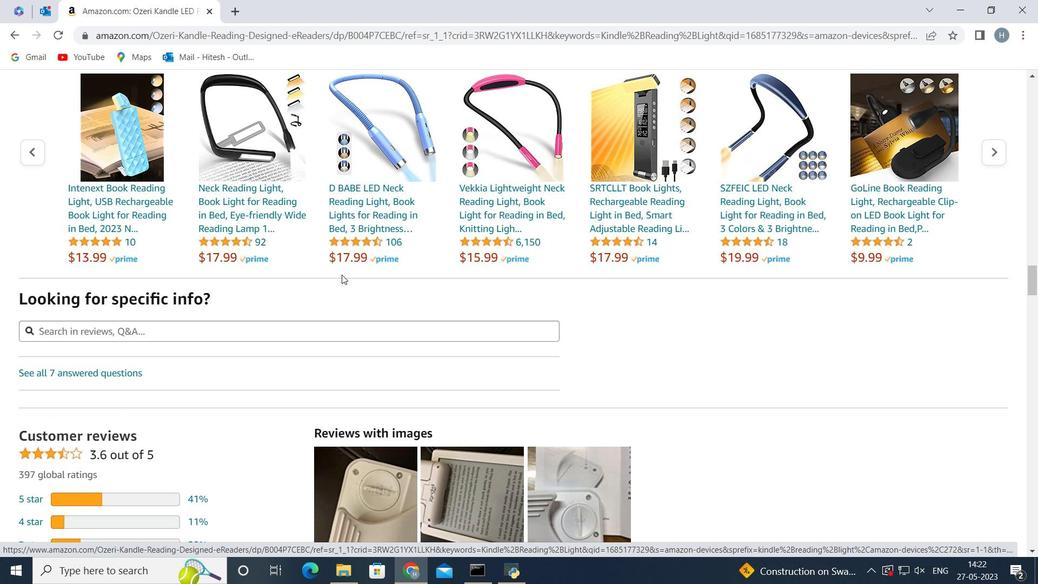 
Action: Mouse scrolled (342, 274) with delta (0, 0)
Screenshot: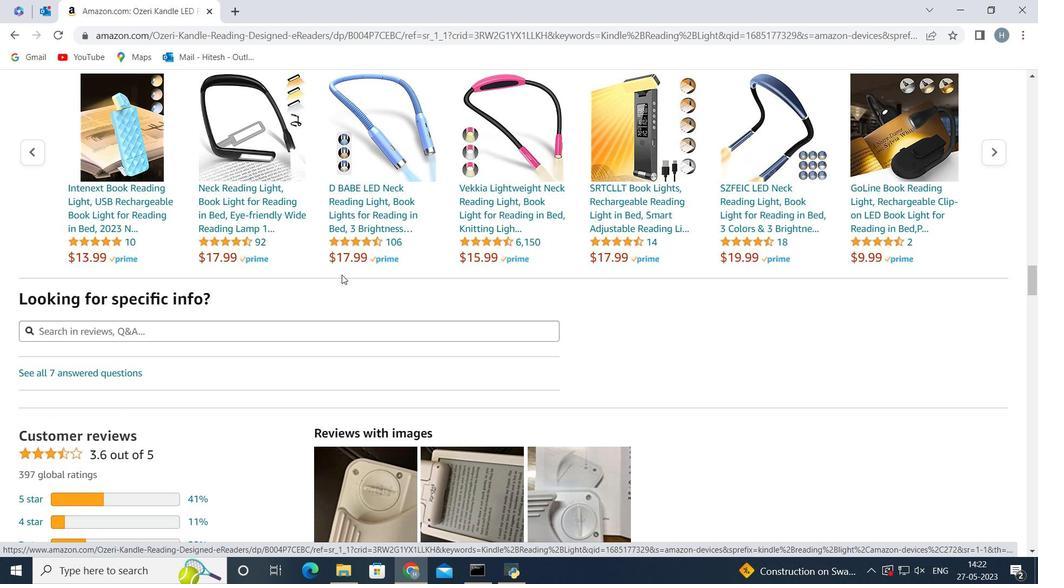 
Action: Mouse scrolled (342, 274) with delta (0, 0)
Screenshot: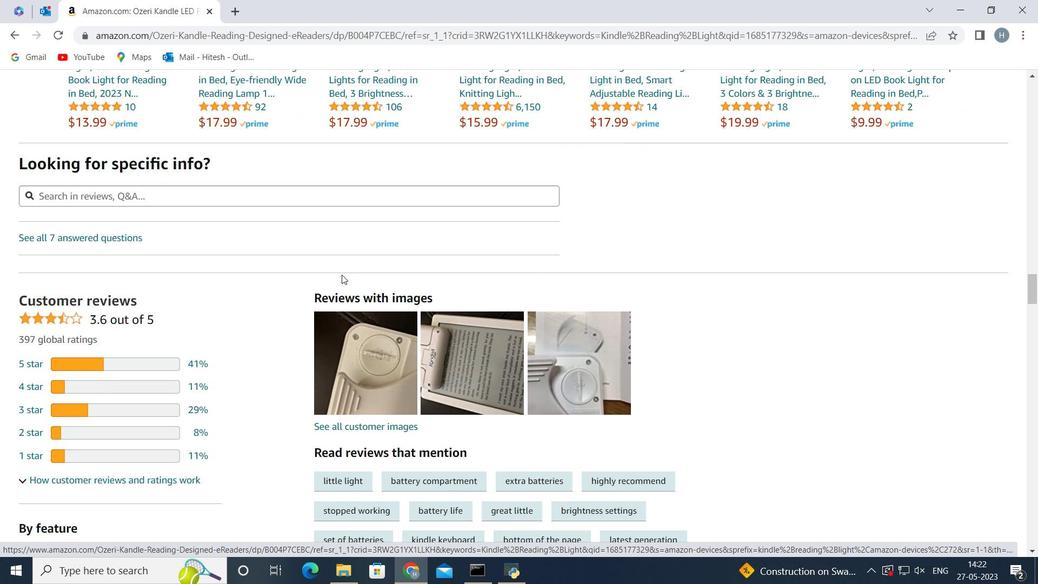 
Action: Mouse moved to (237, 288)
Screenshot: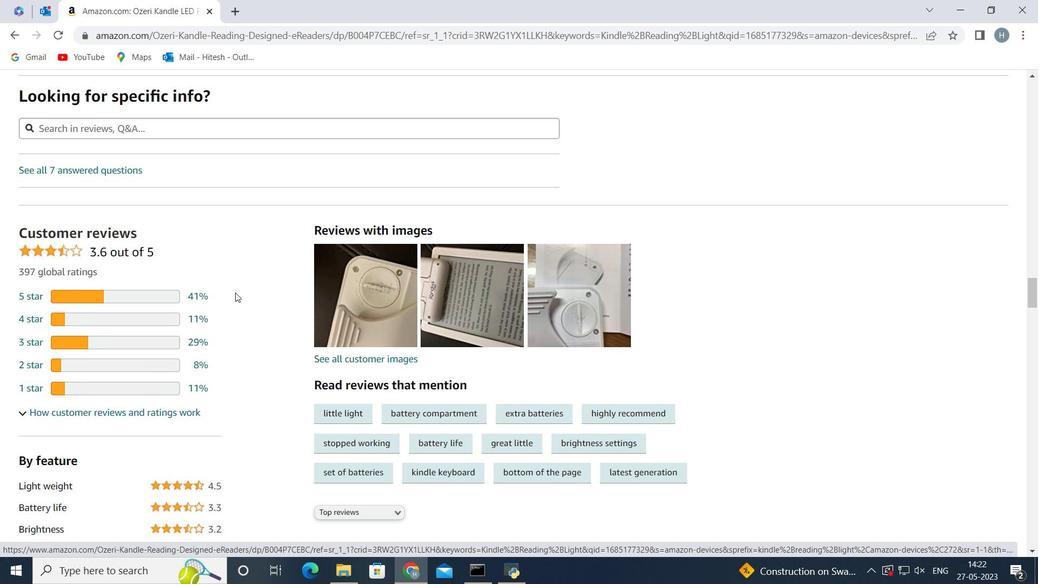 
Action: Mouse scrolled (237, 288) with delta (0, 0)
Screenshot: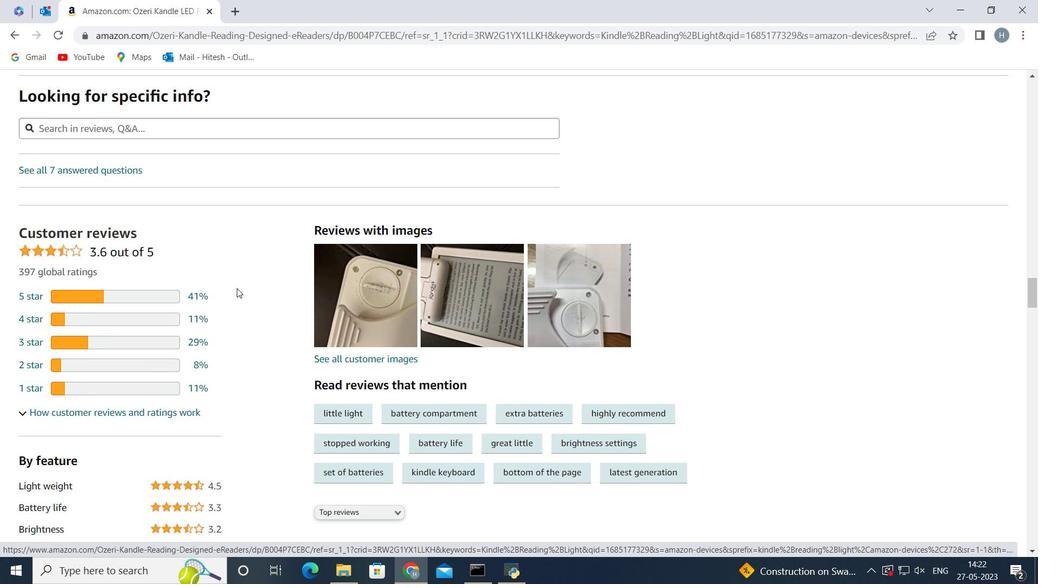 
Action: Mouse scrolled (237, 288) with delta (0, 0)
Screenshot: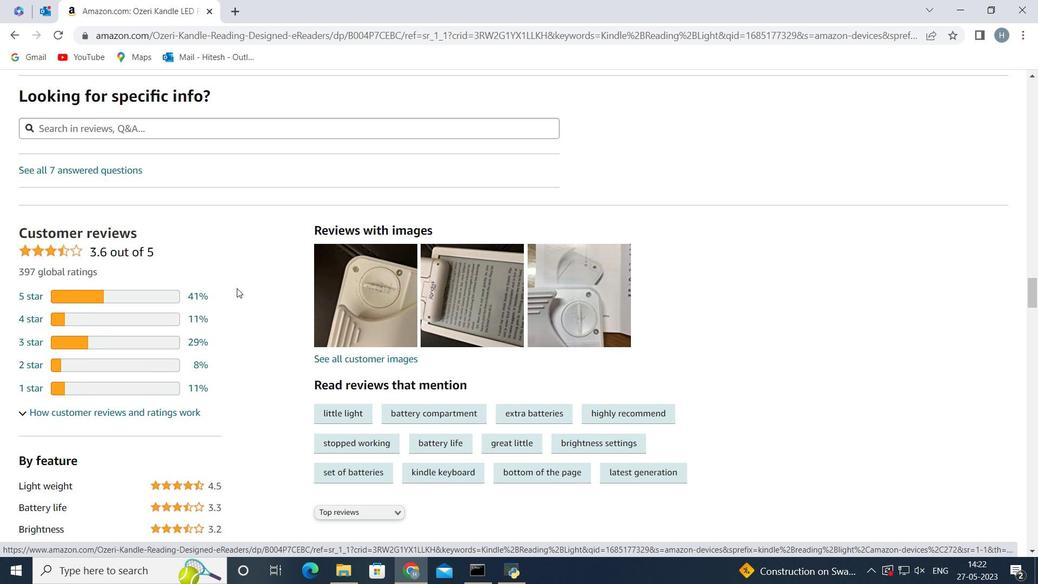 
Action: Mouse moved to (364, 185)
Screenshot: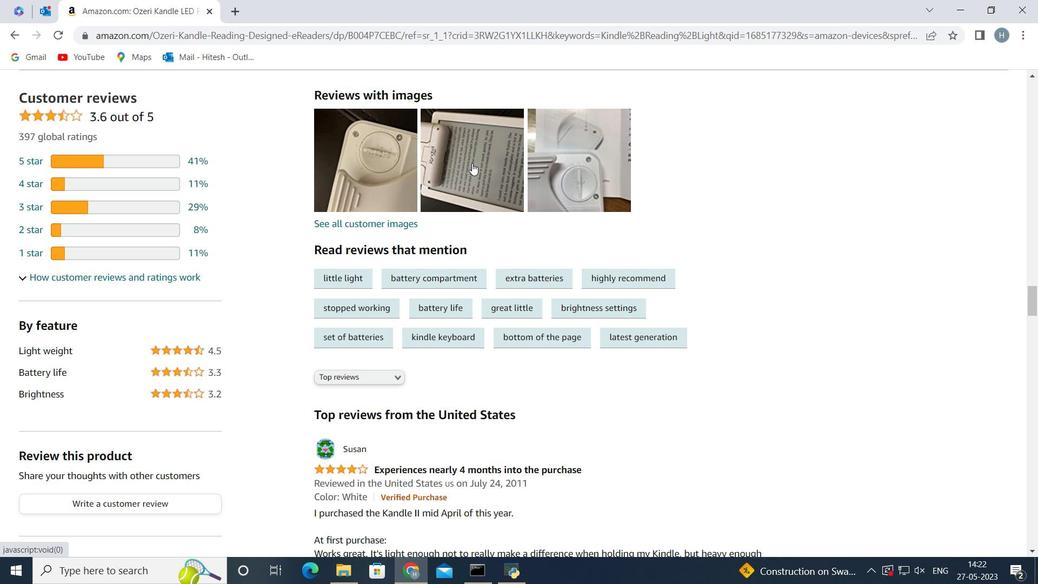 
Action: Mouse scrolled (364, 184) with delta (0, 0)
Screenshot: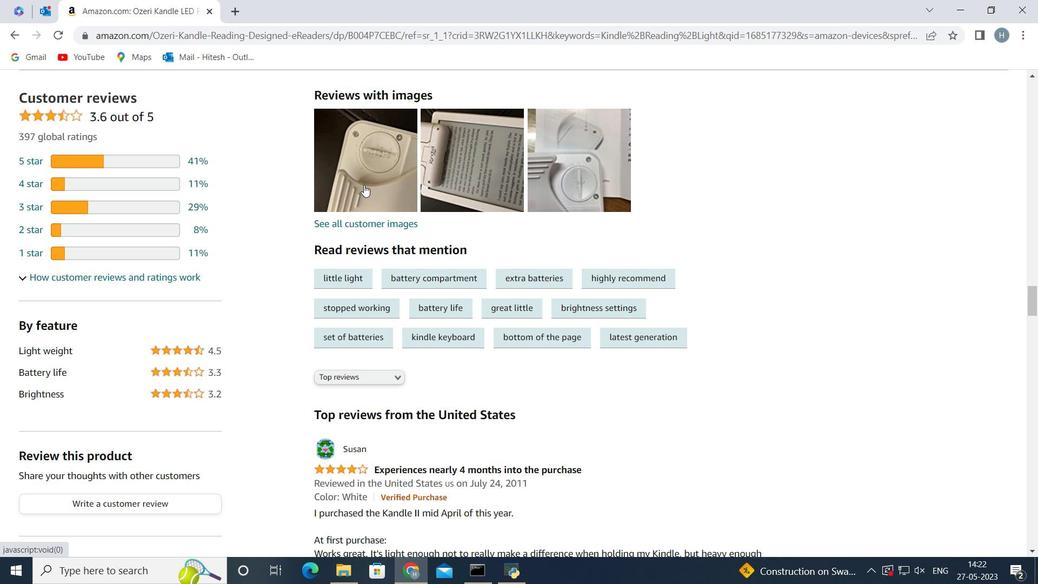 
Action: Mouse scrolled (364, 184) with delta (0, 0)
Screenshot: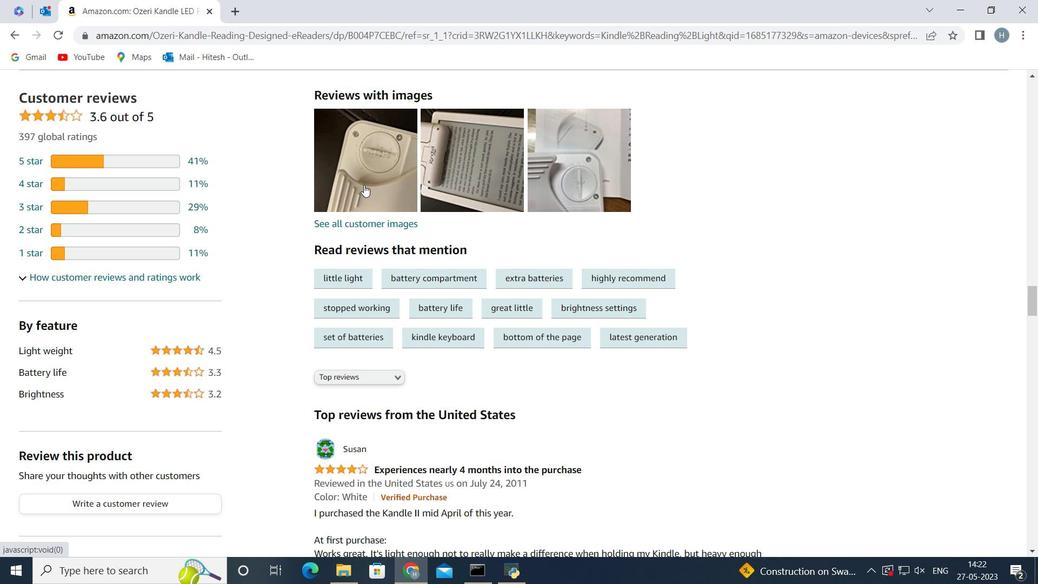 
Action: Mouse moved to (363, 180)
Screenshot: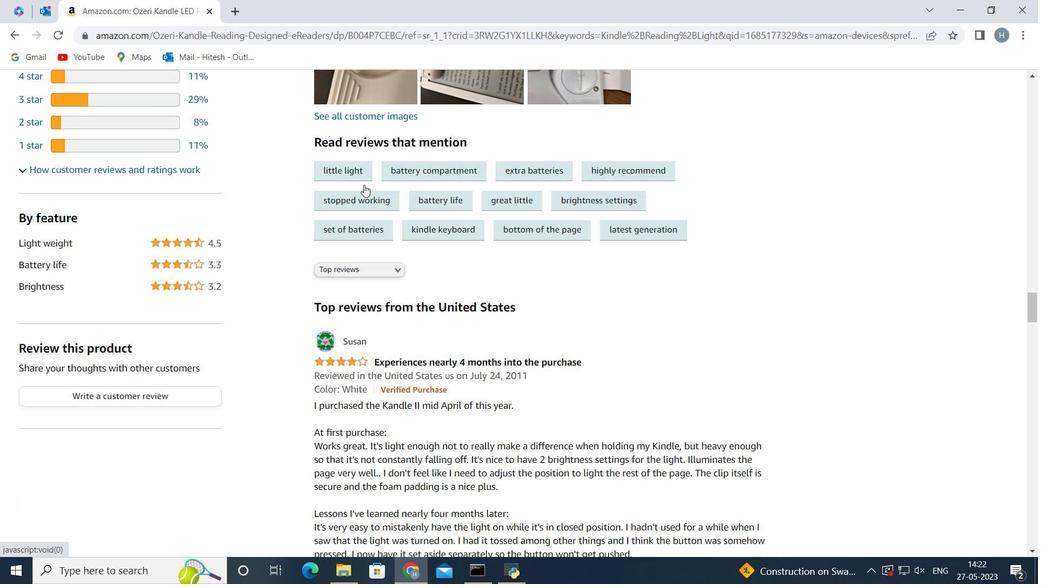 
Action: Mouse scrolled (363, 180) with delta (0, 0)
Screenshot: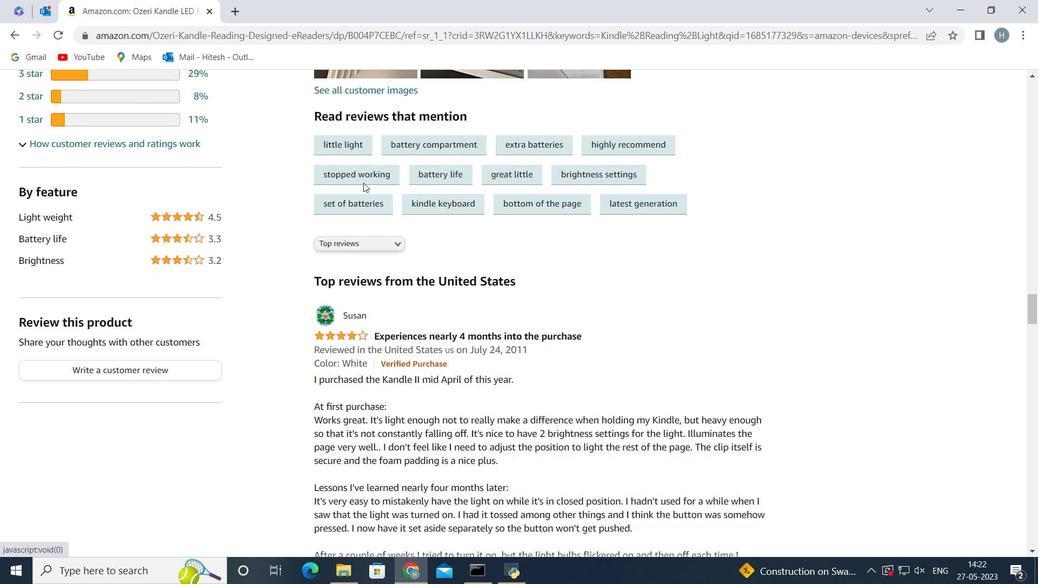 
Action: Mouse scrolled (363, 180) with delta (0, 0)
Screenshot: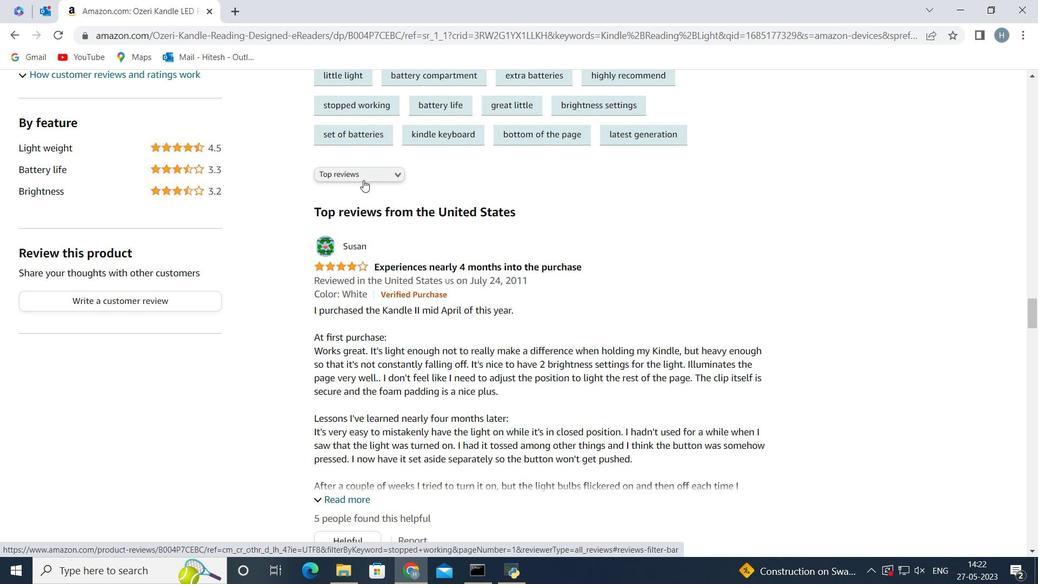 
Action: Mouse moved to (511, 237)
Screenshot: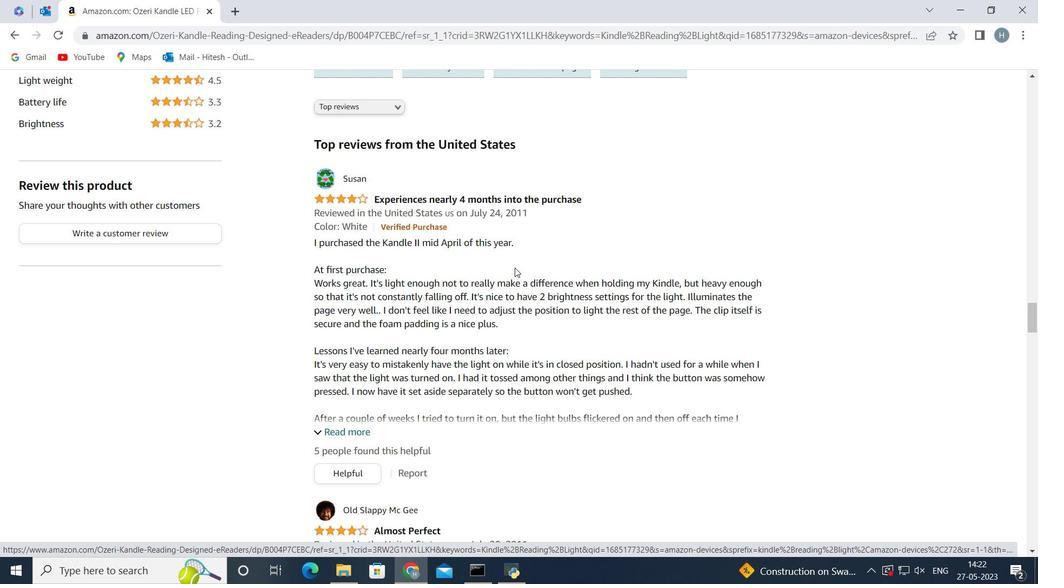 
Action: Mouse scrolled (511, 237) with delta (0, 0)
Screenshot: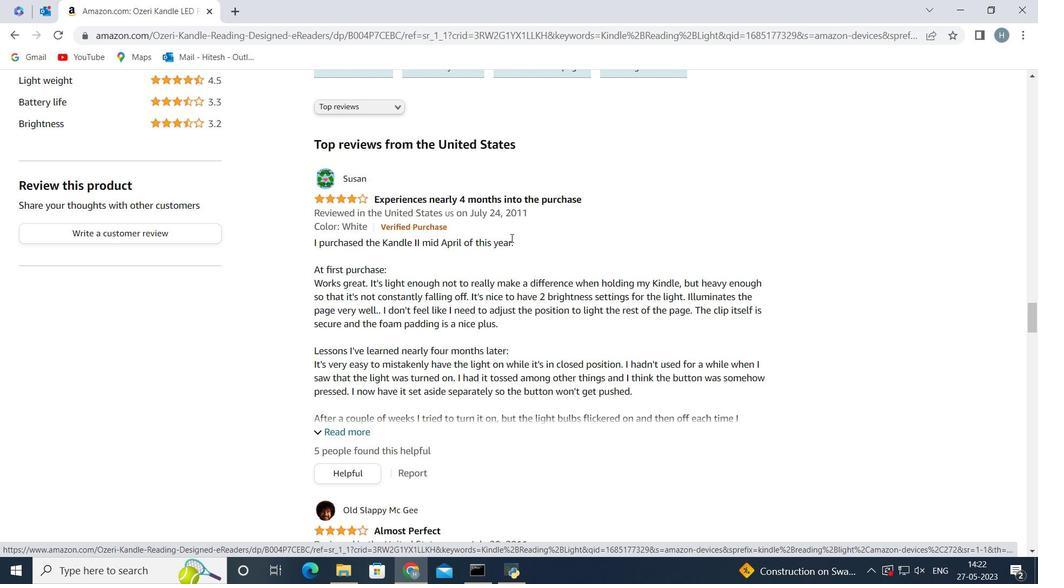 
Action: Mouse moved to (510, 237)
Screenshot: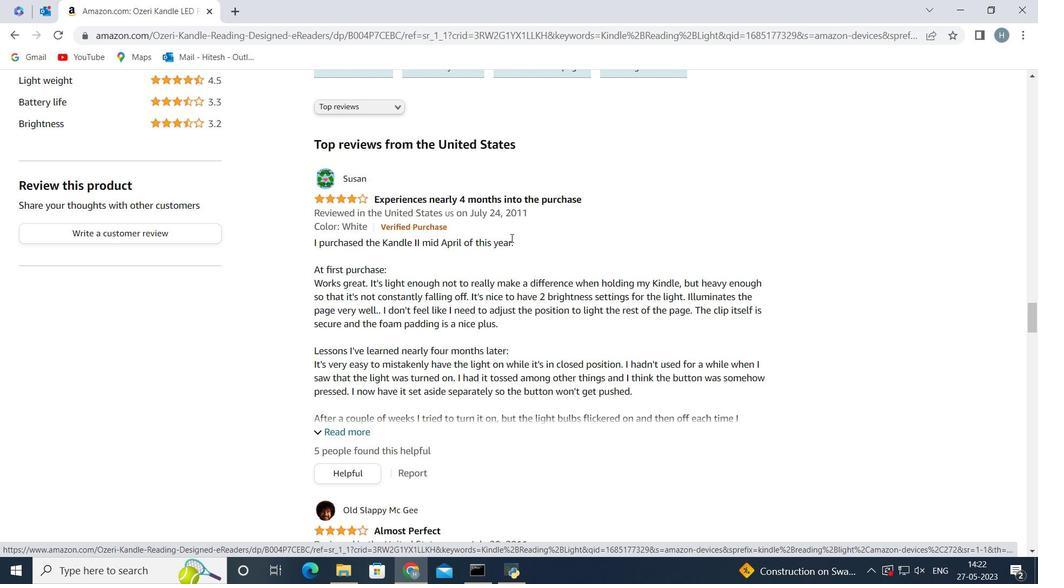 
Action: Mouse scrolled (510, 236) with delta (0, 0)
Screenshot: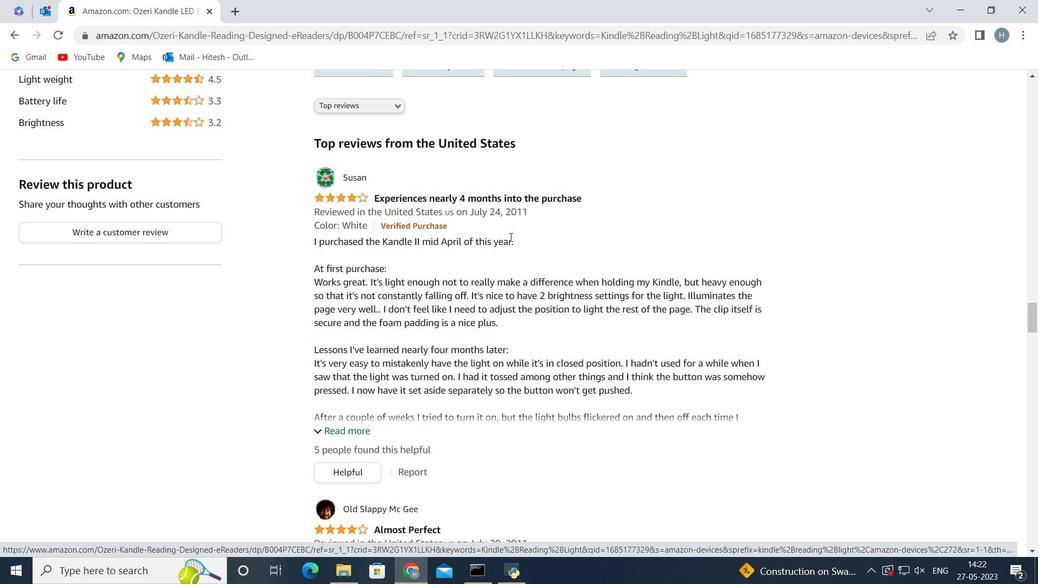 
Action: Mouse moved to (467, 219)
Screenshot: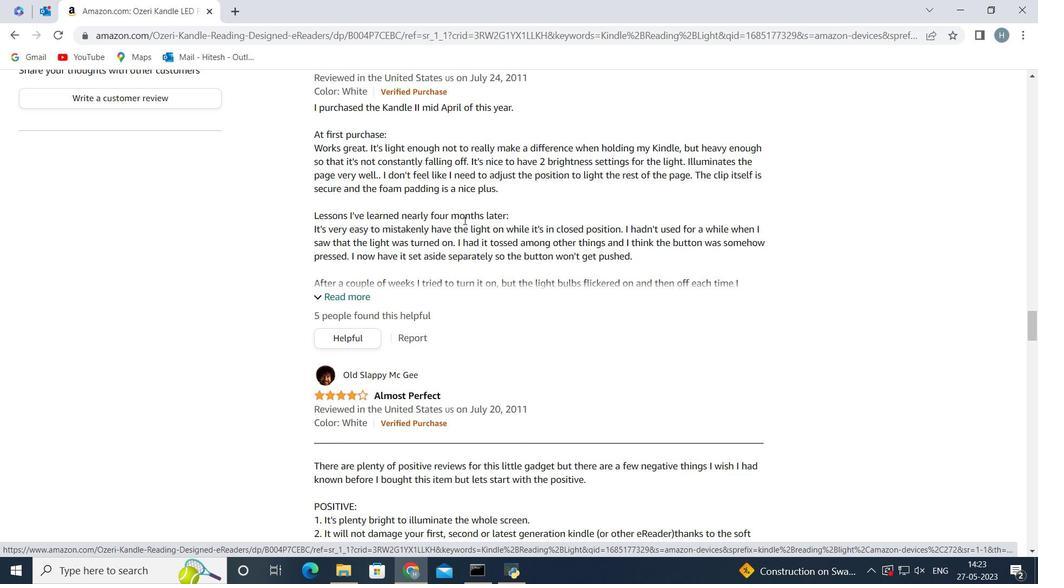 
Action: Mouse scrolled (467, 219) with delta (0, 0)
Screenshot: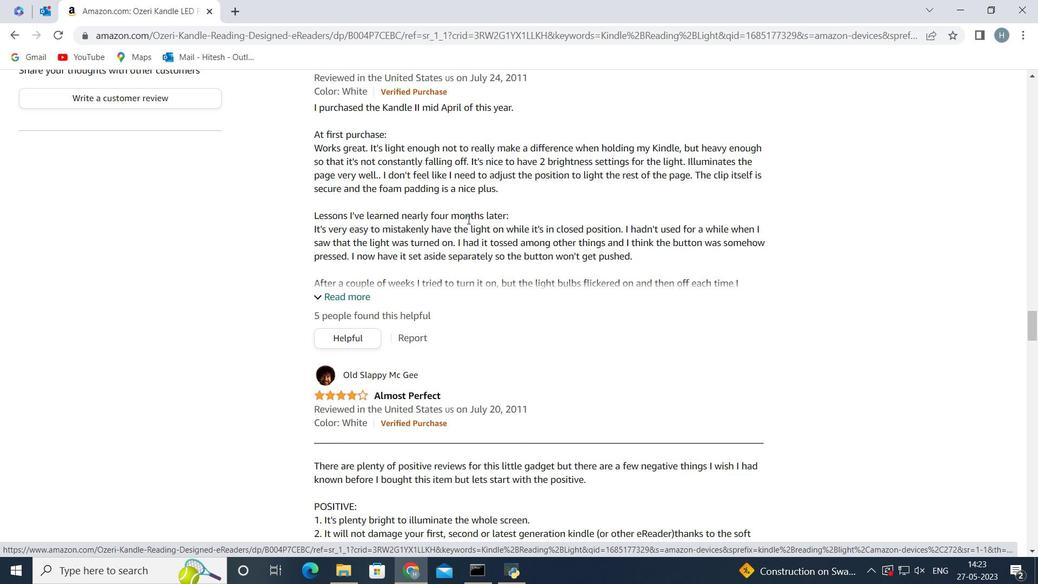 
Action: Mouse scrolled (467, 219) with delta (0, 0)
Screenshot: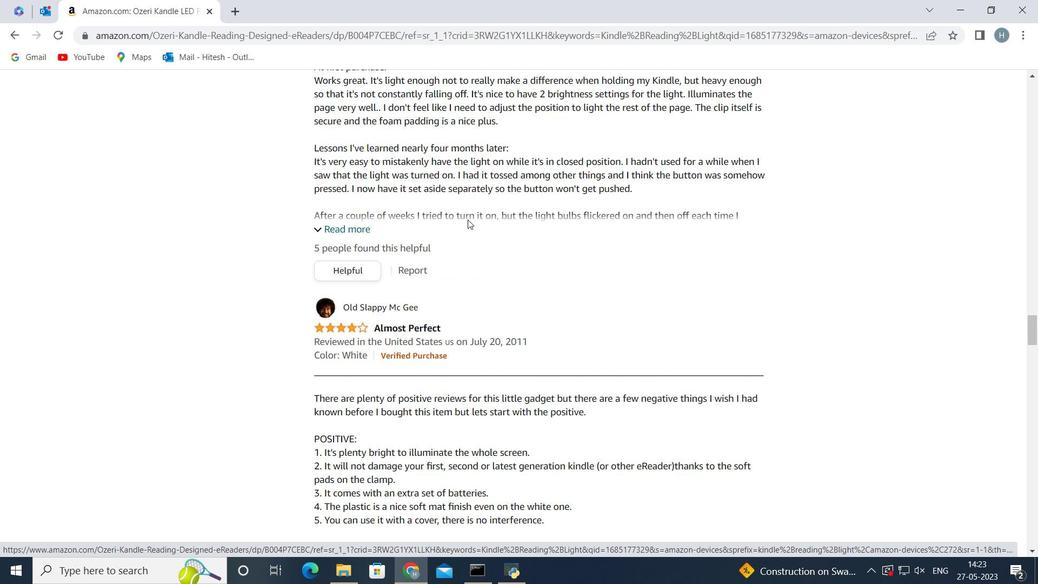 
Action: Mouse scrolled (467, 219) with delta (0, 0)
Screenshot: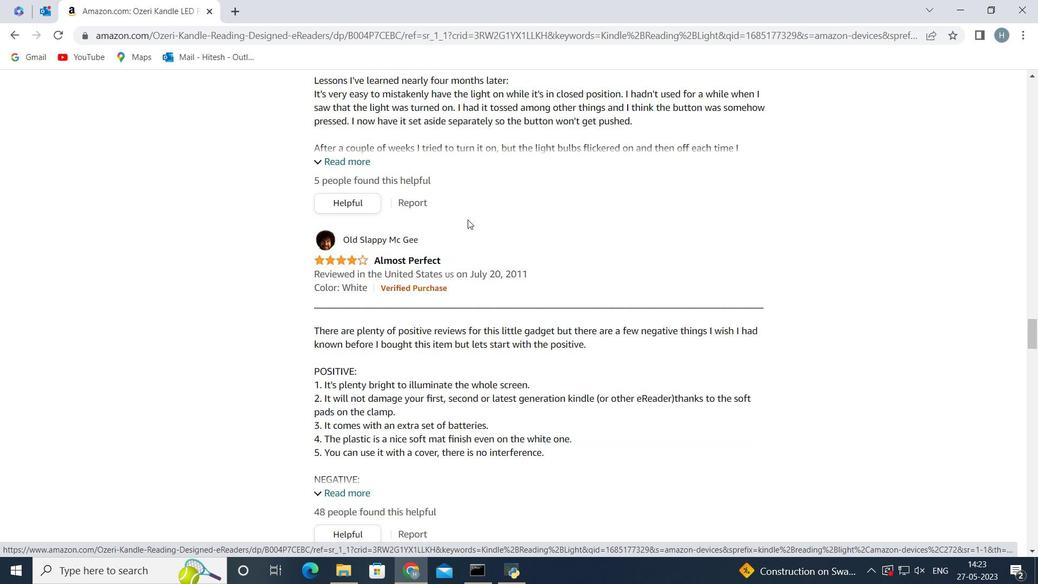 
Action: Mouse scrolled (467, 219) with delta (0, 0)
Screenshot: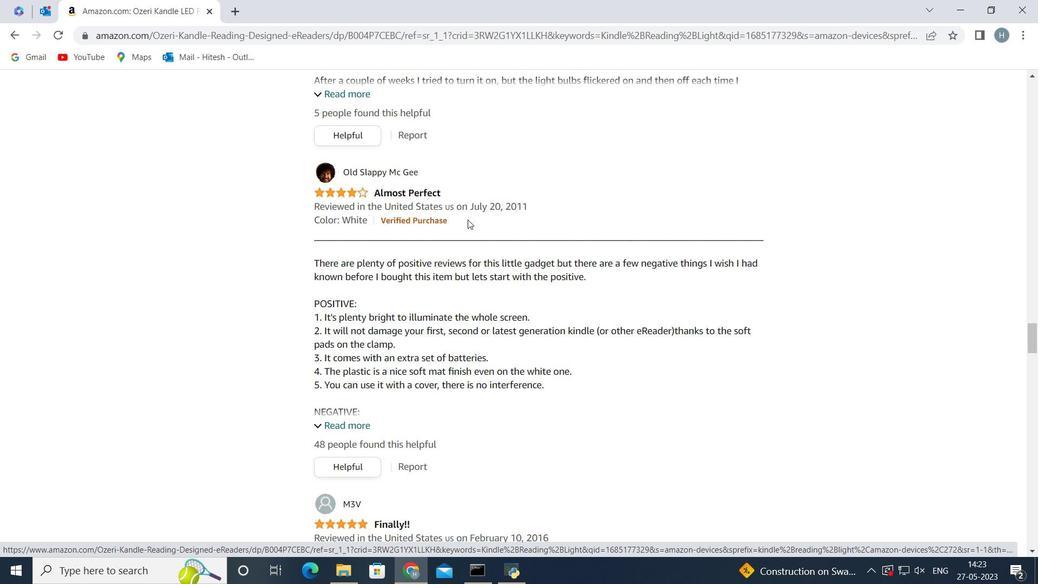 
Action: Mouse moved to (377, 182)
Screenshot: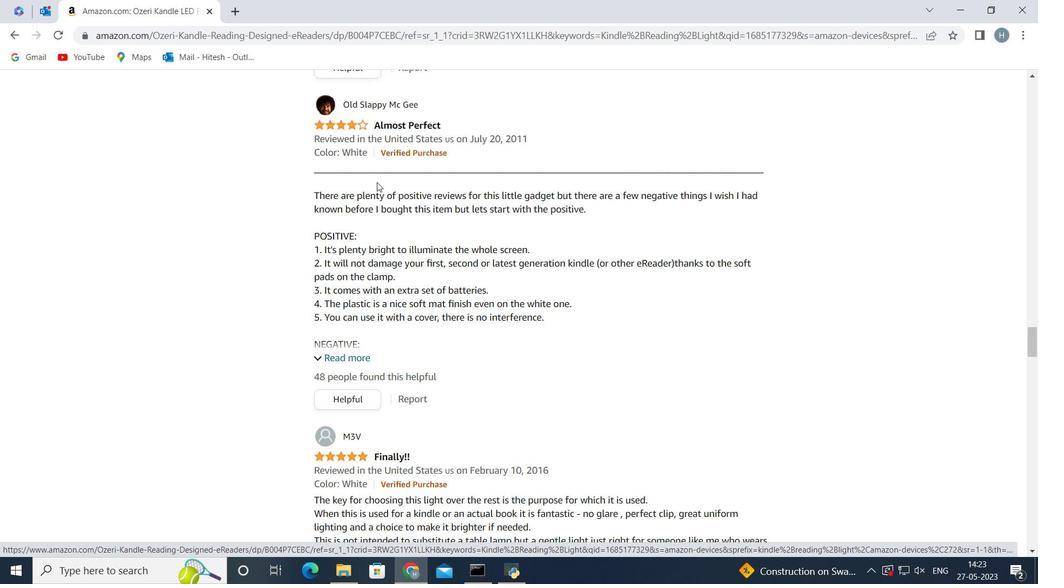 
Action: Mouse scrolled (377, 181) with delta (0, 0)
Screenshot: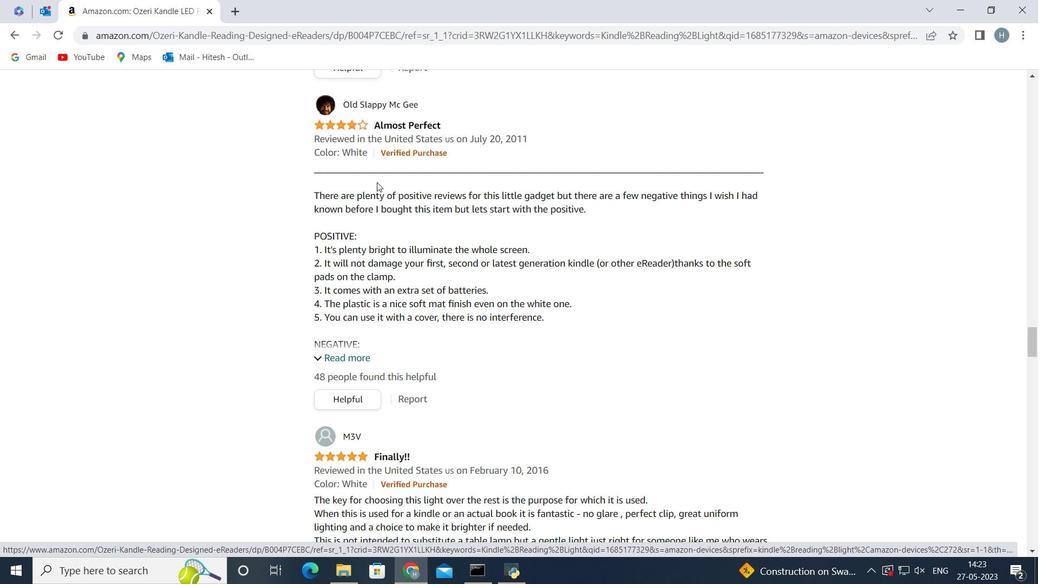 
Action: Mouse scrolled (377, 182) with delta (0, 0)
Screenshot: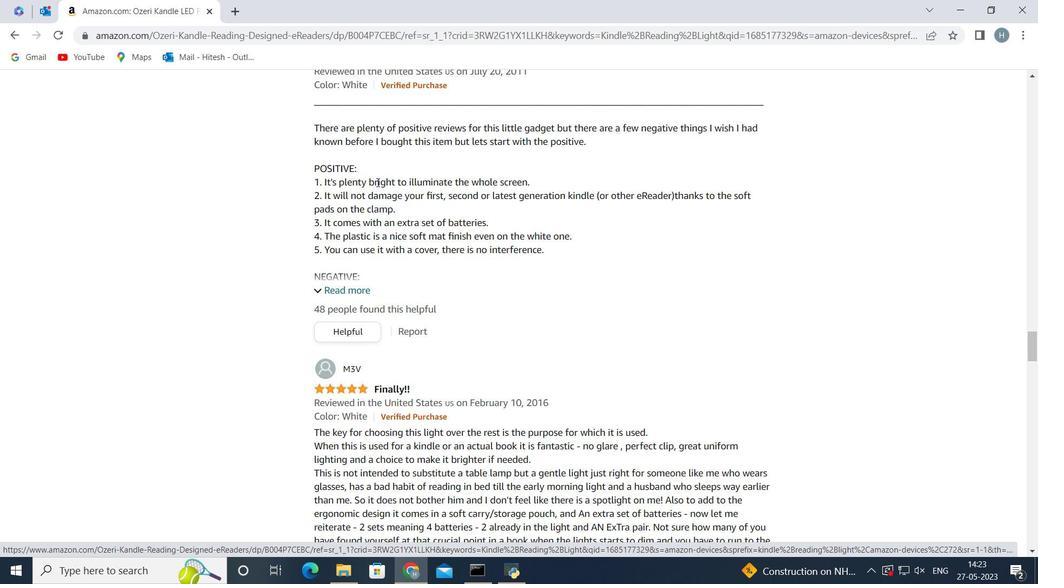 
Action: Mouse moved to (401, 299)
Screenshot: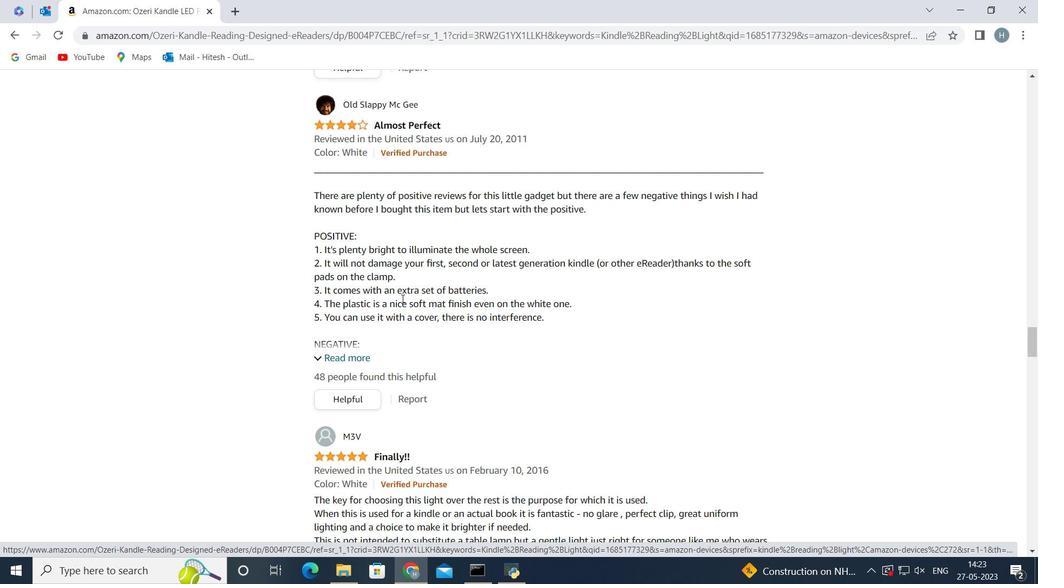 
Action: Mouse scrolled (401, 299) with delta (0, 0)
Screenshot: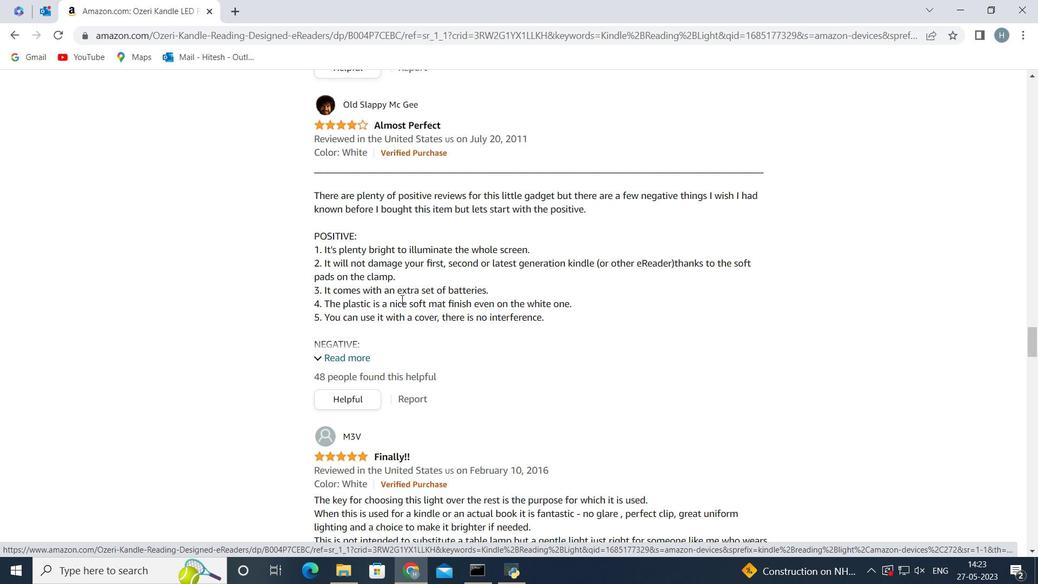 
Action: Mouse scrolled (401, 299) with delta (0, 0)
Screenshot: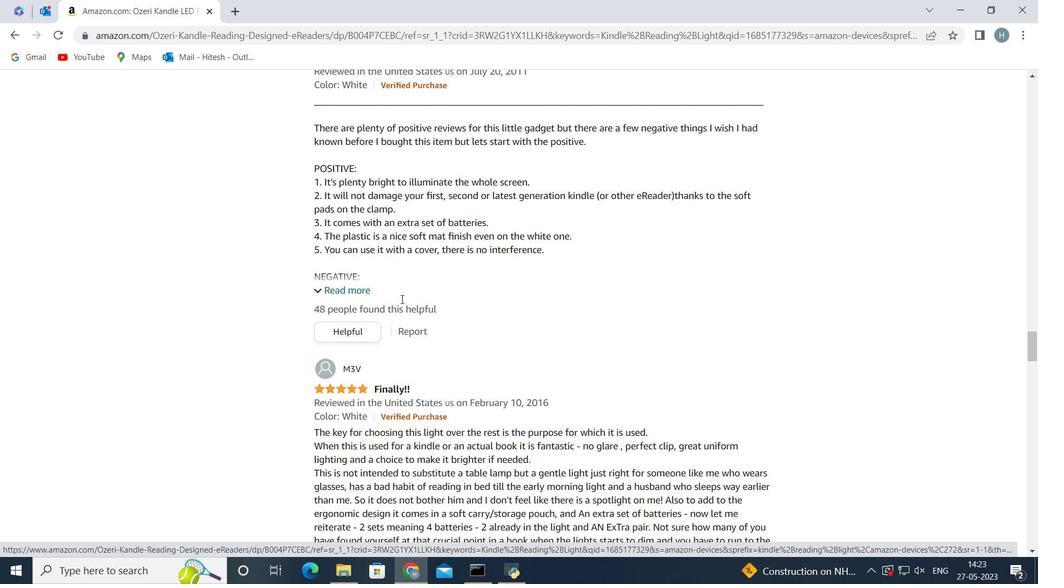 
Action: Mouse scrolled (401, 299) with delta (0, 0)
Screenshot: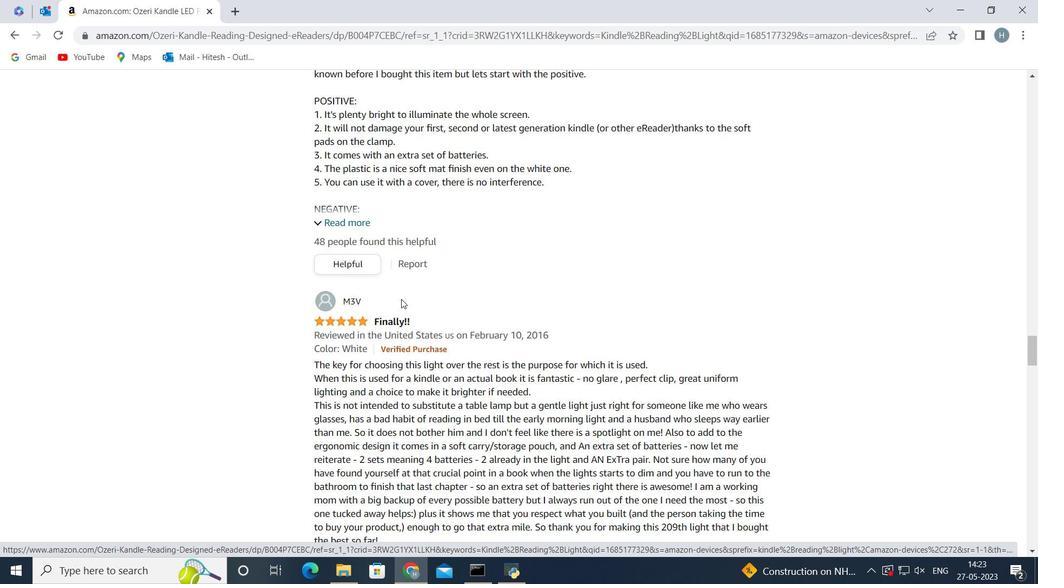 
Action: Mouse moved to (400, 300)
Screenshot: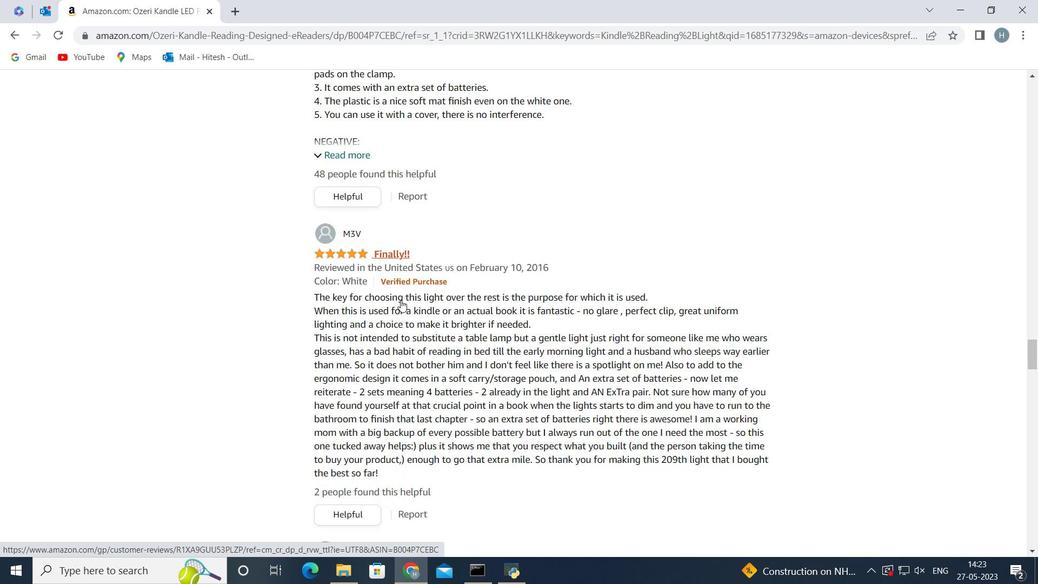 
Action: Mouse scrolled (400, 300) with delta (0, 0)
Screenshot: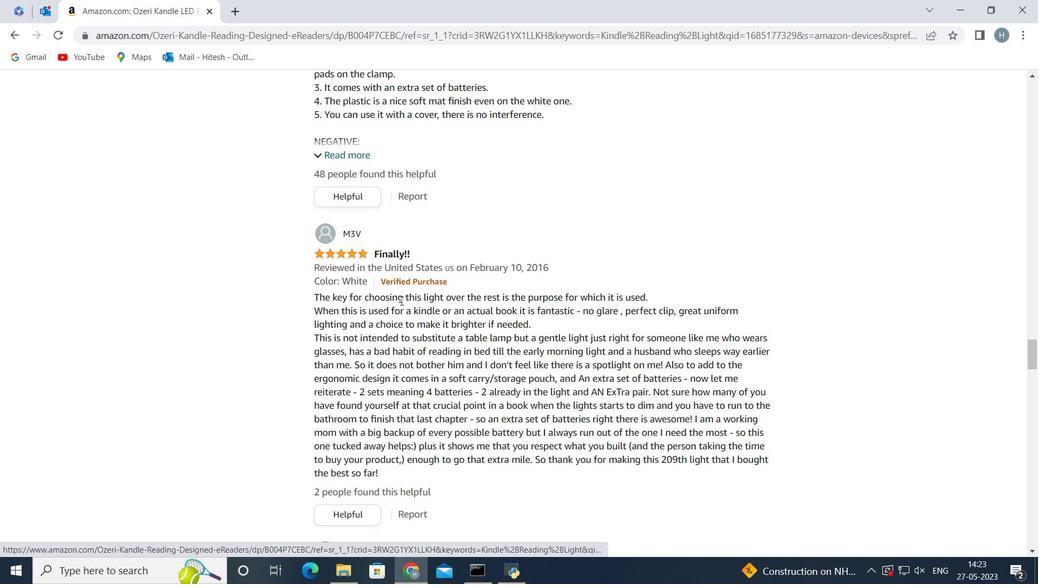 
Action: Mouse moved to (400, 301)
Screenshot: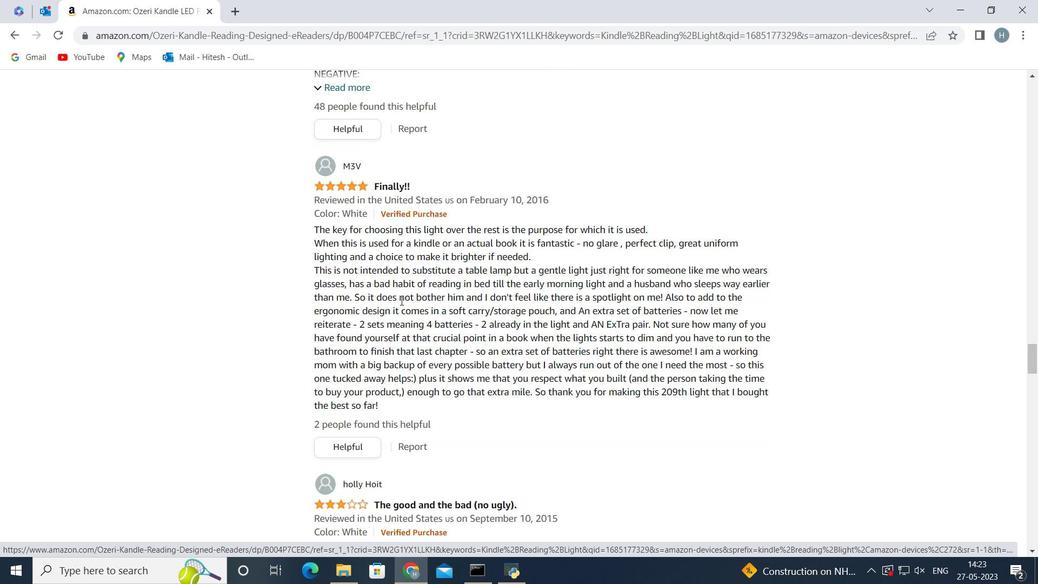 
Action: Mouse scrolled (400, 300) with delta (0, 0)
Screenshot: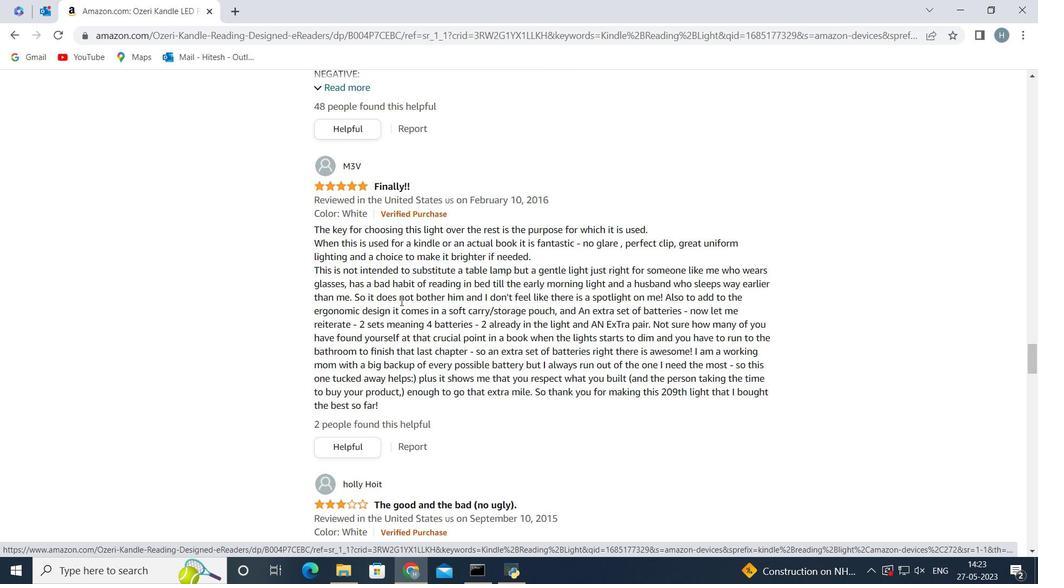 
Action: Mouse moved to (438, 203)
Screenshot: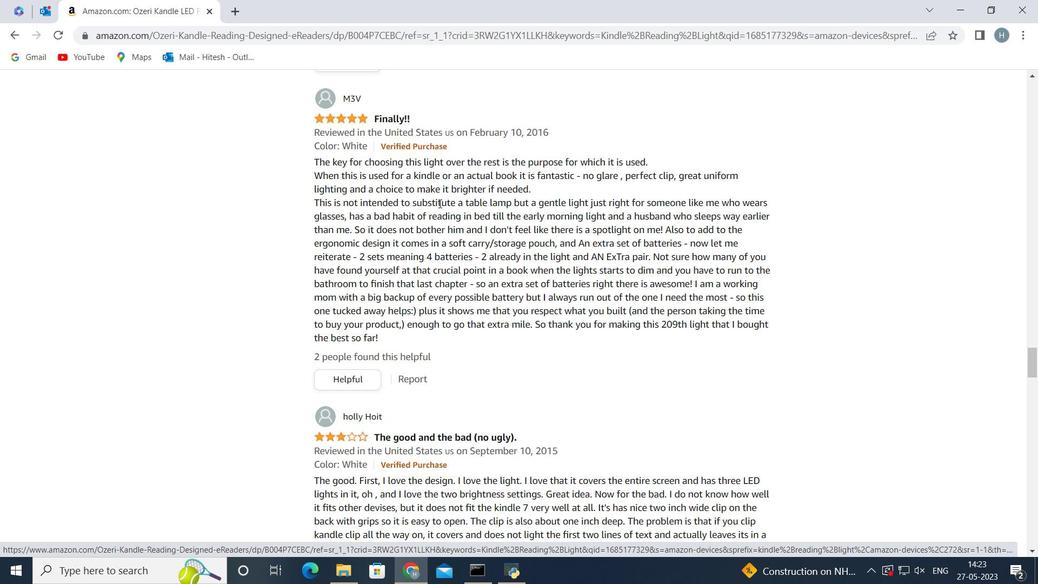 
Action: Mouse scrolled (438, 202) with delta (0, 0)
Screenshot: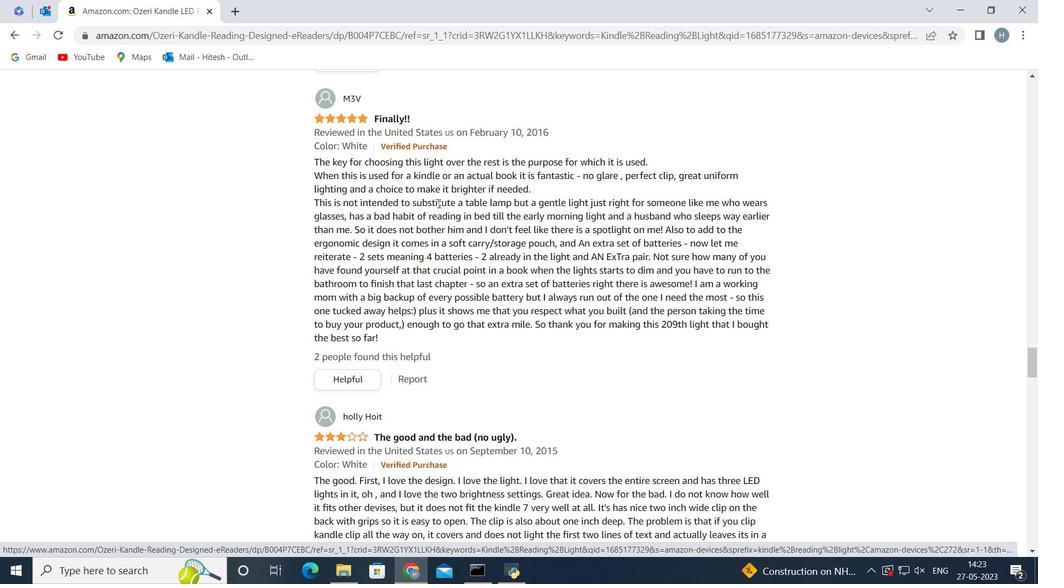 
Action: Mouse moved to (435, 201)
Screenshot: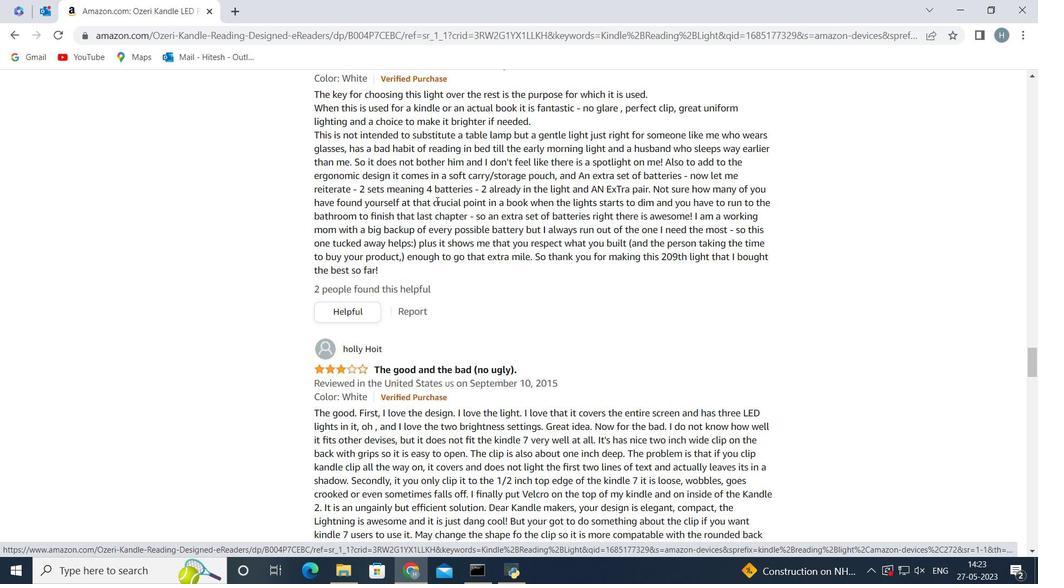 
Action: Mouse scrolled (435, 200) with delta (0, 0)
Screenshot: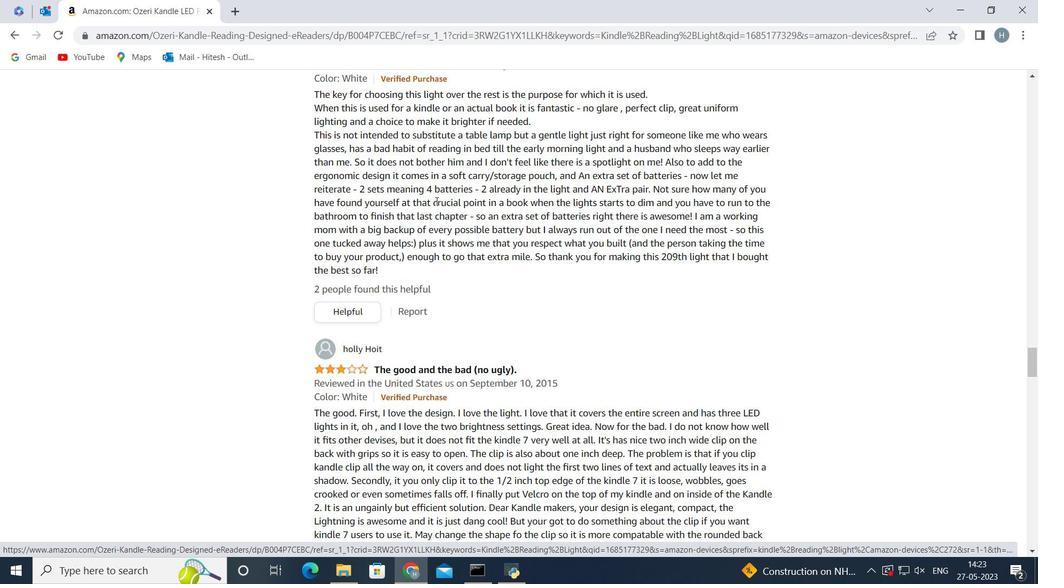 
Action: Mouse scrolled (435, 200) with delta (0, 0)
Screenshot: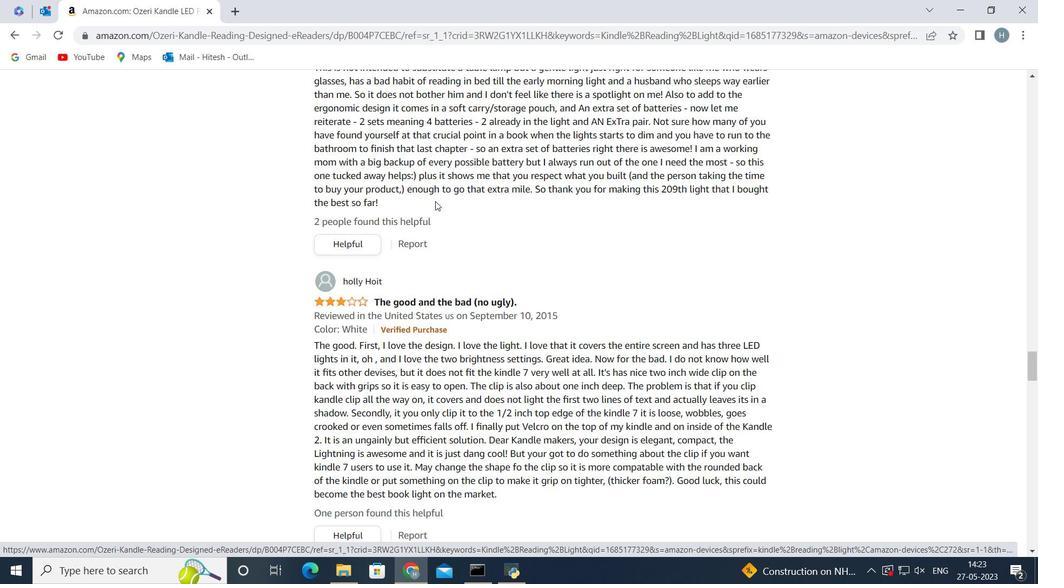 
Action: Mouse moved to (434, 201)
Screenshot: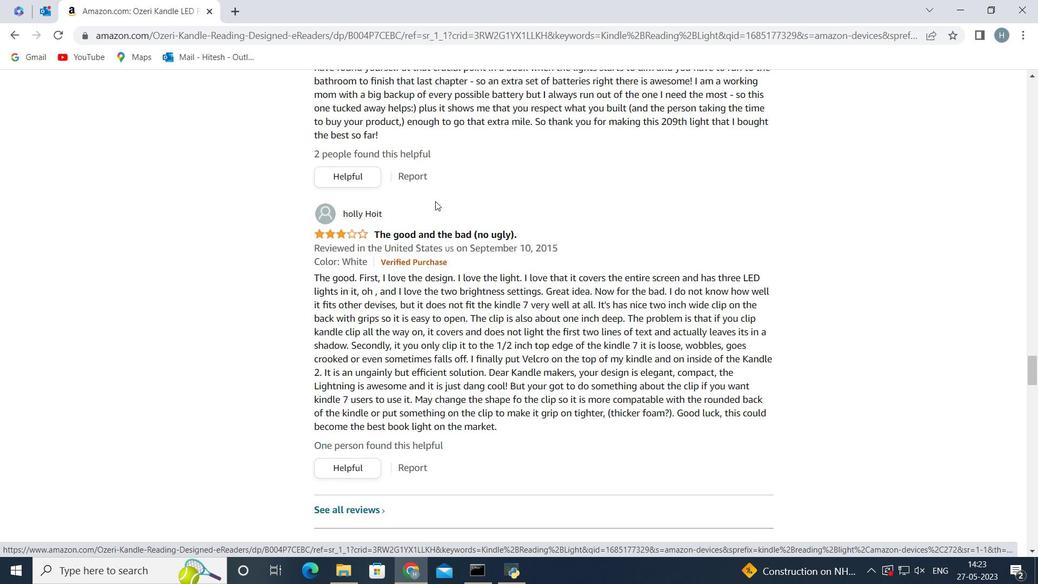 
Action: Mouse scrolled (434, 200) with delta (0, 0)
Screenshot: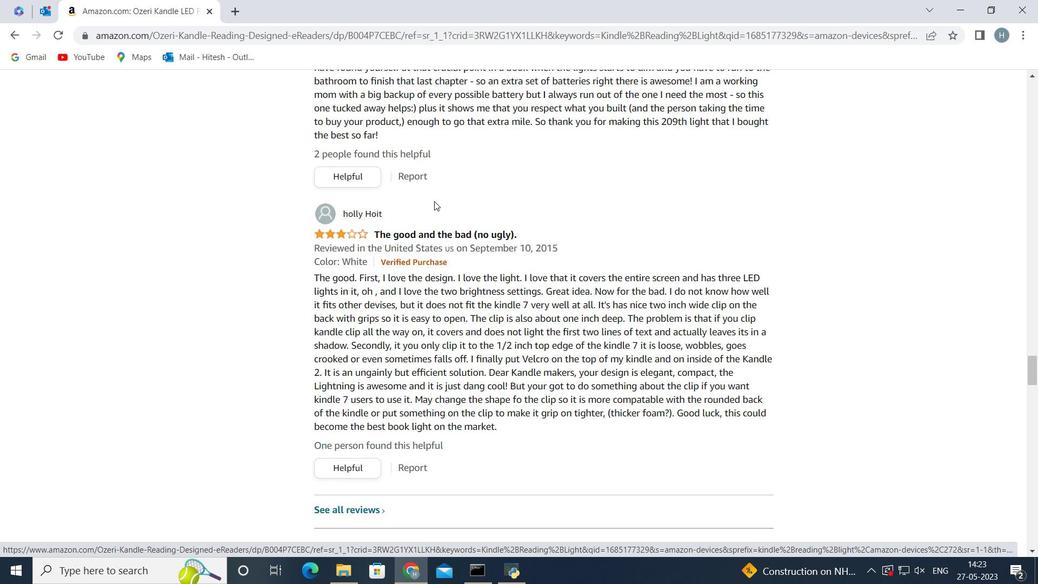 
Action: Mouse scrolled (434, 201) with delta (0, 0)
Screenshot: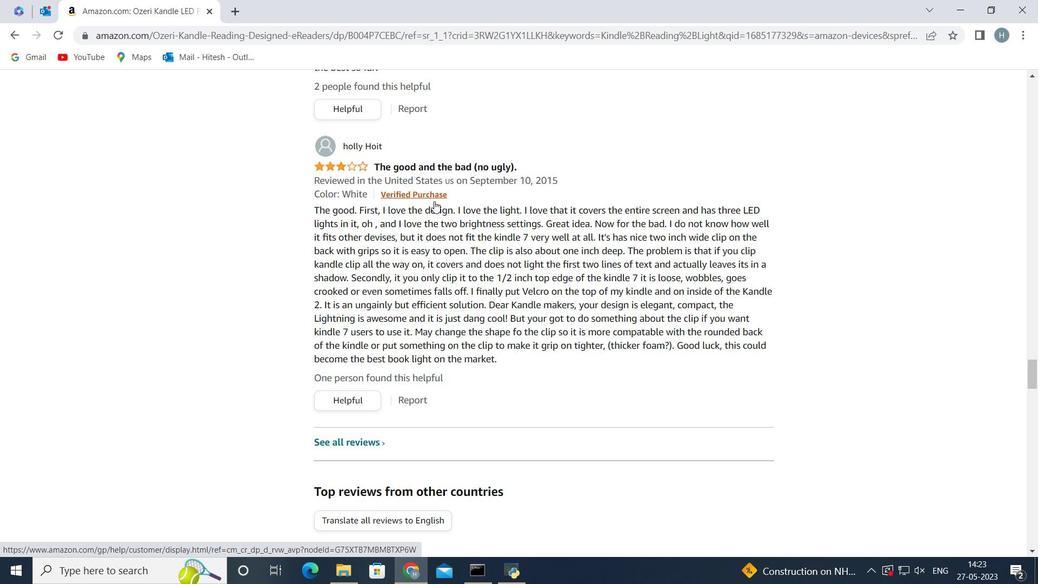 
Action: Mouse scrolled (434, 201) with delta (0, 0)
Screenshot: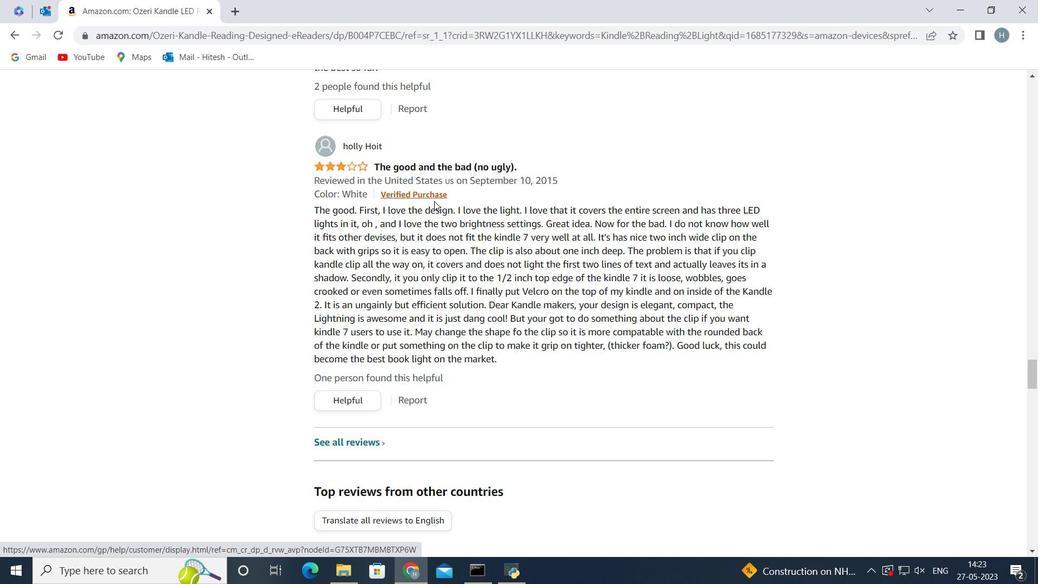 
Action: Mouse scrolled (434, 201) with delta (0, 0)
Screenshot: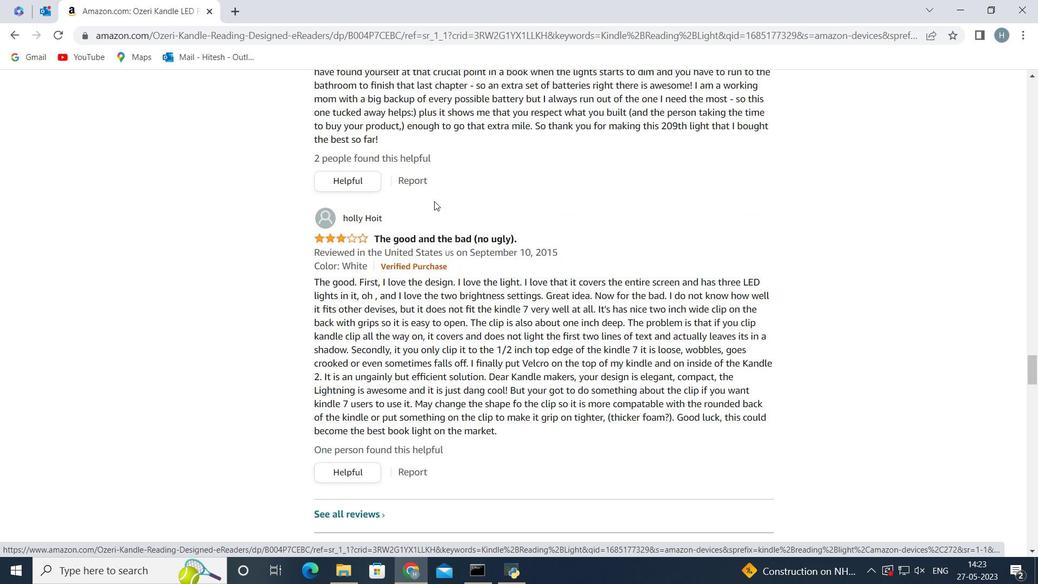 
Action: Mouse scrolled (434, 201) with delta (0, 0)
Screenshot: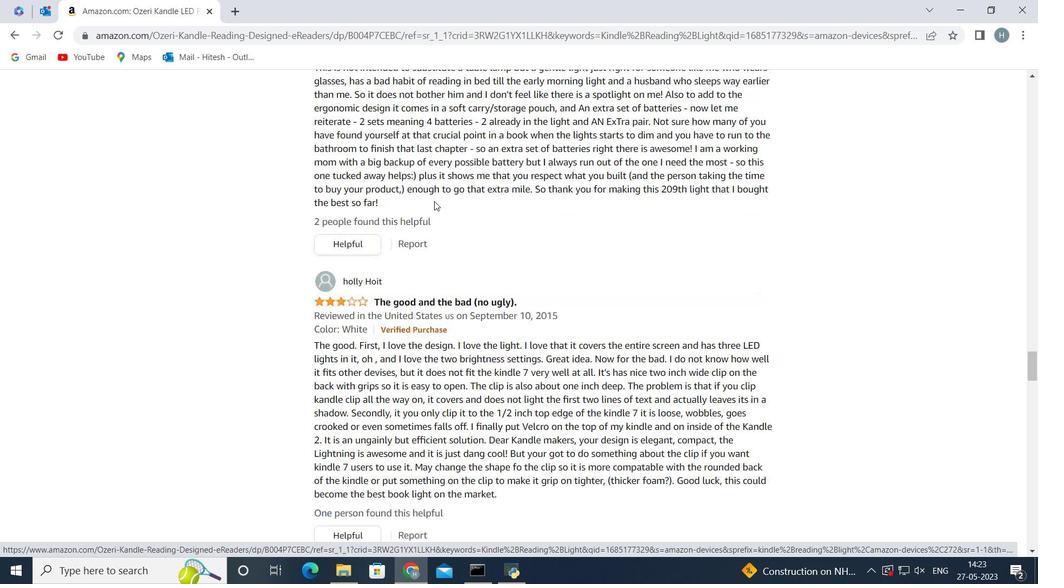 
Action: Mouse scrolled (434, 201) with delta (0, 0)
Screenshot: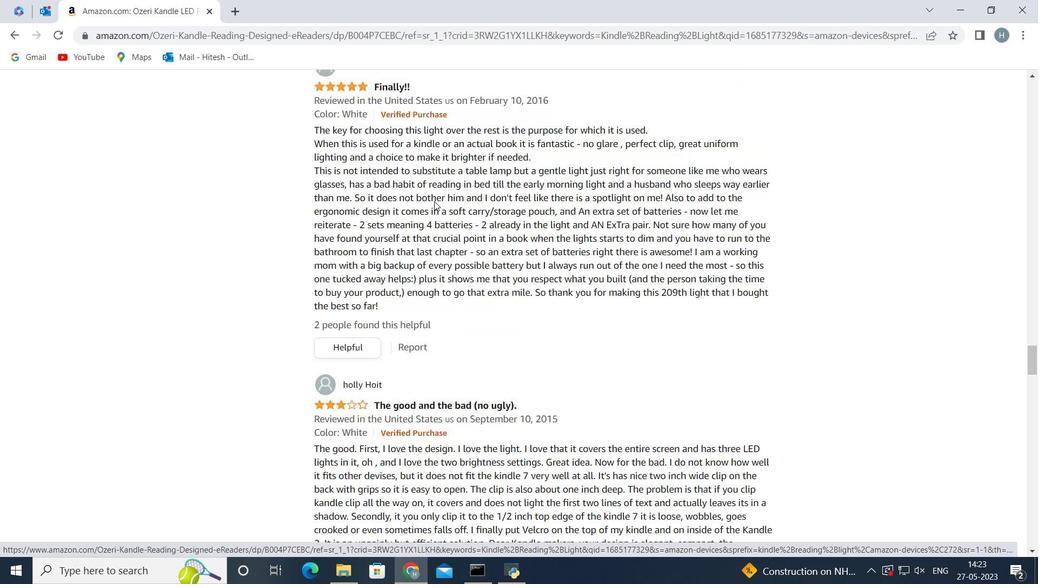 
Action: Mouse scrolled (434, 201) with delta (0, 0)
